 Task: Create new invoice with Date Opened :15-Apr-23, Select Customer: The Biscuit Bar, Terms: Payment Term 1. Make invoice entry for item-1 with Date: 15-Apr-23, Description: Bacardi Superior, Action: Material, Income Account: Income:Sales, Quantity: 1, Unit Price: 5.5, Discount $: 1.5. Make entry for item-2 with Date: 15-Apr-23, Description: _x000D_
Doritos Lays Cool Ranch, Action: Material, Income Account: Income:Sales, Quantity: 4, Unit Price: 5.6, Discount $: 2.5. Make entry for item-3 with Date: 15-Apr-23, Description: Bonne Maman Preserves Strawberry (13 oz)_x000D_
, Action: Material, Income Account: Income:Sales, Quantity: 1, Unit Price: 6.6, Discount $: 3. Write Notes: 'Looking forward to serving you again.'. Post Invoice with Post Date: 15-Apr-23, Post to Accounts: Assets:Accounts Receivable. Pay / Process Payment with Transaction Date: 15-May-23, Amount: 27.5, Transfer Account: Checking Account. Print Invoice, display notes by going to Option, then go to Display Tab and check 'Invoice Notes'.
Action: Mouse moved to (223, 132)
Screenshot: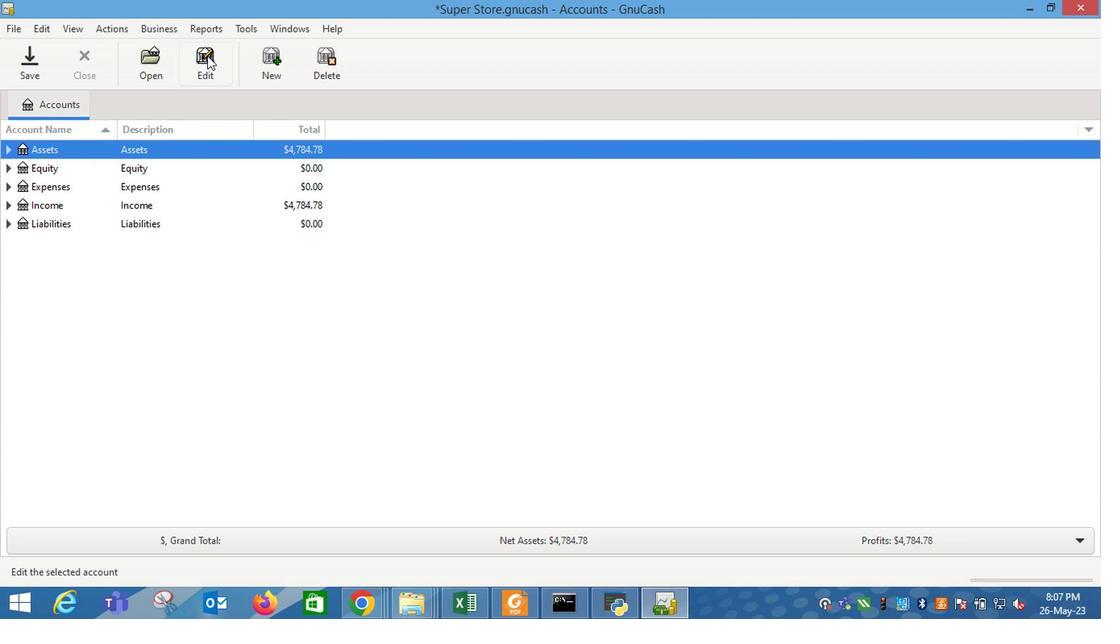 
Action: Mouse pressed left at (223, 132)
Screenshot: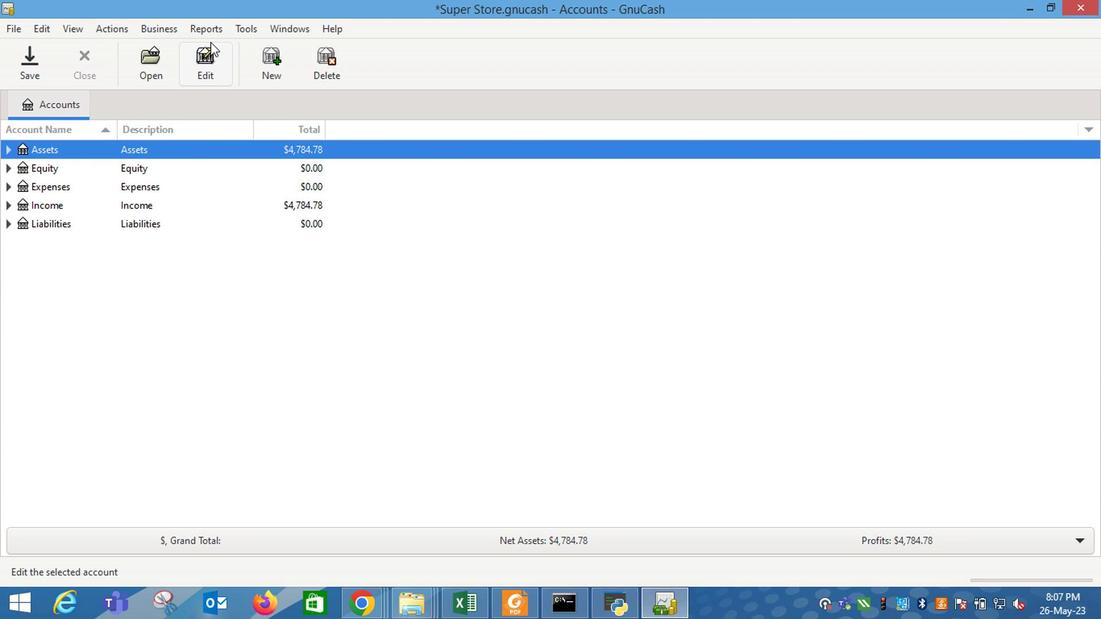 
Action: Mouse moved to (360, 186)
Screenshot: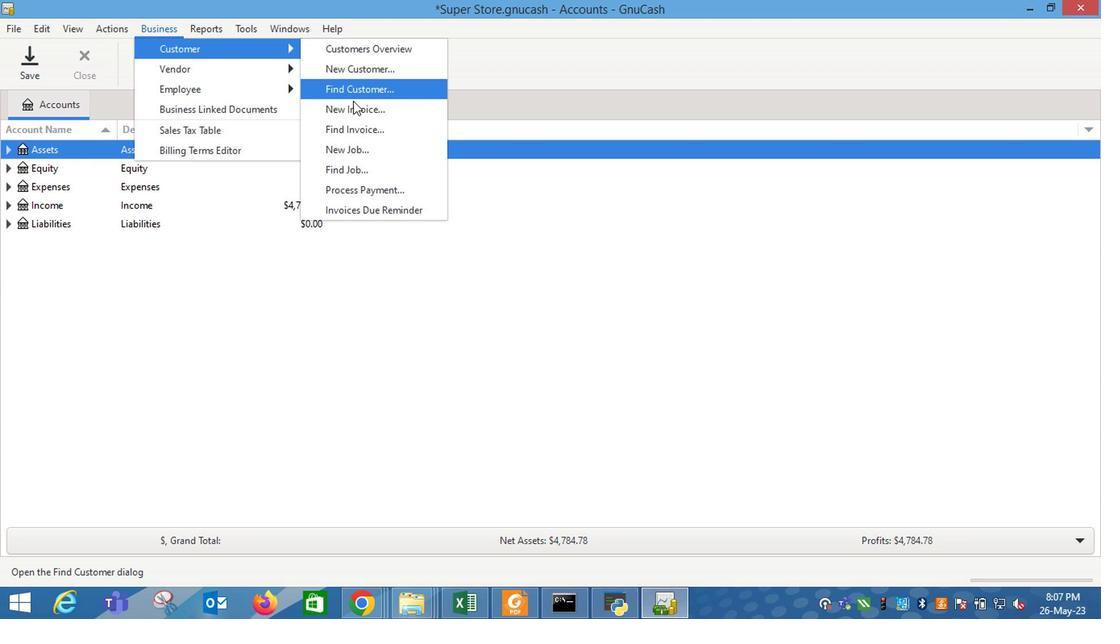 
Action: Mouse pressed left at (360, 186)
Screenshot: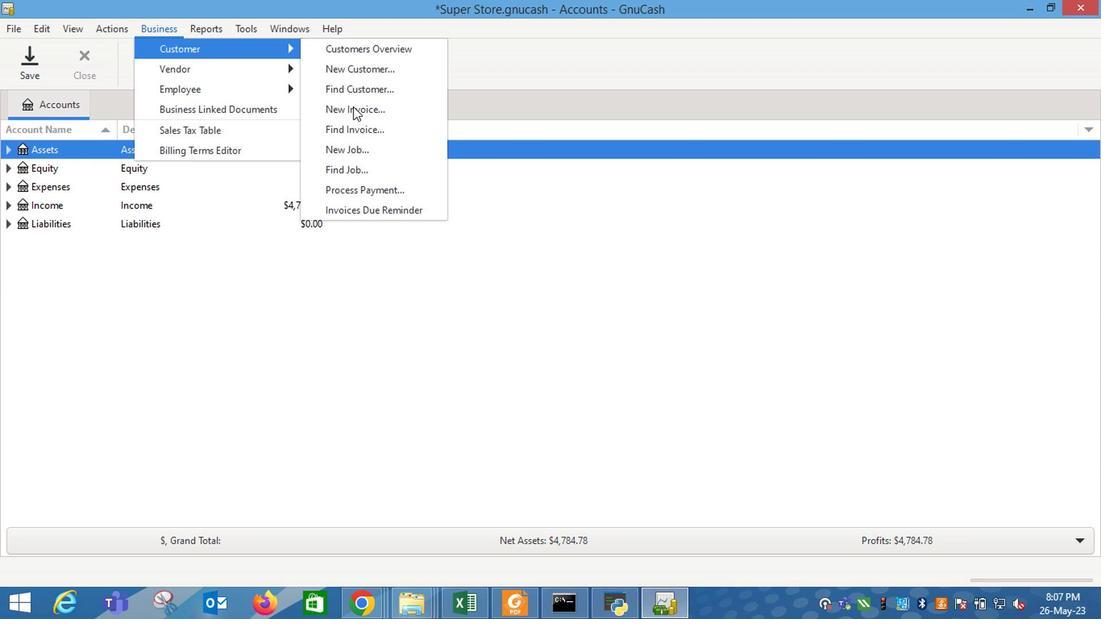 
Action: Mouse moved to (583, 285)
Screenshot: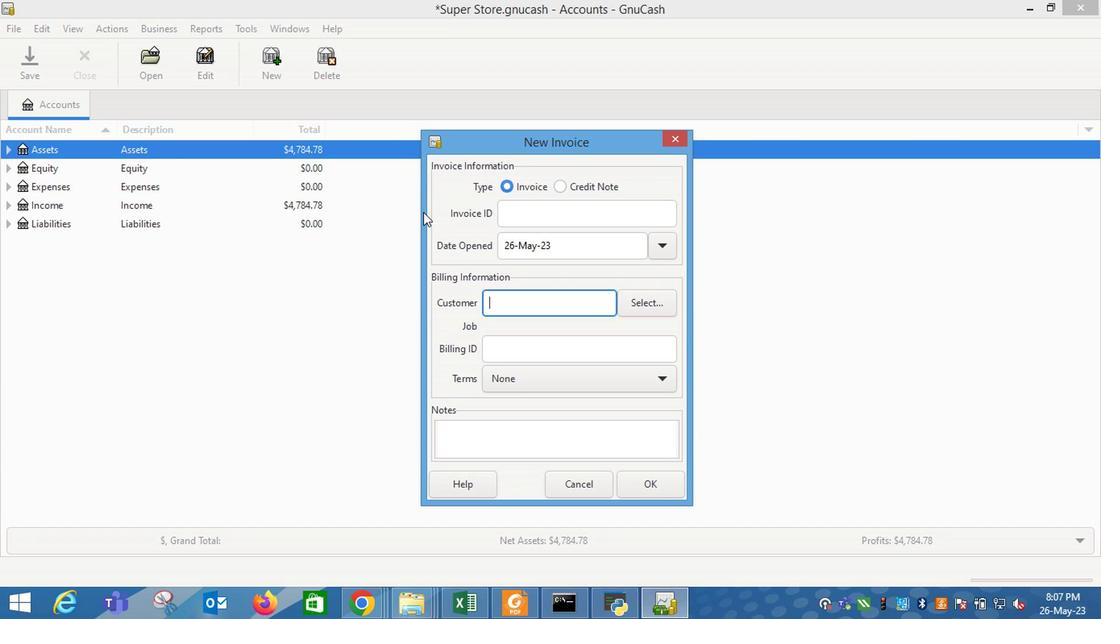 
Action: Mouse pressed left at (583, 285)
Screenshot: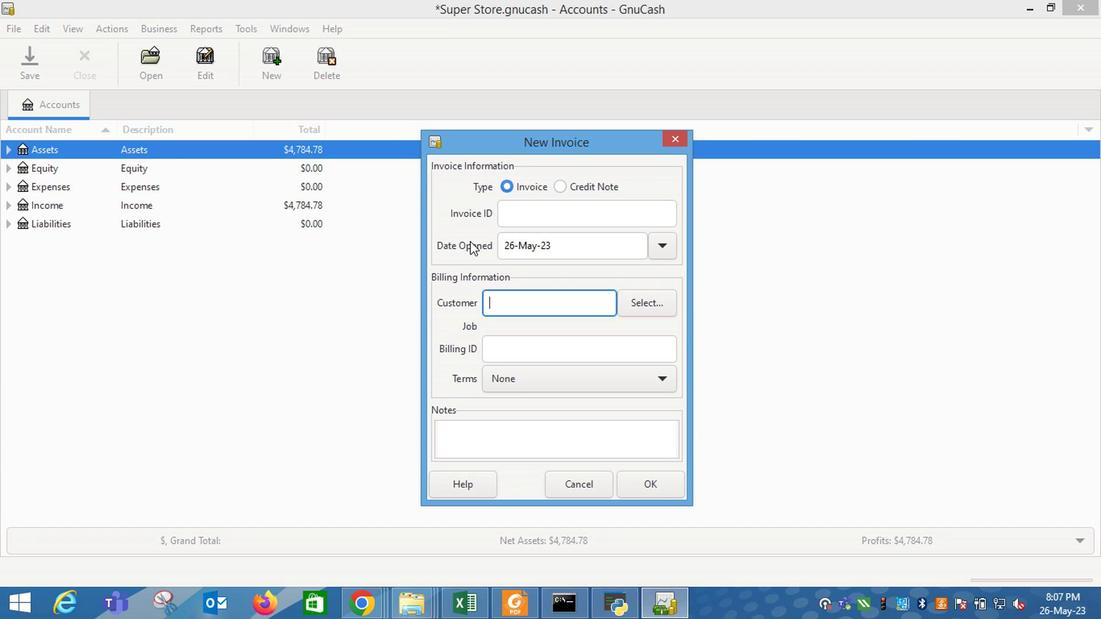 
Action: Mouse moved to (492, 303)
Screenshot: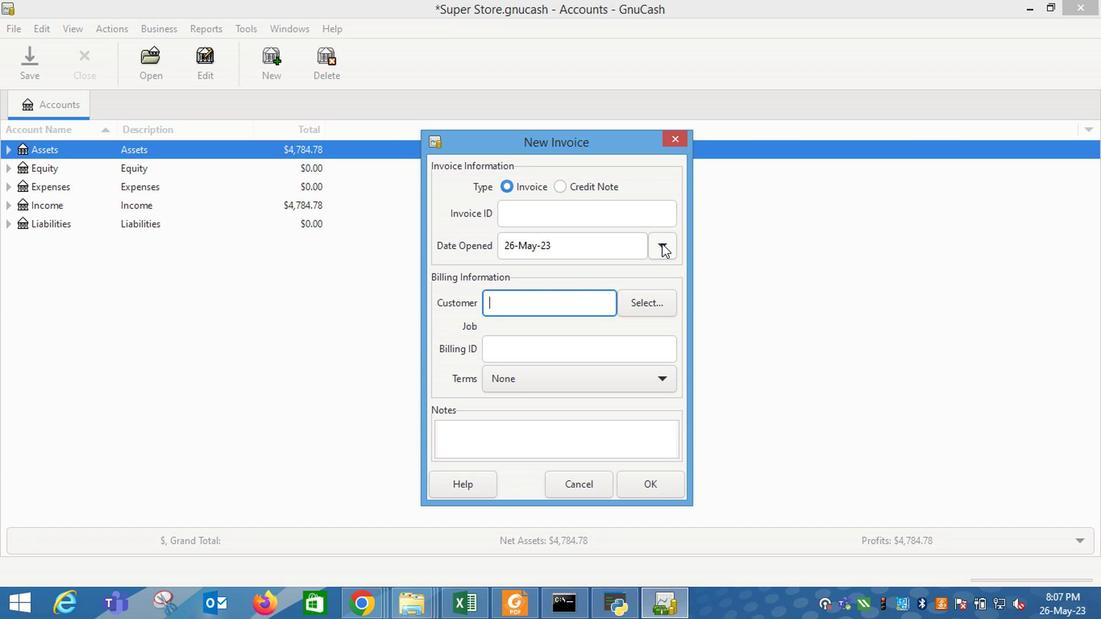 
Action: Mouse pressed left at (492, 303)
Screenshot: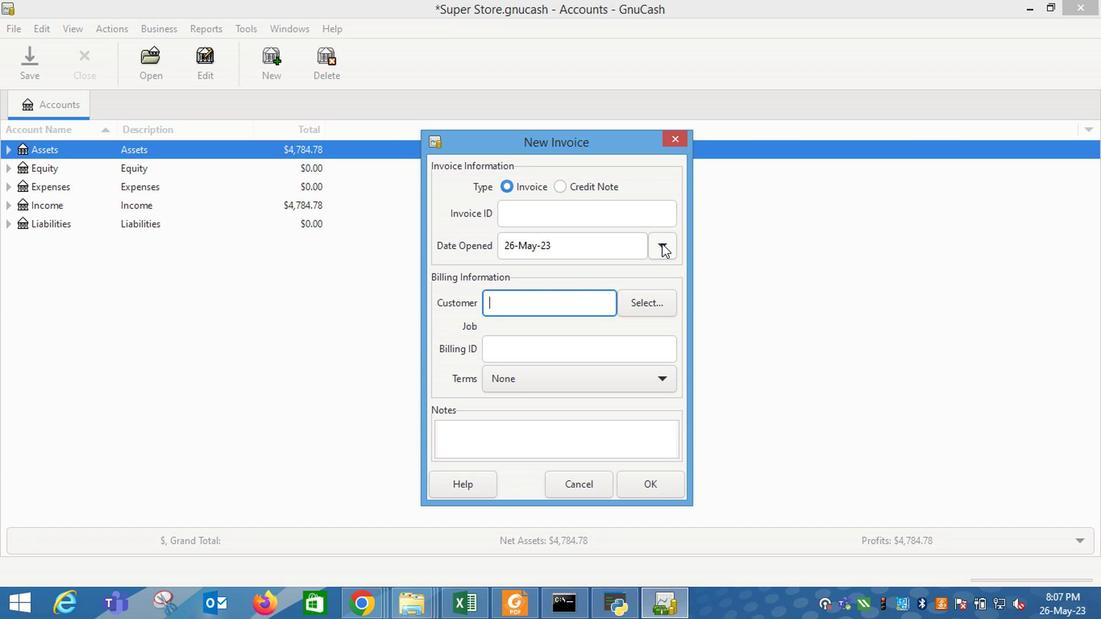 
Action: Mouse moved to (583, 344)
Screenshot: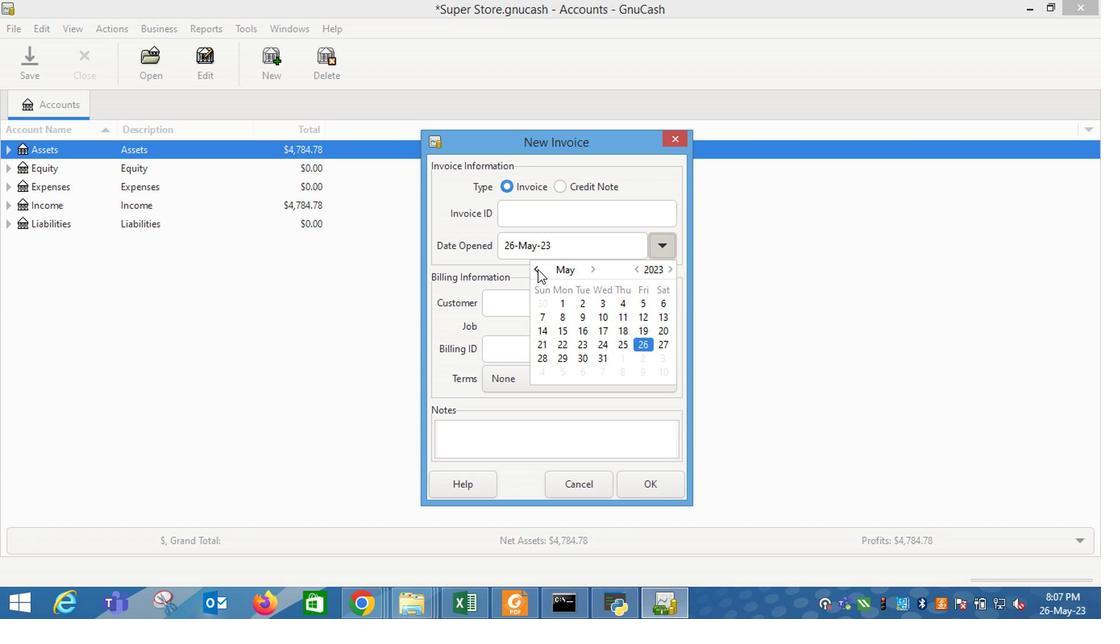 
Action: Mouse pressed left at (583, 344)
Screenshot: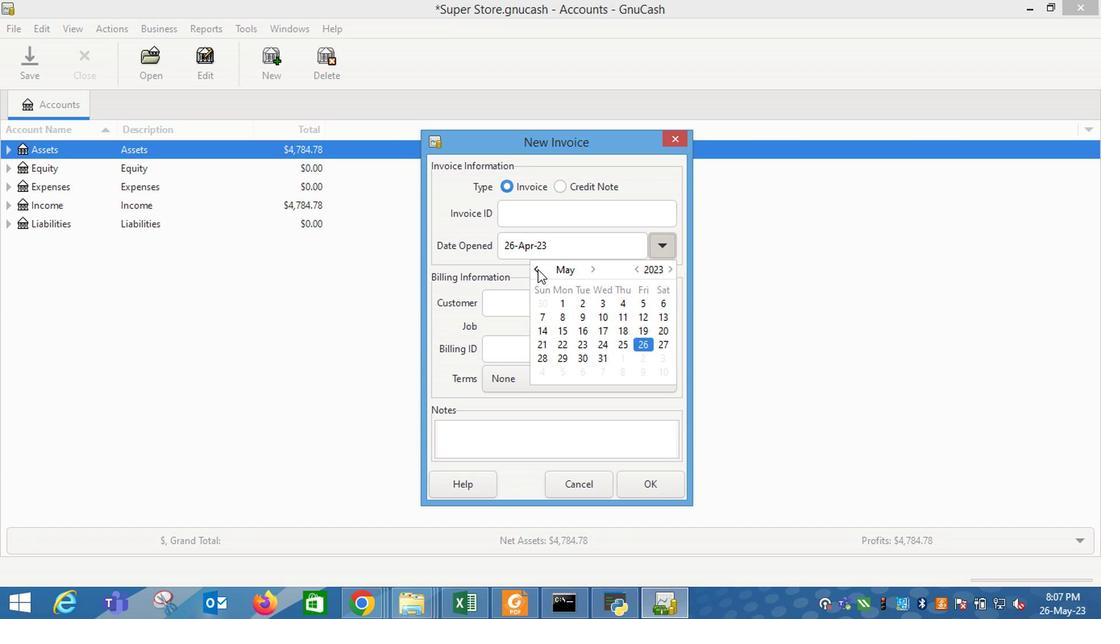 
Action: Mouse moved to (494, 335)
Screenshot: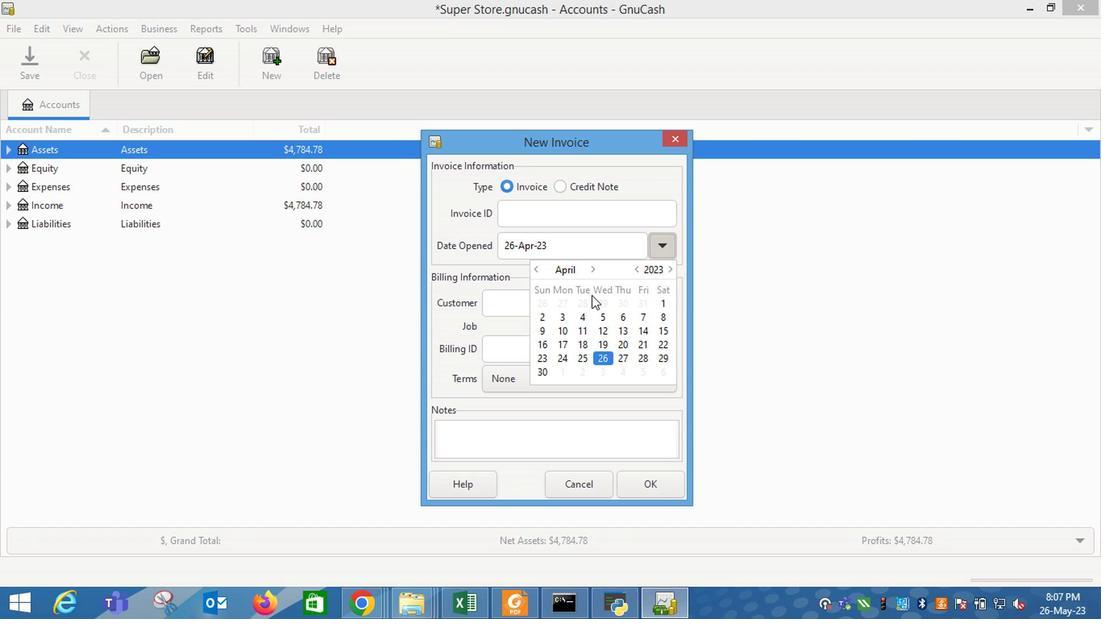 
Action: Key pressed <Key.tab>
Screenshot: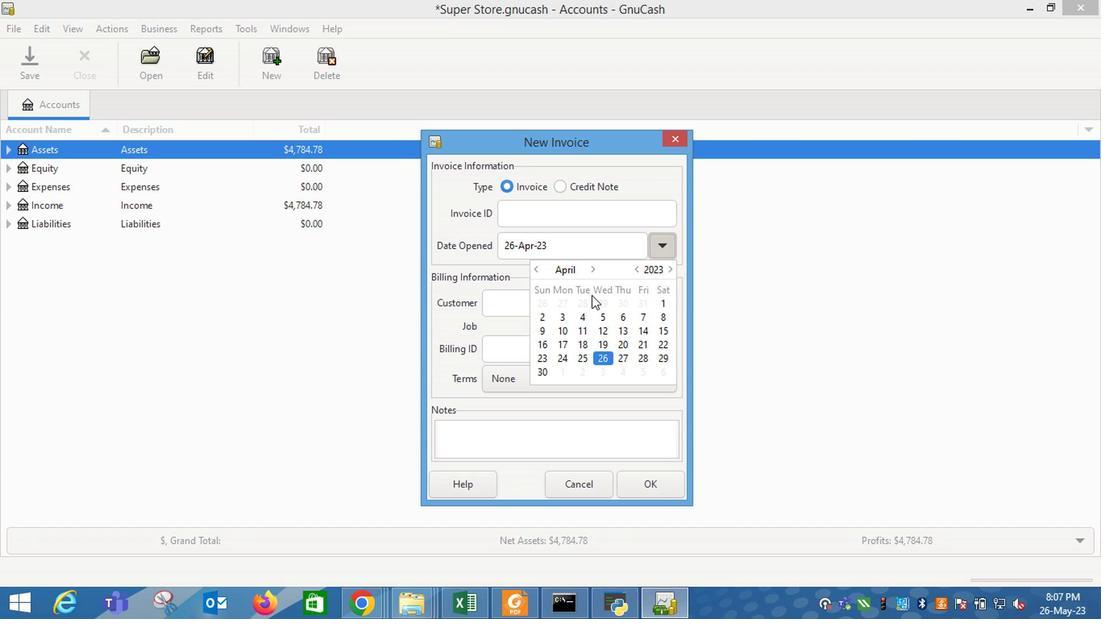 
Action: Mouse moved to (477, 323)
Screenshot: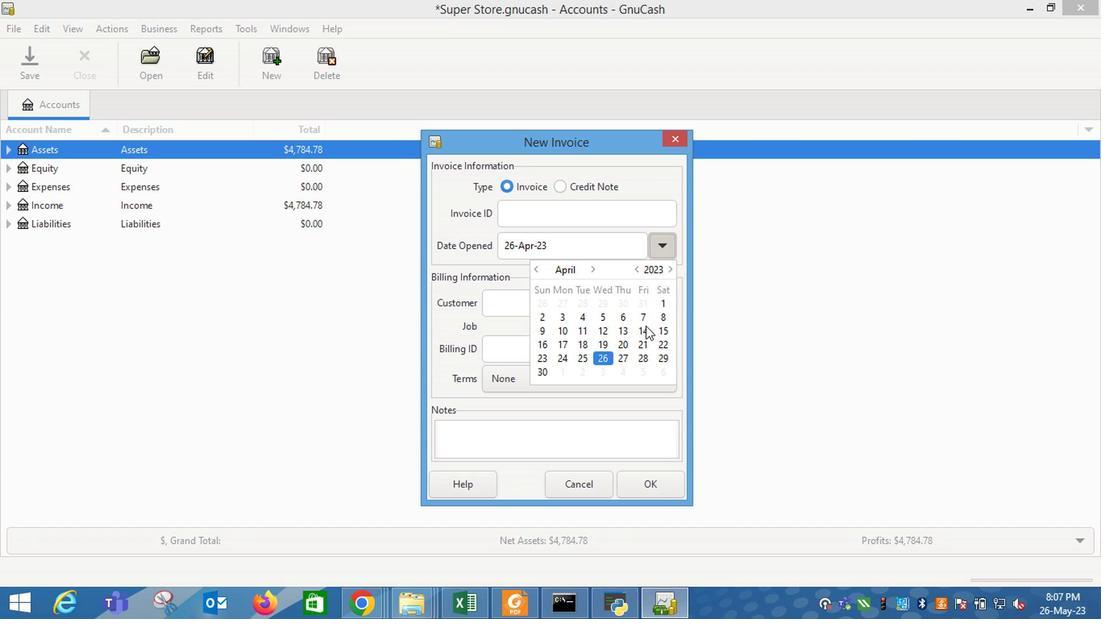 
Action: Mouse pressed left at (477, 323)
Screenshot: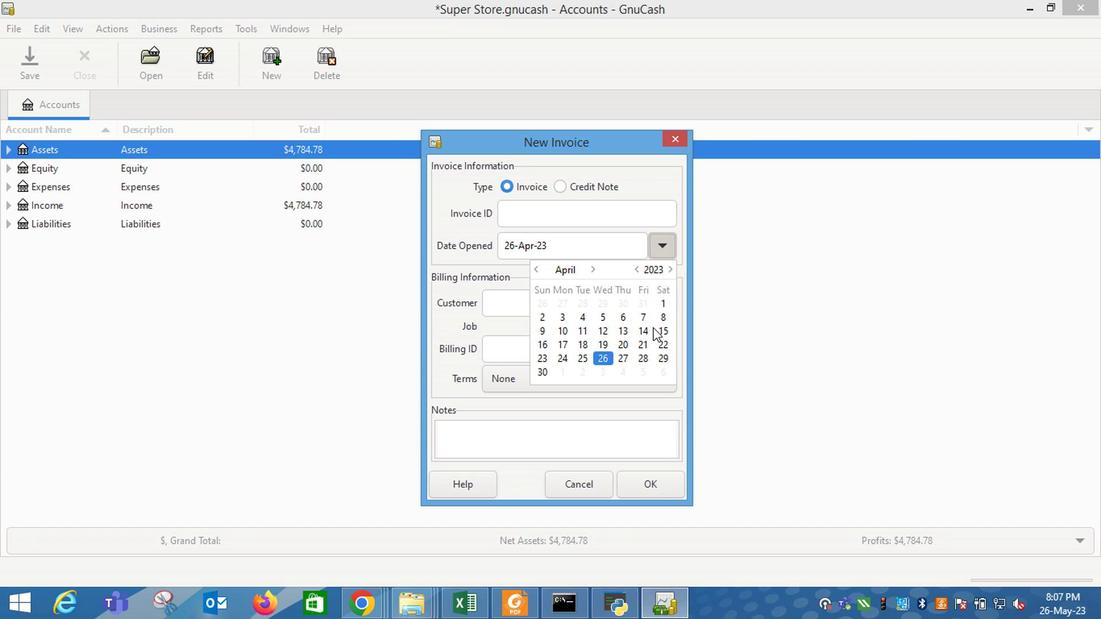 
Action: Mouse pressed left at (477, 323)
Screenshot: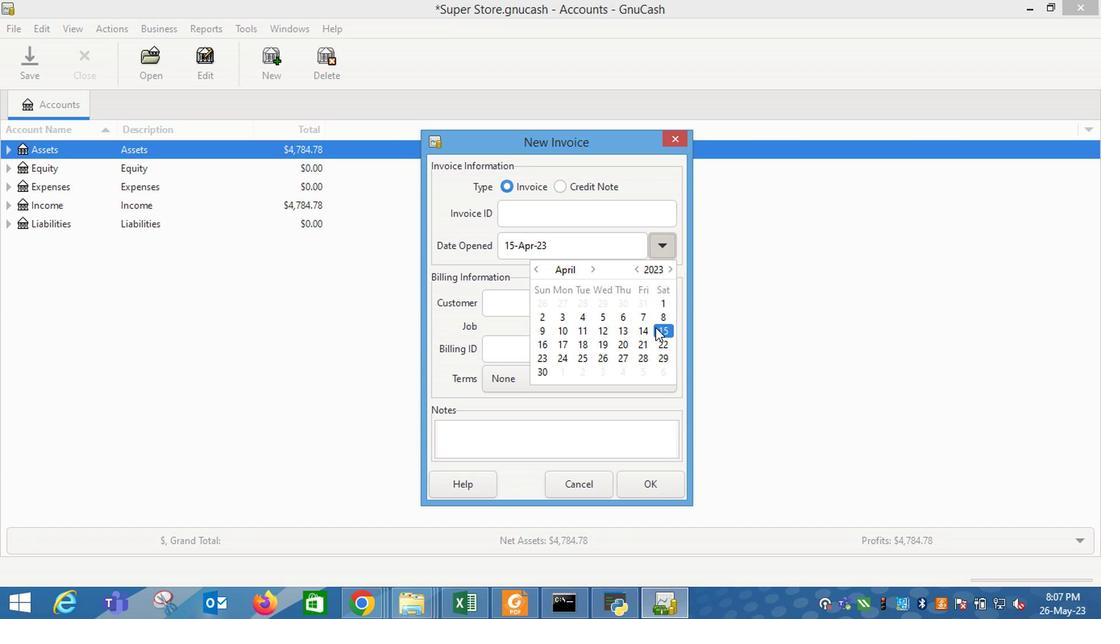 
Action: Mouse moved to (471, 317)
Screenshot: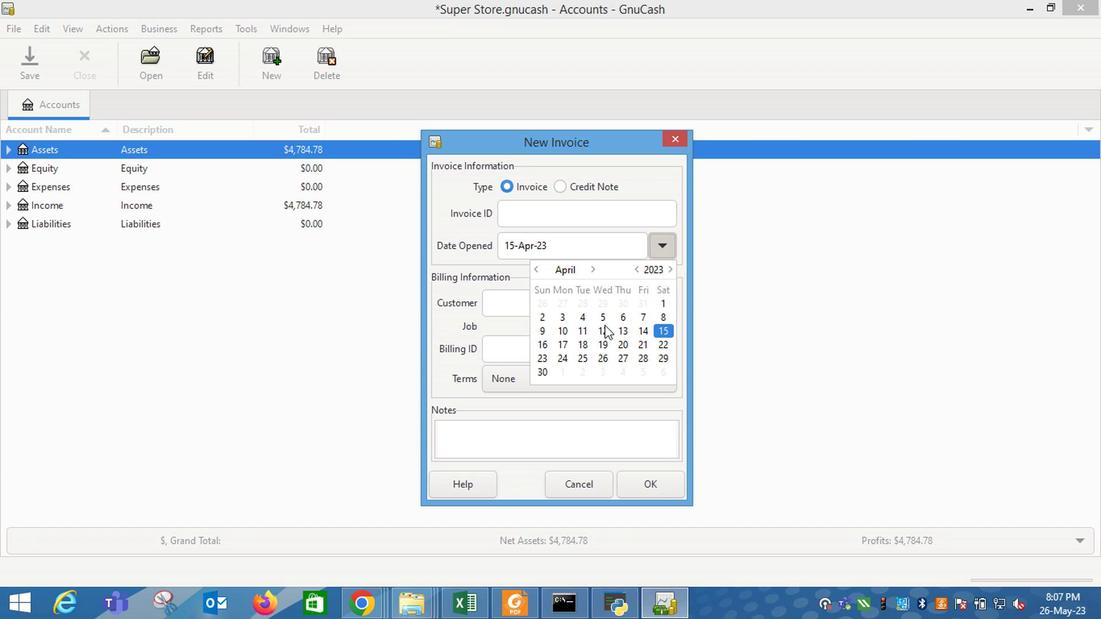 
Action: Key pressed the<Key.space>b
Screenshot: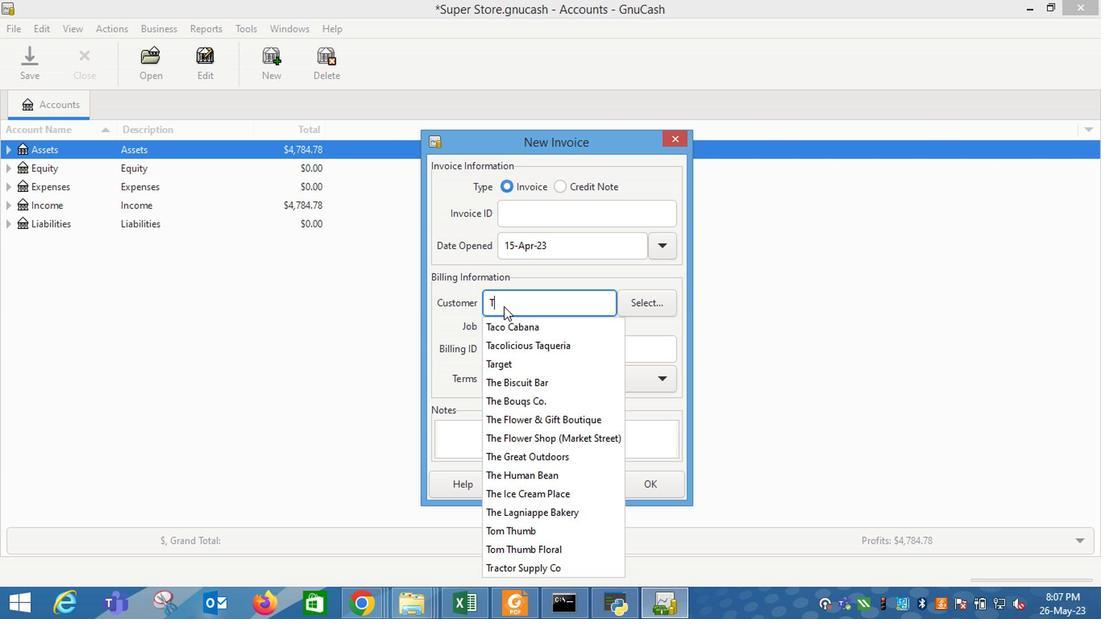 
Action: Mouse moved to (477, 341)
Screenshot: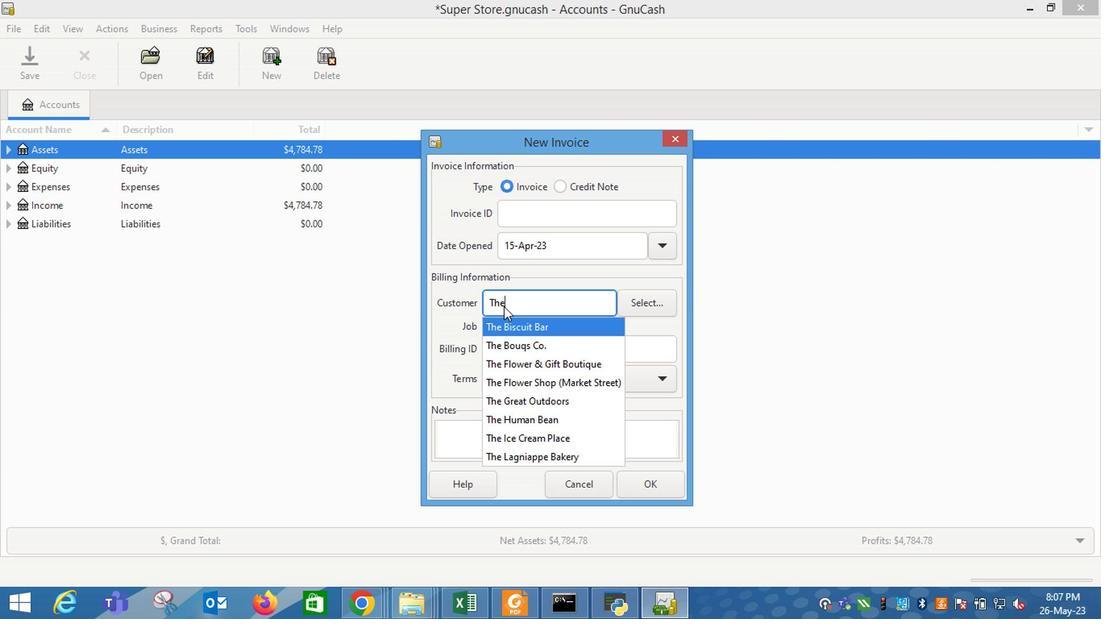 
Action: Mouse pressed left at (477, 341)
Screenshot: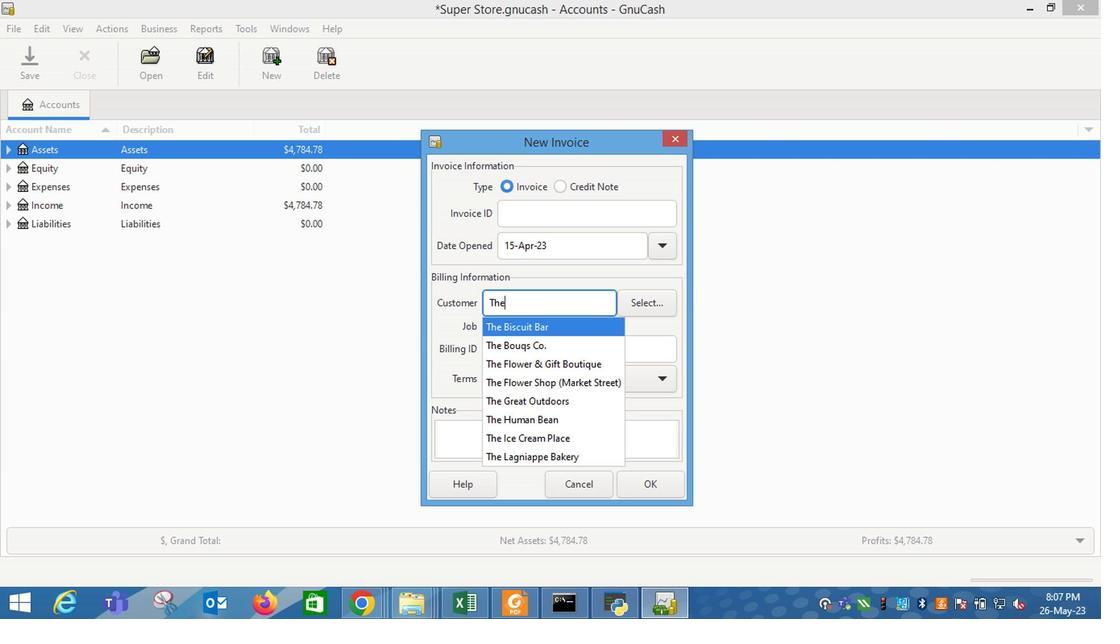 
Action: Mouse moved to (470, 388)
Screenshot: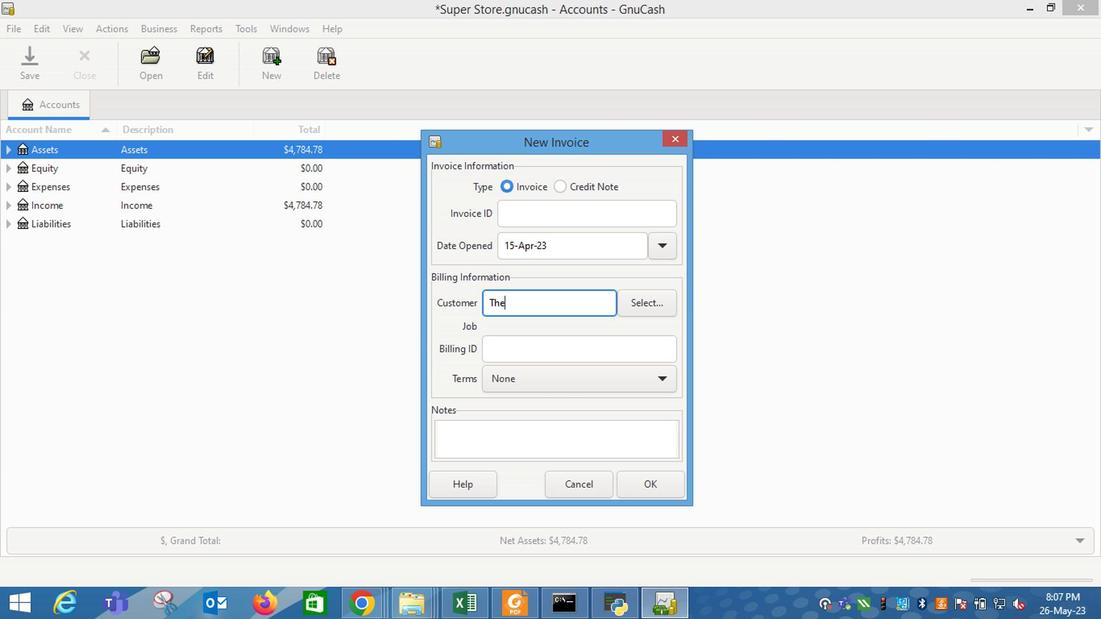 
Action: Mouse pressed left at (470, 388)
Screenshot: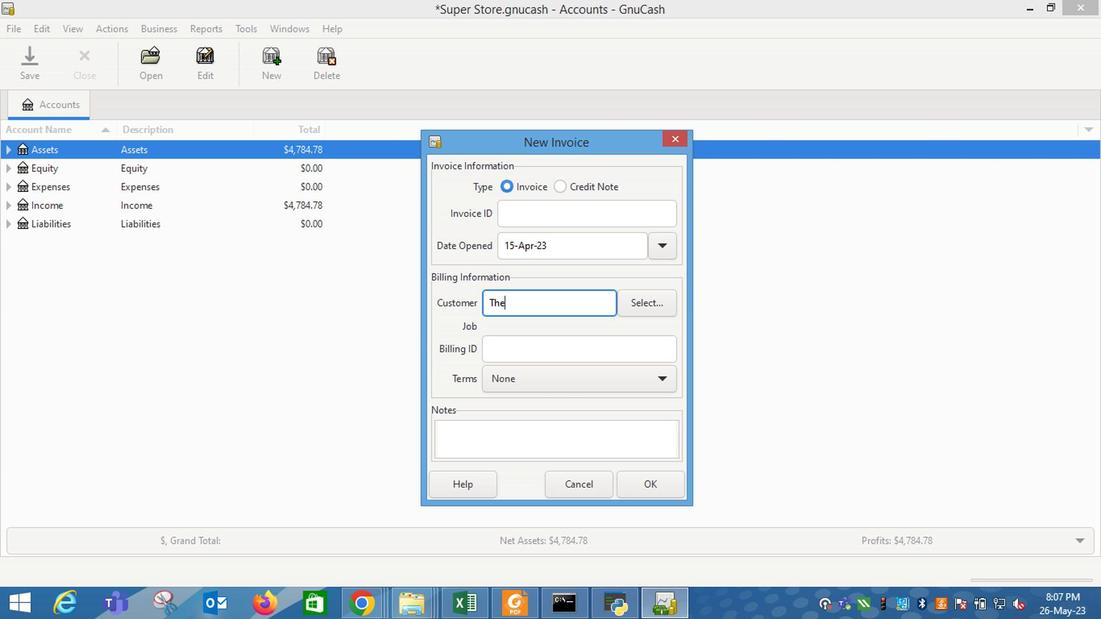 
Action: Mouse moved to (474, 406)
Screenshot: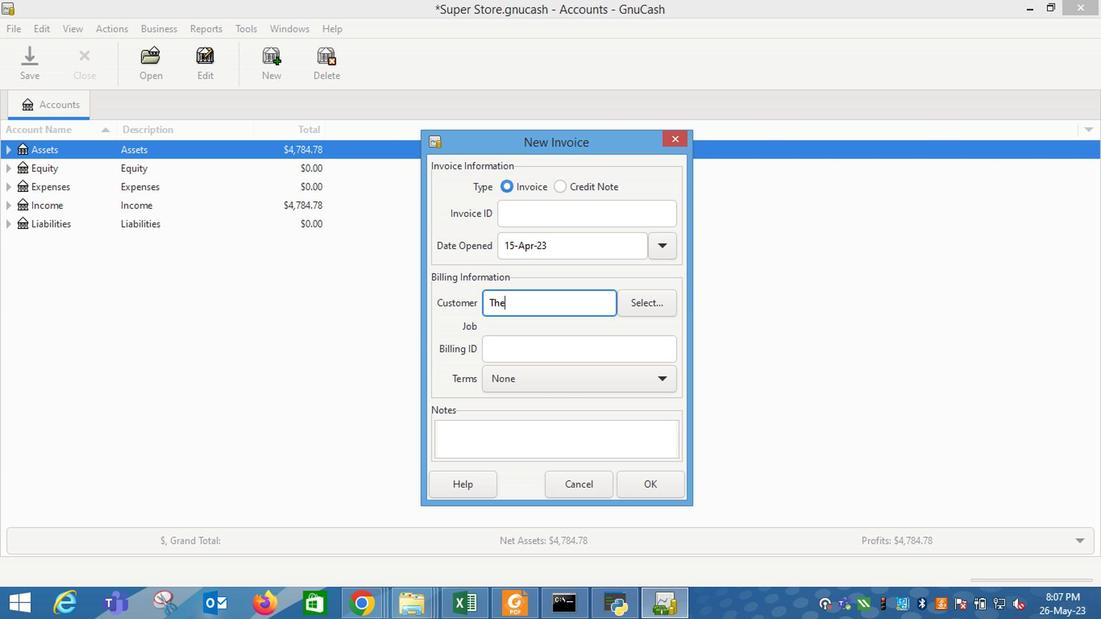 
Action: Mouse pressed left at (474, 406)
Screenshot: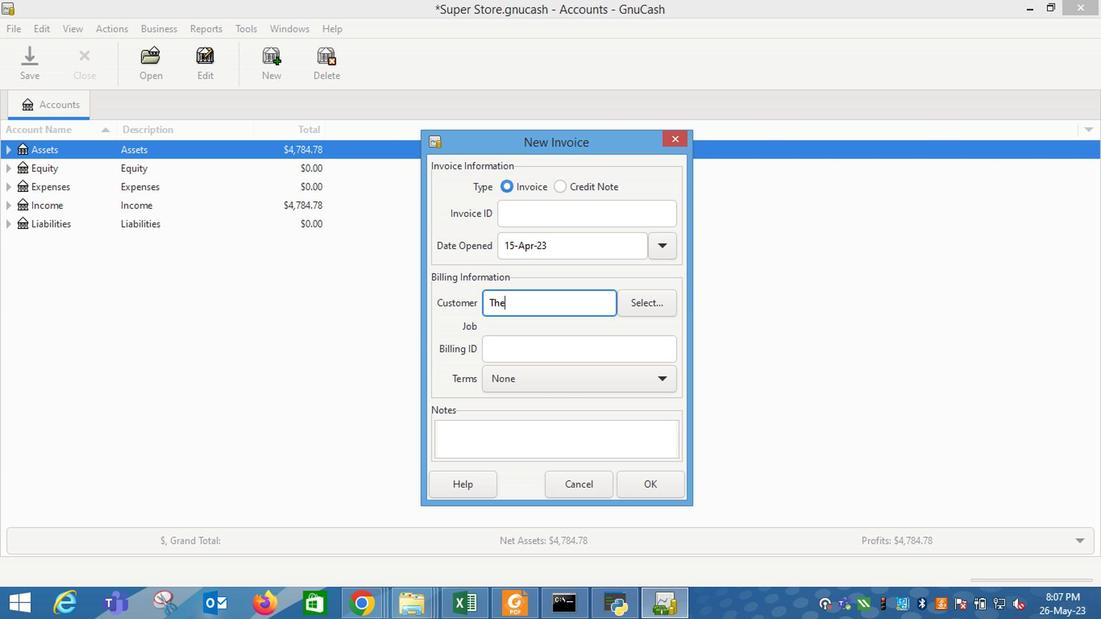 
Action: Mouse moved to (584, 466)
Screenshot: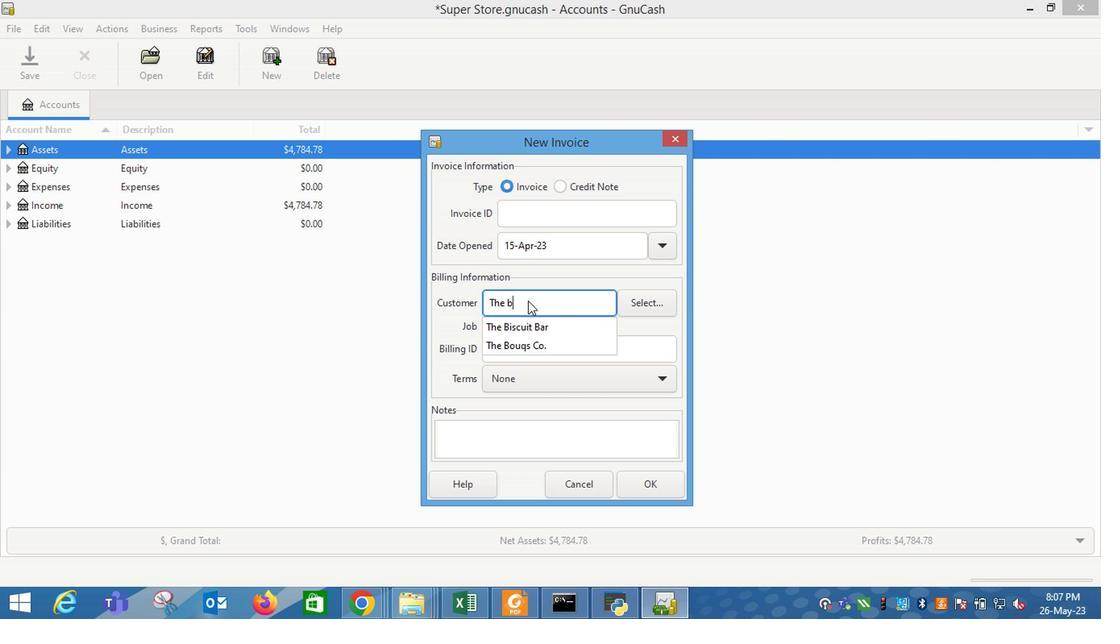 
Action: Mouse pressed left at (584, 466)
Screenshot: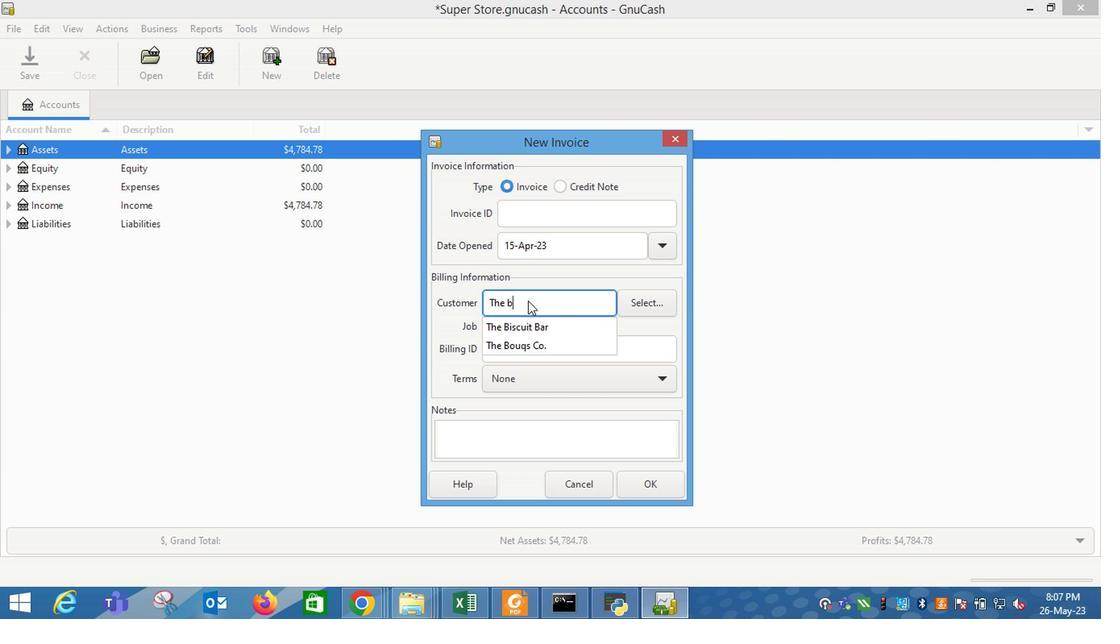 
Action: Mouse moved to (159, 332)
Screenshot: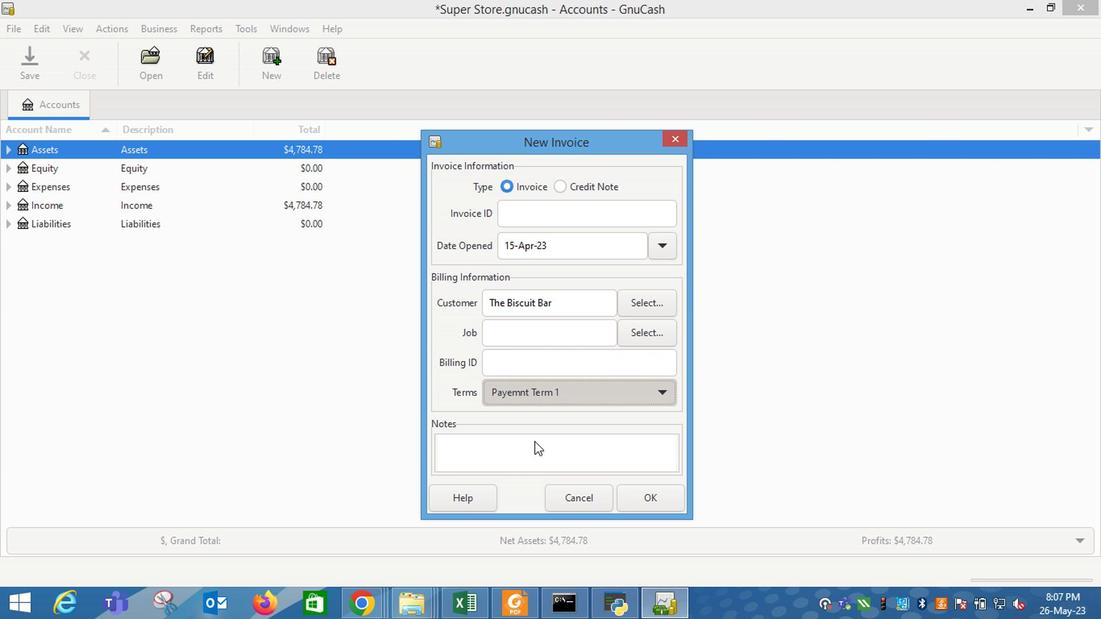 
Action: Mouse pressed left at (159, 332)
Screenshot: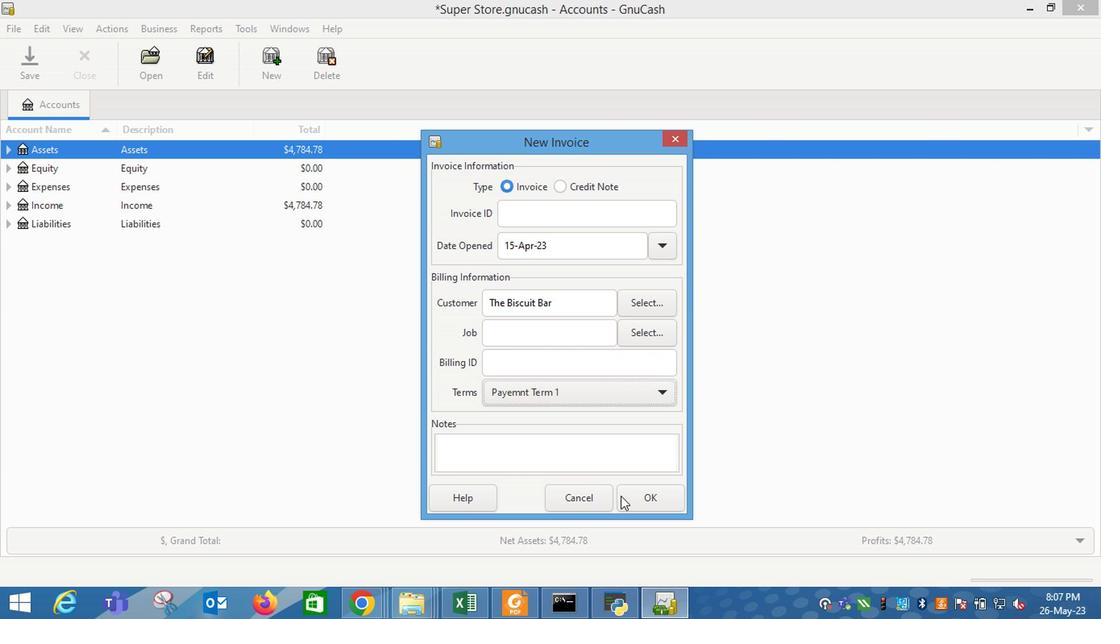 
Action: Mouse moved to (118, 347)
Screenshot: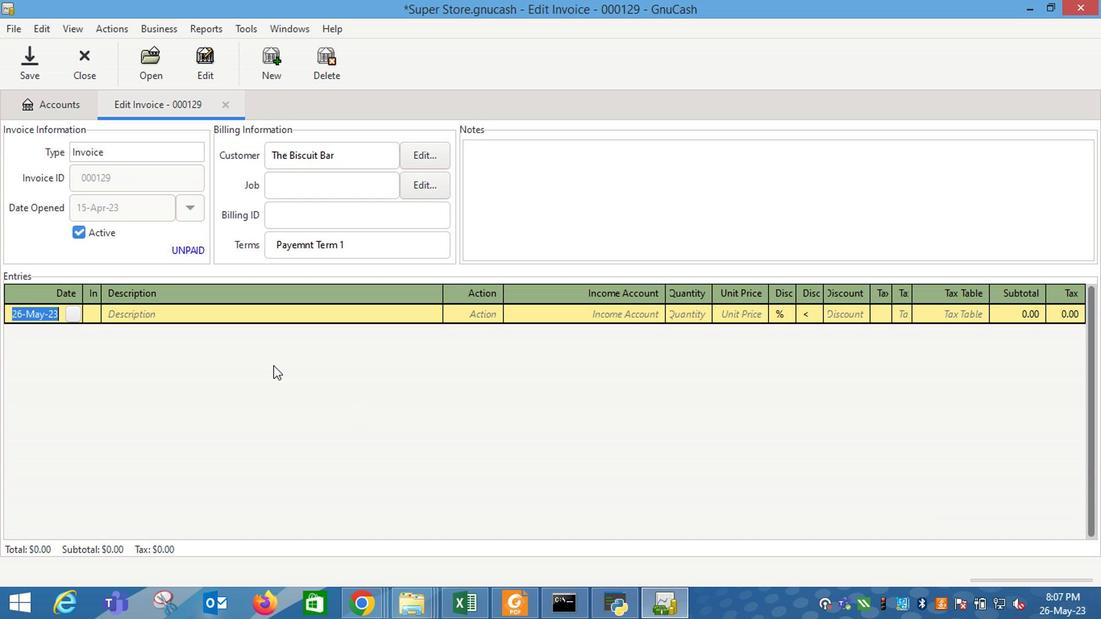 
Action: Mouse pressed left at (118, 347)
Screenshot: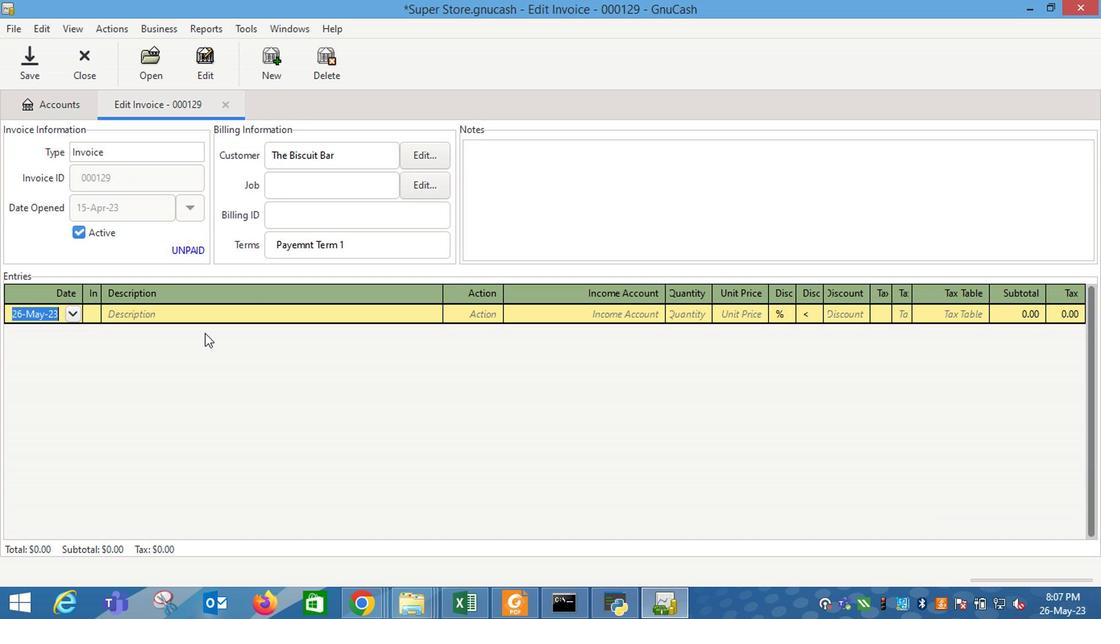 
Action: Mouse moved to (209, 389)
Screenshot: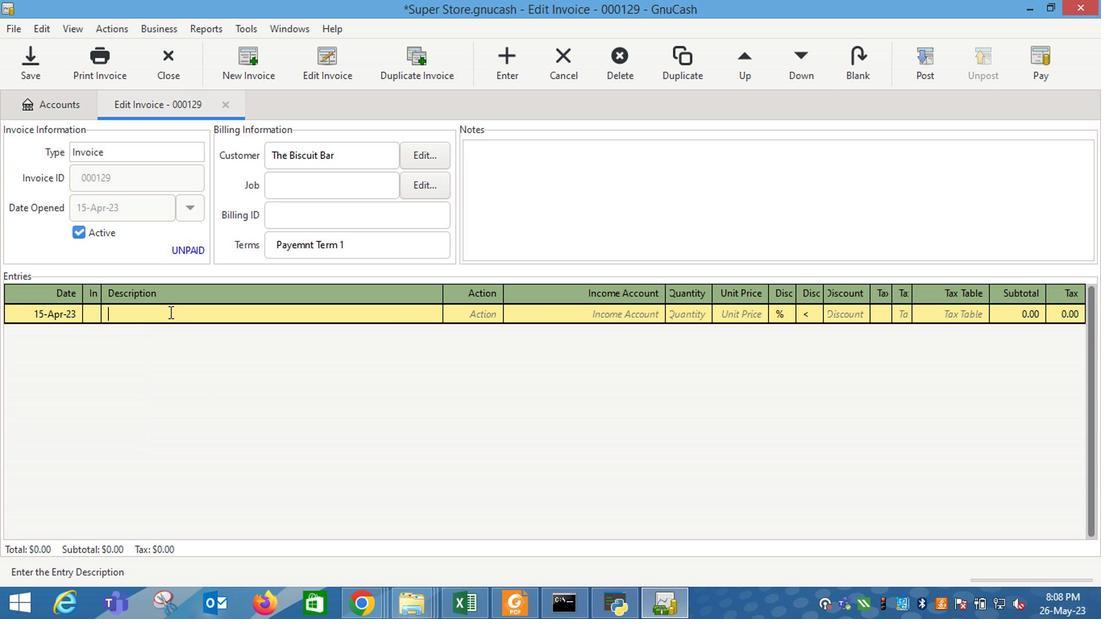 
Action: Mouse pressed left at (209, 389)
Screenshot: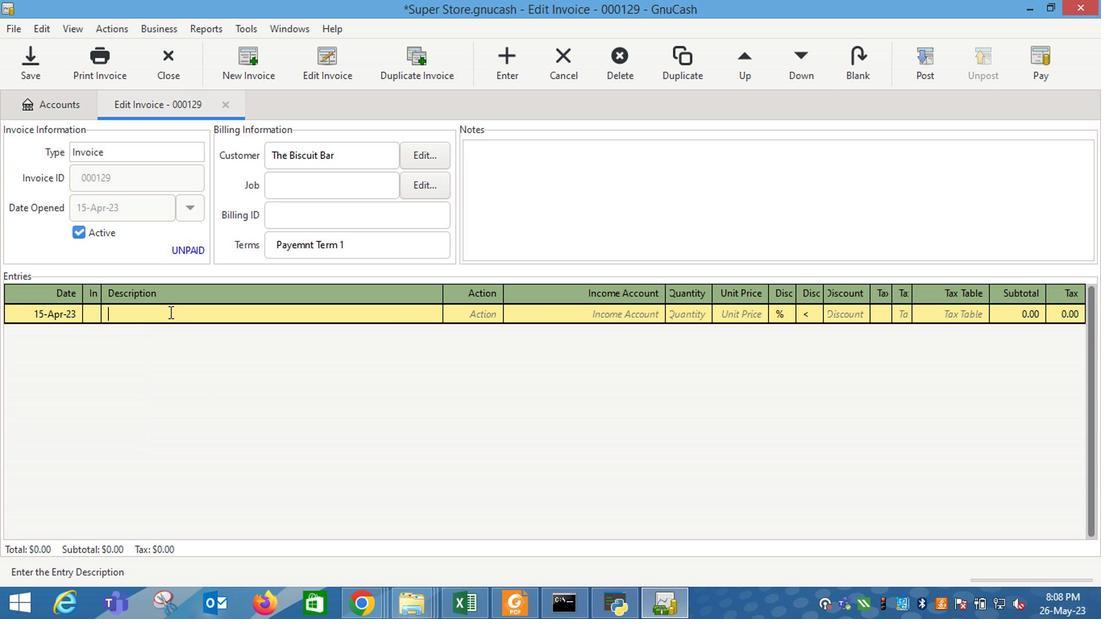 
Action: Mouse moved to (204, 345)
Screenshot: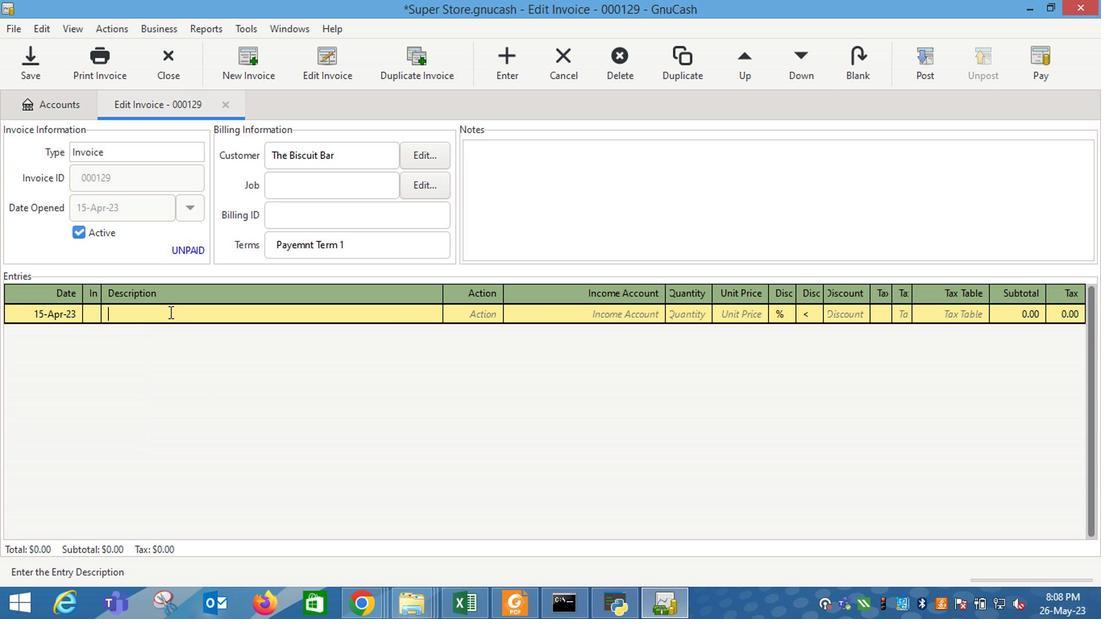 
Action: Key pressed <Key.tab>
Screenshot: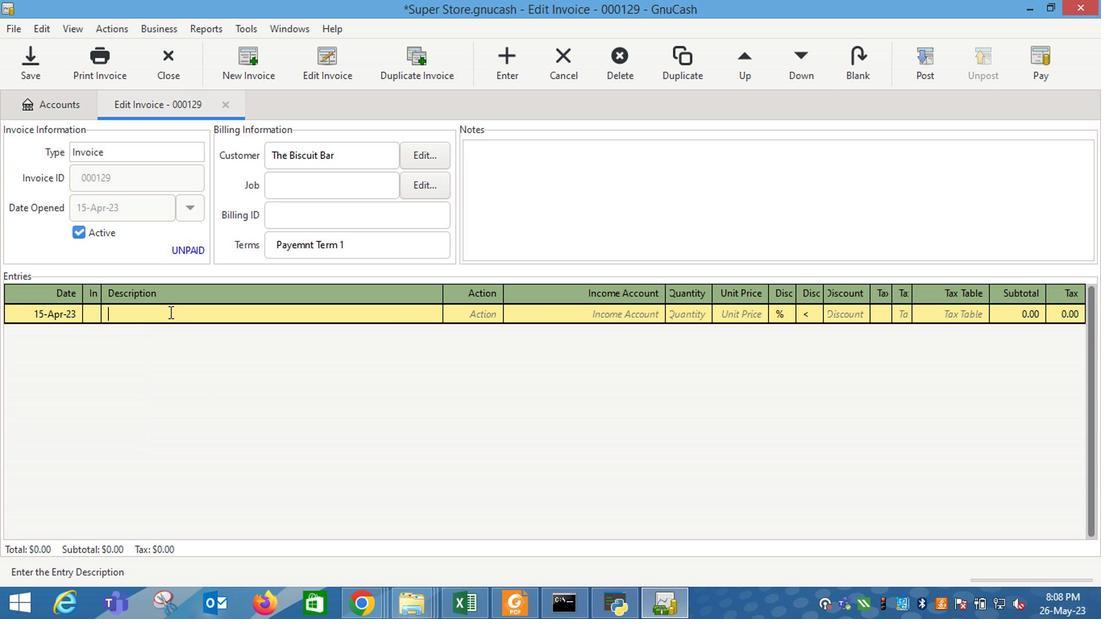 
Action: Mouse moved to (337, 411)
Screenshot: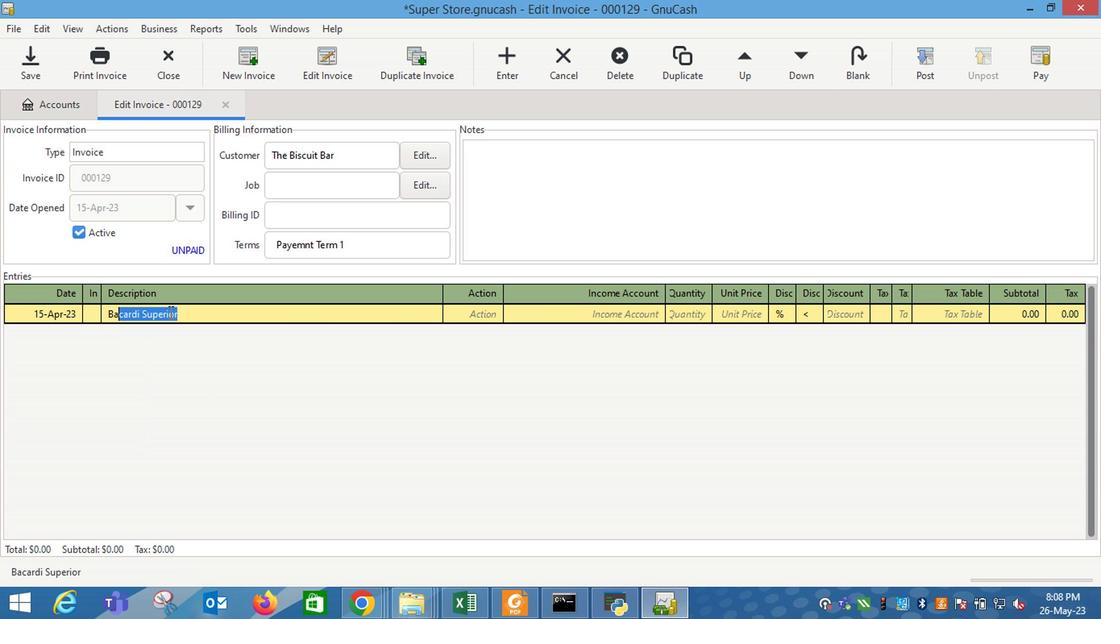 
Action: Key pressed <Key.shift_r>Bacardi<Key.space><Key.shift_r>Superior<Key.tab>m<Key.tab>i<Key.down><Key.down><Key.down><Key.tab>1<Key.tab>5.5
Screenshot: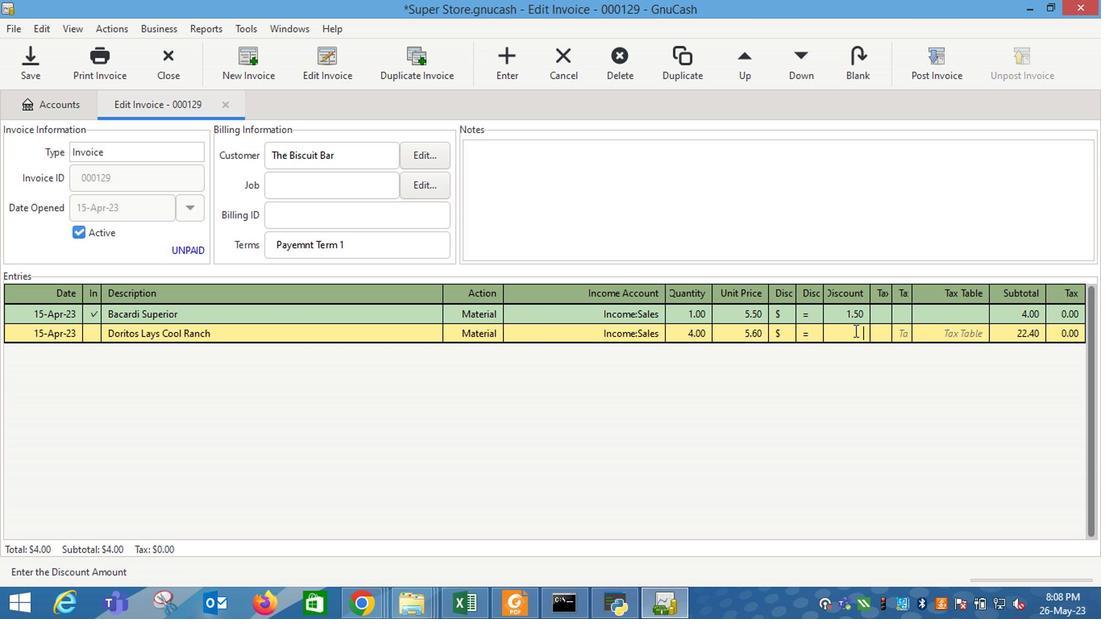 
Action: Mouse moved to (670, 332)
Screenshot: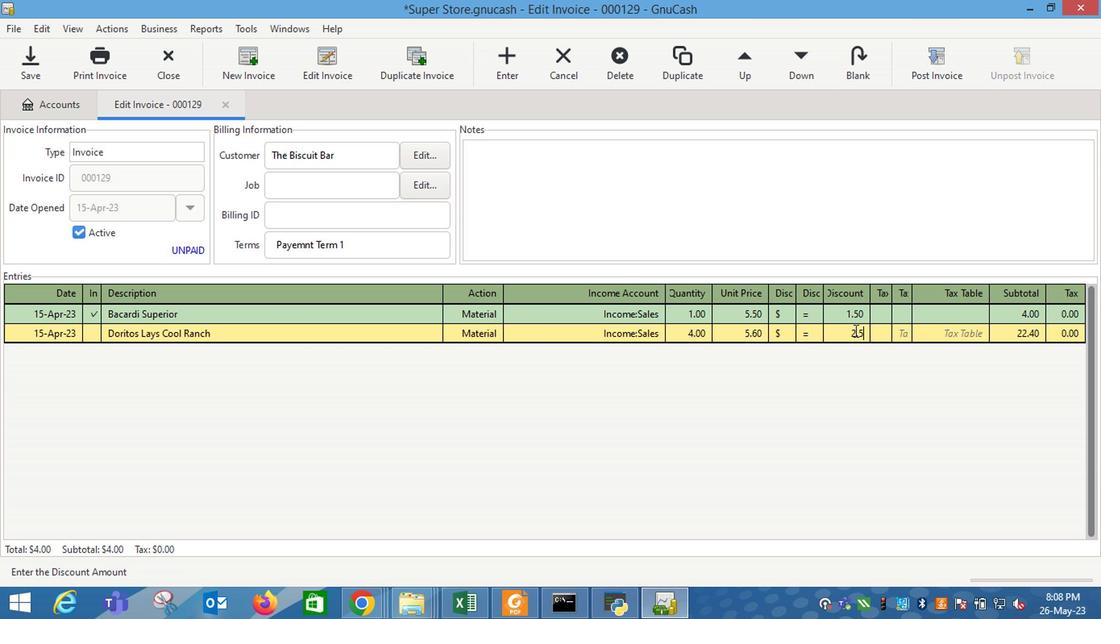 
Action: Mouse pressed left at (670, 332)
Screenshot: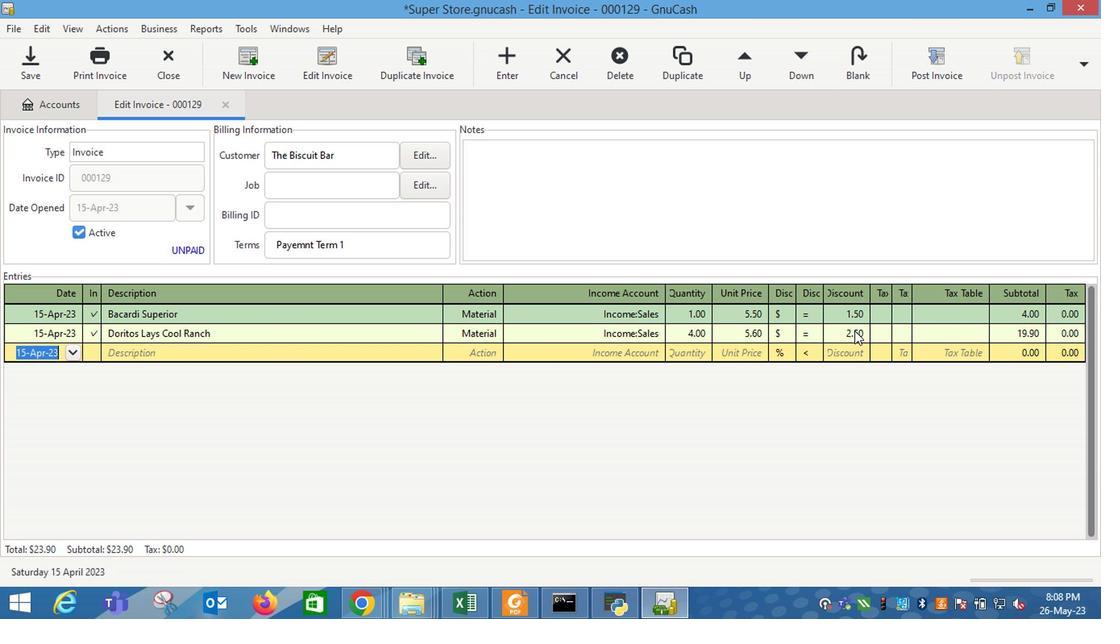 
Action: Mouse moved to (684, 334)
Screenshot: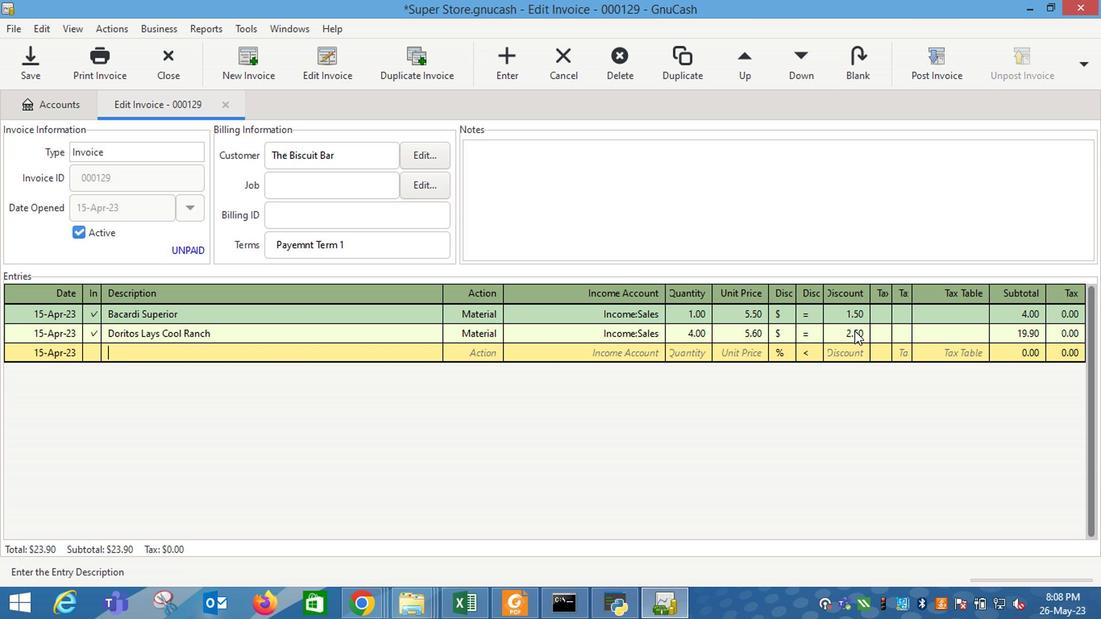 
Action: Mouse pressed left at (684, 334)
Screenshot: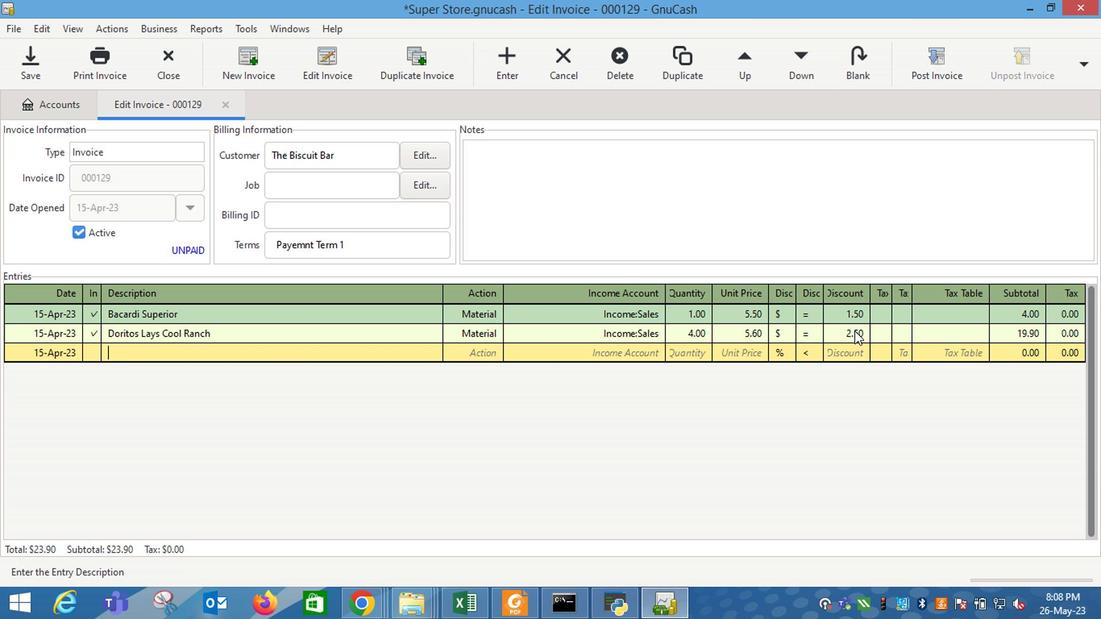 
Action: Mouse moved to (699, 335)
Screenshot: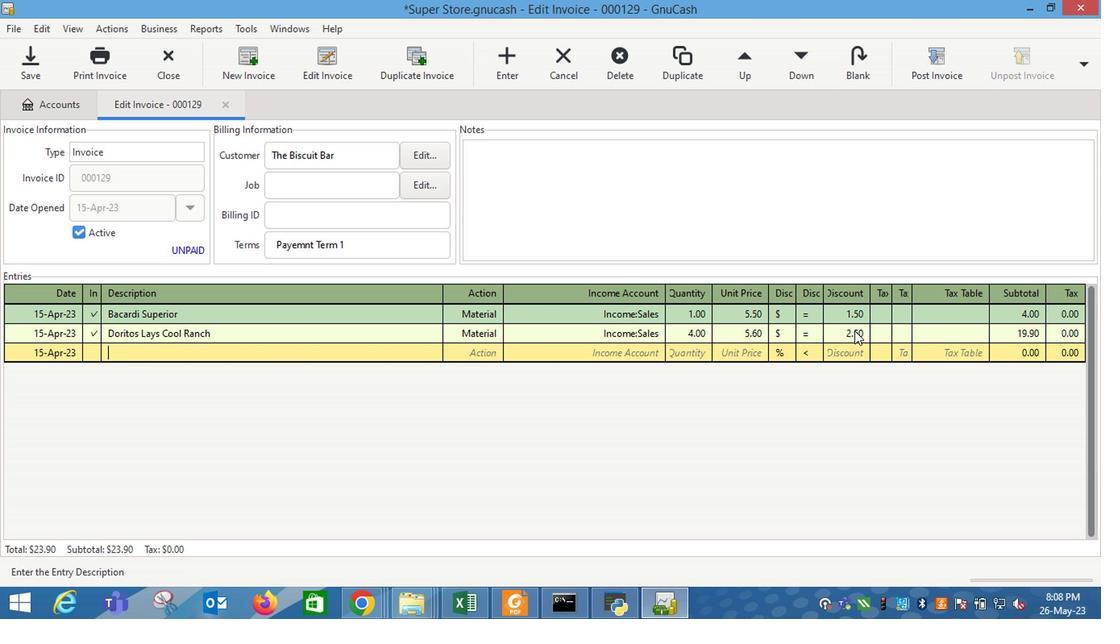
Action: Mouse pressed left at (699, 335)
Screenshot: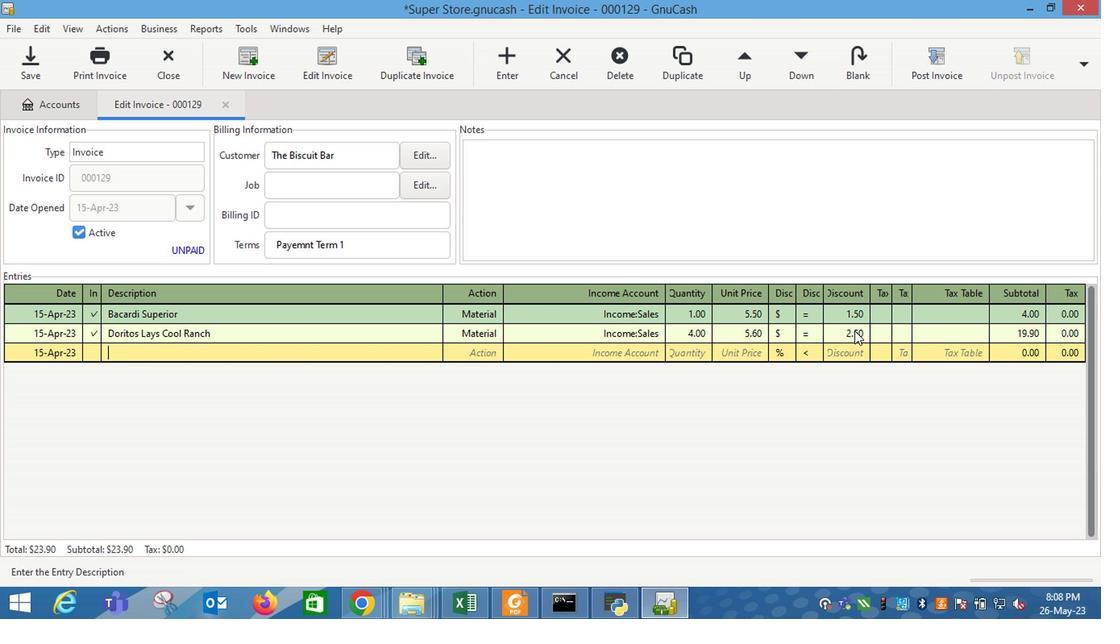 
Action: Key pressed 1.5<Key.enter><Key.tab><Key.shift_r>Doritos<Key.space><Key.shift_r>Lays<Key.space><Key.shift_r>Cool<Key.space><Key.shift_r>Ranch<Key.tab>m<Key.tab>i<Key.down><Key.down><Key.down><Key.tab>4<Key.tab>5.6
Screenshot: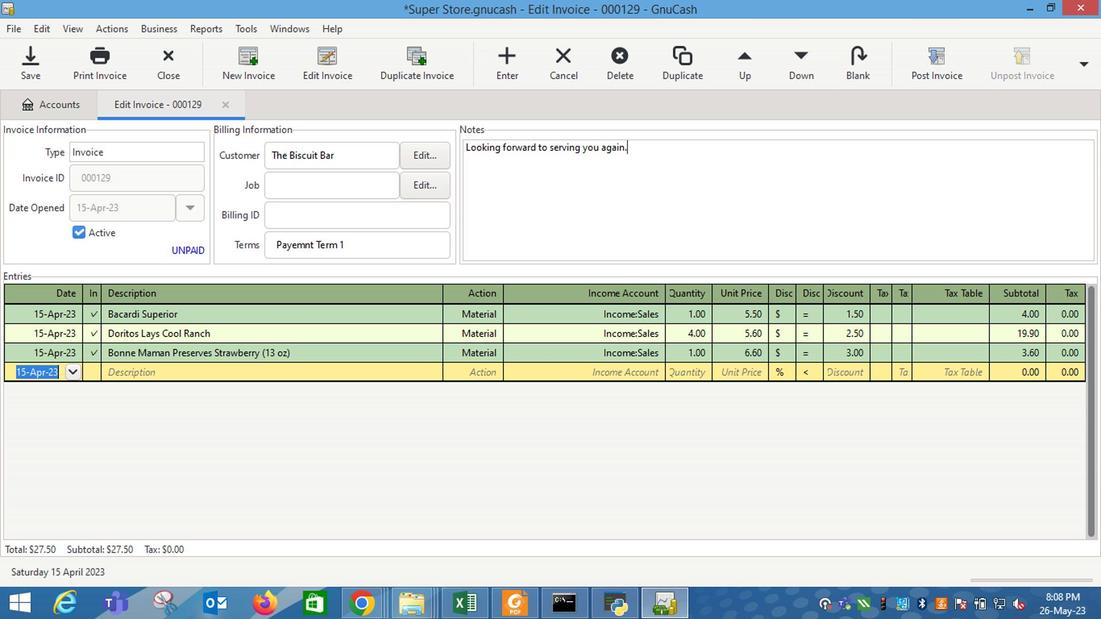 
Action: Mouse moved to (661, 348)
Screenshot: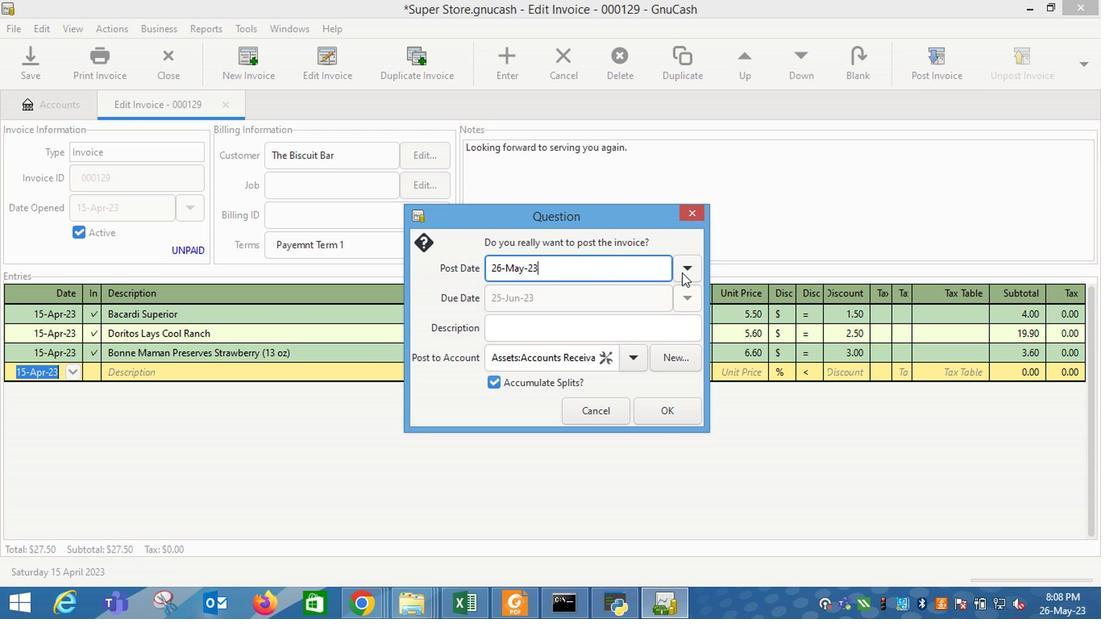 
Action: Mouse pressed left at (661, 348)
Screenshot: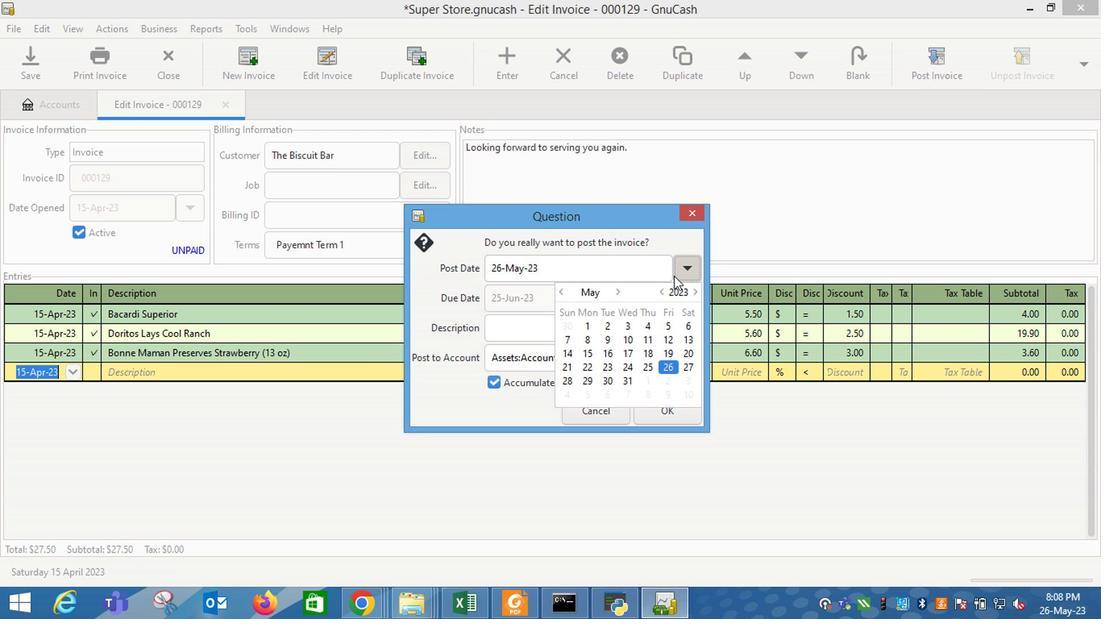 
Action: Mouse moved to (680, 347)
Screenshot: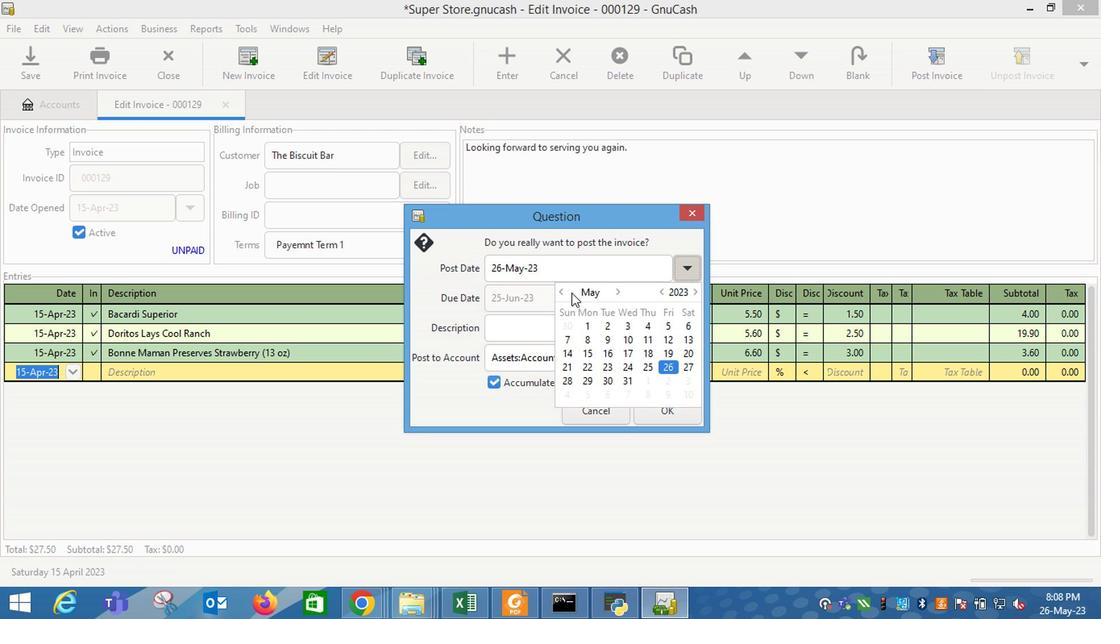 
Action: Mouse pressed left at (680, 347)
Screenshot: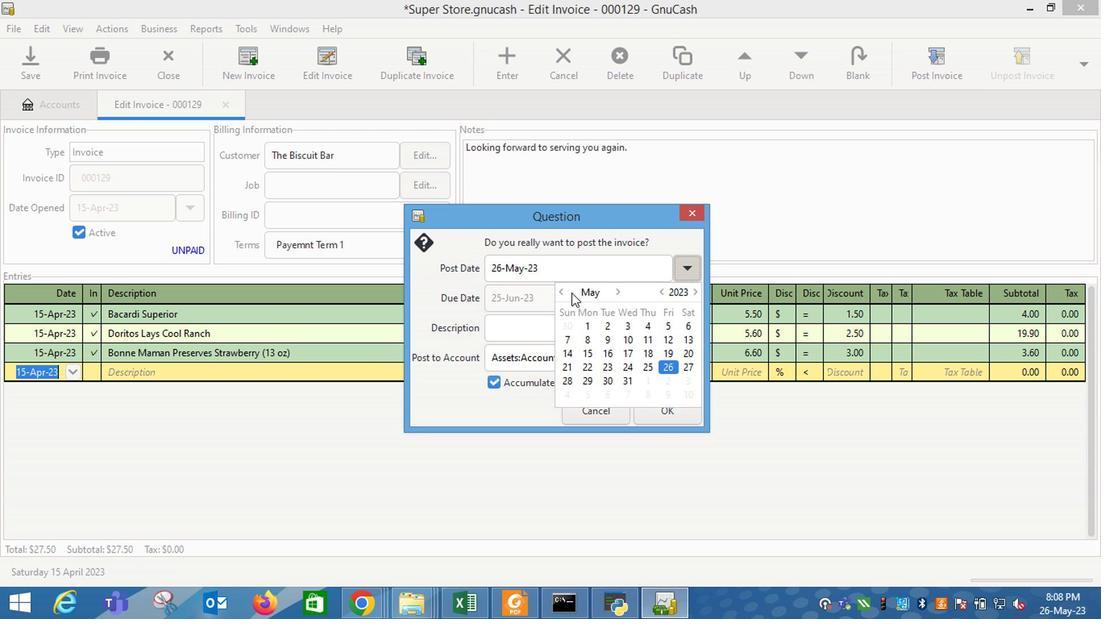 
Action: Mouse moved to (713, 348)
Screenshot: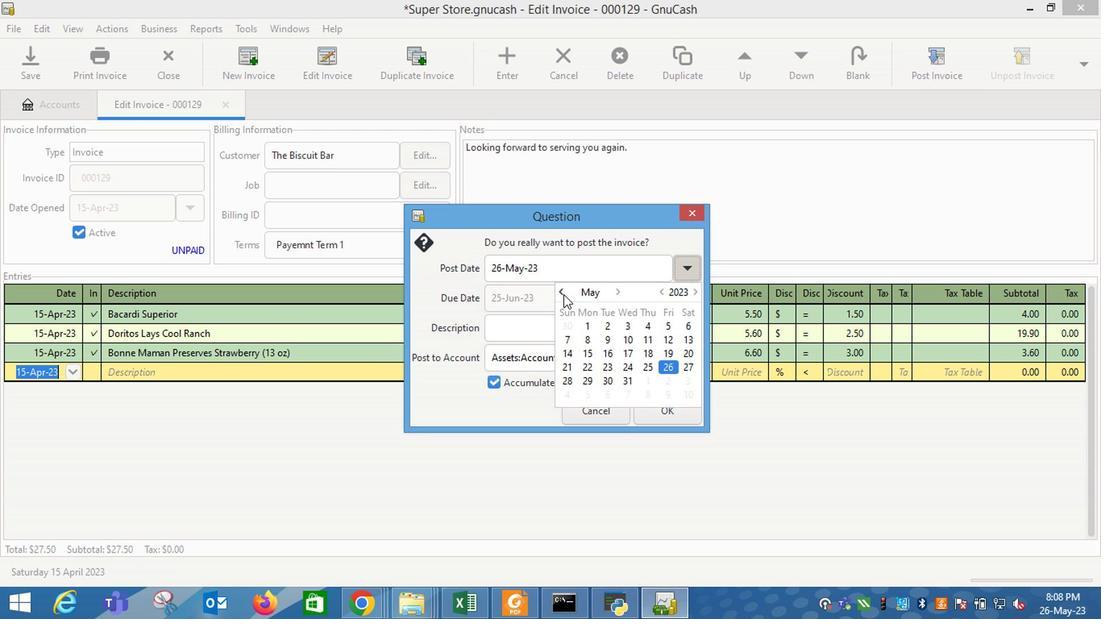 
Action: Mouse pressed left at (713, 348)
Screenshot: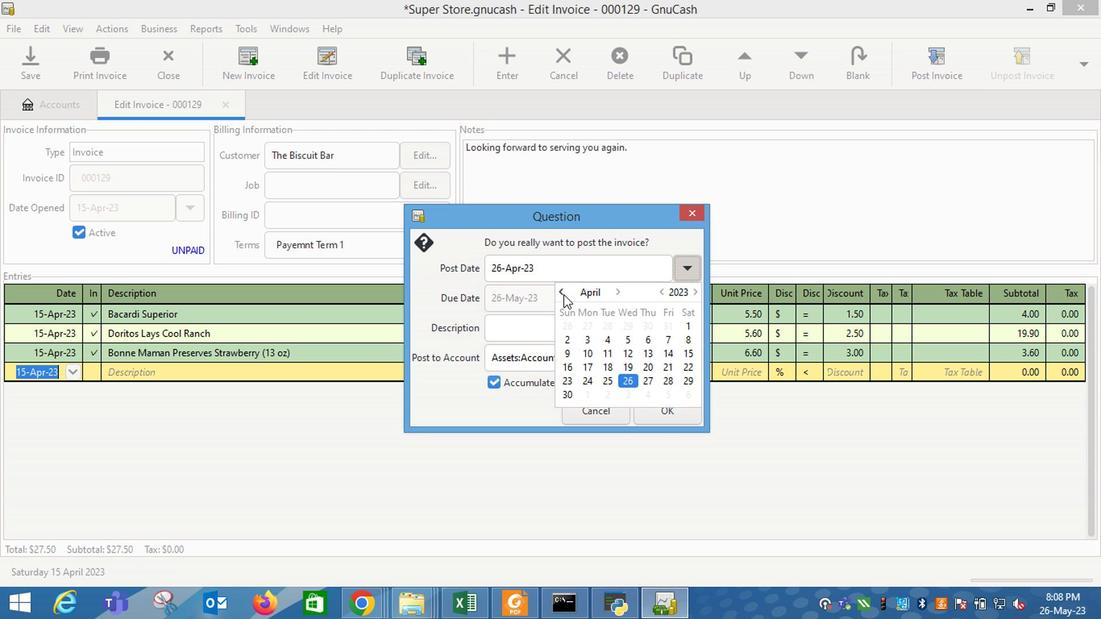 
Action: Key pressed 2.5<Key.enter><Key.tab><Key.shift_r>Bonne<Key.space><Key.shift_r>Maman<Key.space><Key.shift_r>Preserves<Key.space><Key.shift_r>Strawberry<Key.space><Key.shift_r>(13<Key.space>oz<Key.shift_r>)<Key.tab>m<Key.tab>i<Key.down><Key.down><Key.down><Key.tab>1<Key.tab>6.6
Screenshot: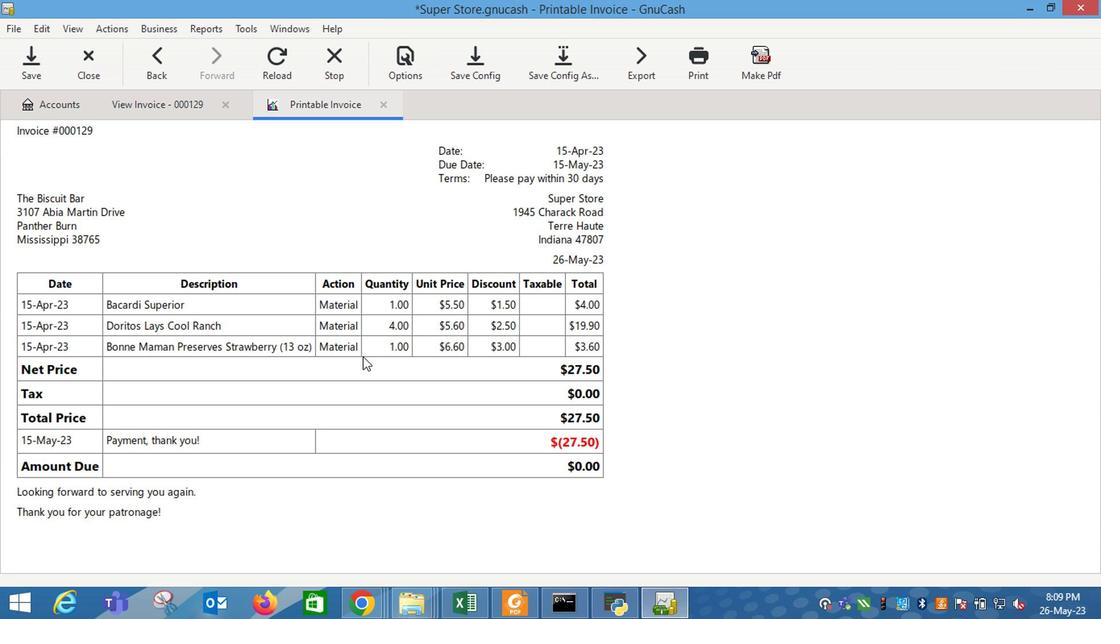 
Action: Mouse moved to (669, 358)
Screenshot: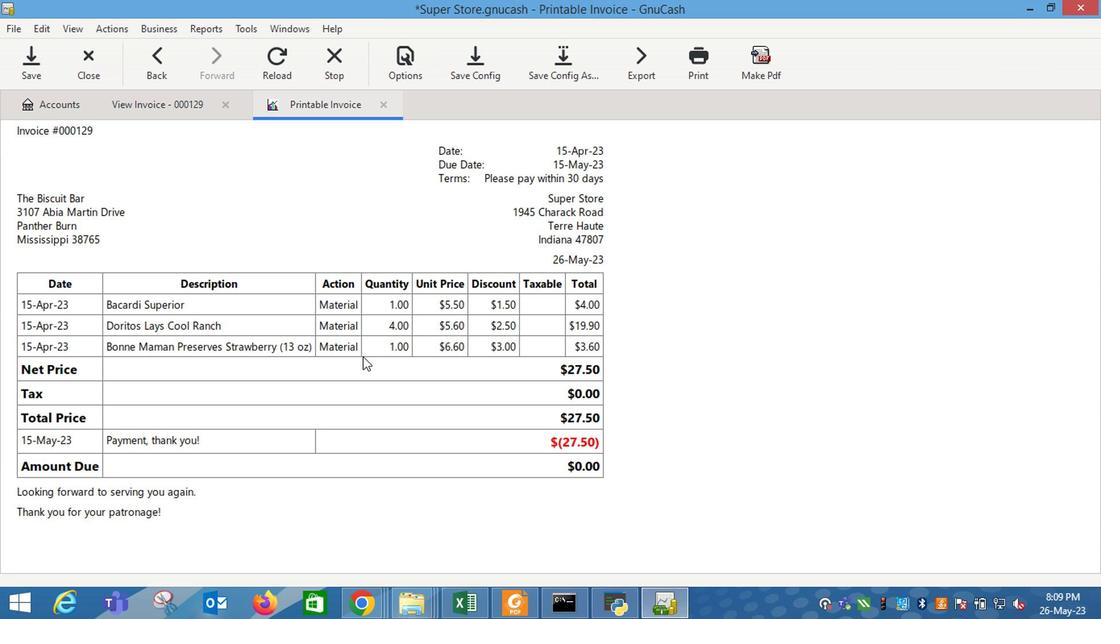 
Action: Mouse pressed left at (669, 358)
Screenshot: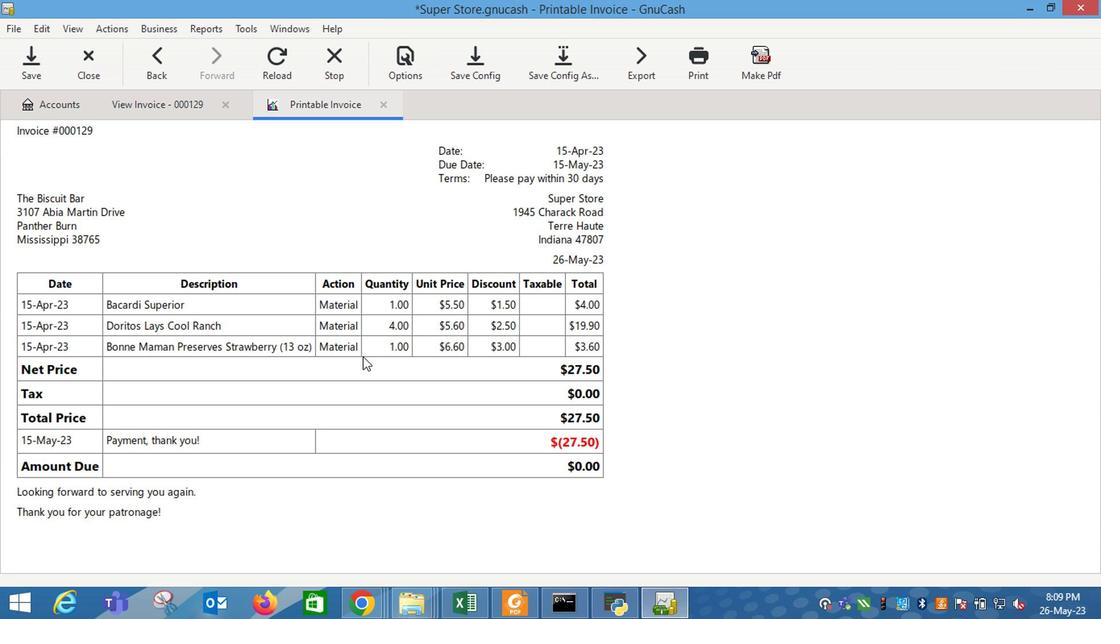 
Action: Mouse moved to (686, 361)
Screenshot: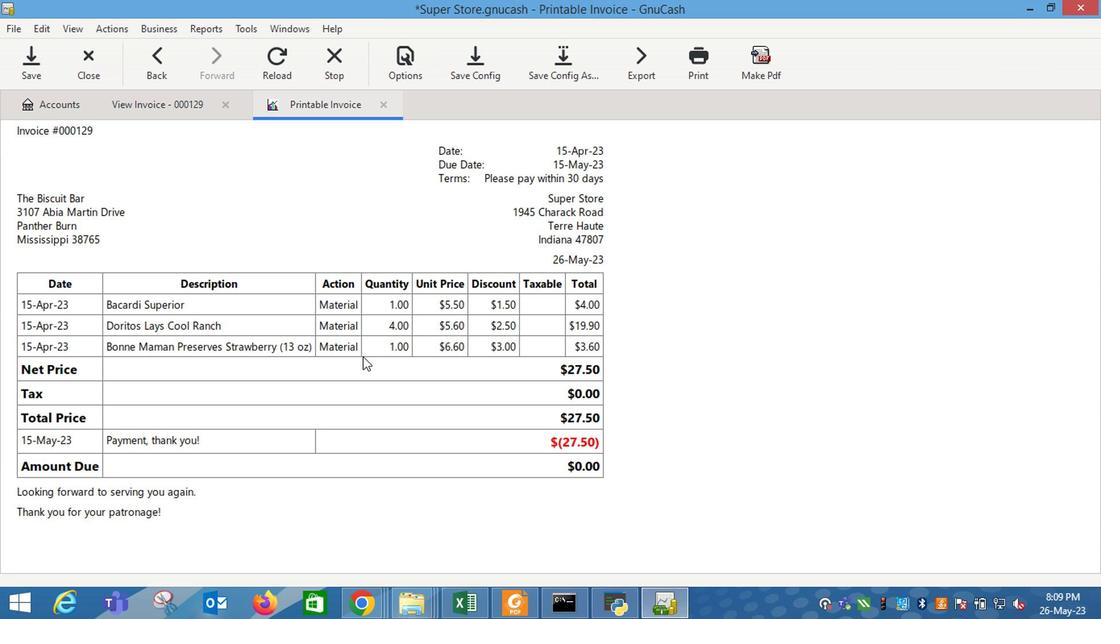 
Action: Mouse pressed left at (686, 361)
Screenshot: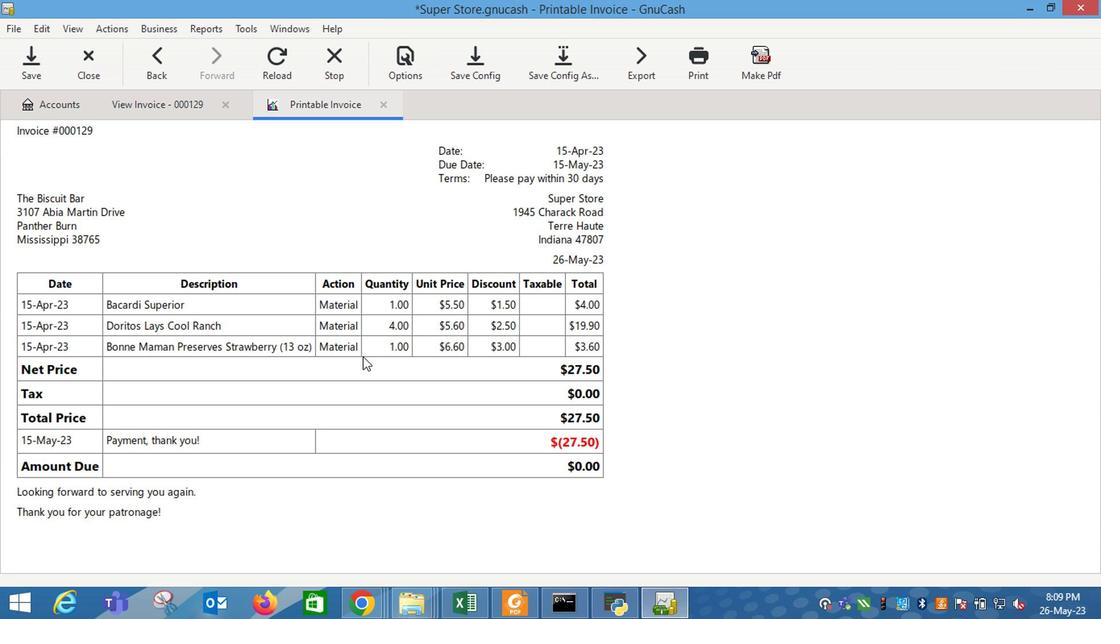 
Action: Mouse moved to (710, 361)
Screenshot: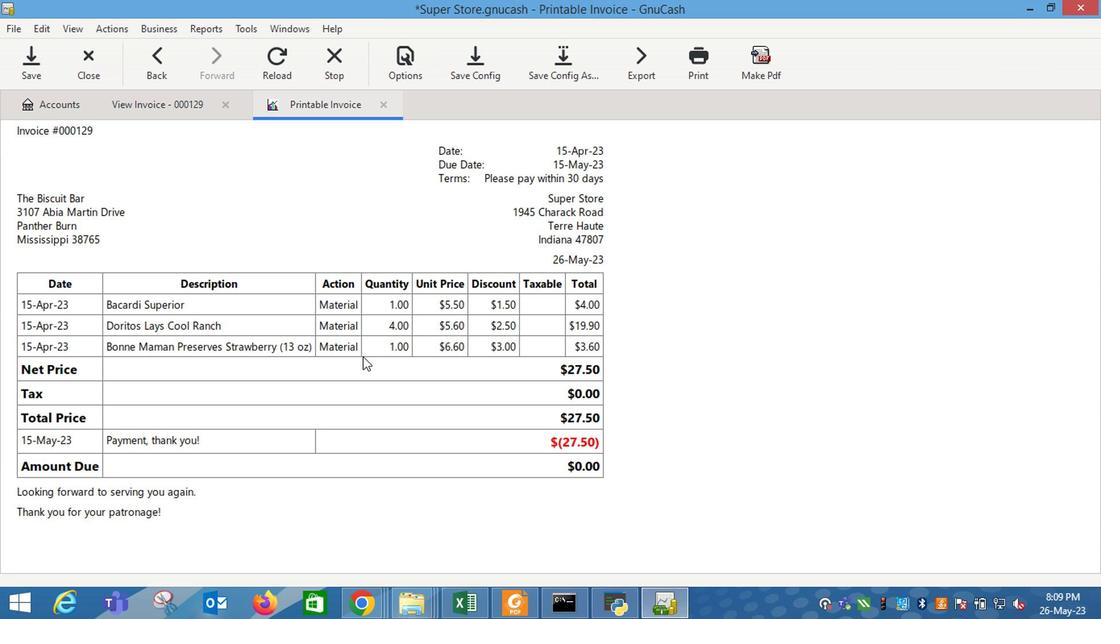 
Action: Mouse pressed left at (710, 361)
Screenshot: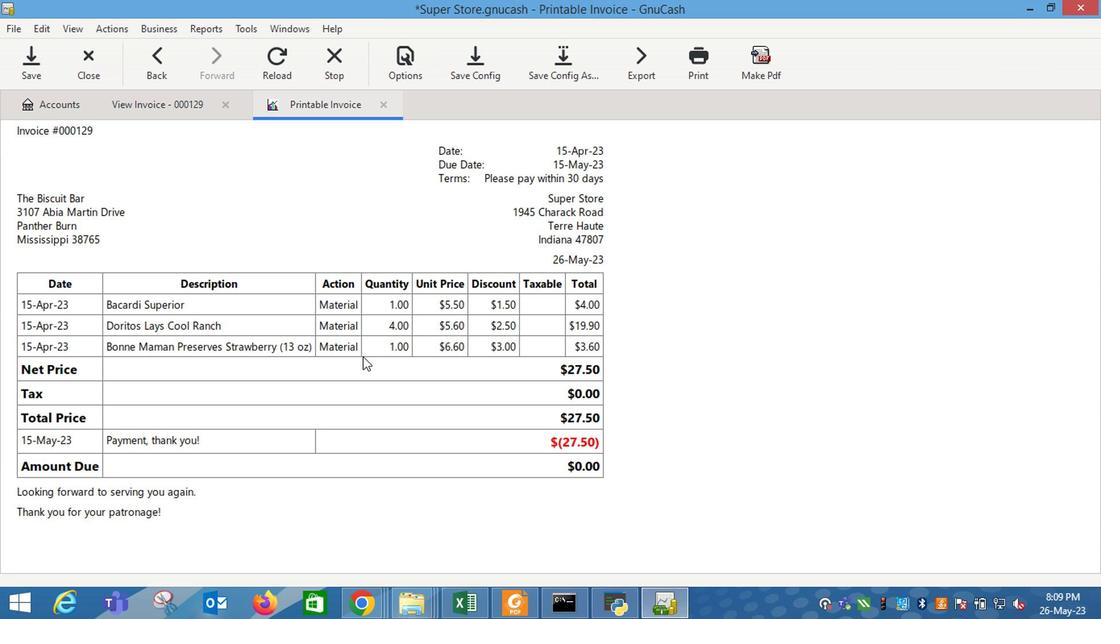 
Action: Key pressed 3<Key.enter>
Screenshot: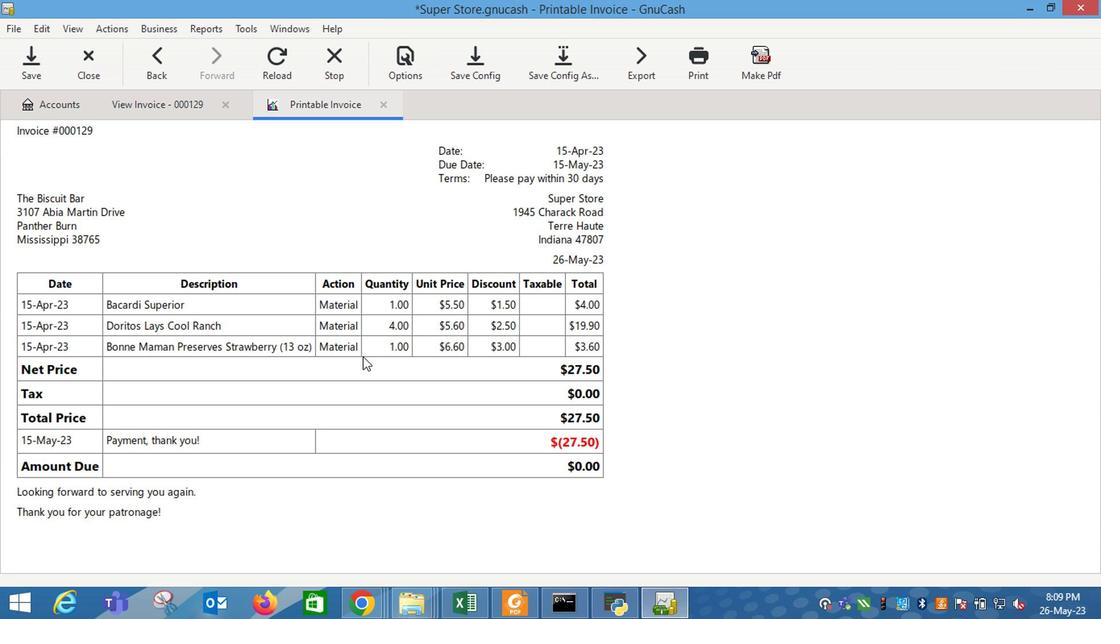 
Action: Mouse moved to (626, 266)
Screenshot: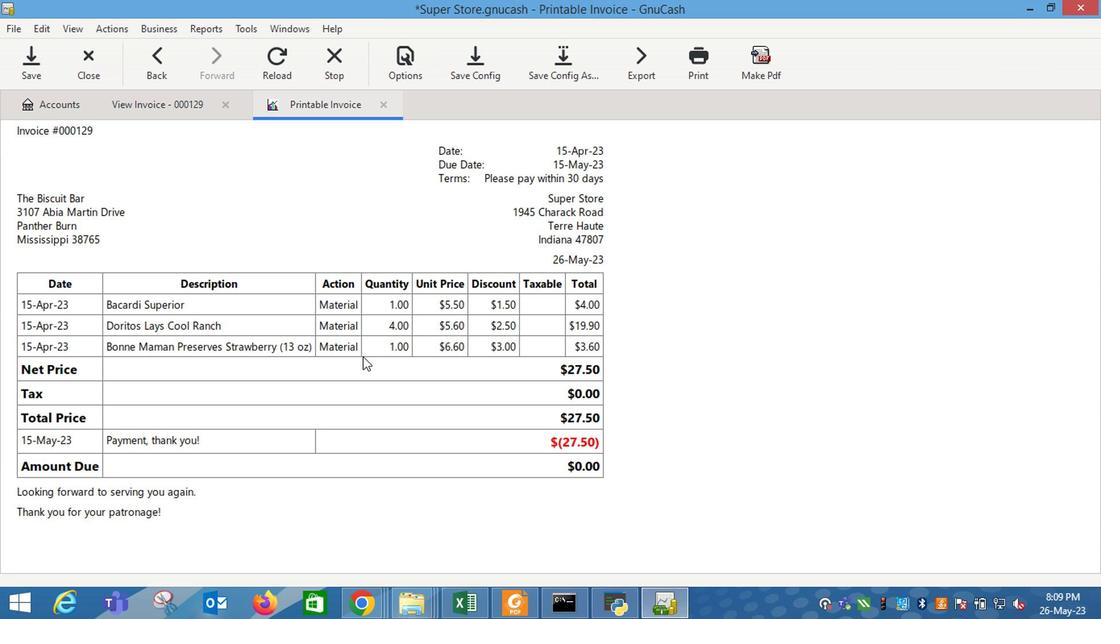 
Action: Mouse pressed left at (626, 266)
Screenshot: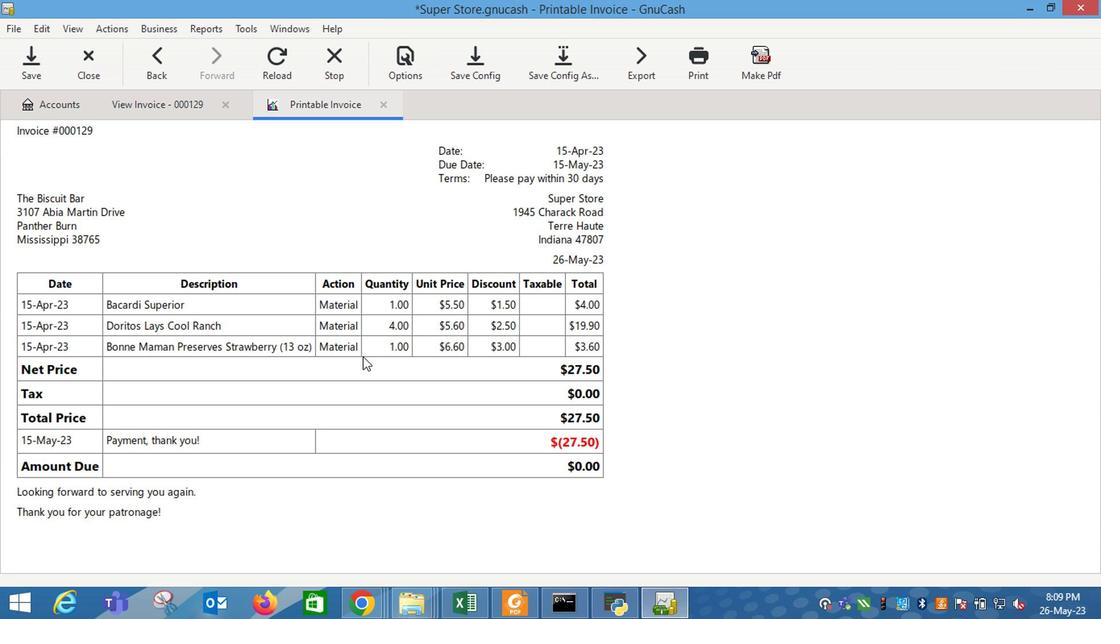
Action: Mouse moved to (619, 262)
Screenshot: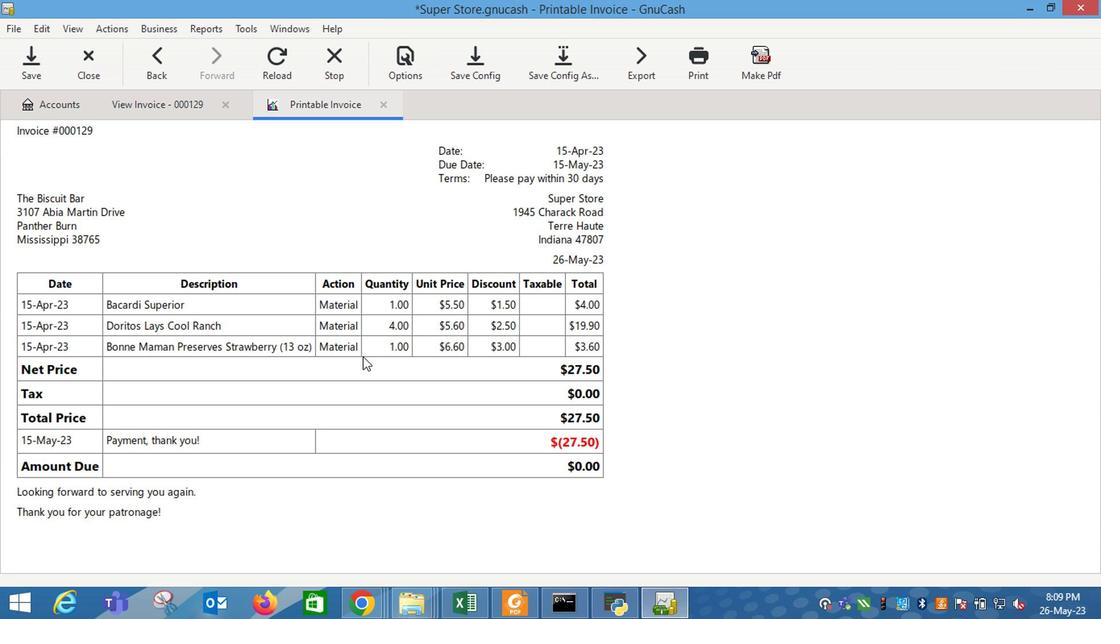 
Action: Key pressed <Key.shift_r>Looking<Key.space>forward<Key.space>to<Key.space>se
Screenshot: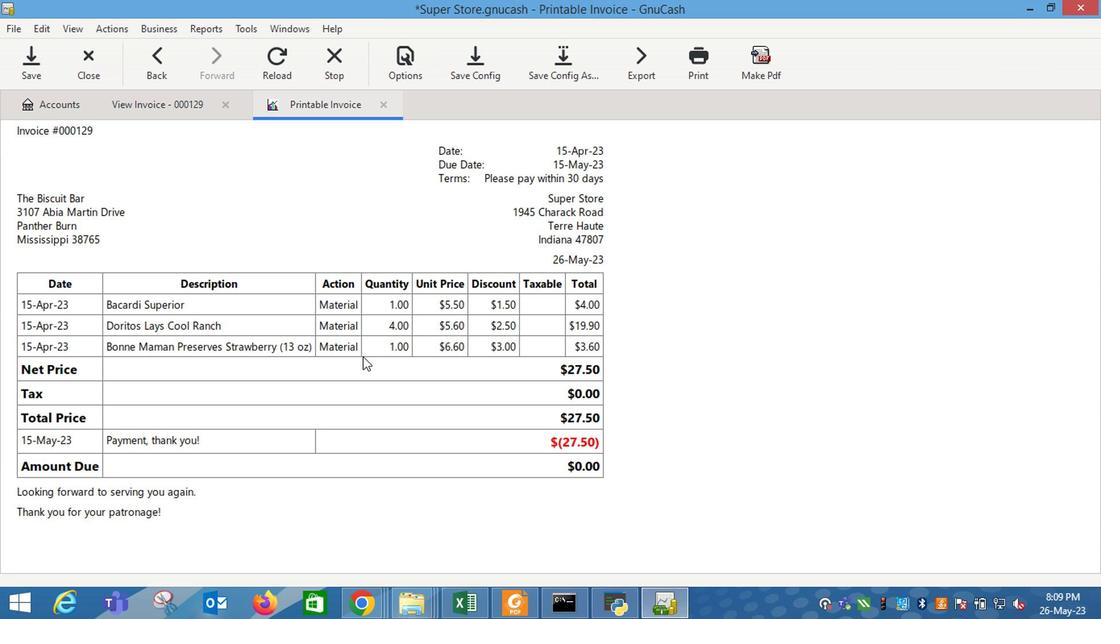 
Action: Mouse moved to (619, 261)
Screenshot: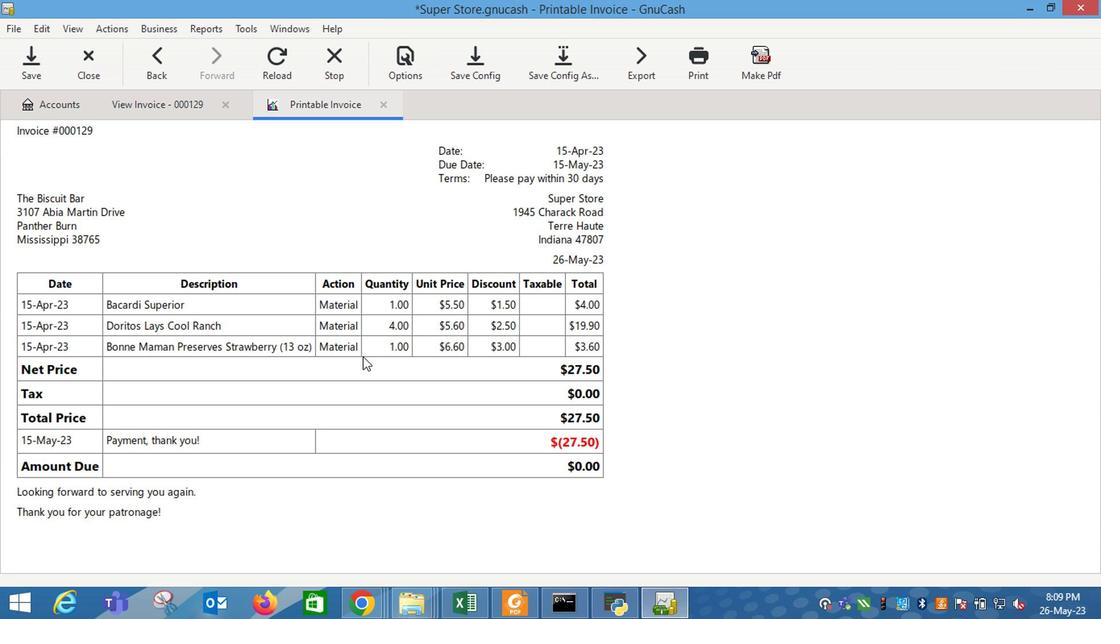 
Action: Key pressed rving<Key.space>you<Key.space>again.
Screenshot: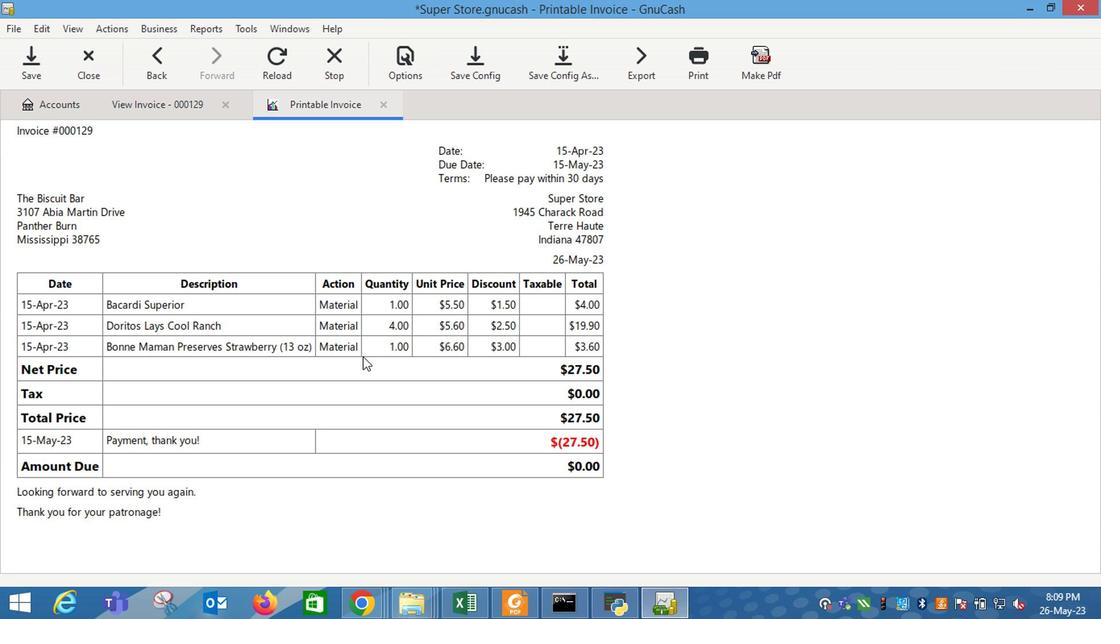 
Action: Mouse moved to (763, 149)
Screenshot: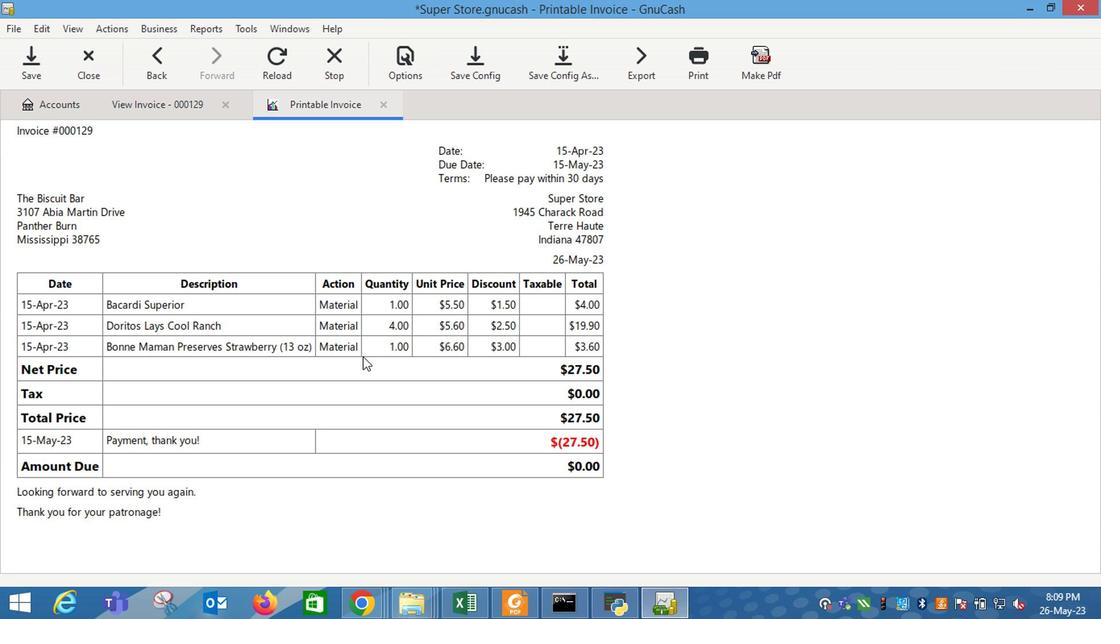 
Action: Mouse pressed left at (763, 149)
Screenshot: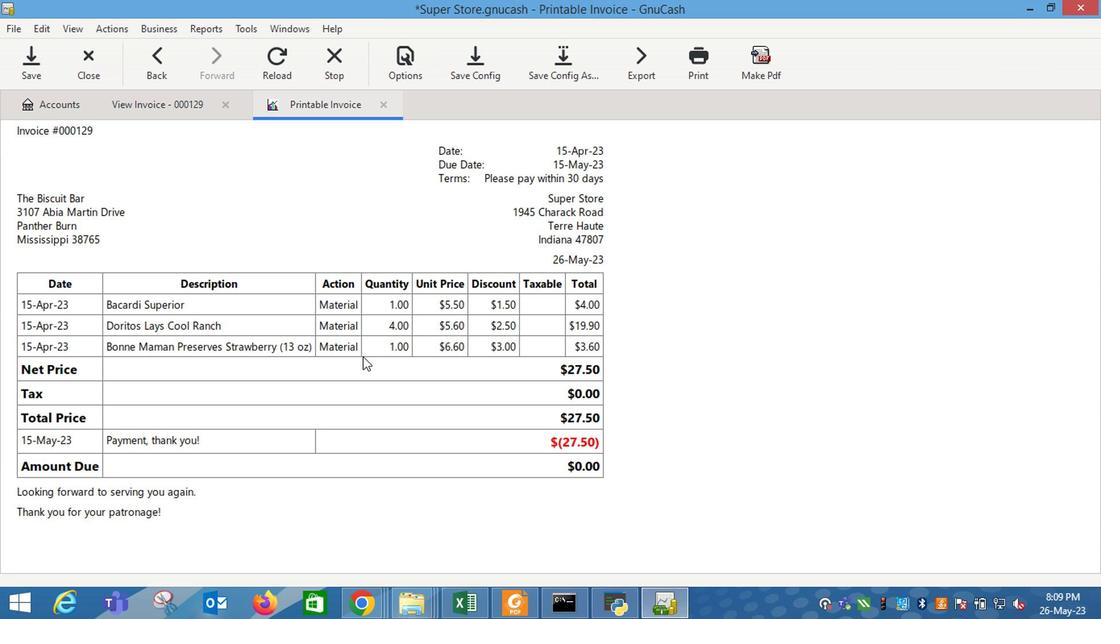 
Action: Mouse moved to (599, 301)
Screenshot: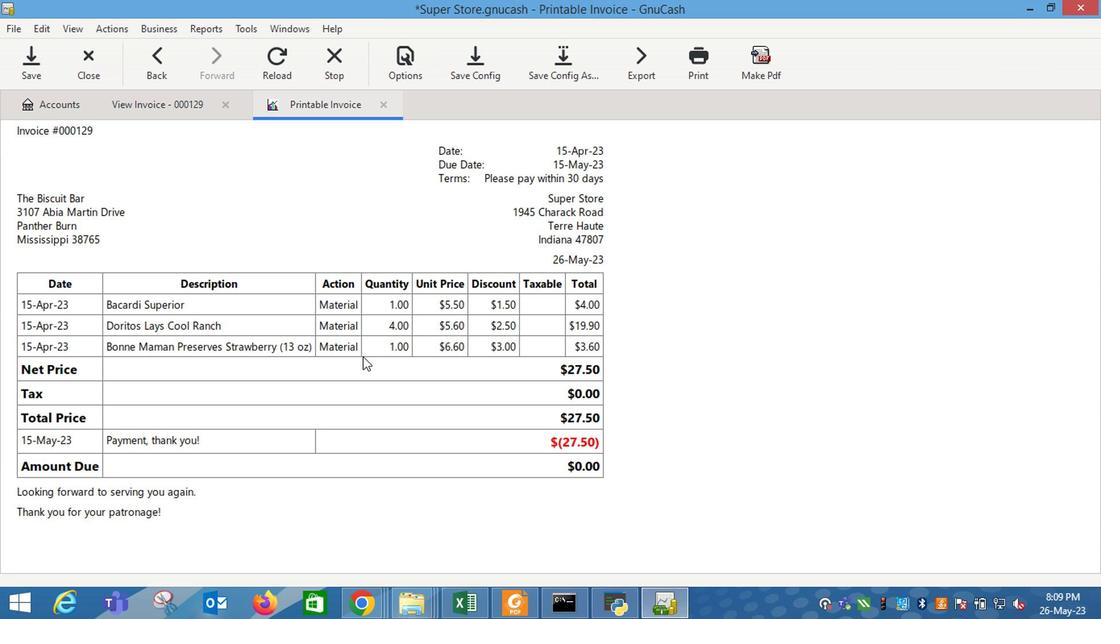 
Action: Mouse pressed left at (599, 301)
Screenshot: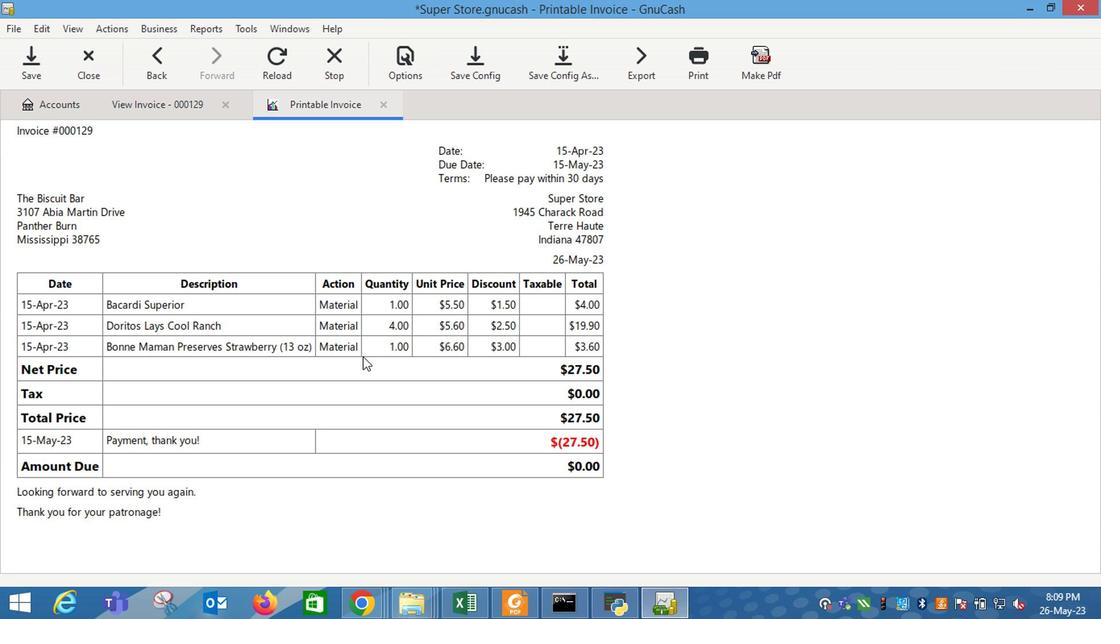 
Action: Mouse moved to (508, 321)
Screenshot: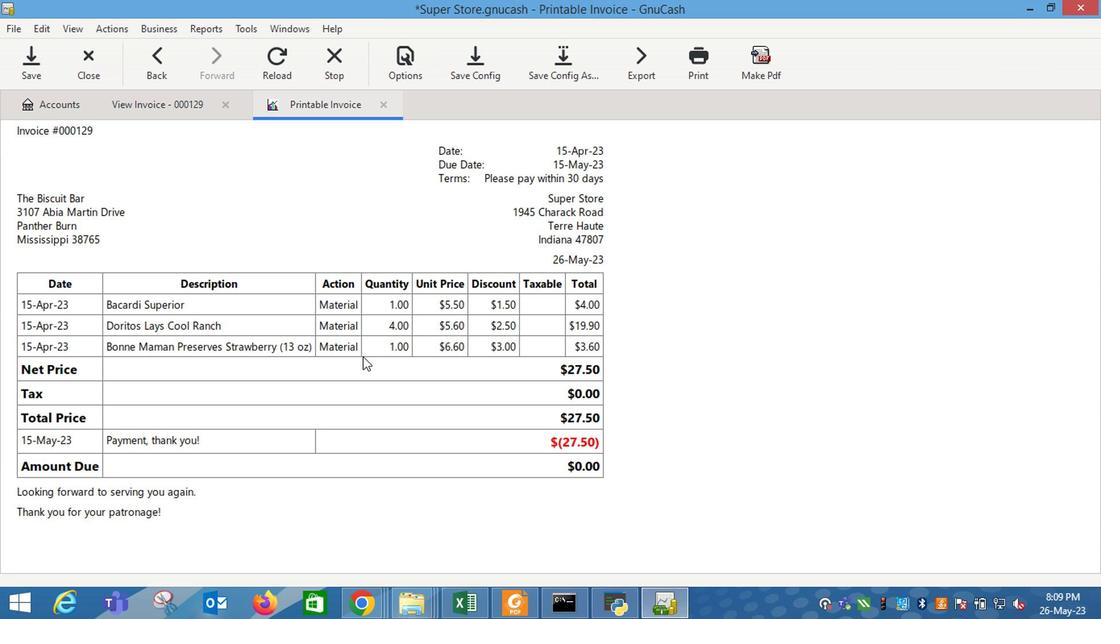 
Action: Mouse pressed left at (508, 321)
Screenshot: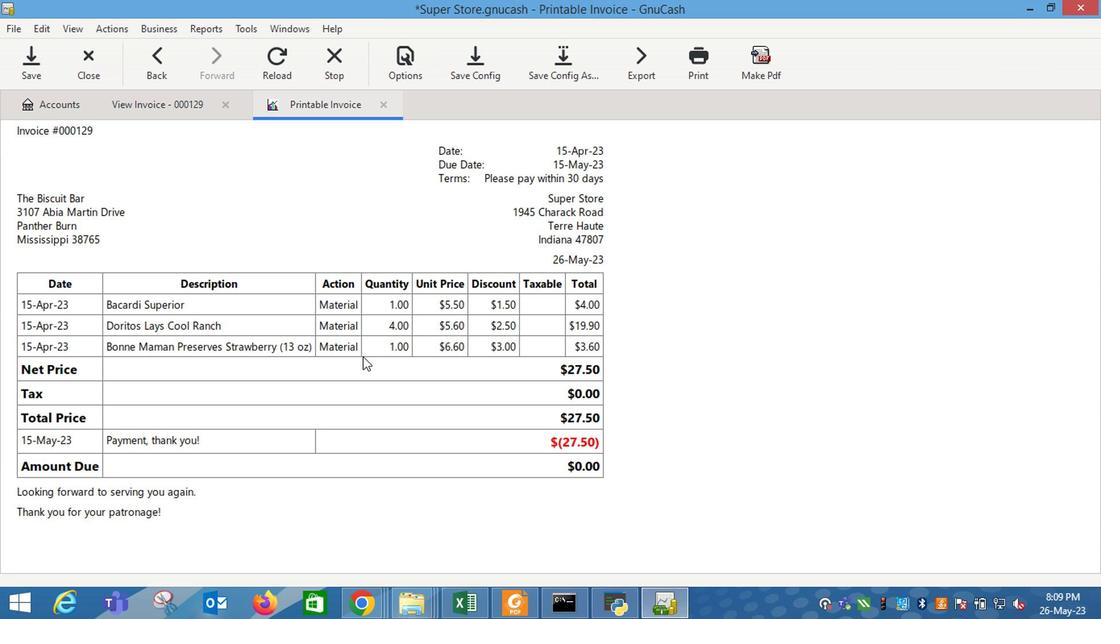 
Action: Mouse moved to (598, 358)
Screenshot: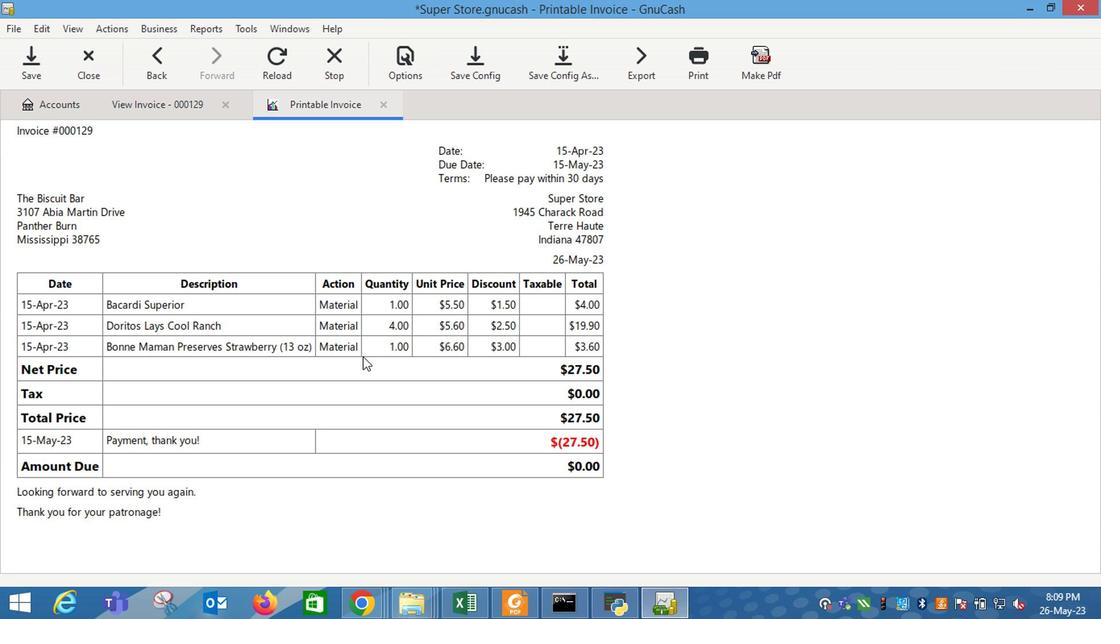 
Action: Mouse pressed left at (598, 358)
Screenshot: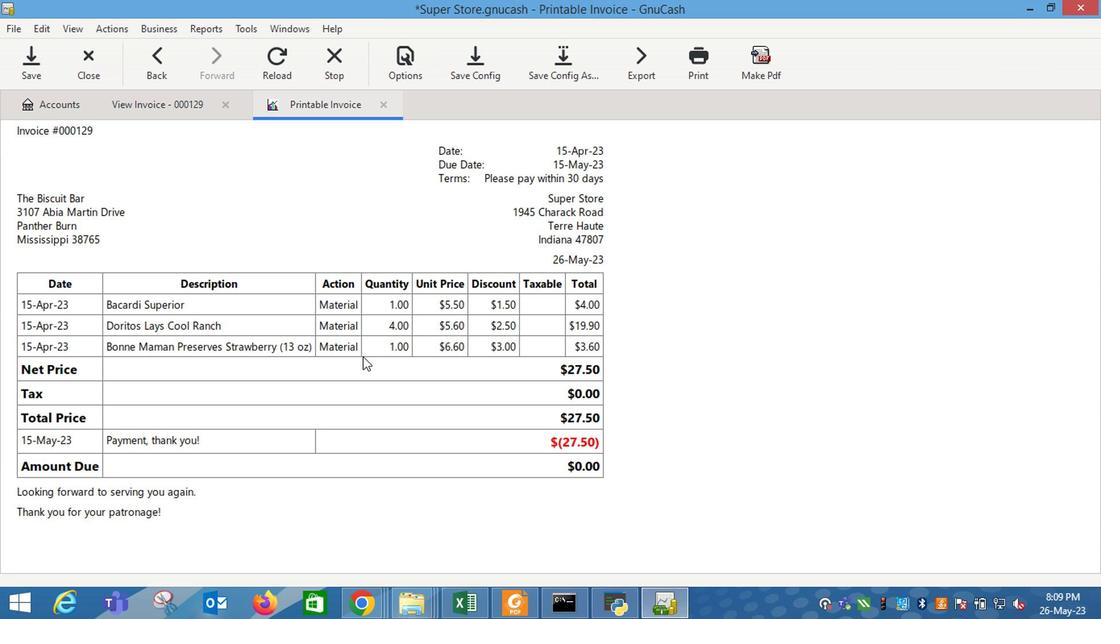 
Action: Mouse moved to (489, 344)
Screenshot: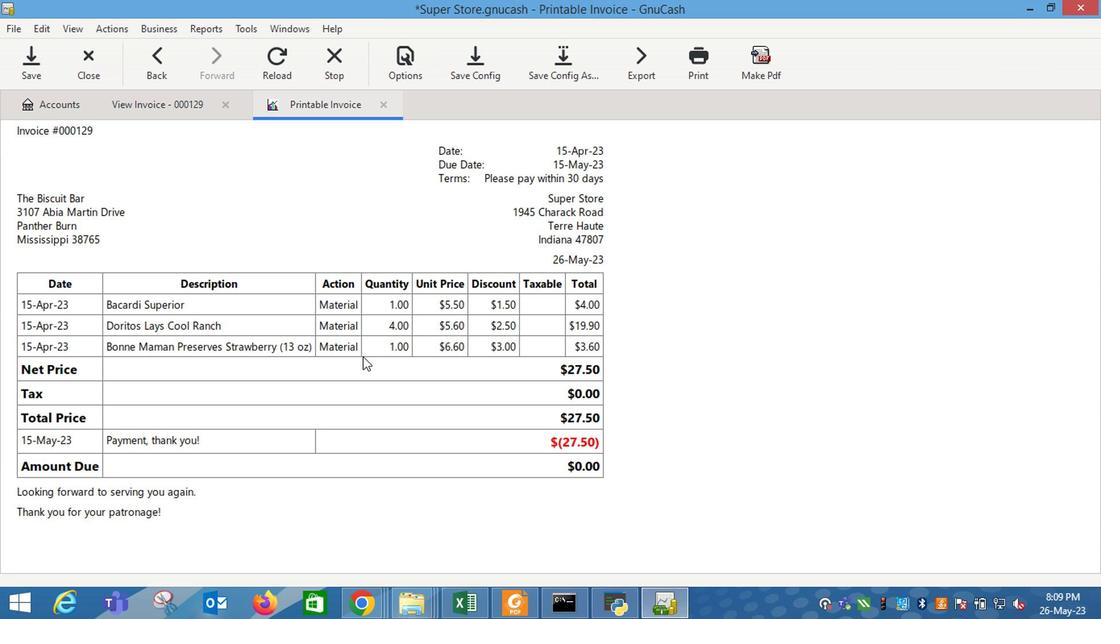 
Action: Mouse pressed left at (489, 344)
Screenshot: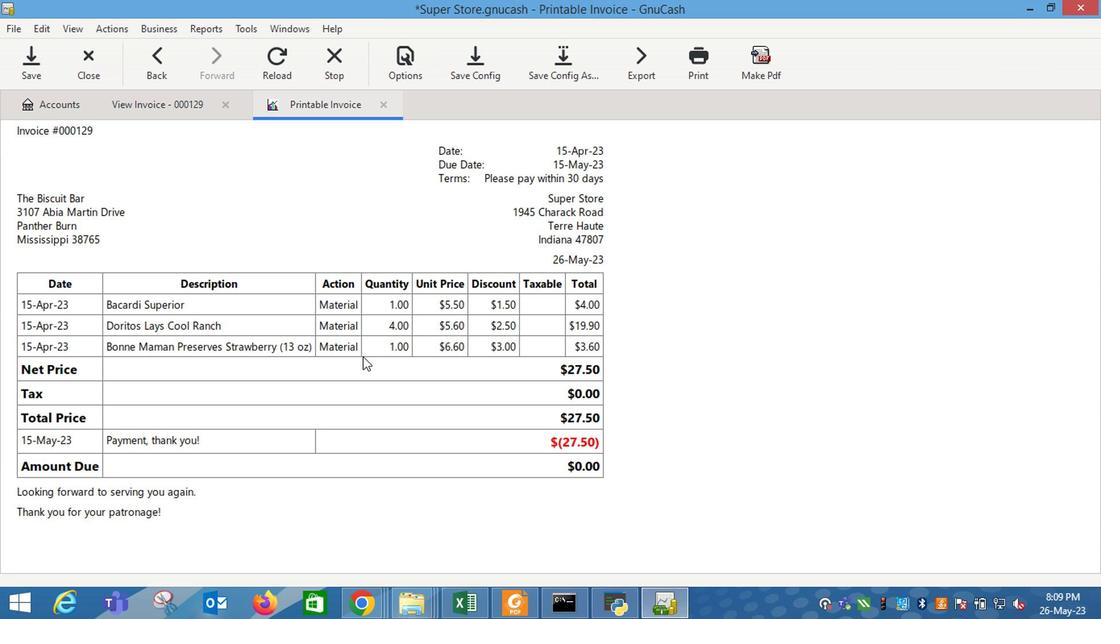 
Action: Mouse moved to (580, 399)
Screenshot: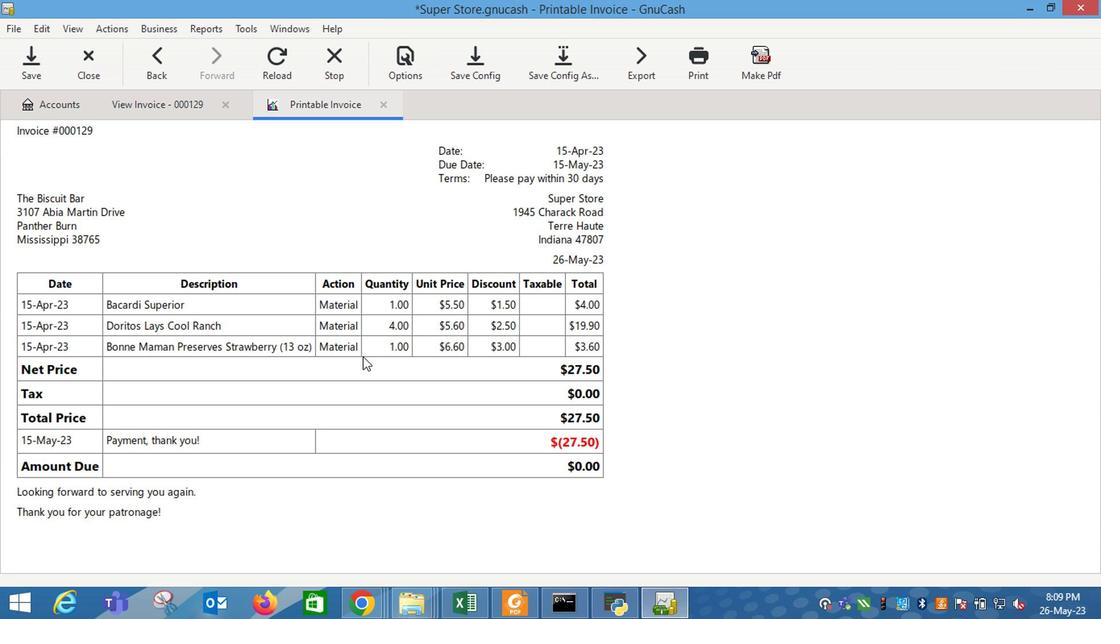 
Action: Mouse pressed left at (580, 399)
Screenshot: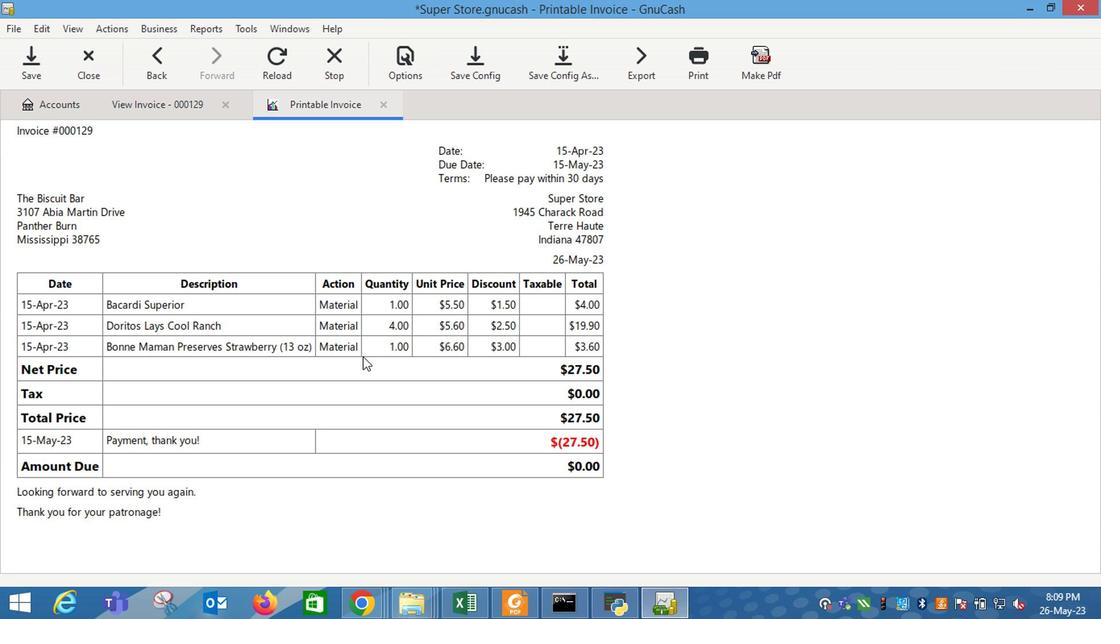 
Action: Mouse moved to (850, 159)
Screenshot: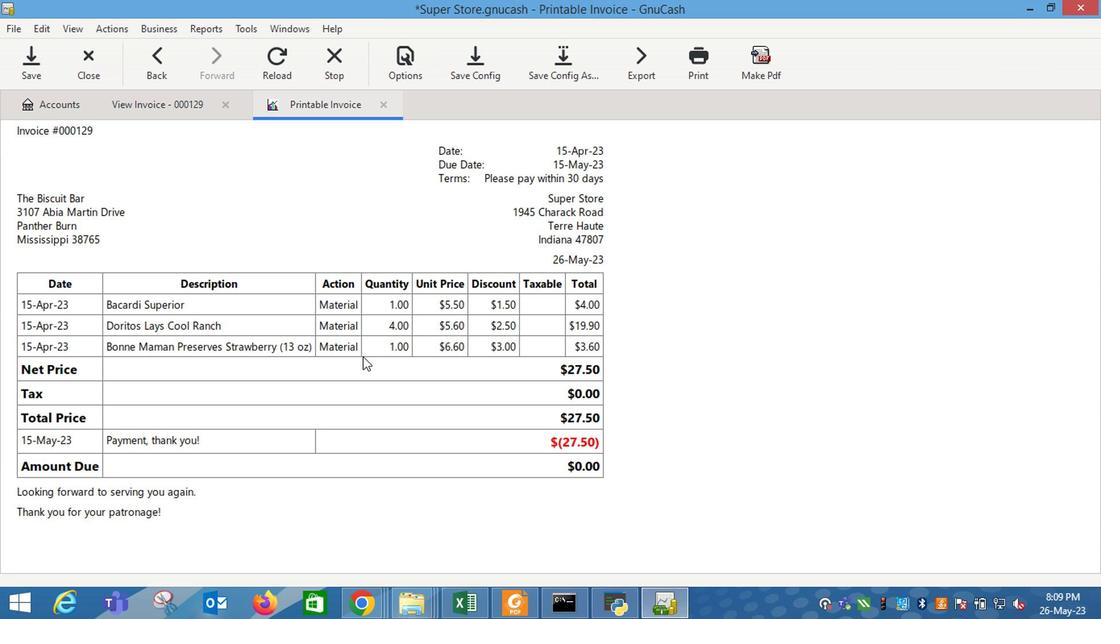 
Action: Mouse pressed left at (850, 159)
Screenshot: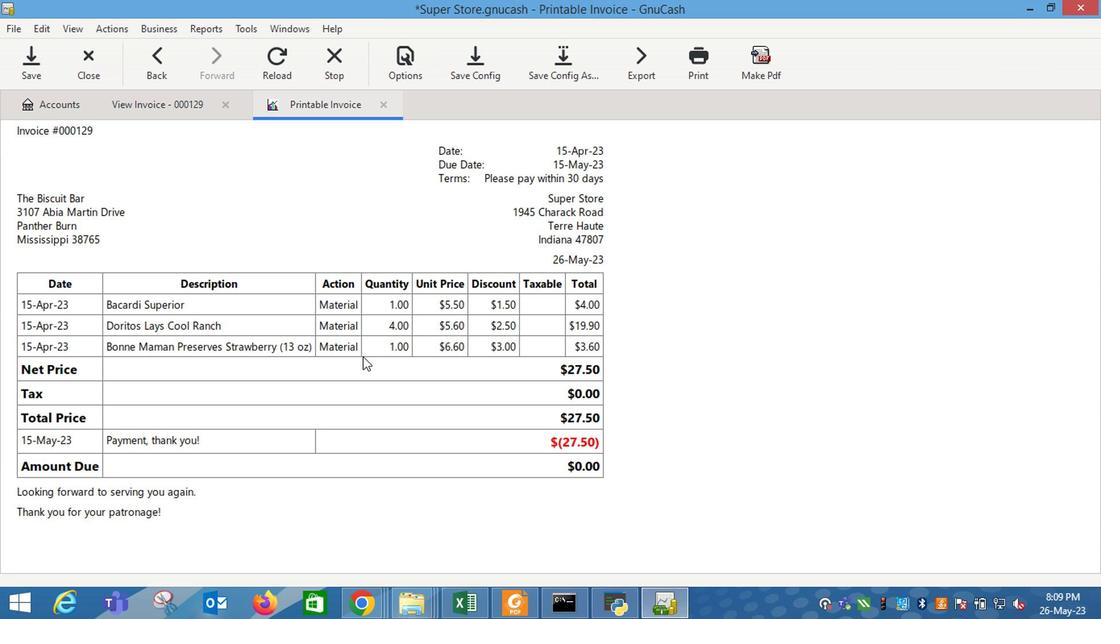 
Action: Mouse moved to (465, 338)
Screenshot: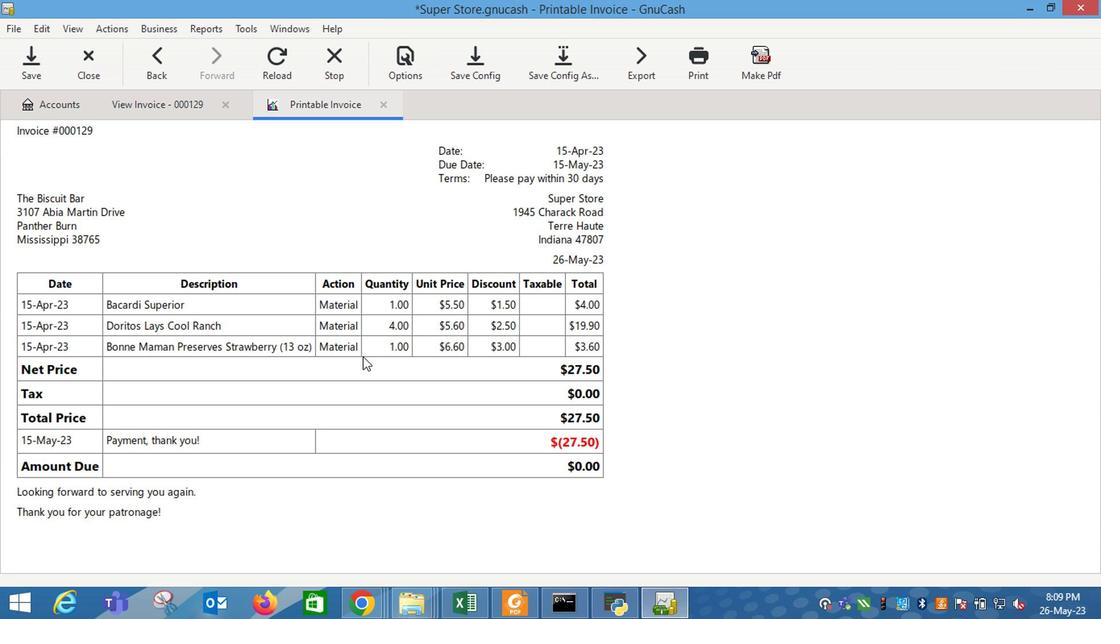 
Action: Mouse pressed left at (465, 338)
Screenshot: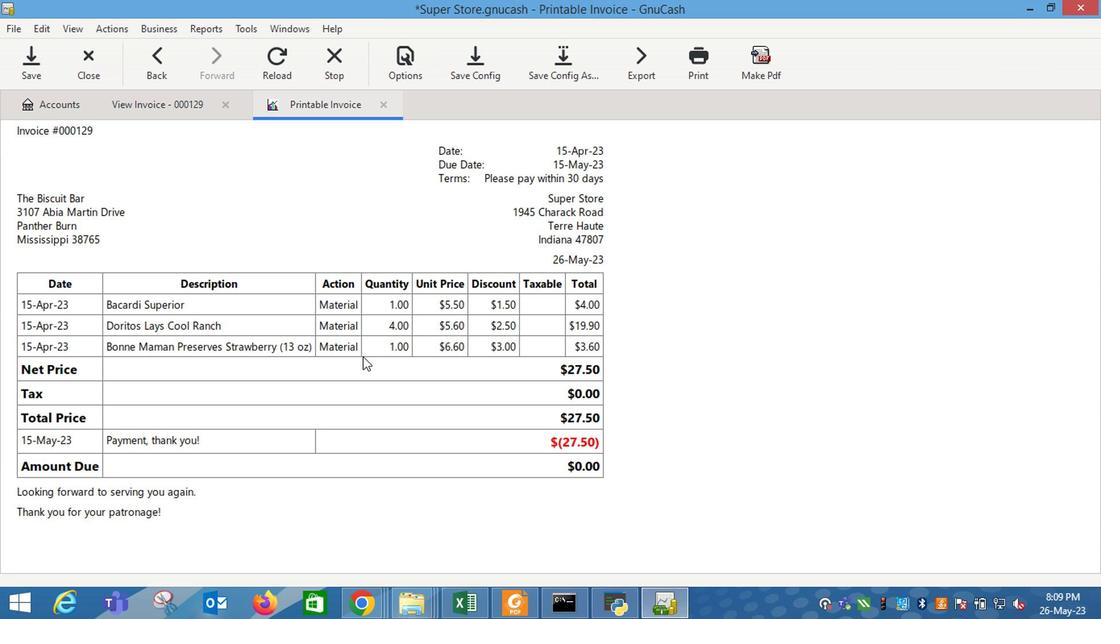 
Action: Mouse moved to (393, 396)
Screenshot: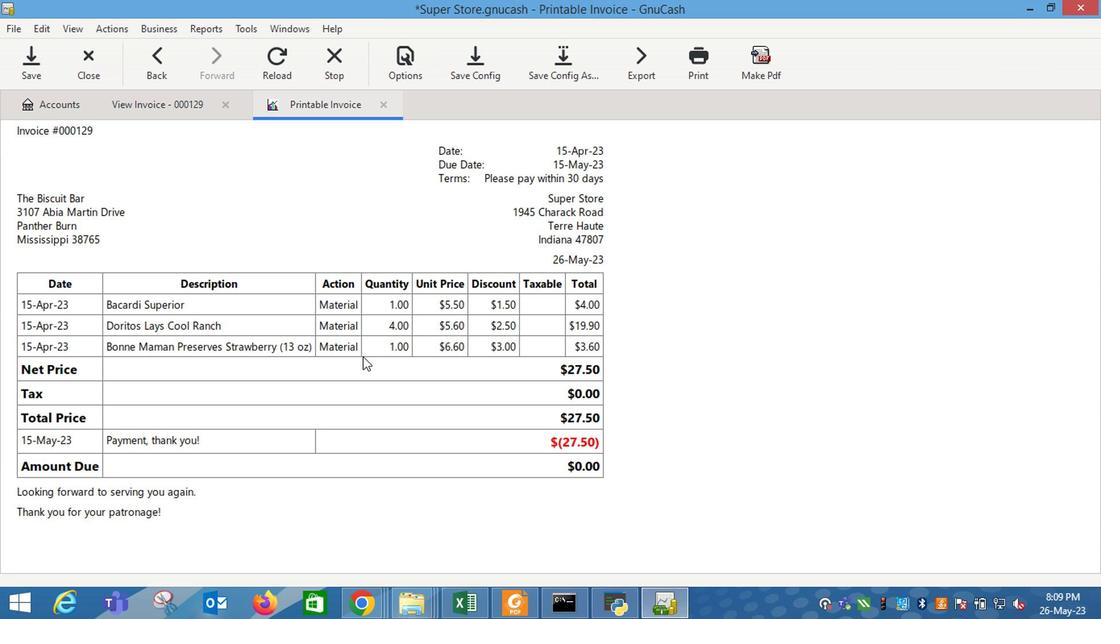 
Action: Mouse pressed left at (393, 396)
Screenshot: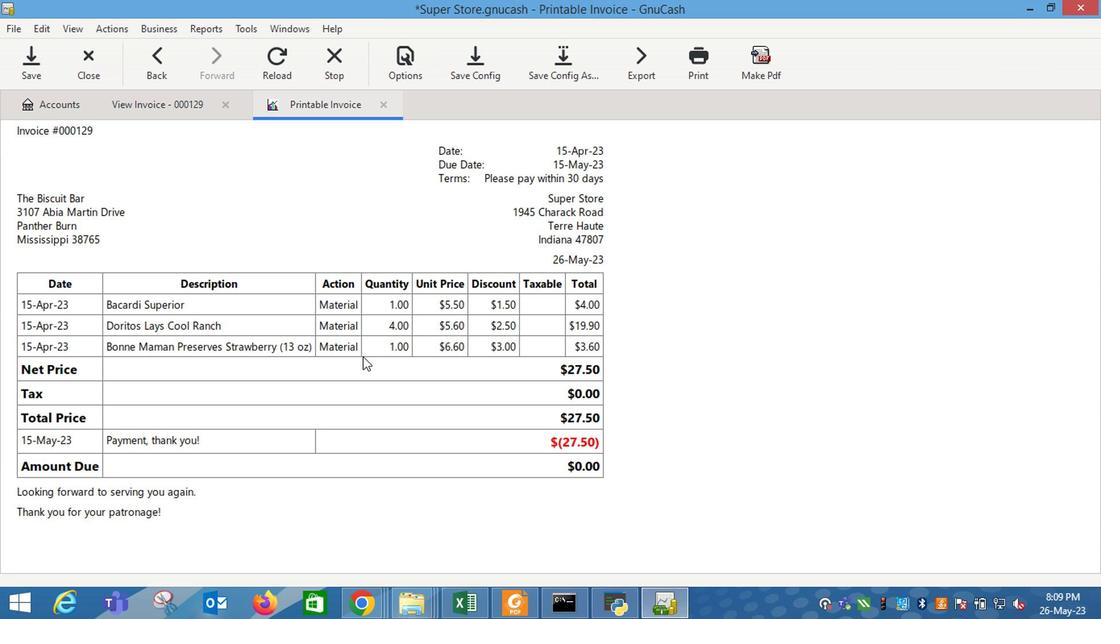 
Action: Mouse moved to (502, 402)
Screenshot: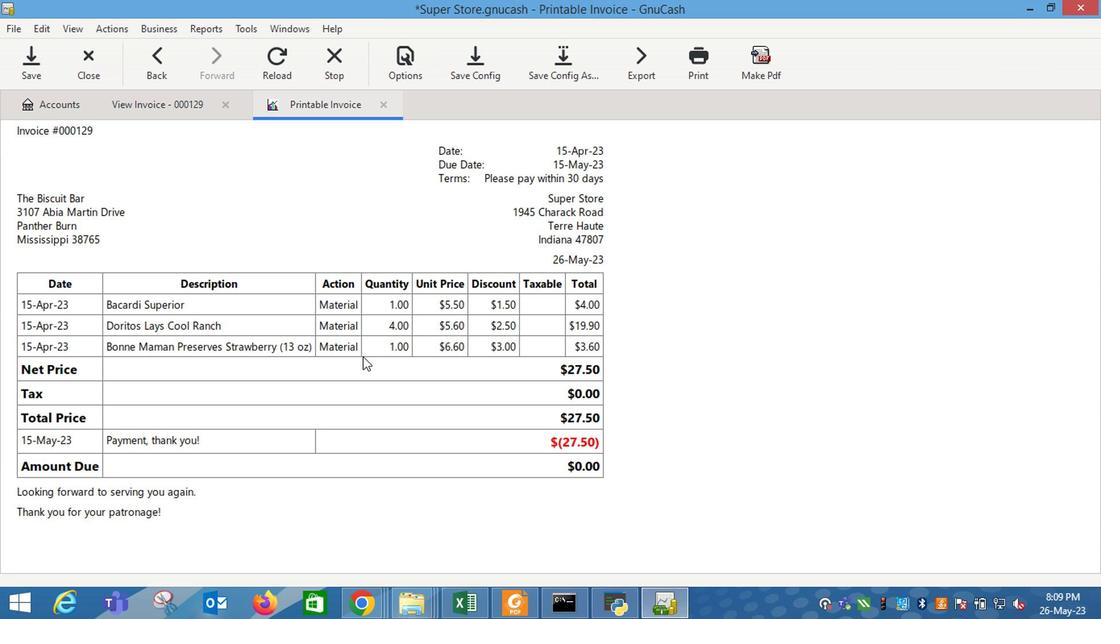 
Action: Mouse pressed left at (502, 402)
Screenshot: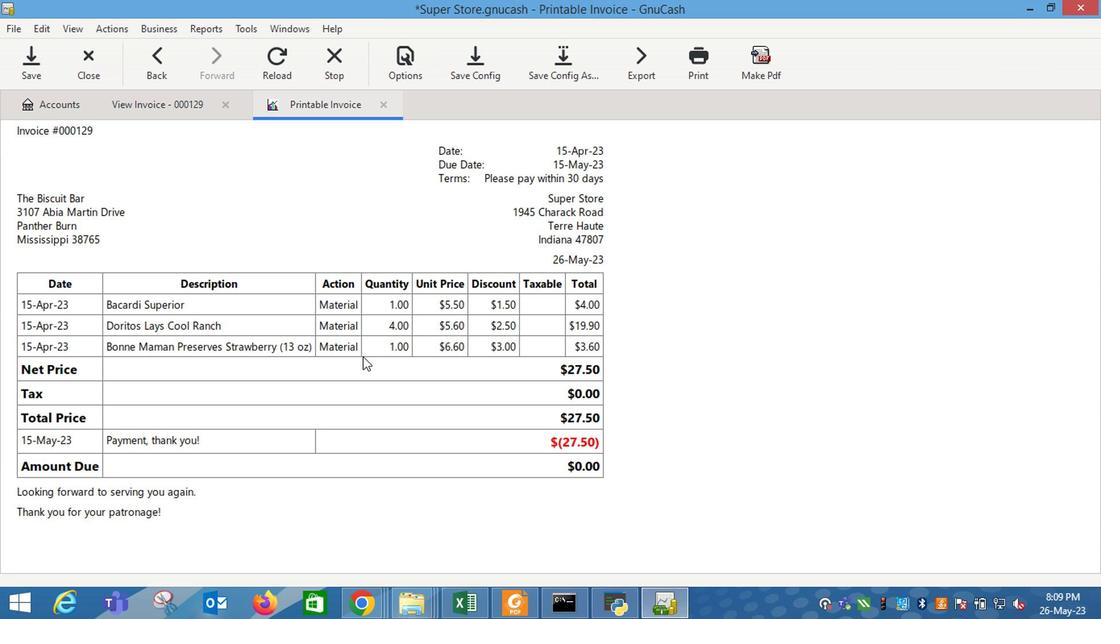 
Action: Mouse moved to (485, 329)
Screenshot: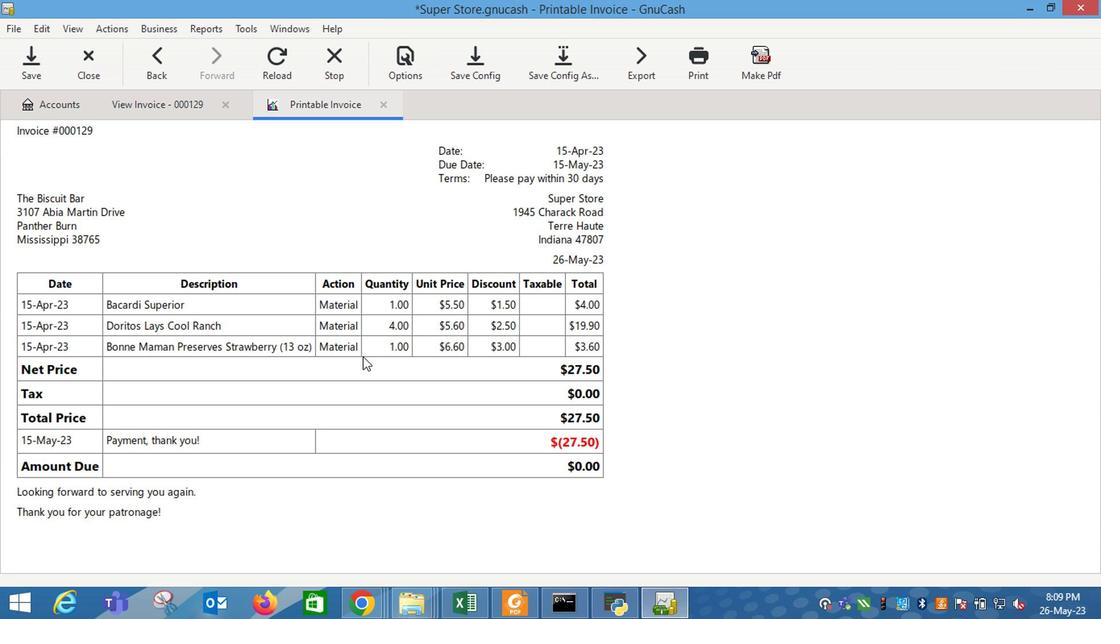 
Action: Mouse pressed left at (485, 329)
Screenshot: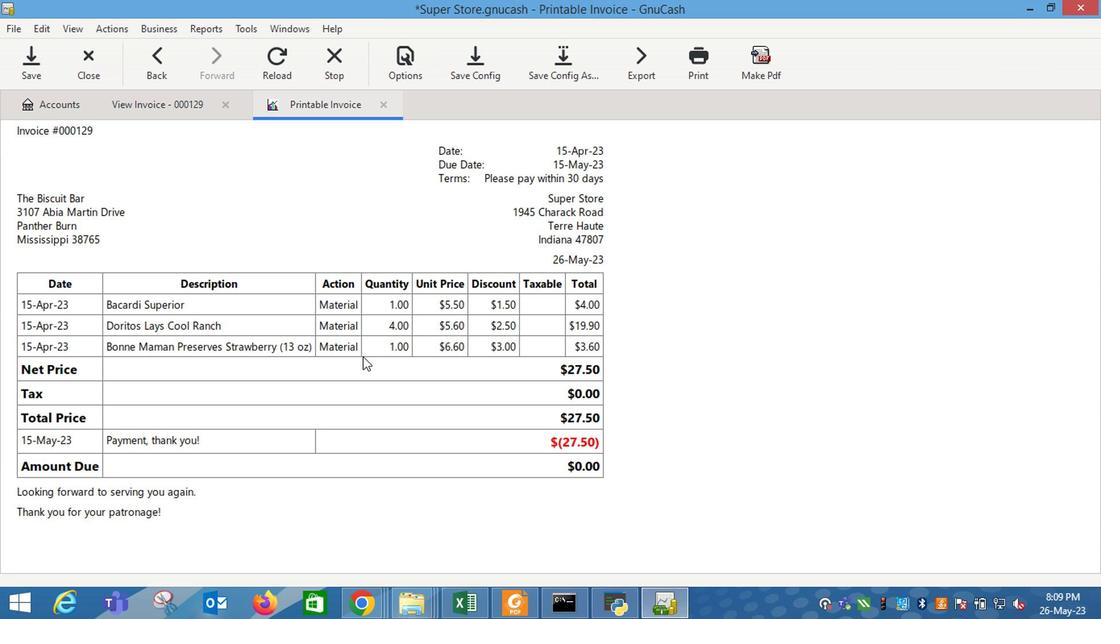 
Action: Mouse moved to (500, 342)
Screenshot: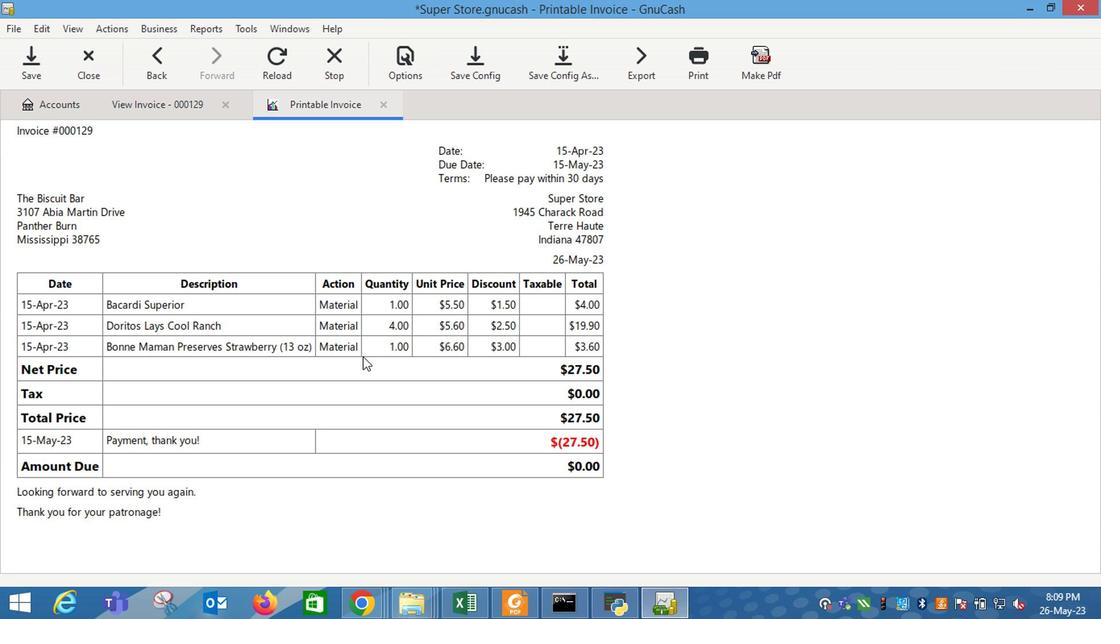 
Action: Mouse pressed left at (500, 342)
Screenshot: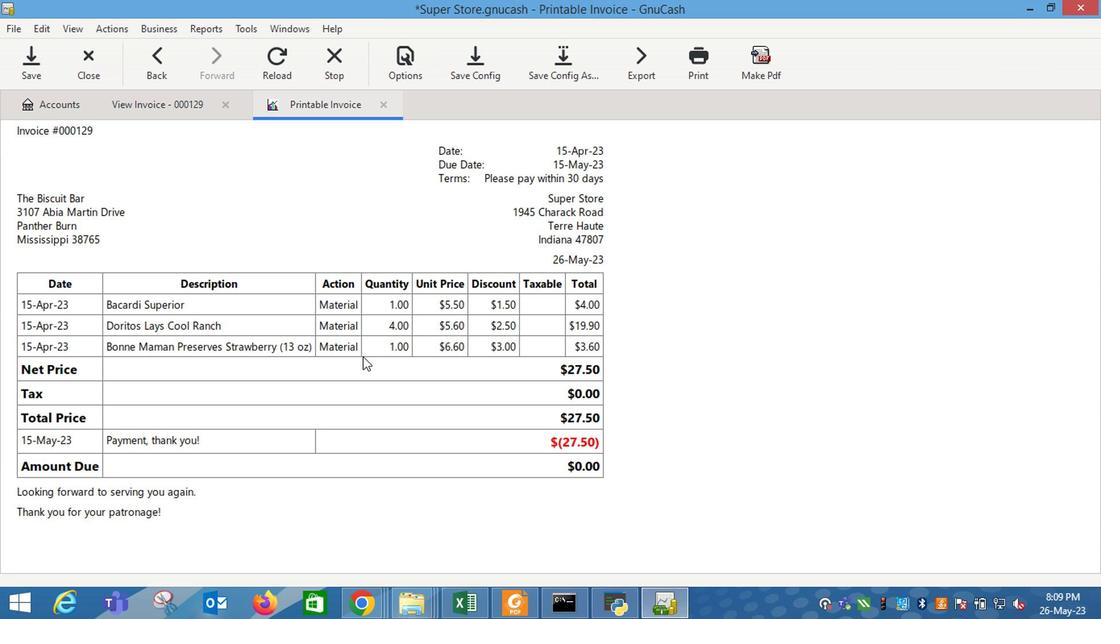 
Action: Mouse moved to (526, 352)
Screenshot: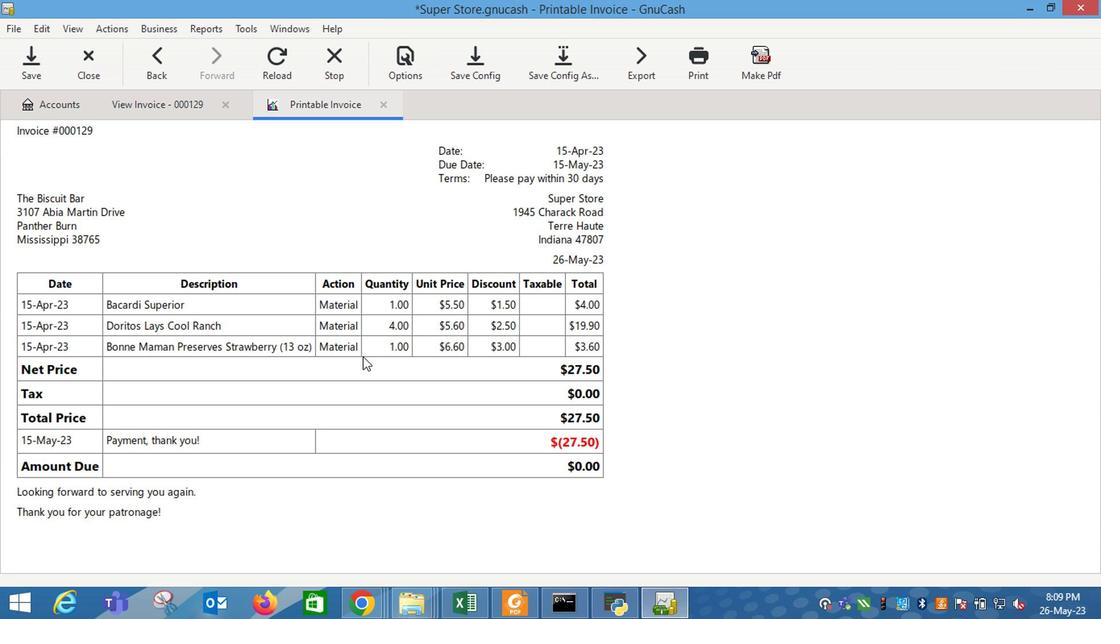 
Action: Mouse pressed left at (526, 352)
Screenshot: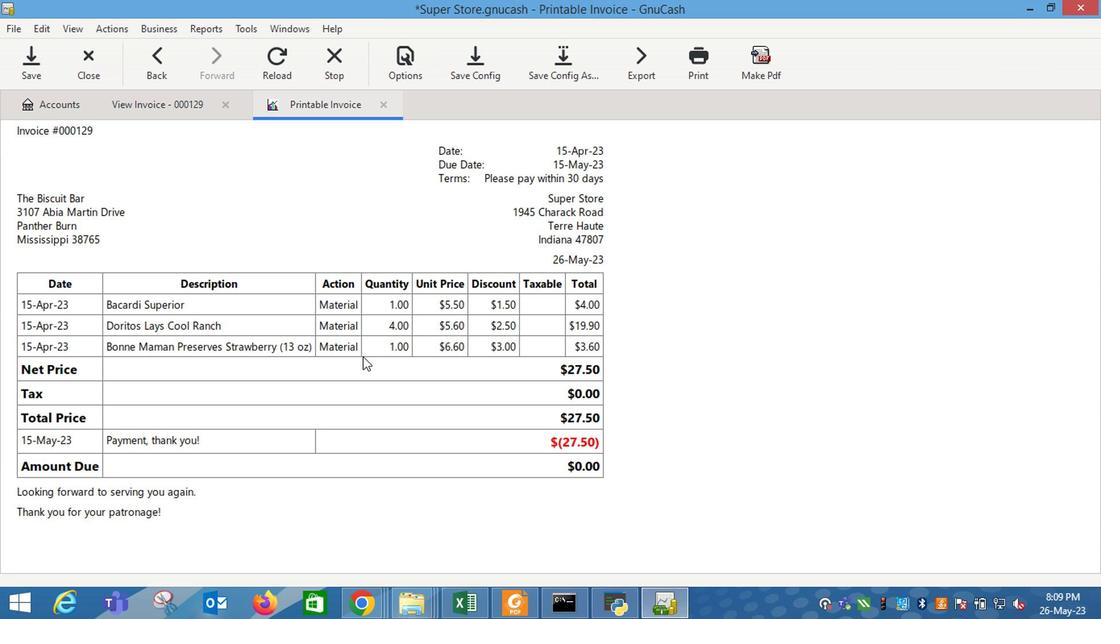 
Action: Mouse moved to (530, 358)
Screenshot: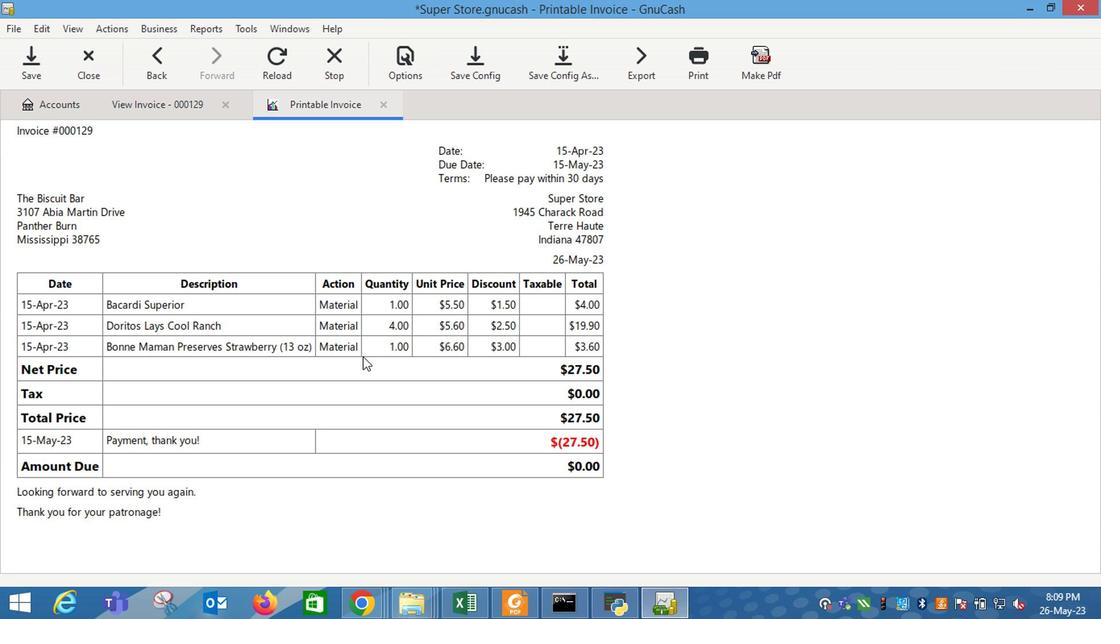 
Action: Mouse pressed left at (530, 358)
Screenshot: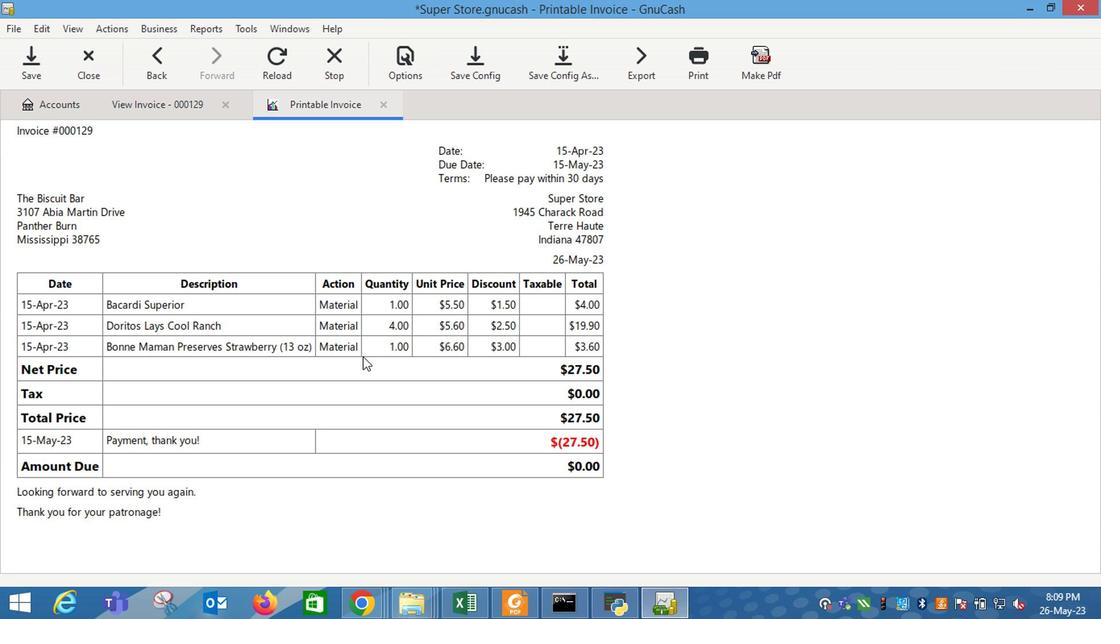 
Action: Mouse moved to (651, 490)
Screenshot: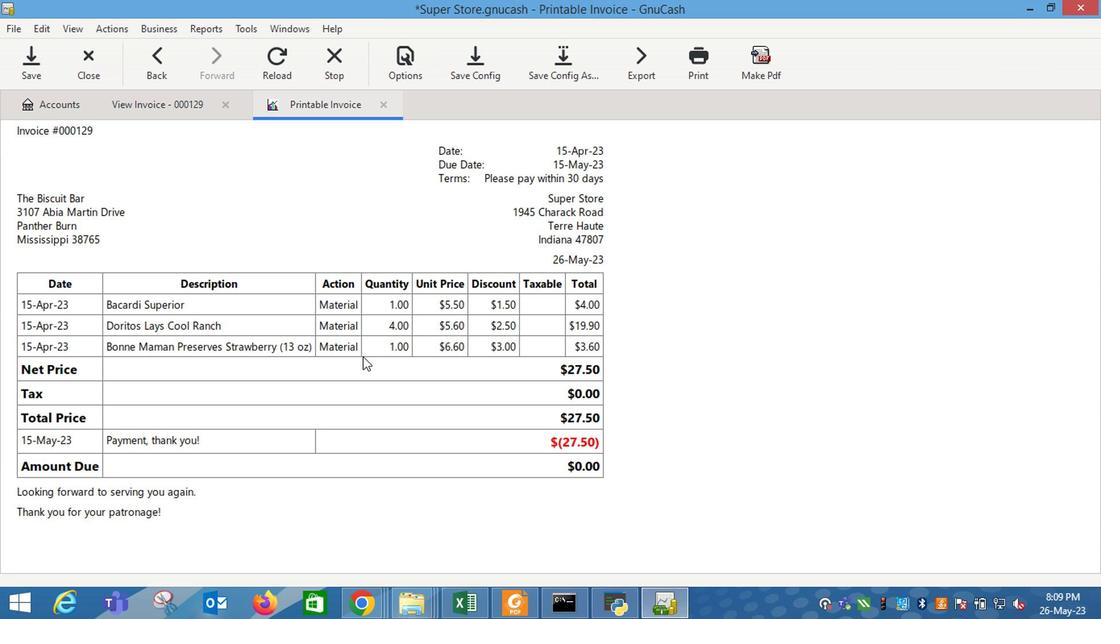 
Action: Mouse pressed left at (651, 490)
Screenshot: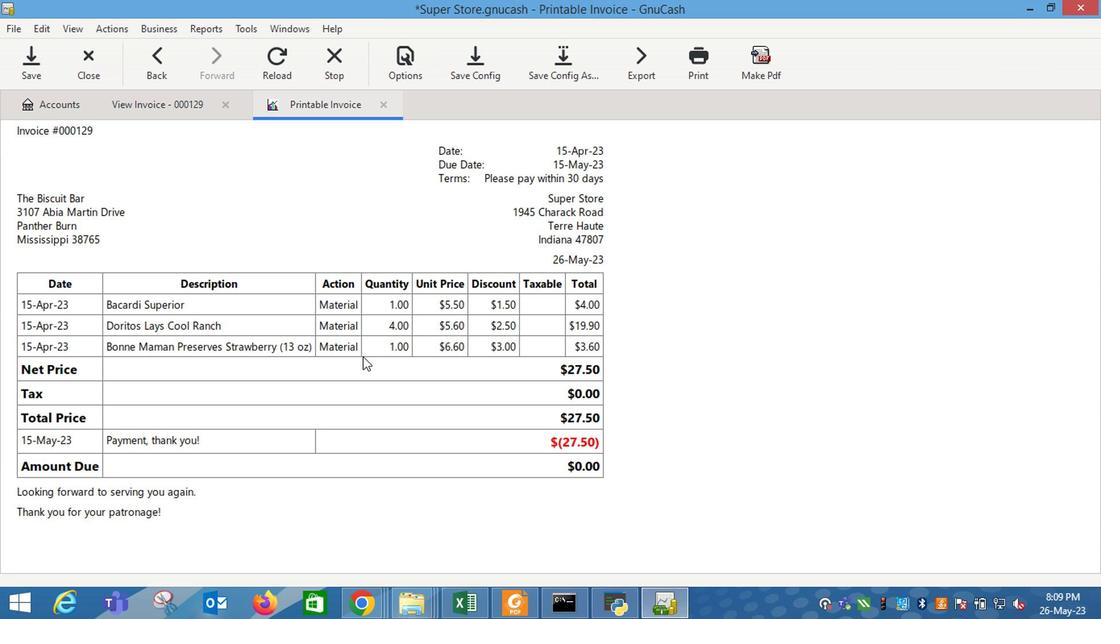 
Action: Mouse moved to (184, 155)
Screenshot: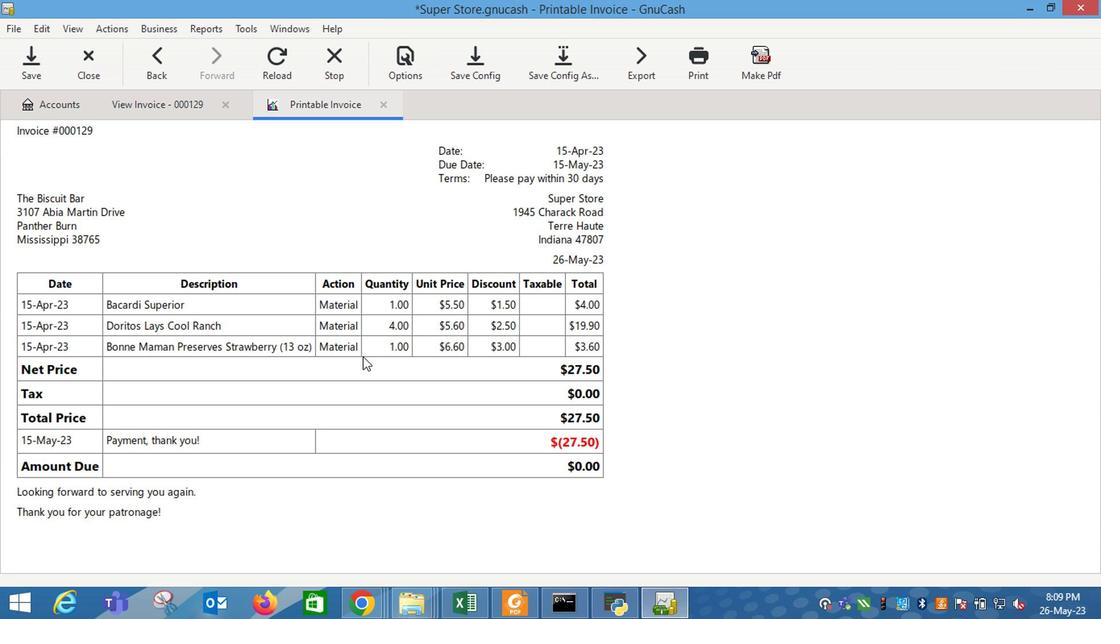 
Action: Mouse pressed left at (184, 155)
Screenshot: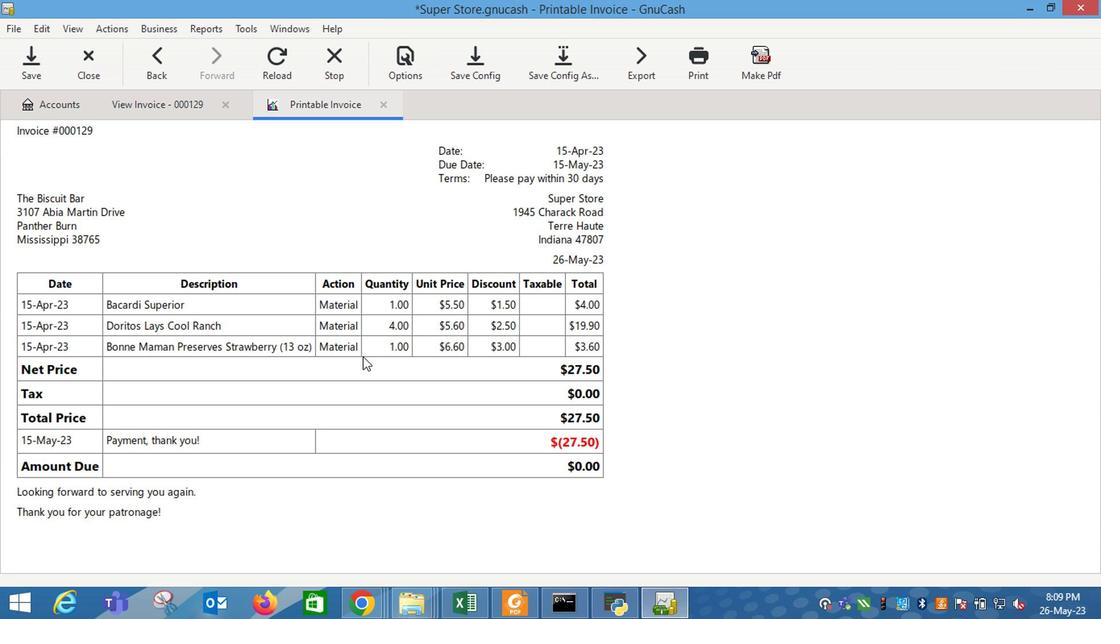
Action: Mouse moved to (394, 154)
Screenshot: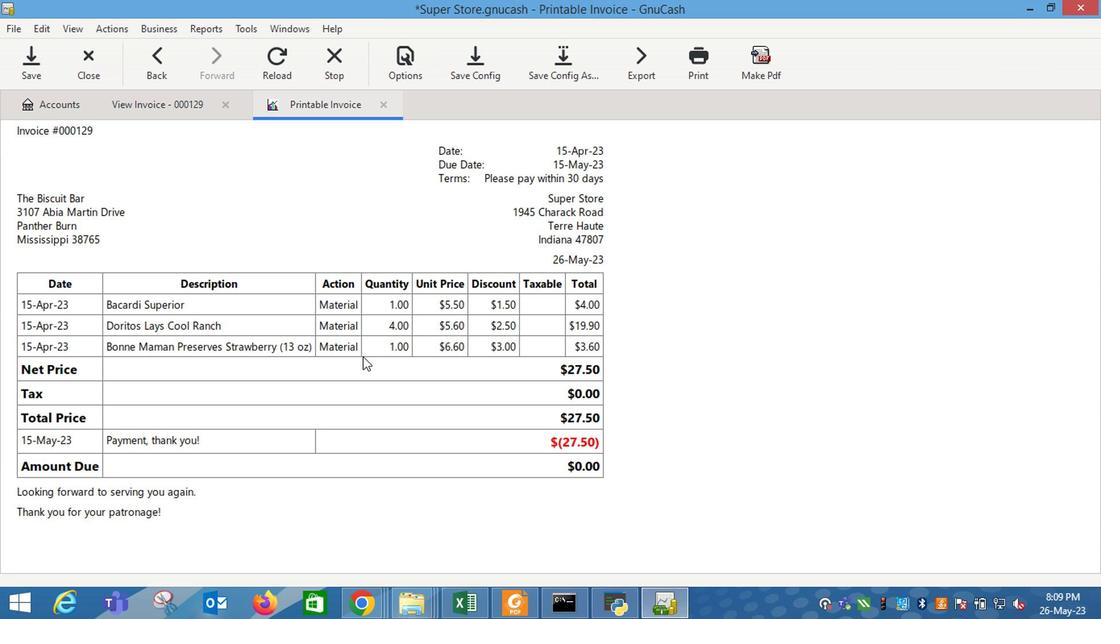 
Action: Mouse pressed left at (394, 154)
Screenshot: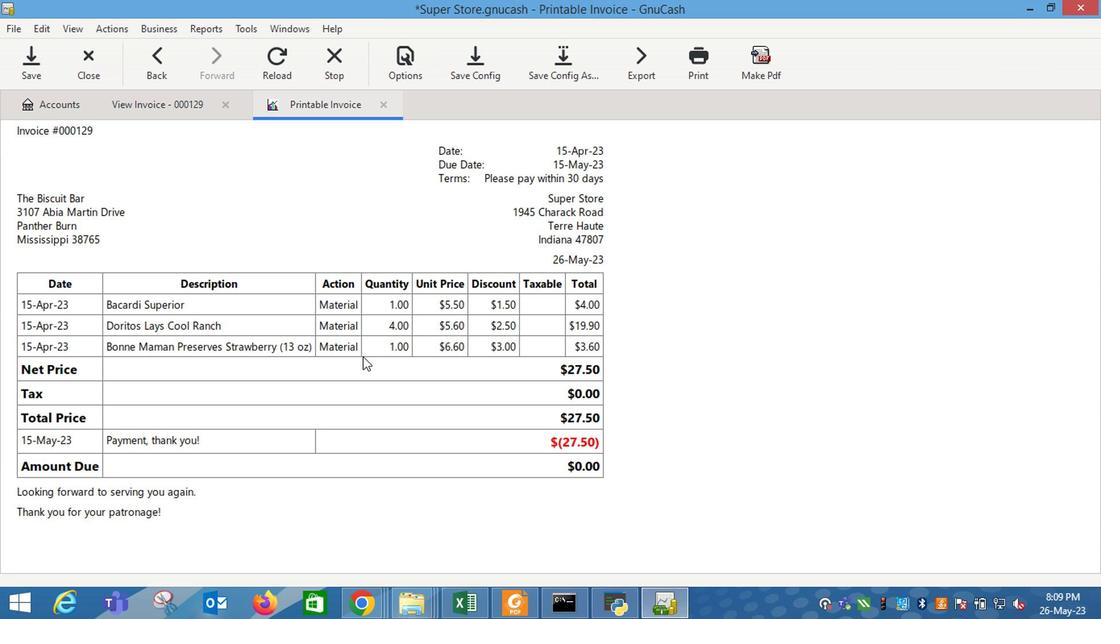 
Action: Mouse moved to (330, 223)
Screenshot: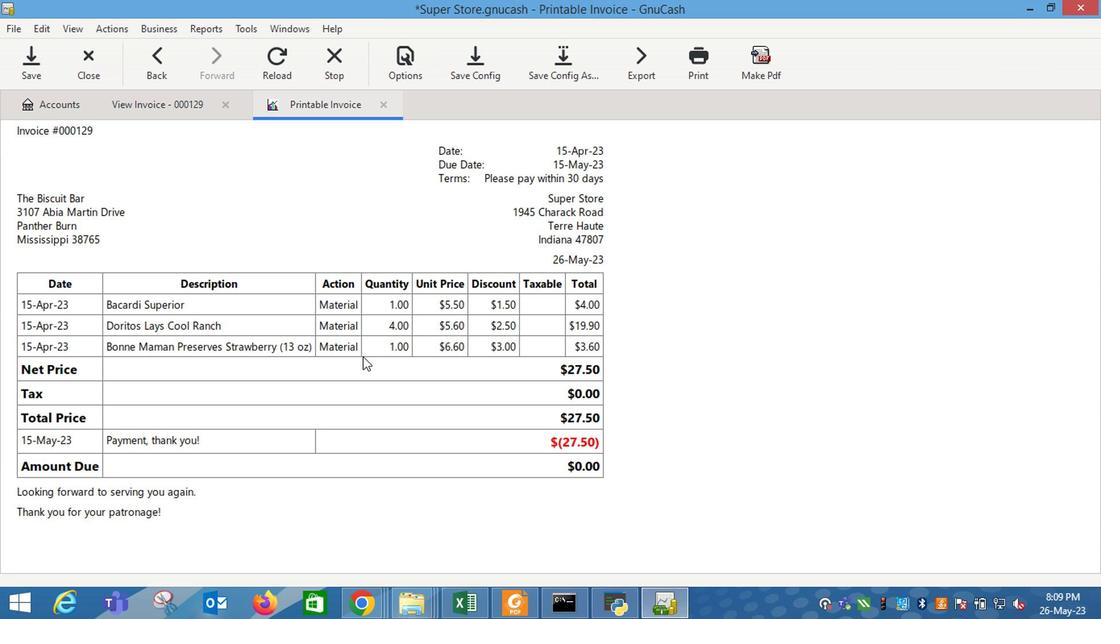 
Action: Mouse pressed left at (330, 223)
Screenshot: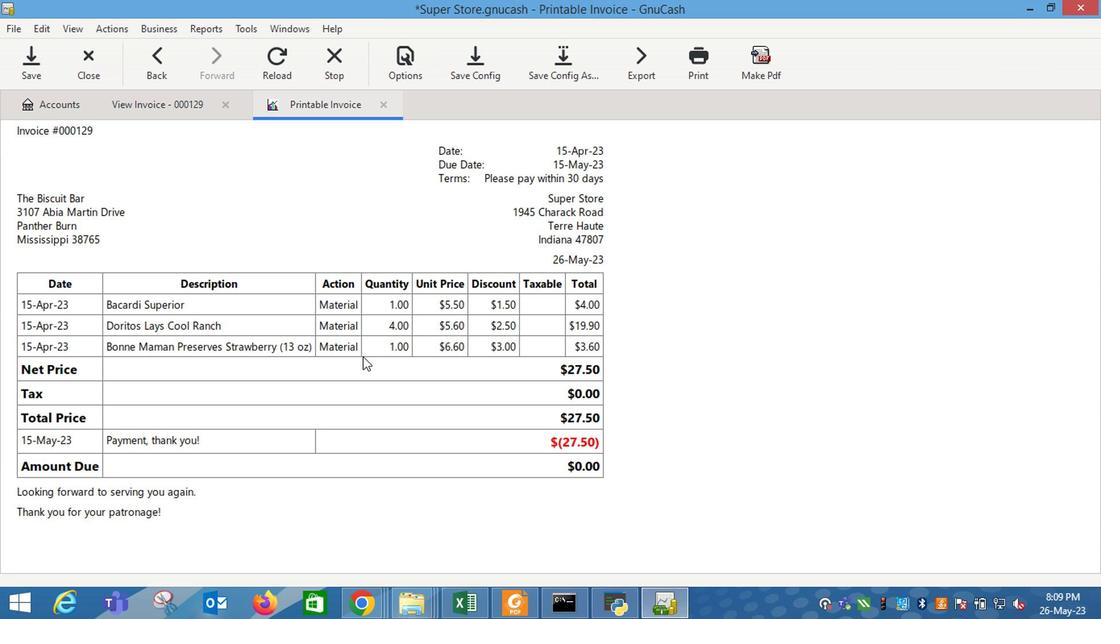 
Action: Mouse moved to (403, 354)
Screenshot: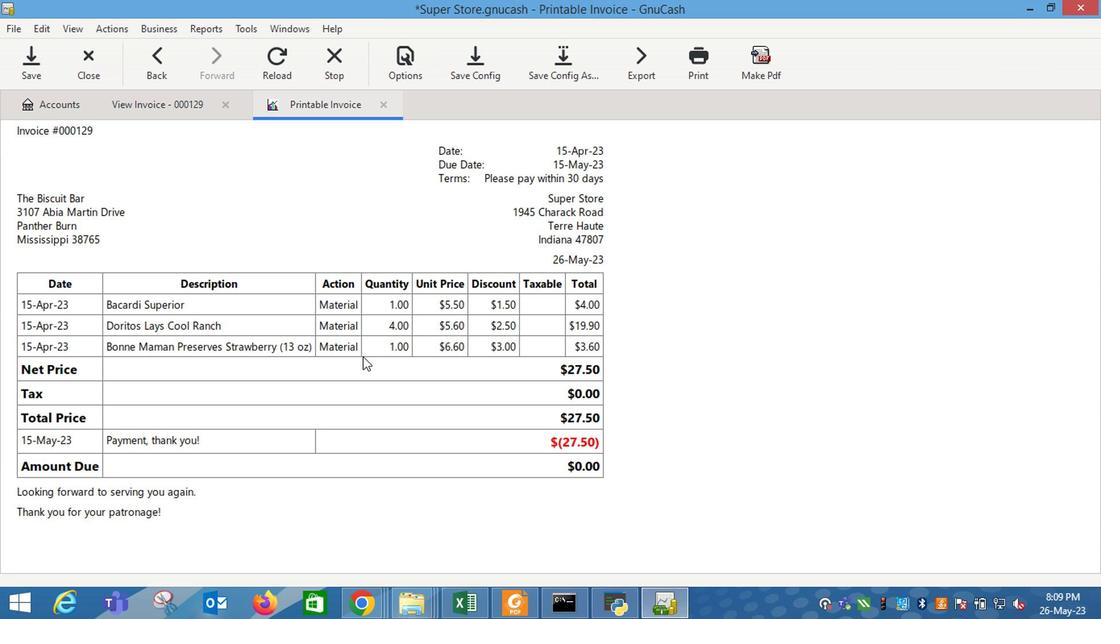 
Action: Mouse pressed left at (403, 354)
Screenshot: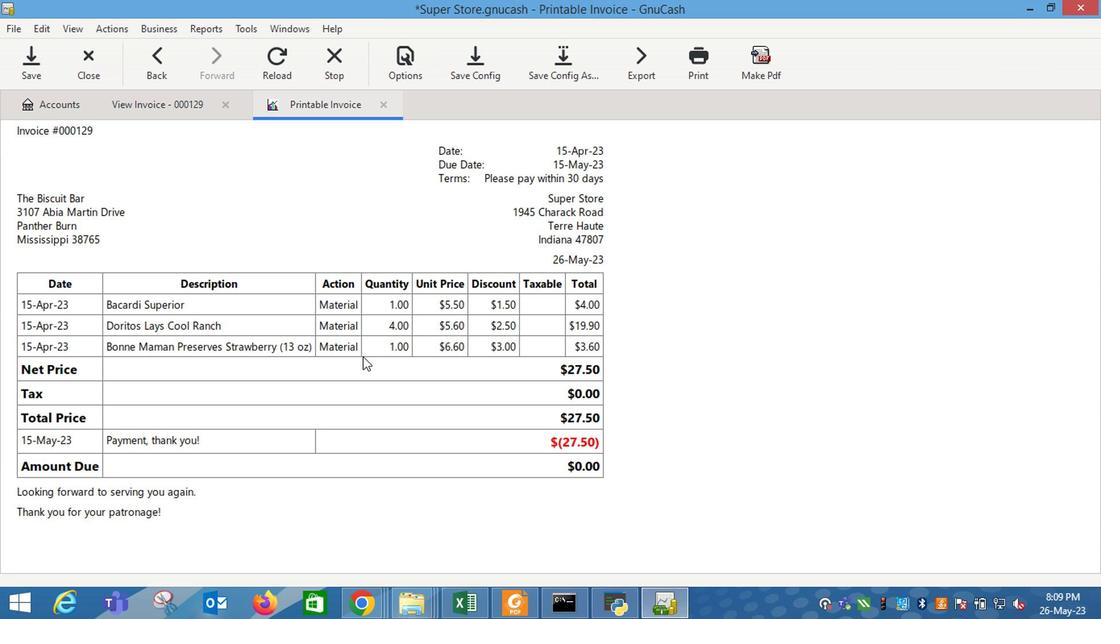 
Action: Mouse moved to (582, 472)
Screenshot: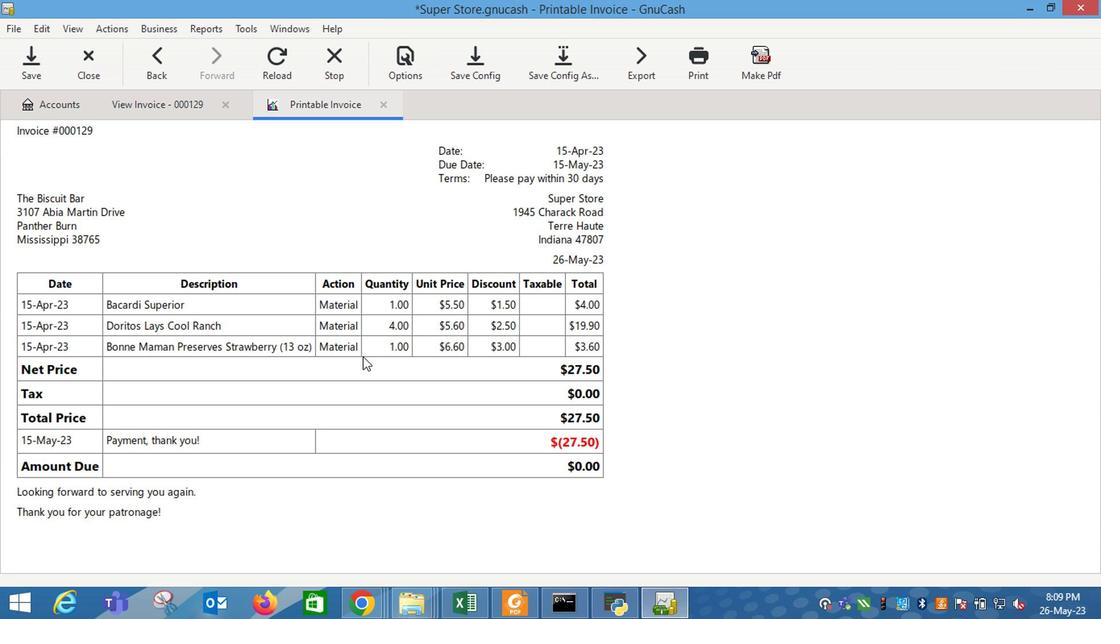 
Action: Mouse pressed left at (582, 472)
Screenshot: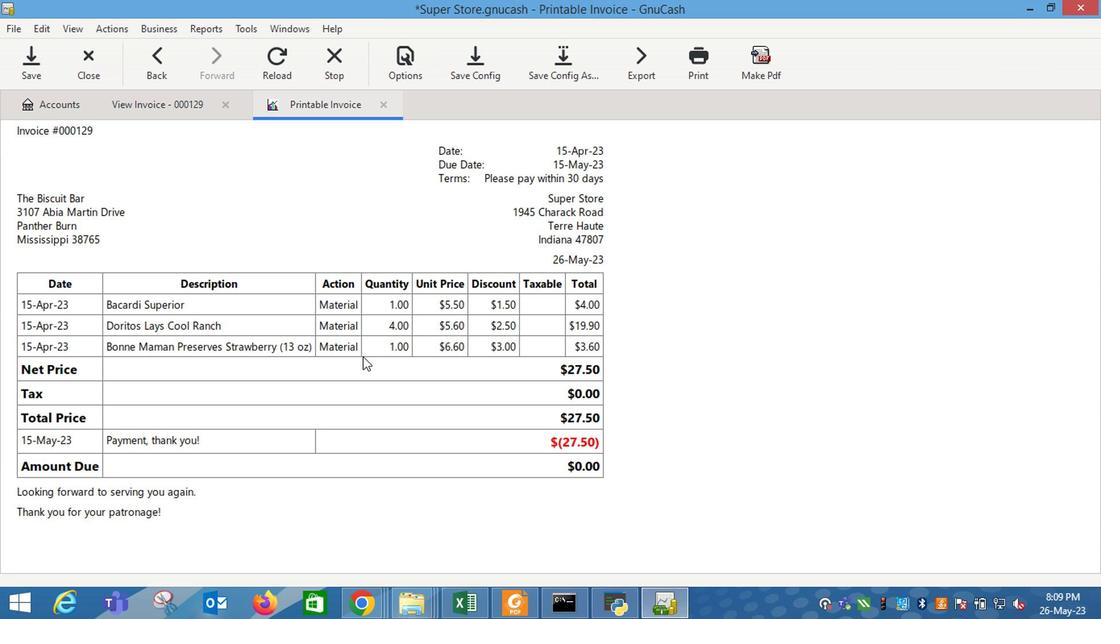 
Action: Mouse moved to (548, 474)
Screenshot: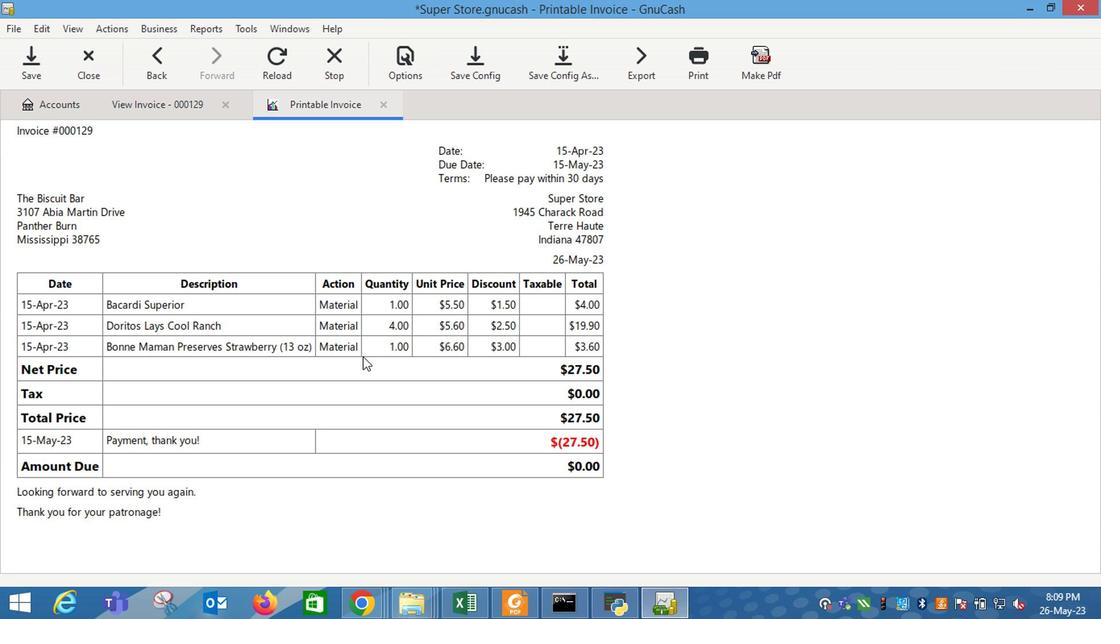 
Action: Mouse pressed left at (548, 474)
Screenshot: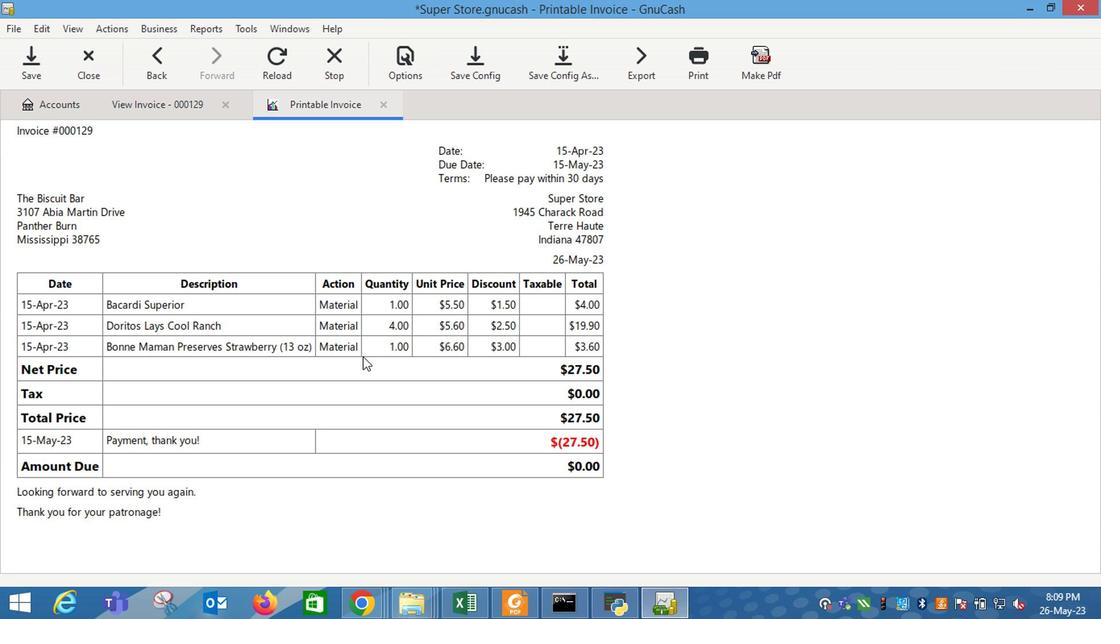 
Action: Mouse moved to (383, 181)
Screenshot: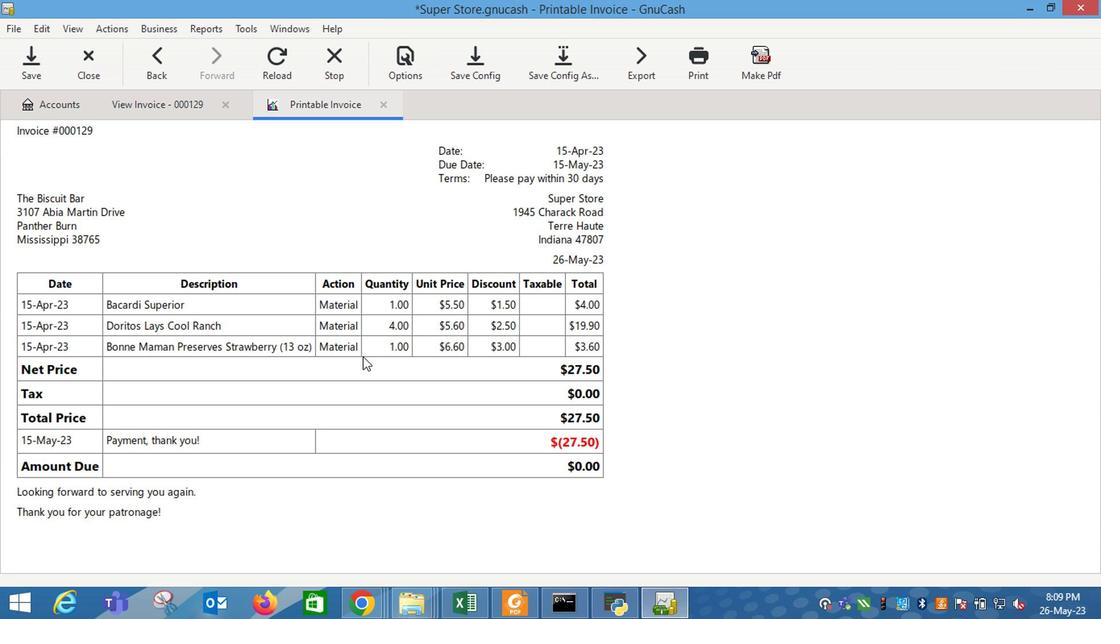 
Action: Mouse pressed left at (383, 181)
Screenshot: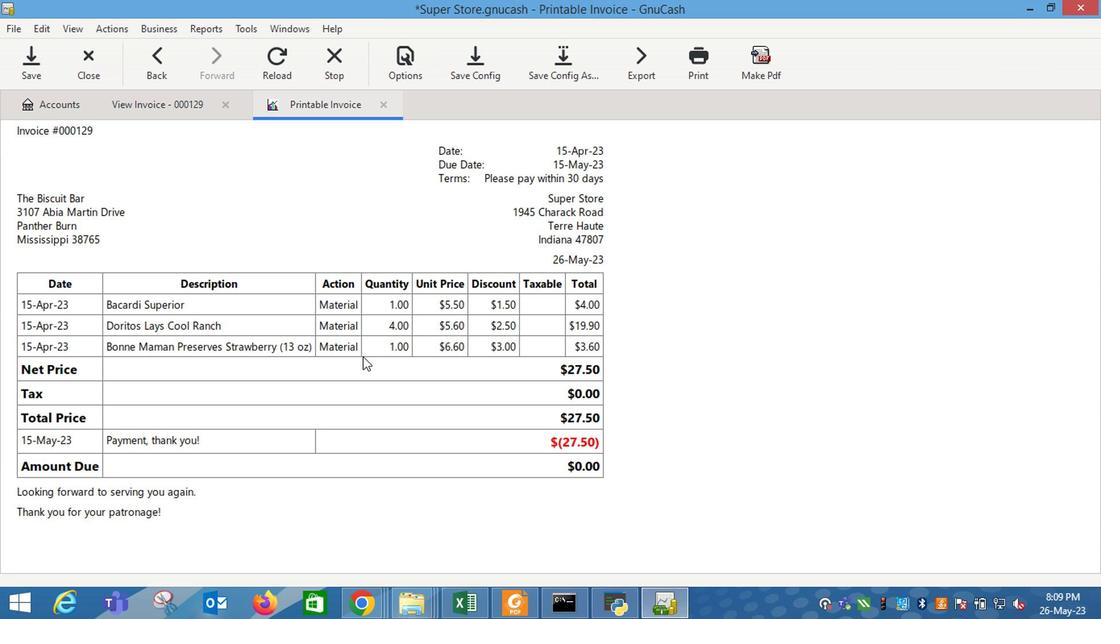 
Action: Mouse moved to (268, 184)
Screenshot: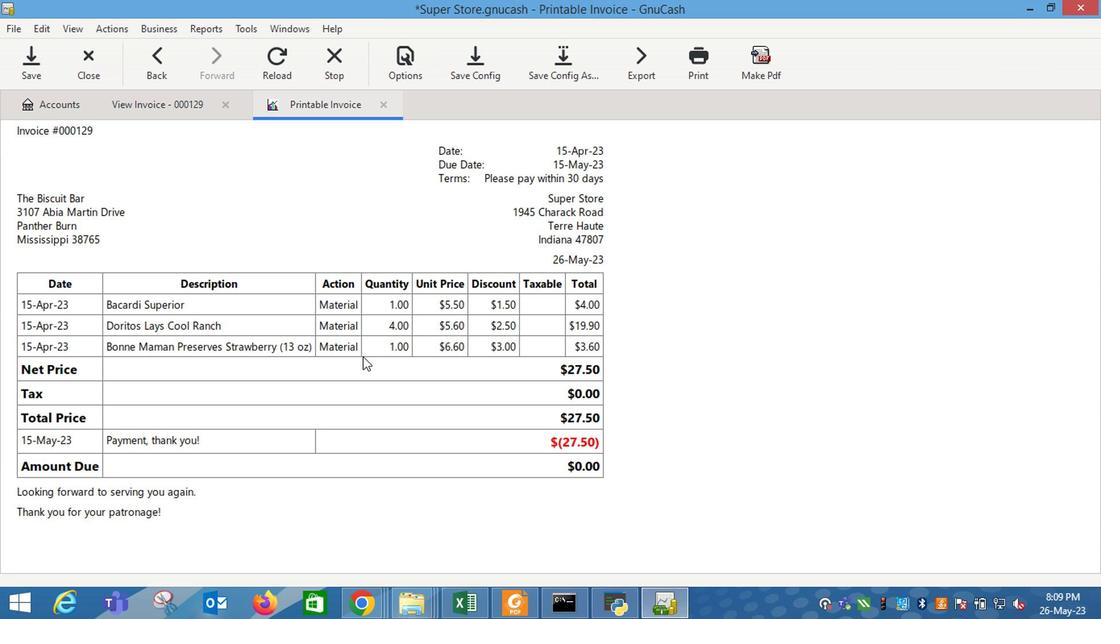 
Action: Mouse pressed left at (268, 184)
Screenshot: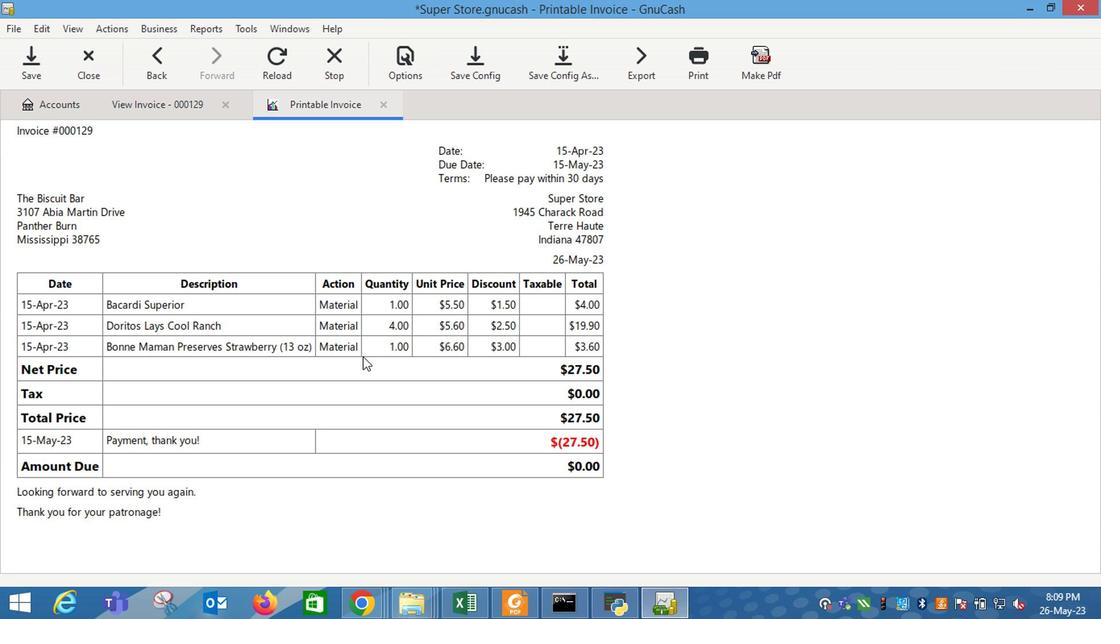 
Action: Mouse moved to (276, 331)
Screenshot: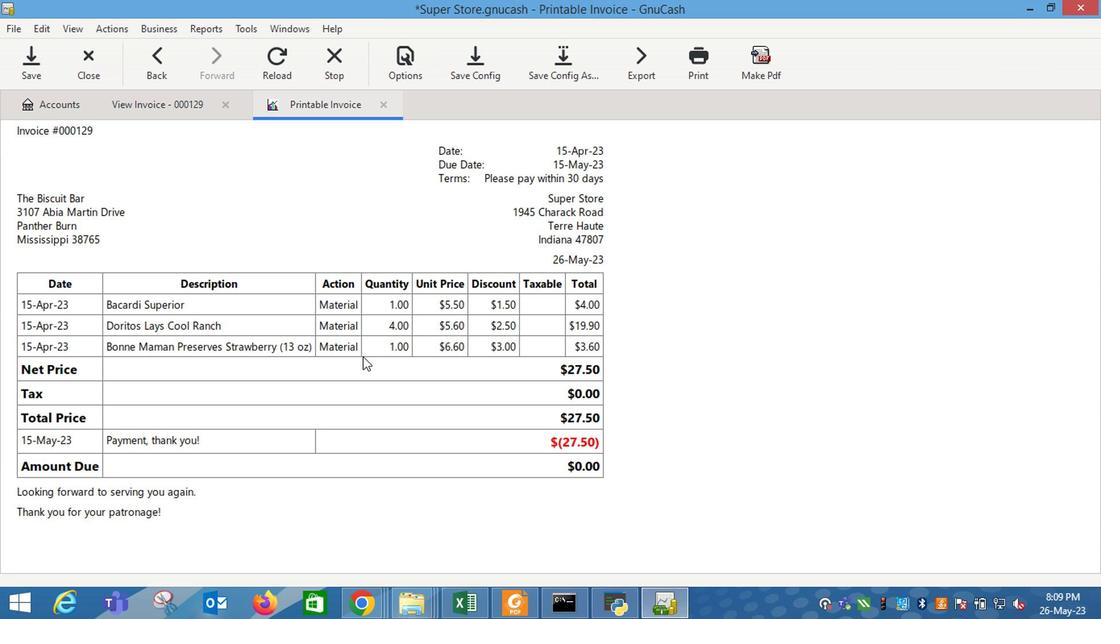 
Action: Mouse pressed left at (276, 331)
Screenshot: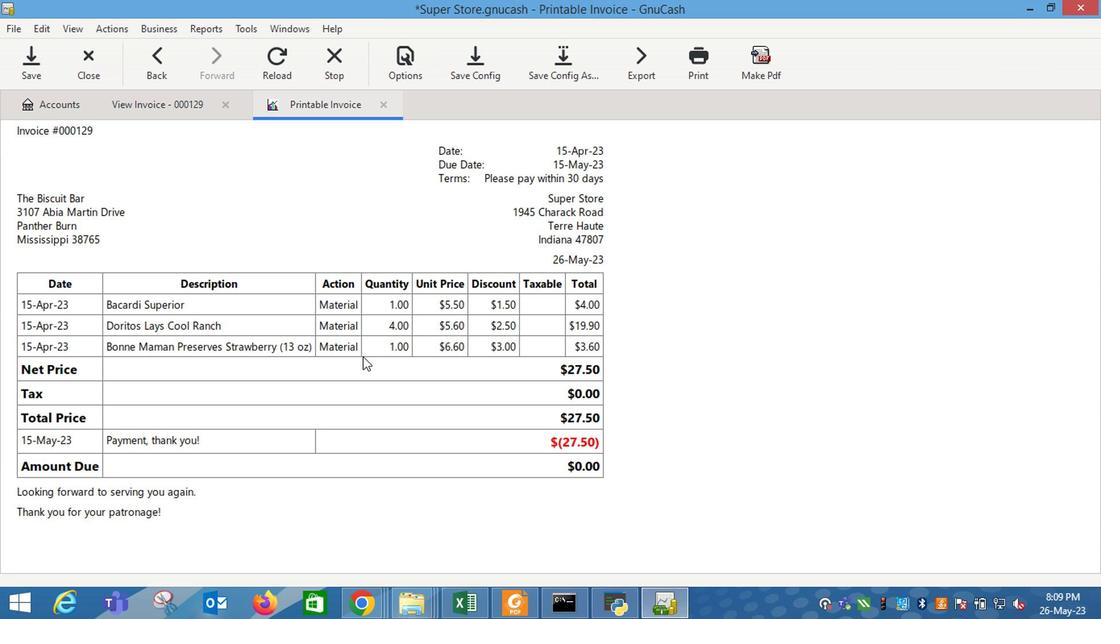 
Action: Mouse moved to (224, 131)
Screenshot: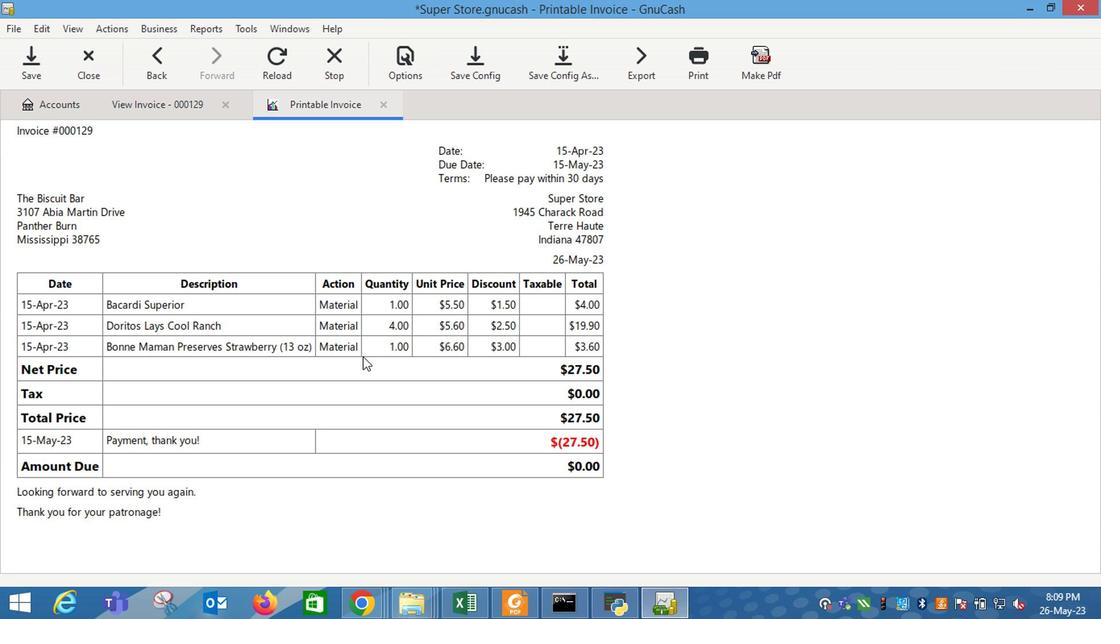 
Action: Mouse pressed left at (224, 131)
Screenshot: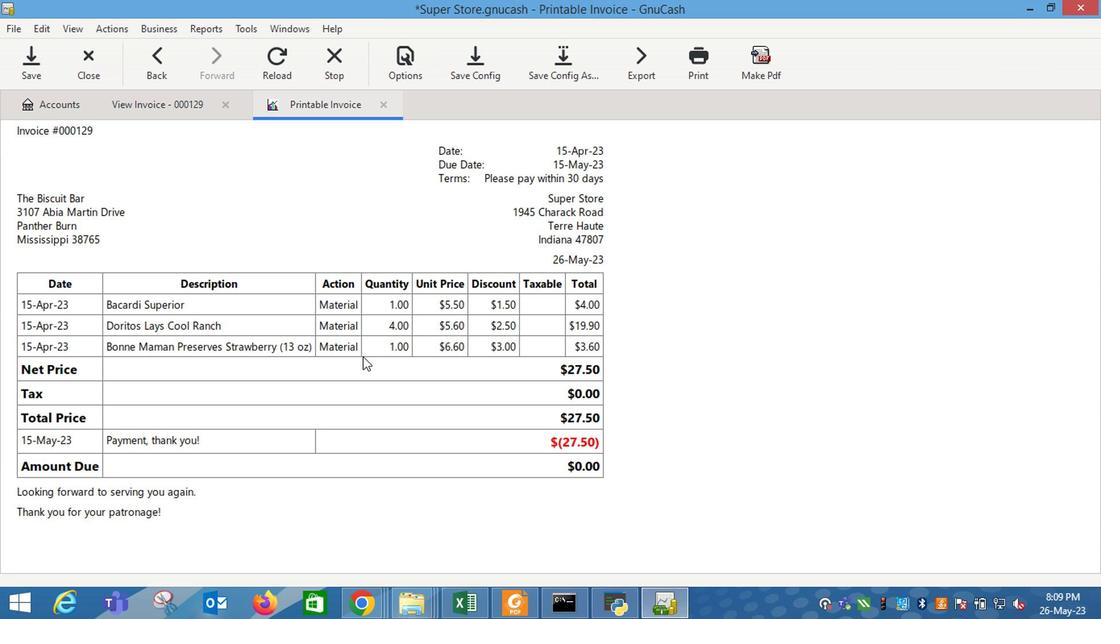 
Action: Mouse moved to (361, 187)
Screenshot: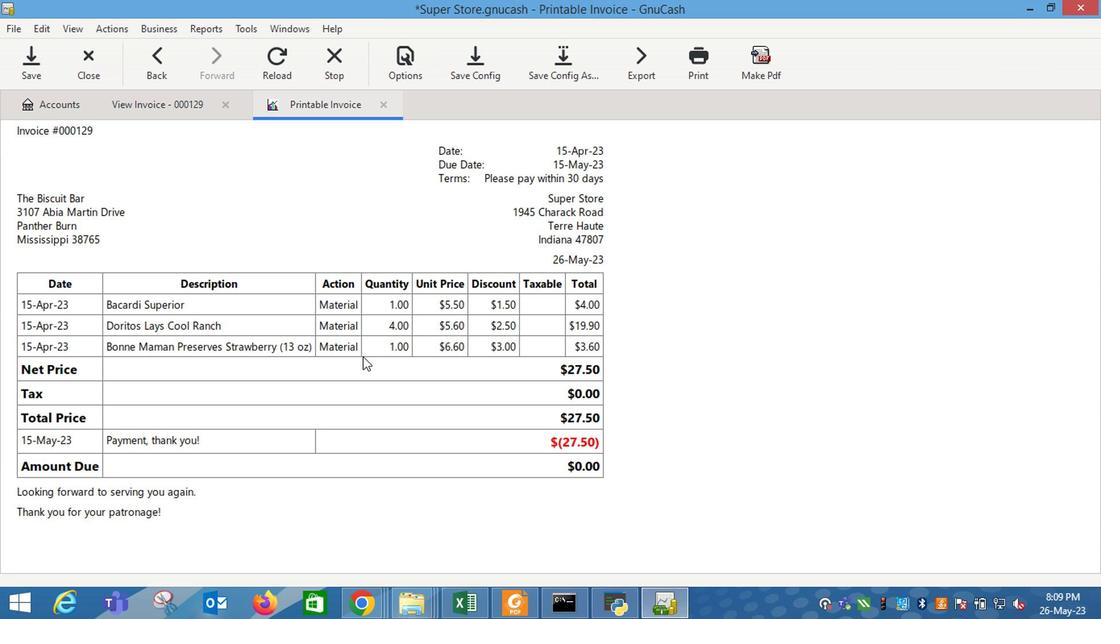 
Action: Mouse pressed left at (361, 187)
Screenshot: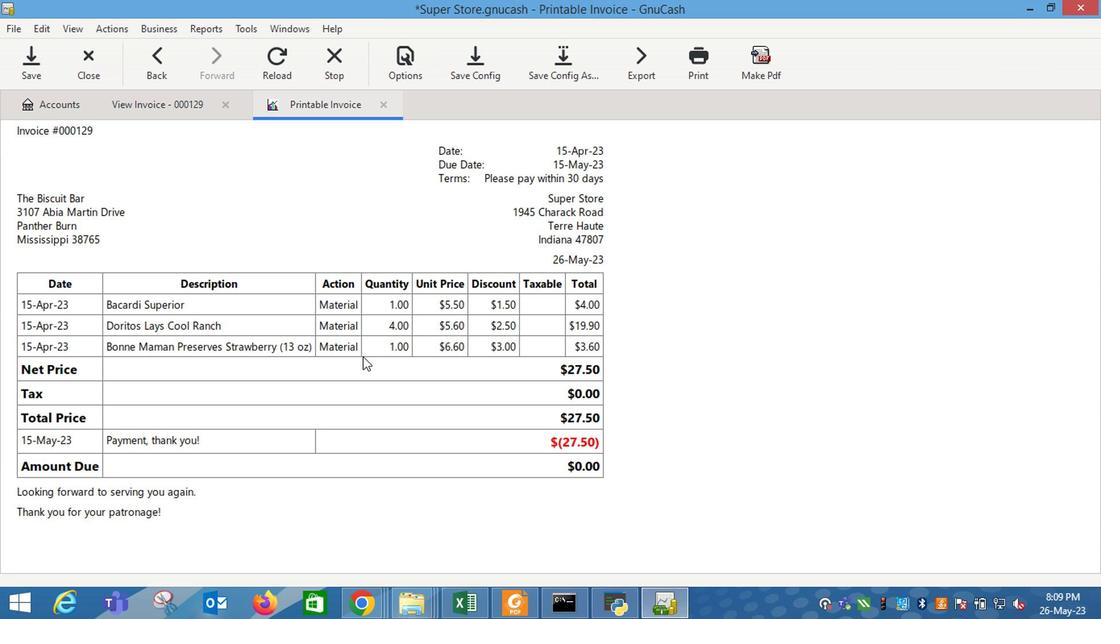 
Action: Mouse moved to (579, 285)
Screenshot: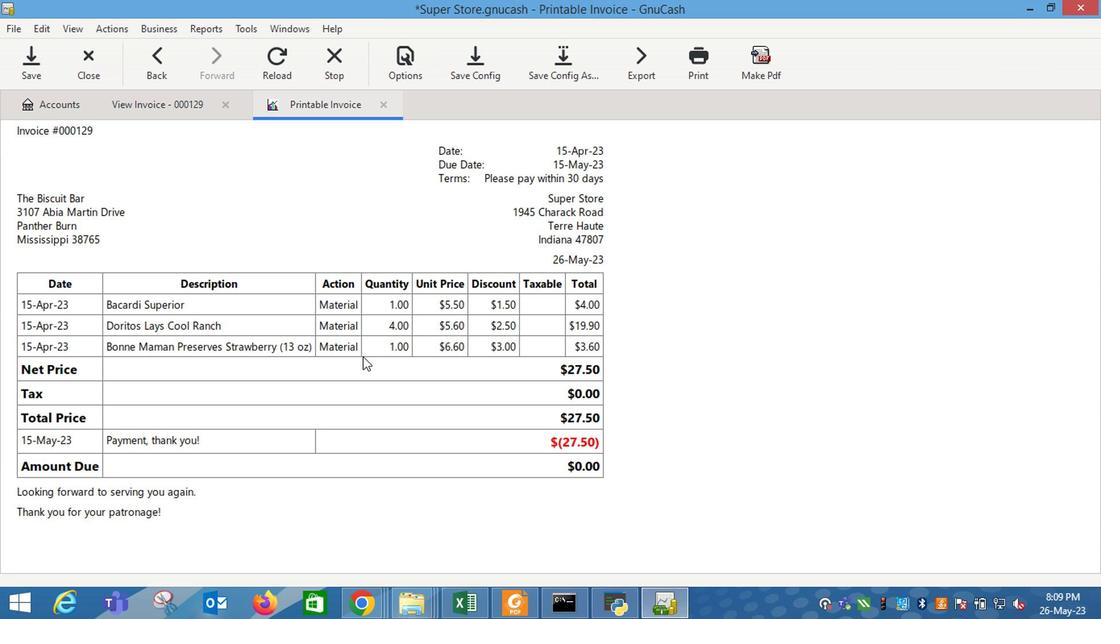 
Action: Mouse pressed left at (579, 285)
Screenshot: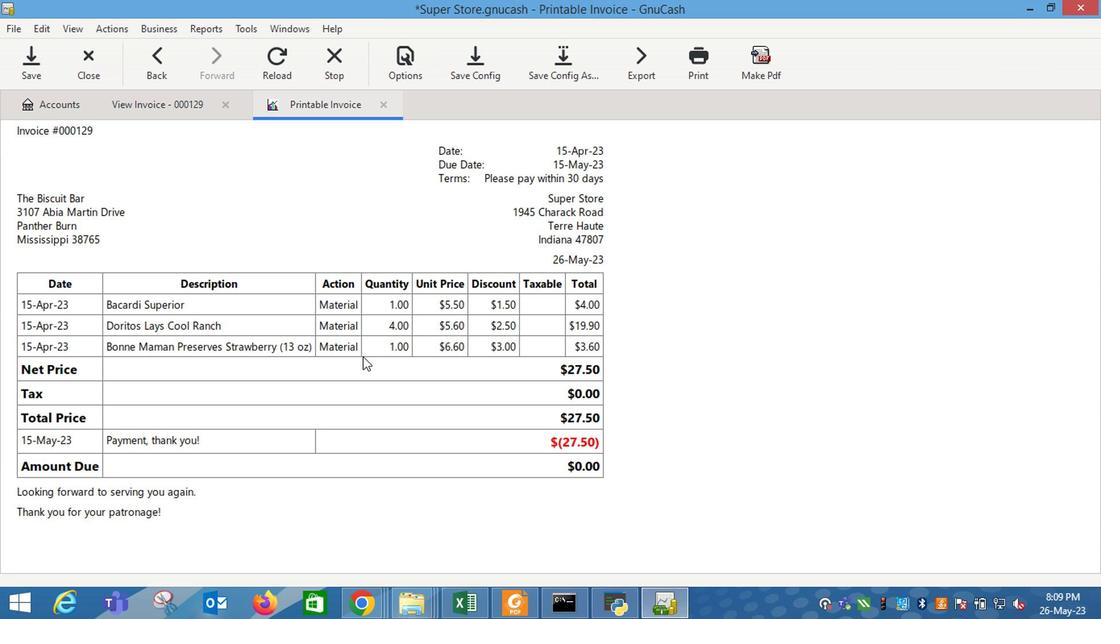 
Action: Mouse moved to (654, 282)
Screenshot: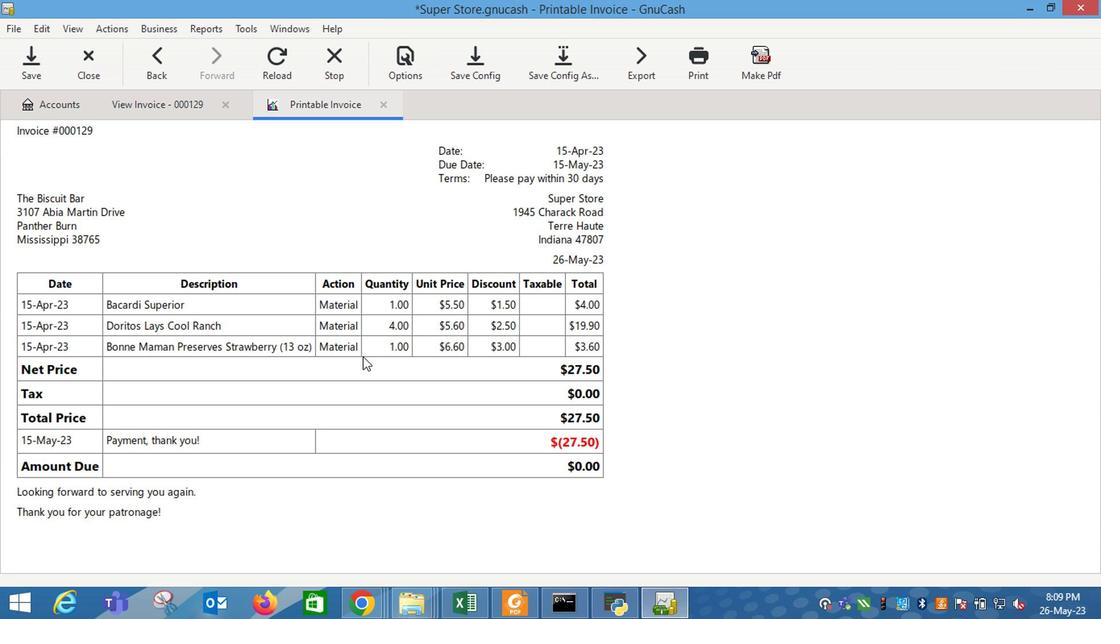 
Action: Mouse pressed left at (654, 282)
Screenshot: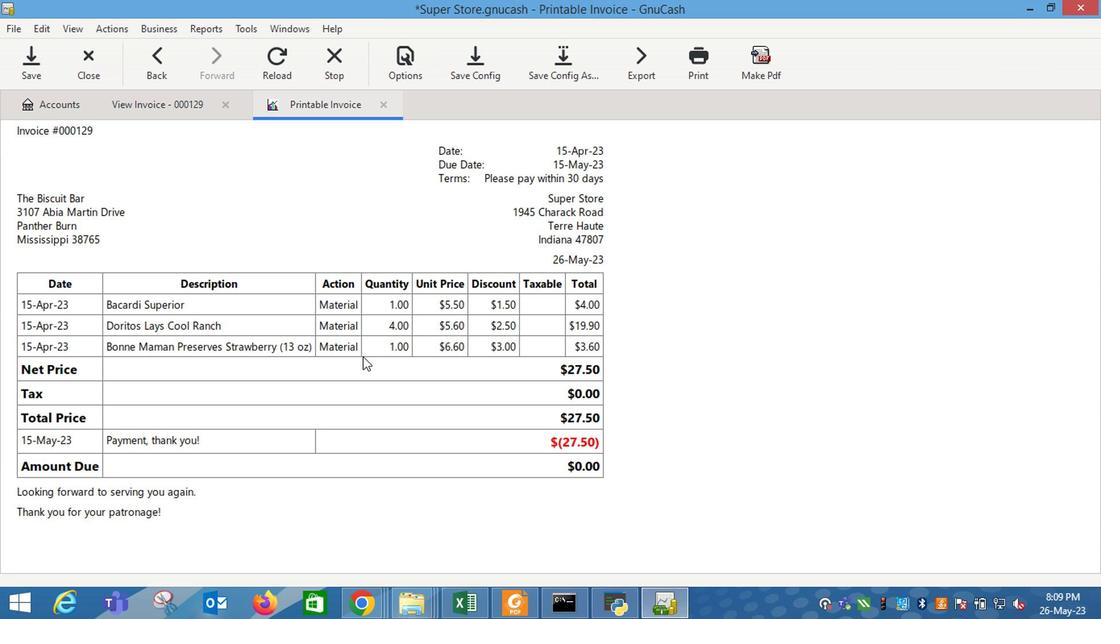 
Action: Mouse moved to (592, 207)
Screenshot: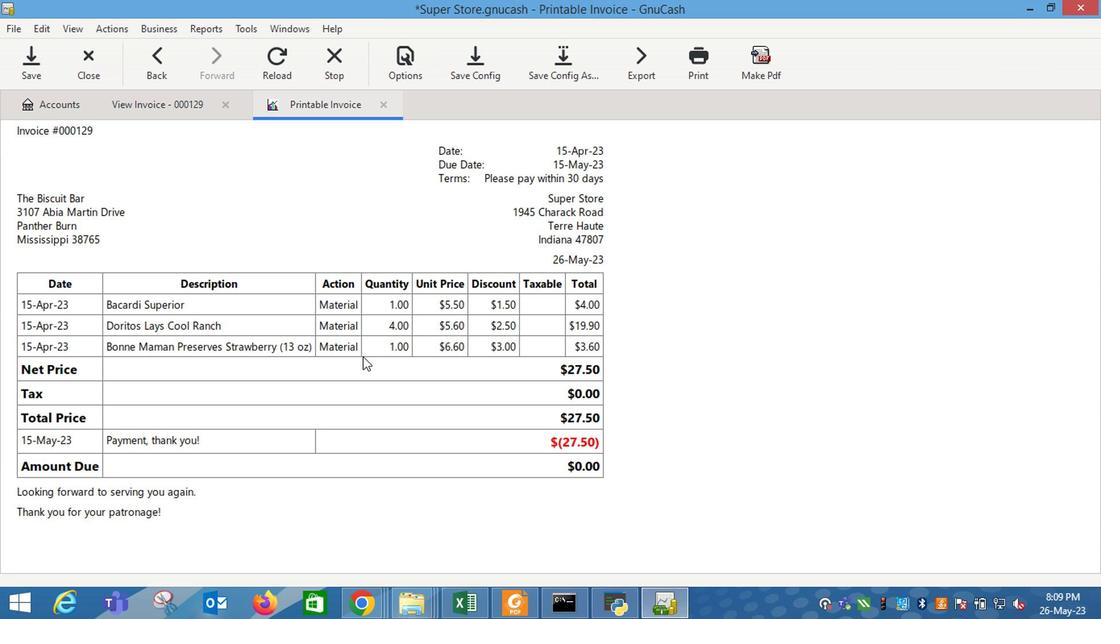 
Action: Mouse pressed left at (592, 207)
Screenshot: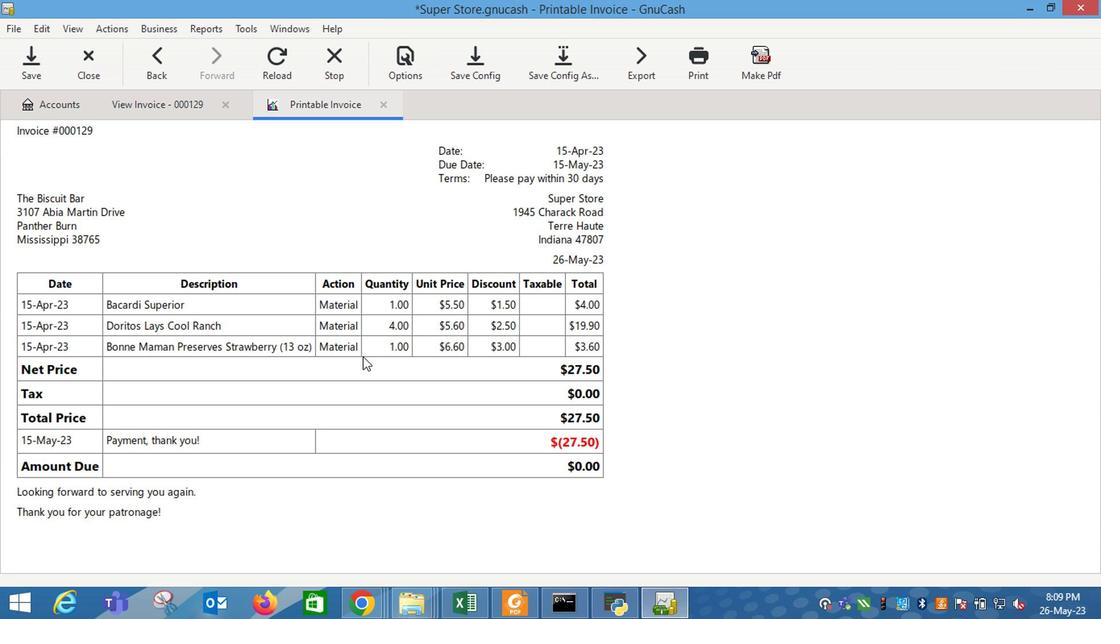 
Action: Mouse moved to (221, 129)
Screenshot: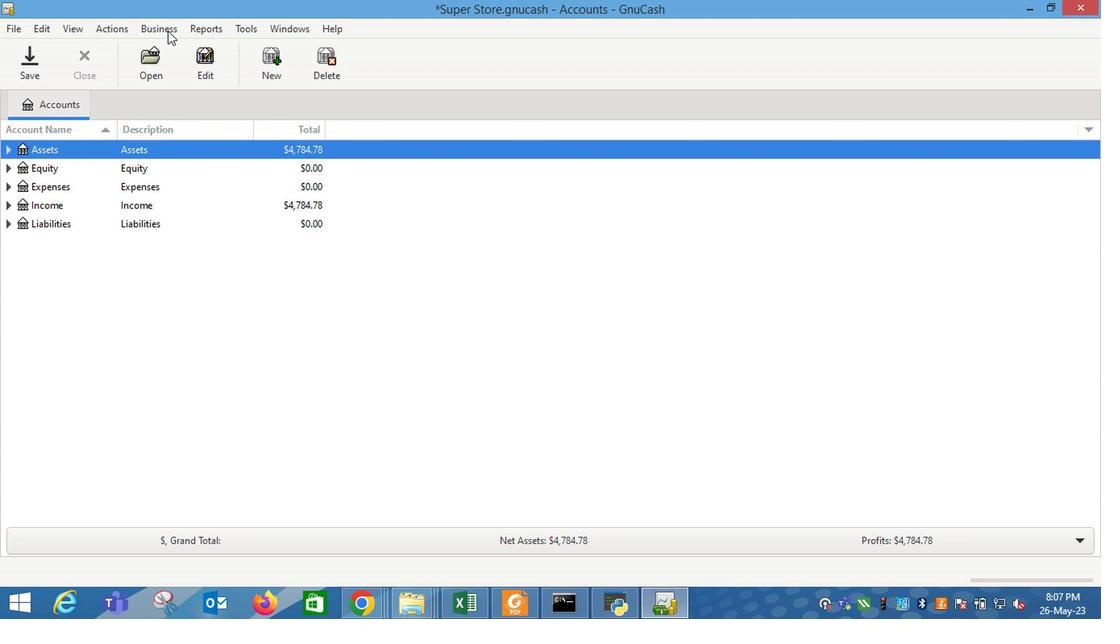 
Action: Mouse pressed left at (221, 129)
Screenshot: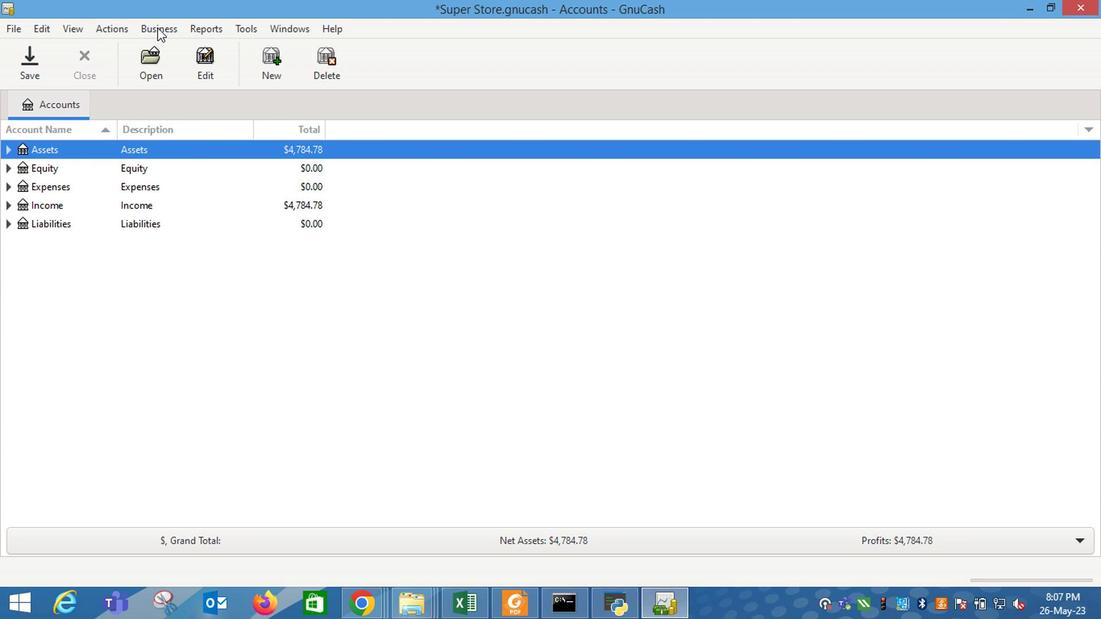 
Action: Mouse moved to (358, 192)
Screenshot: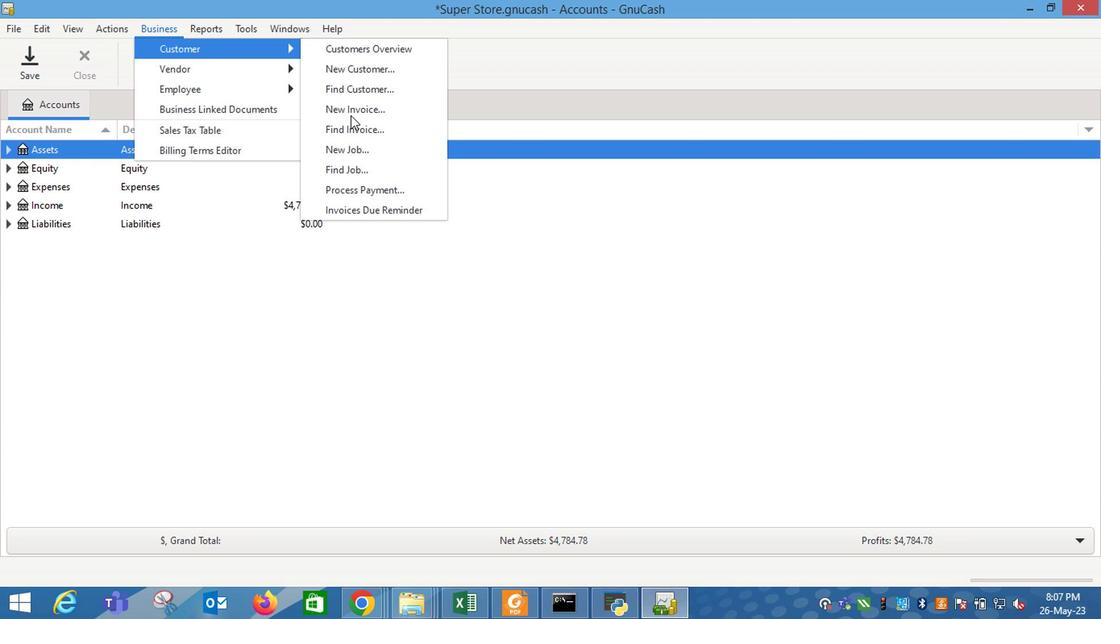 
Action: Mouse pressed left at (358, 192)
Screenshot: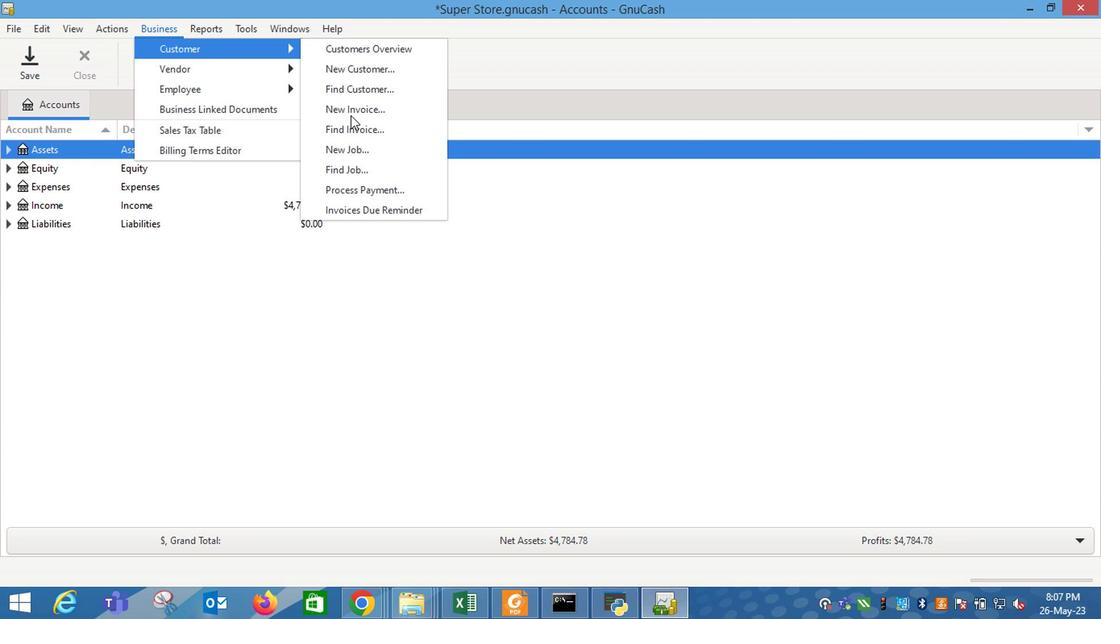 
Action: Mouse moved to (580, 283)
Screenshot: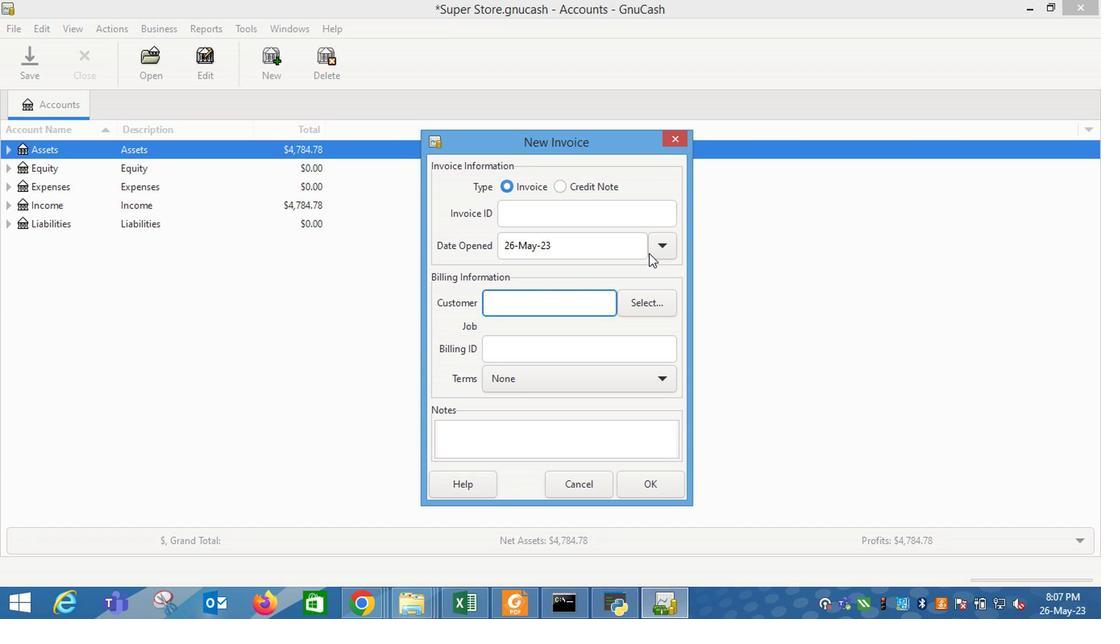 
Action: Mouse pressed left at (580, 283)
Screenshot: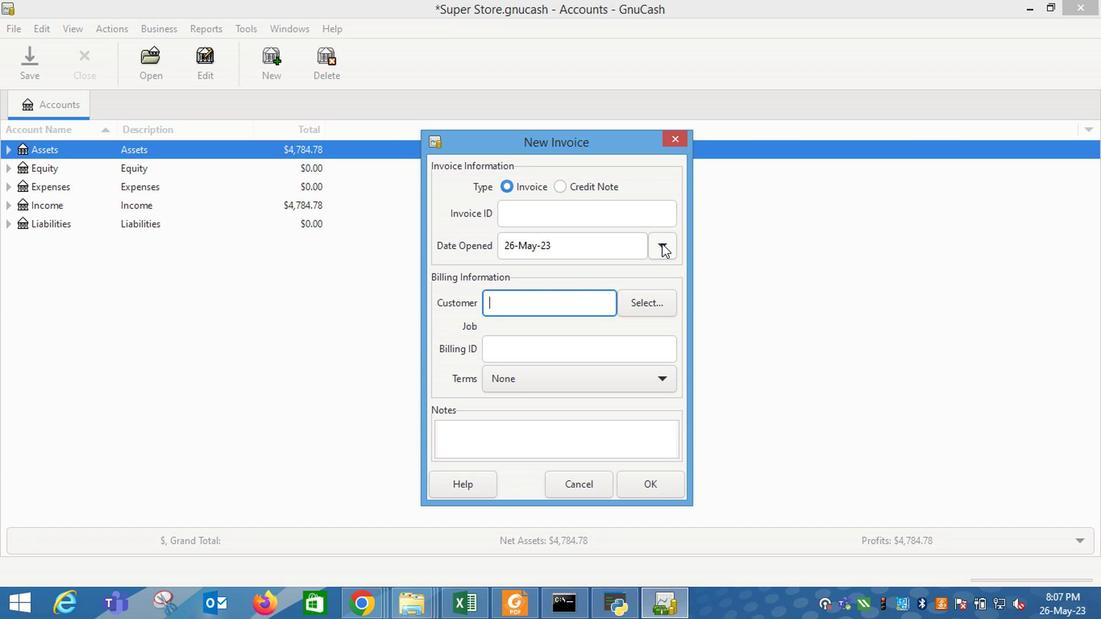 
Action: Mouse moved to (492, 301)
Screenshot: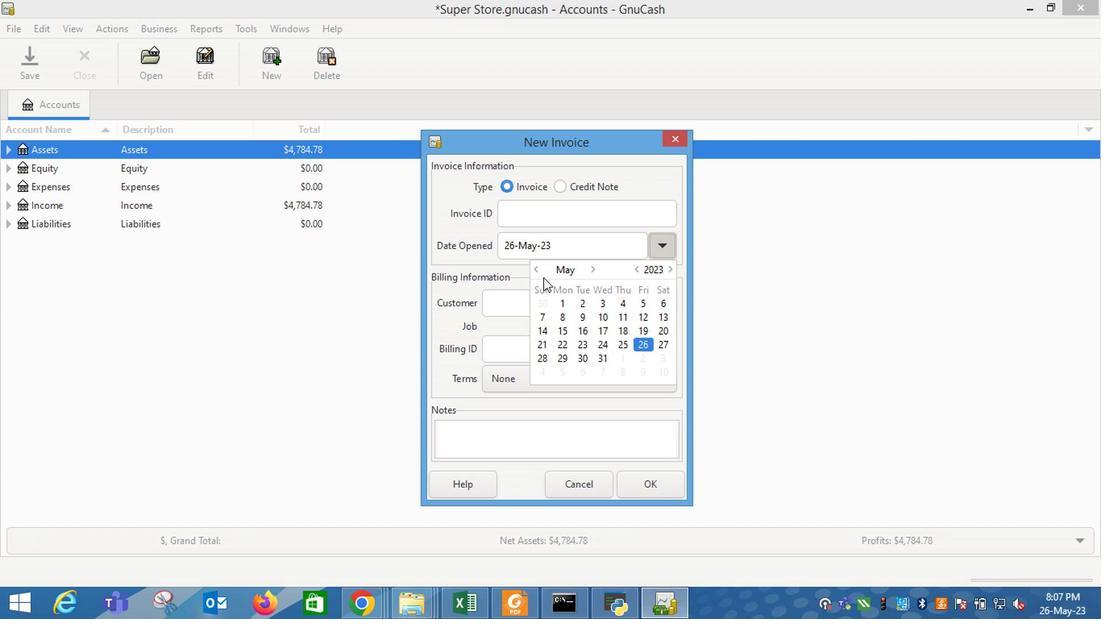 
Action: Mouse pressed left at (492, 301)
Screenshot: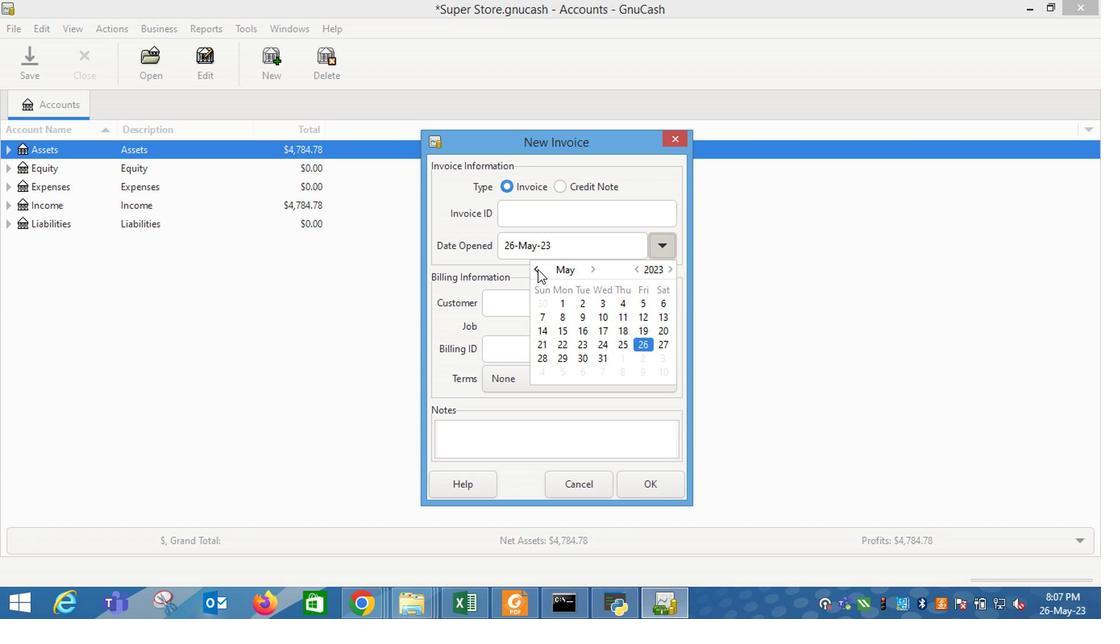 
Action: Mouse moved to (576, 342)
Screenshot: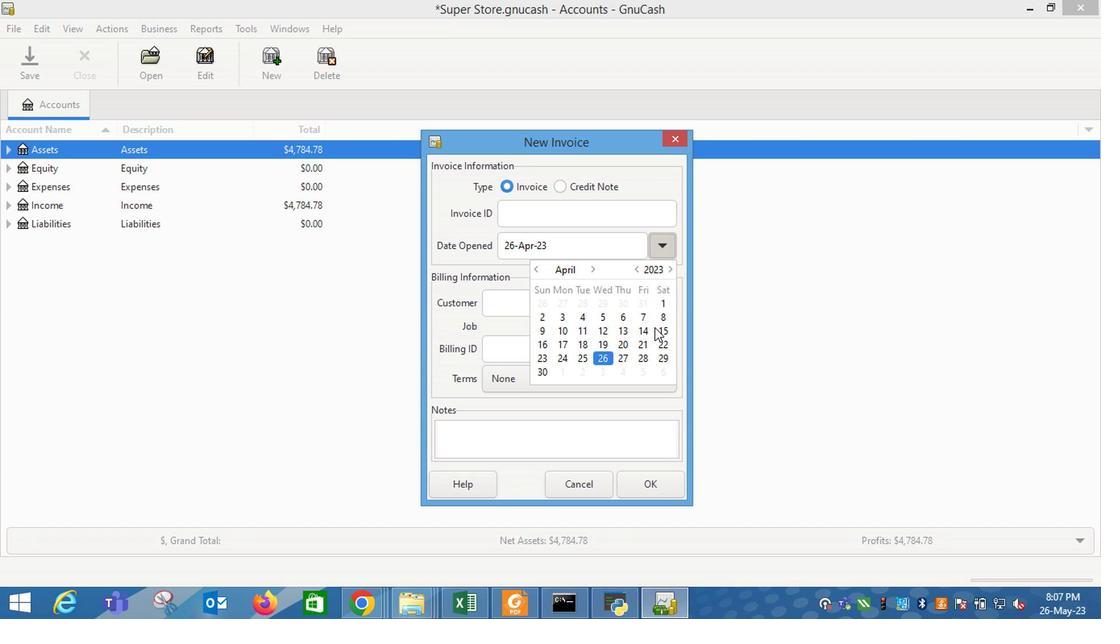 
Action: Mouse pressed left at (576, 342)
Screenshot: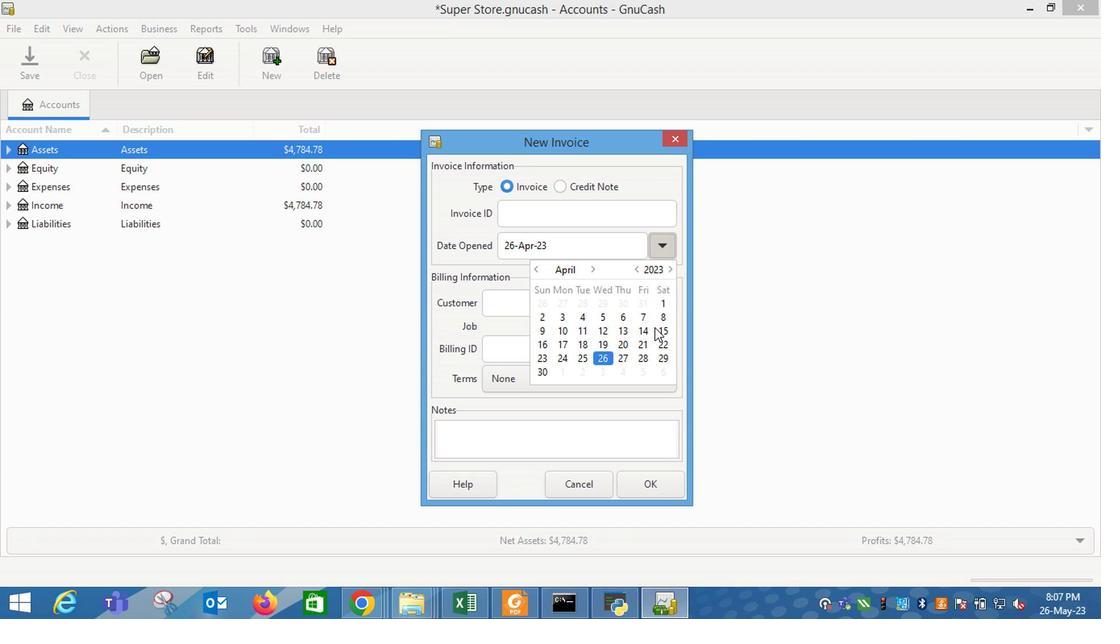 
Action: Mouse moved to (469, 328)
Screenshot: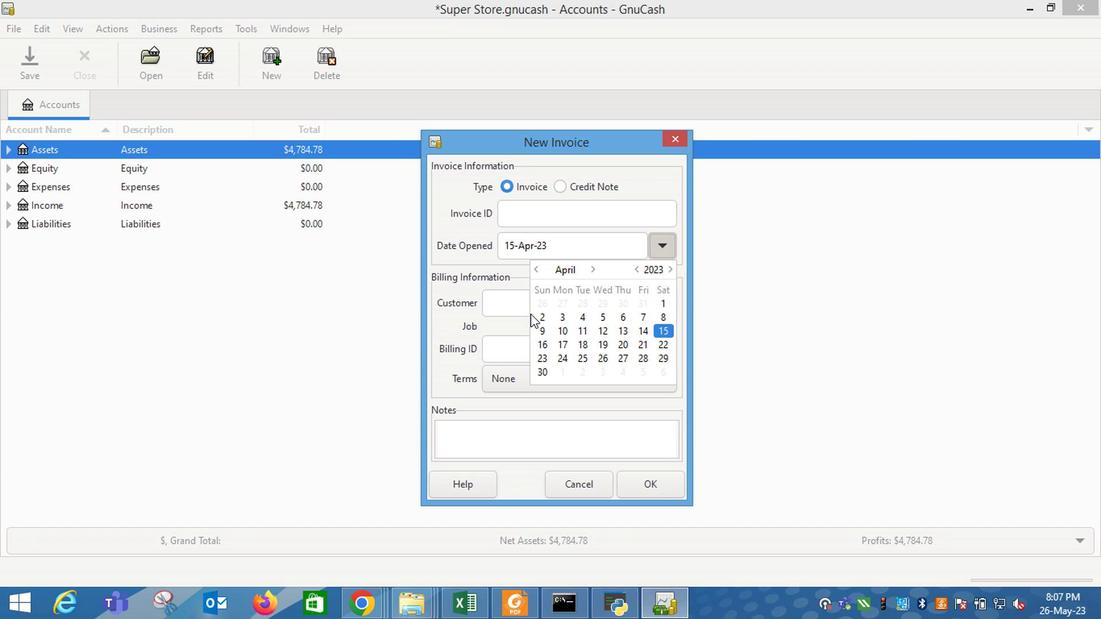 
Action: Mouse pressed left at (469, 328)
Screenshot: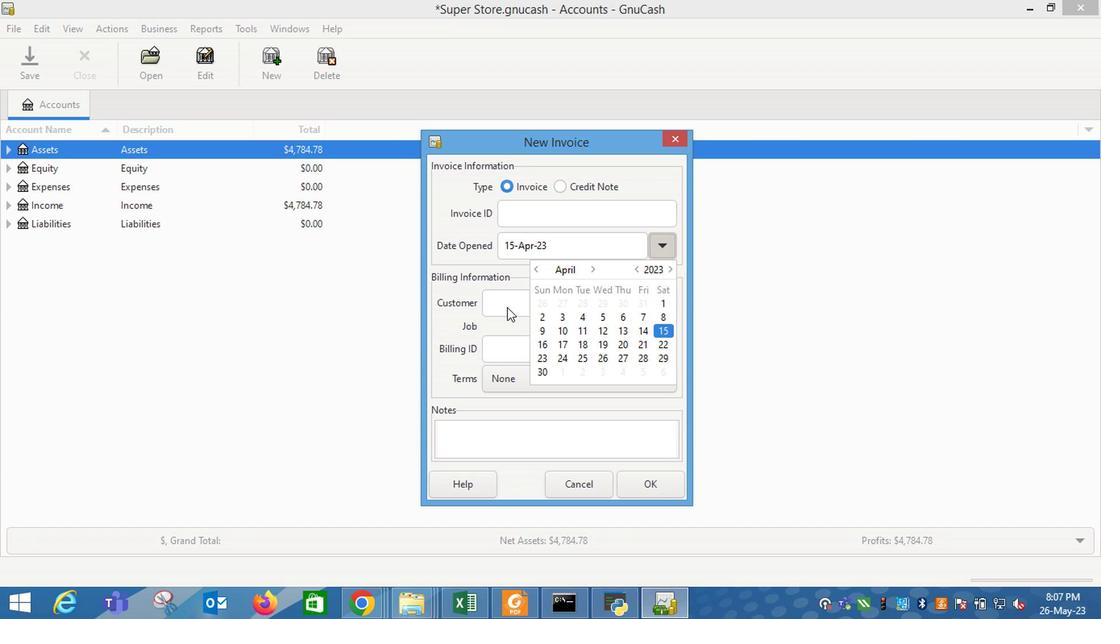 
Action: Mouse moved to (468, 328)
Screenshot: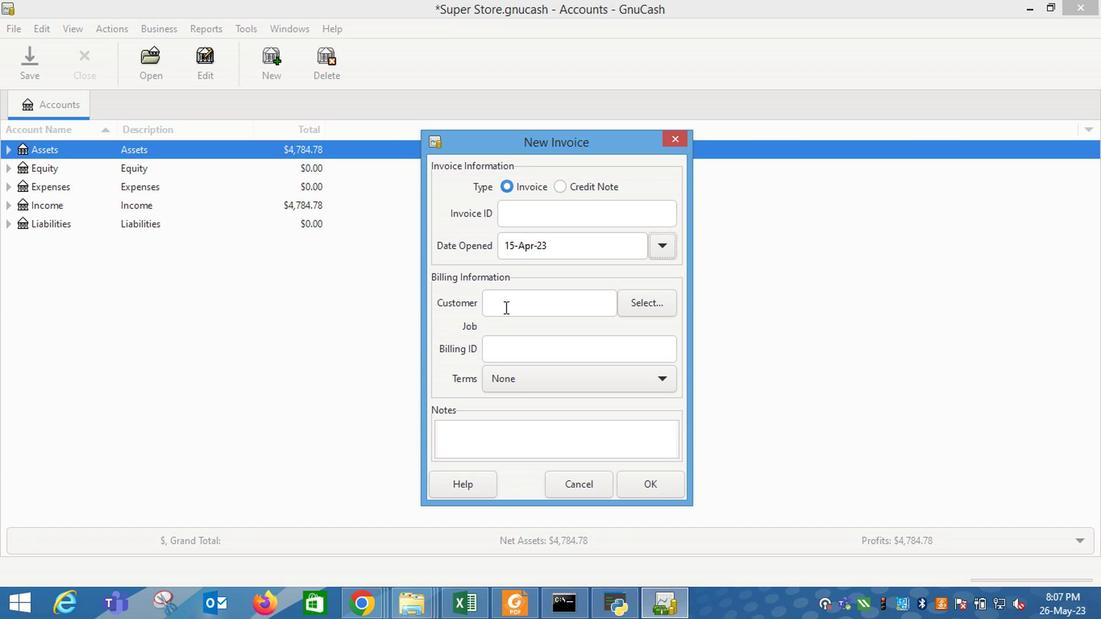 
Action: Mouse pressed left at (468, 328)
Screenshot: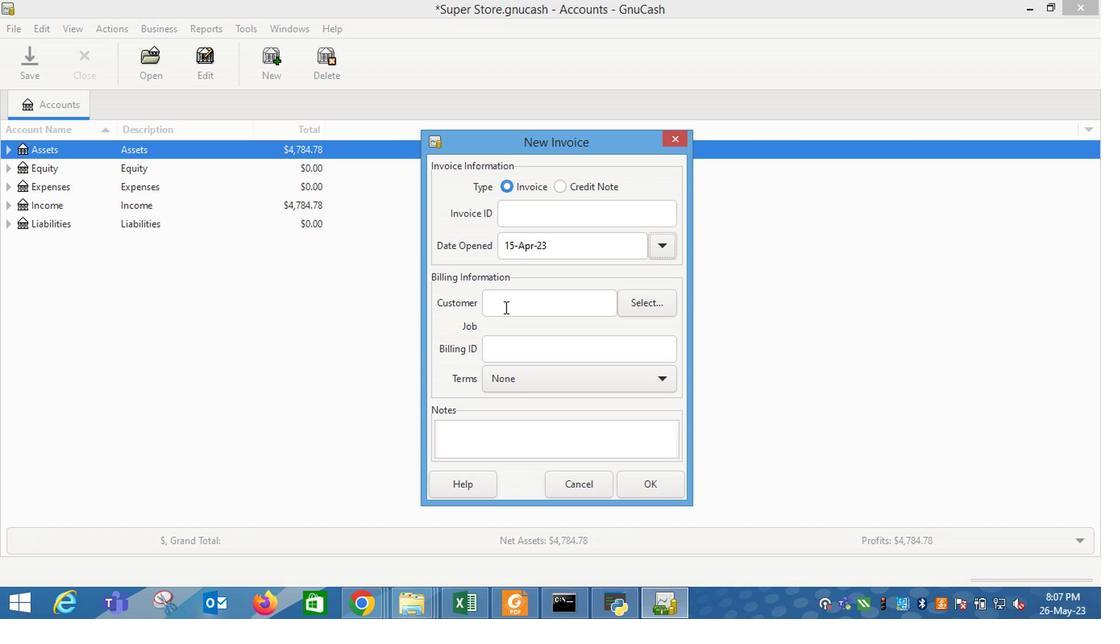 
Action: Key pressed <Key.shift_r>The<Key.tab>
Screenshot: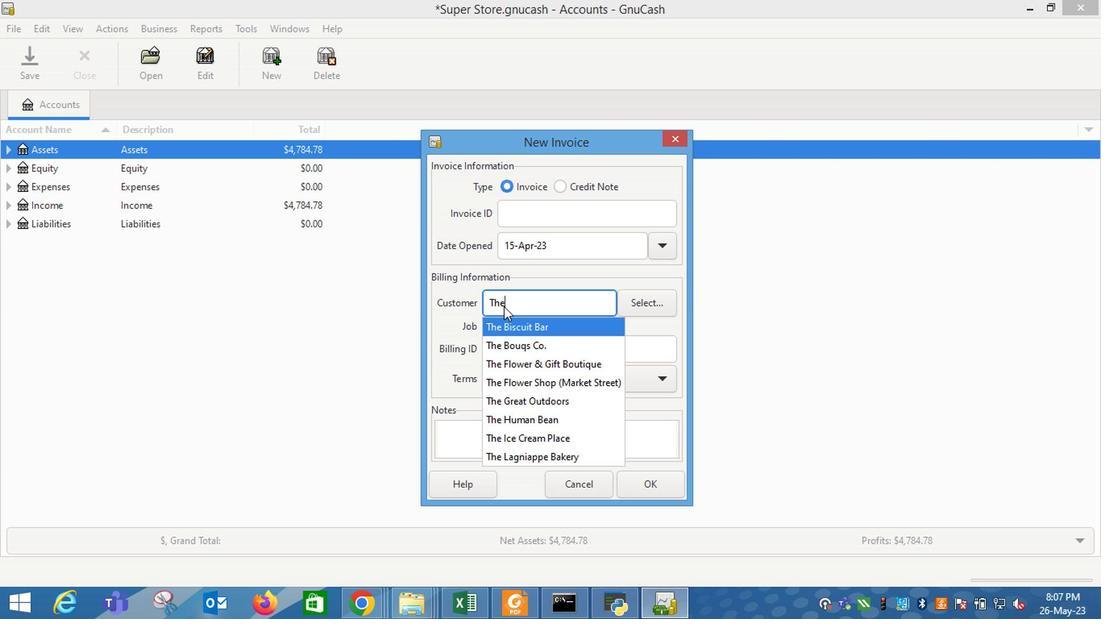 
Action: Mouse moved to (485, 323)
Screenshot: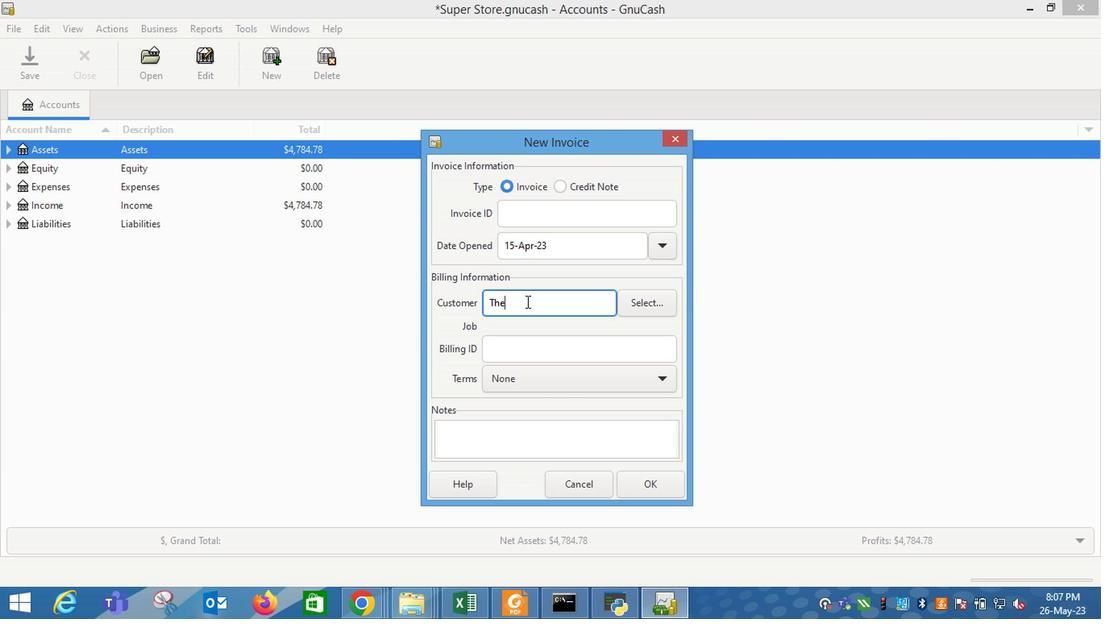 
Action: Key pressed <Key.space>b
Screenshot: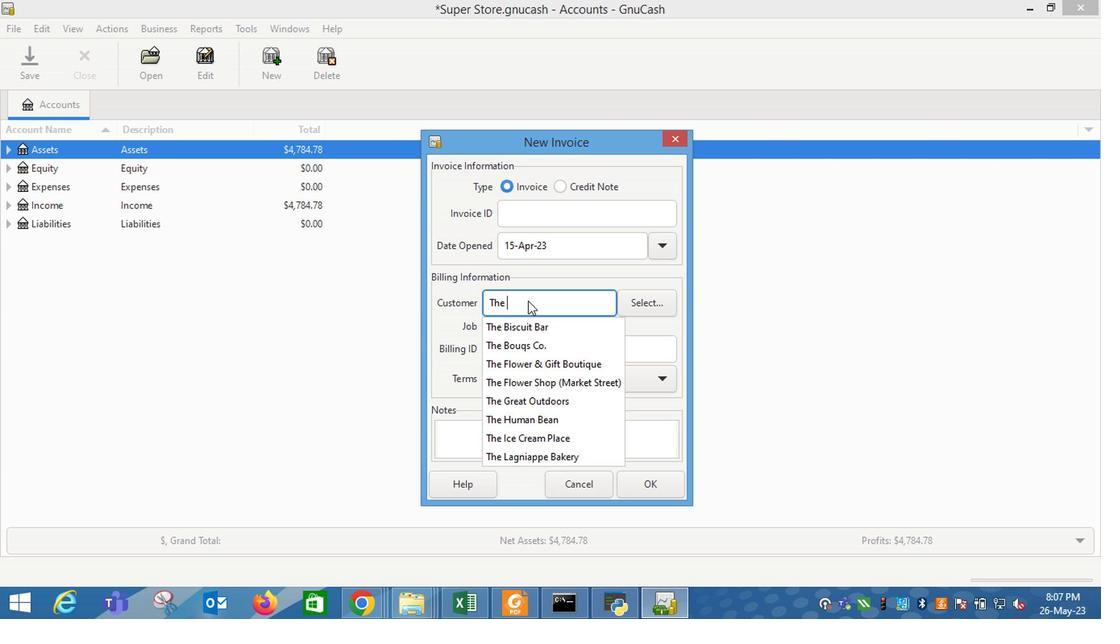 
Action: Mouse moved to (479, 343)
Screenshot: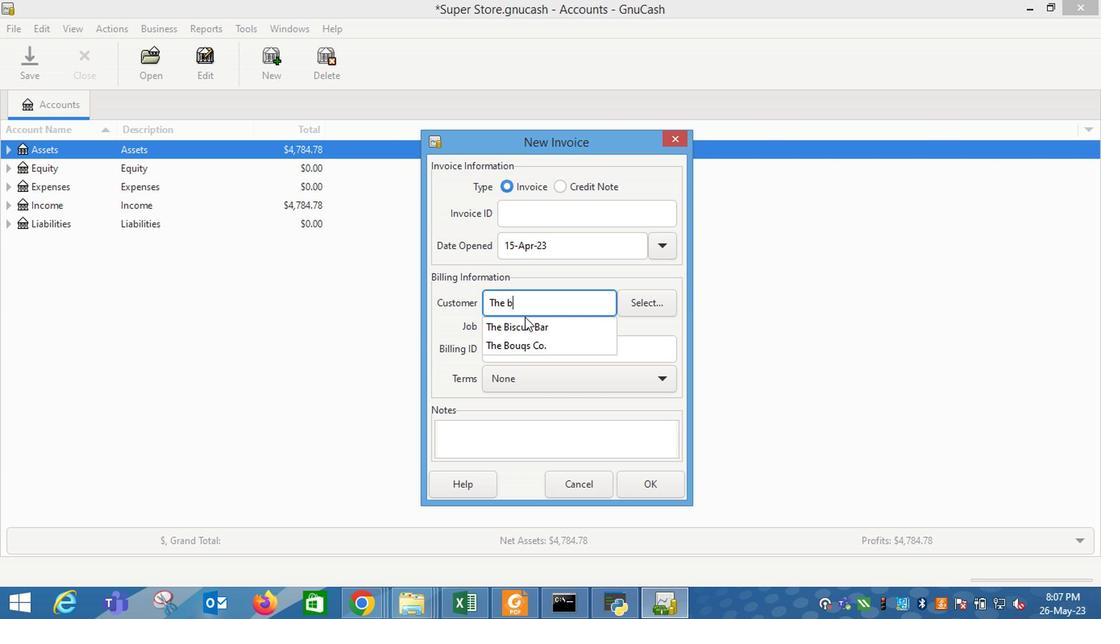 
Action: Mouse pressed left at (479, 343)
Screenshot: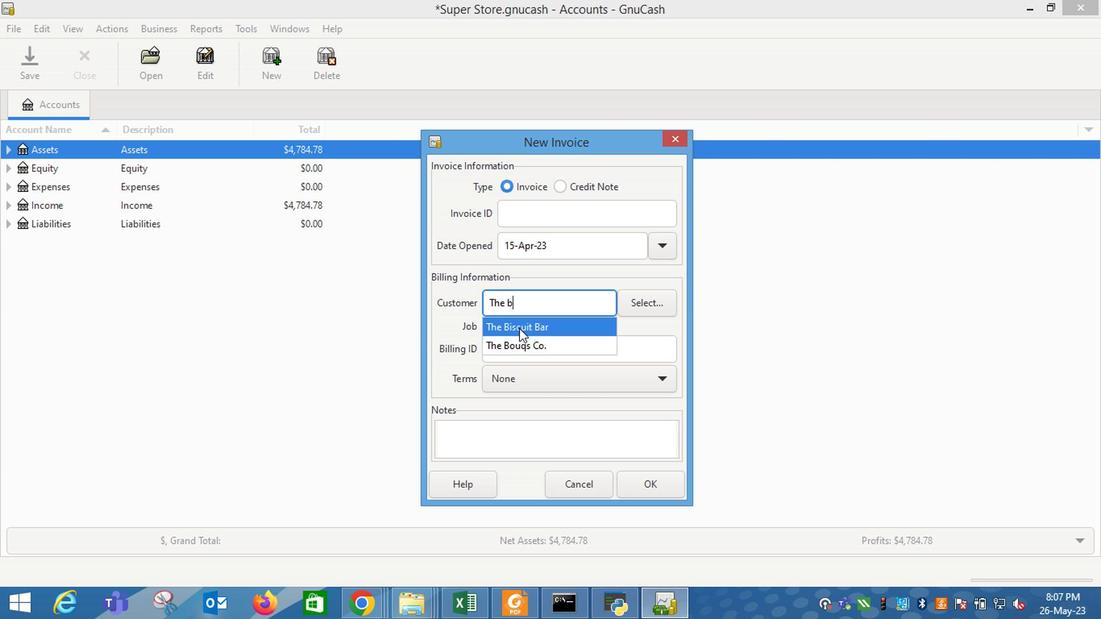 
Action: Mouse moved to (474, 391)
Screenshot: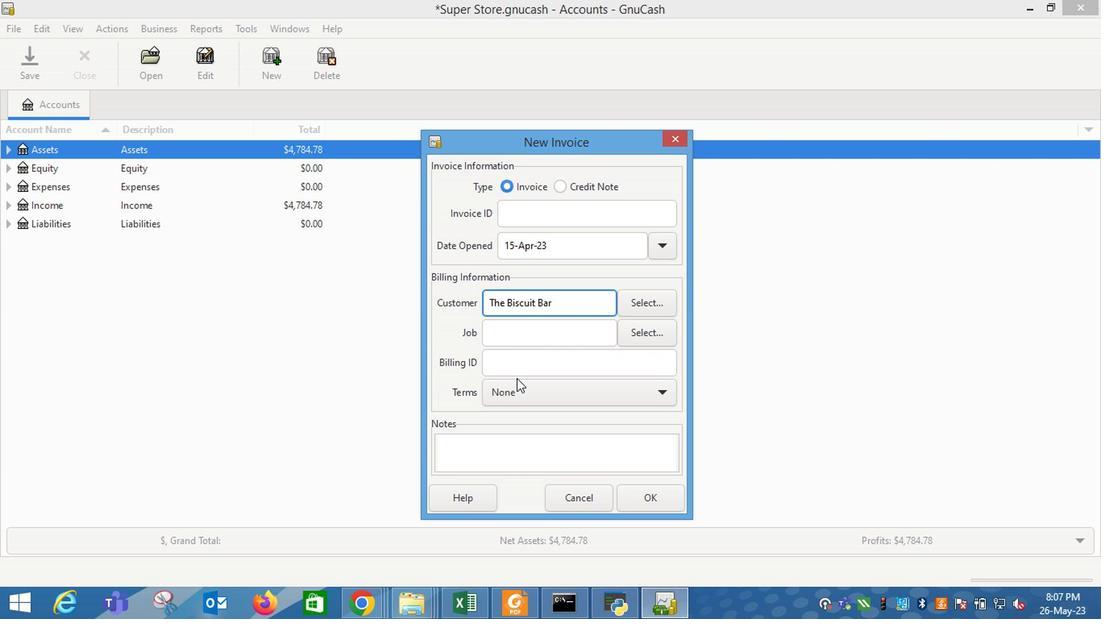 
Action: Mouse pressed left at (474, 391)
Screenshot: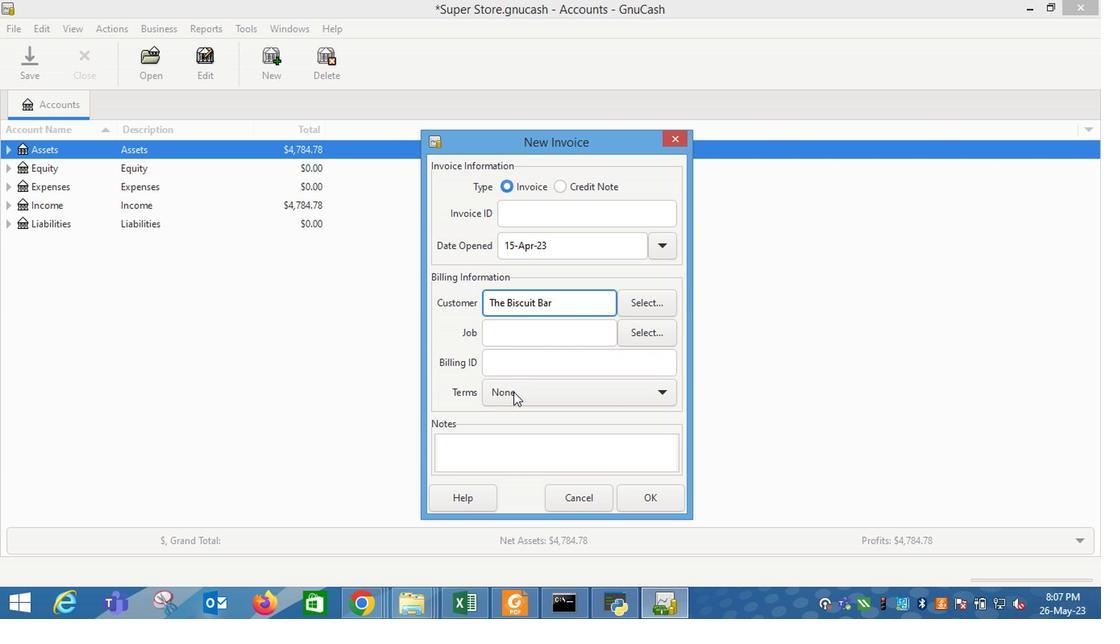 
Action: Mouse moved to (475, 407)
Screenshot: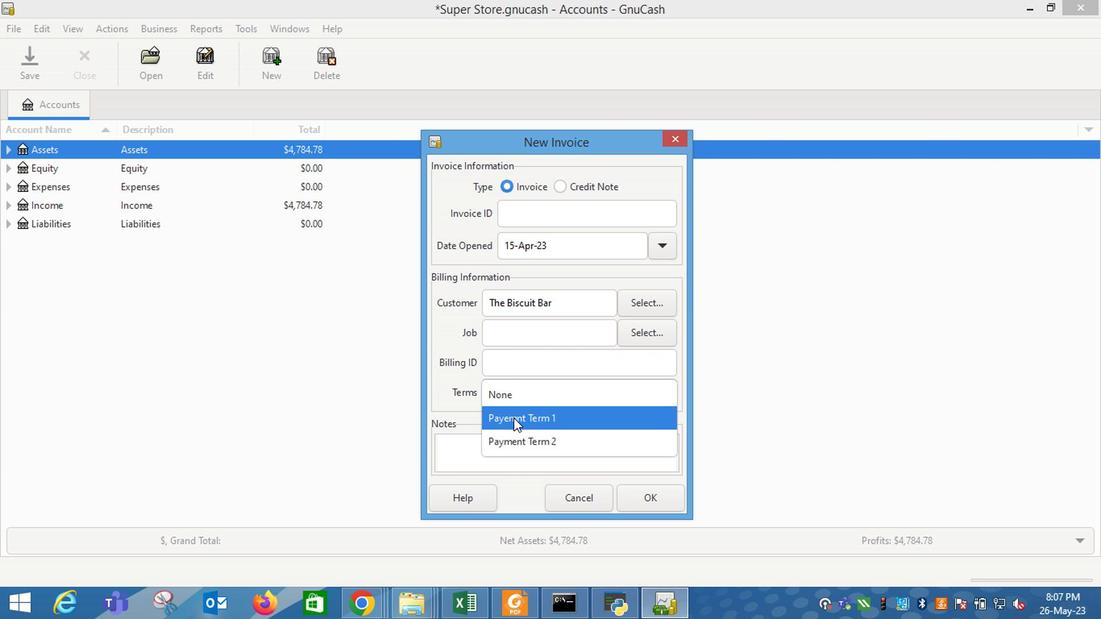 
Action: Mouse pressed left at (475, 407)
Screenshot: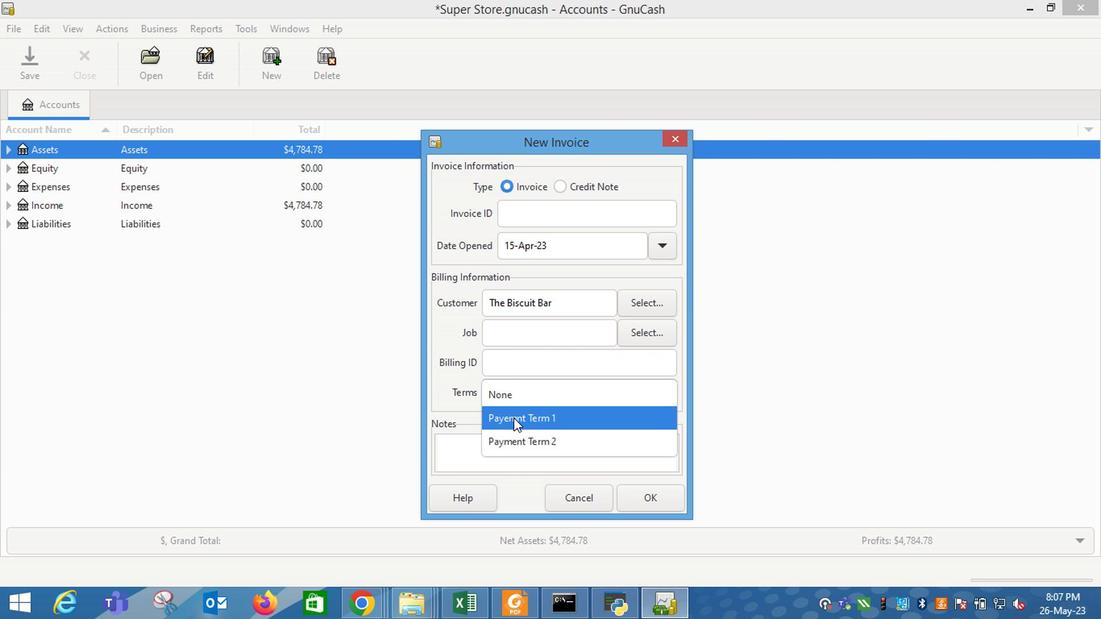 
Action: Mouse moved to (559, 465)
Screenshot: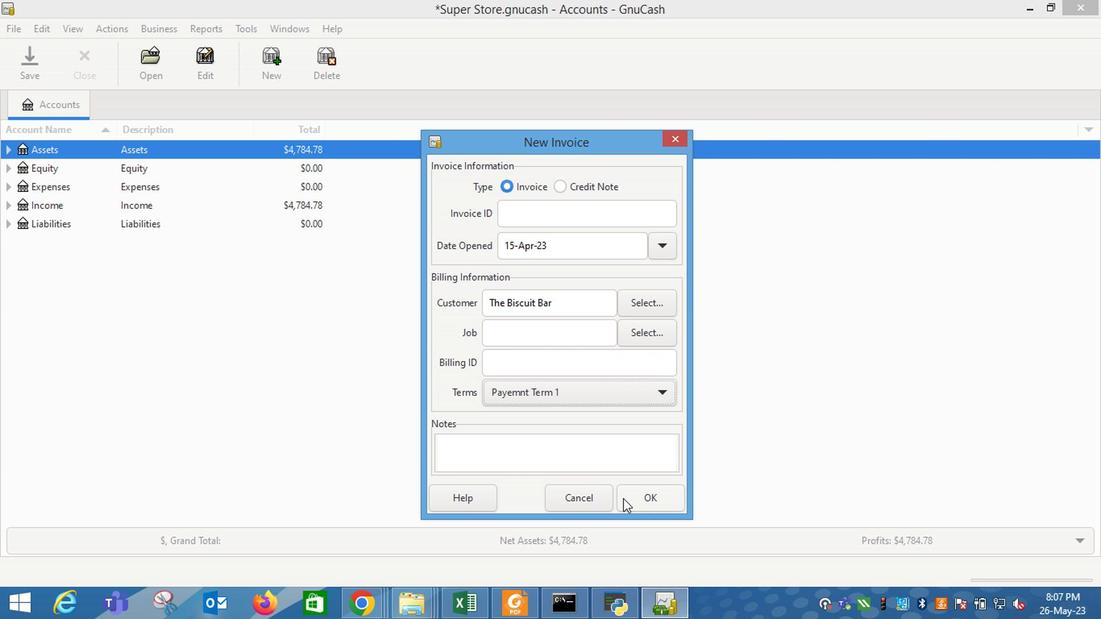 
Action: Mouse pressed left at (559, 465)
Screenshot: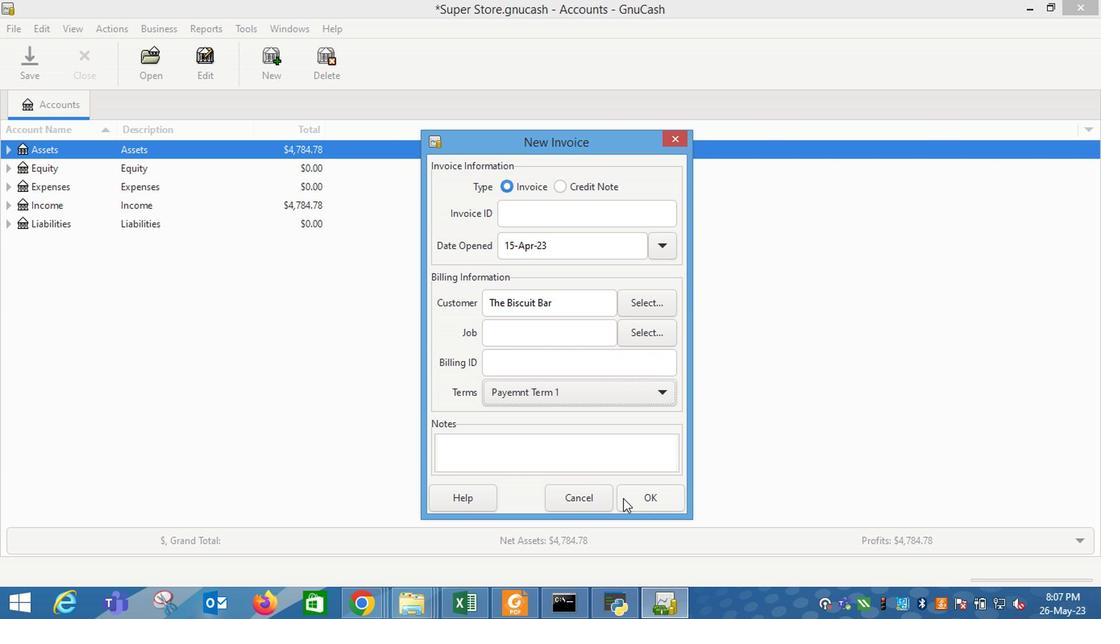 
Action: Mouse moved to (162, 336)
Screenshot: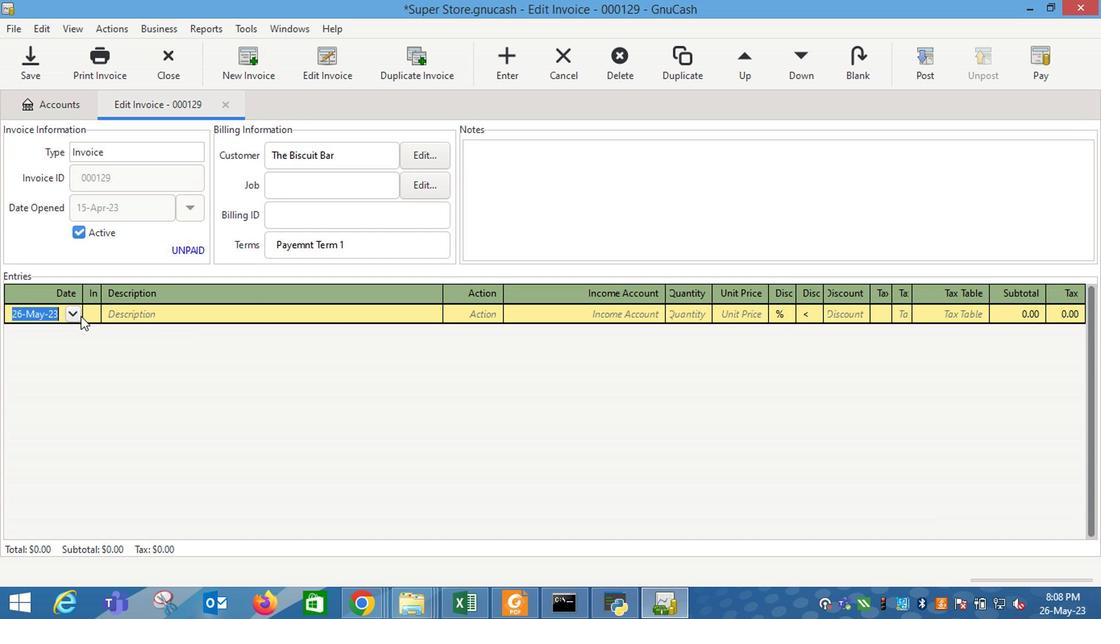 
Action: Mouse pressed left at (162, 336)
Screenshot: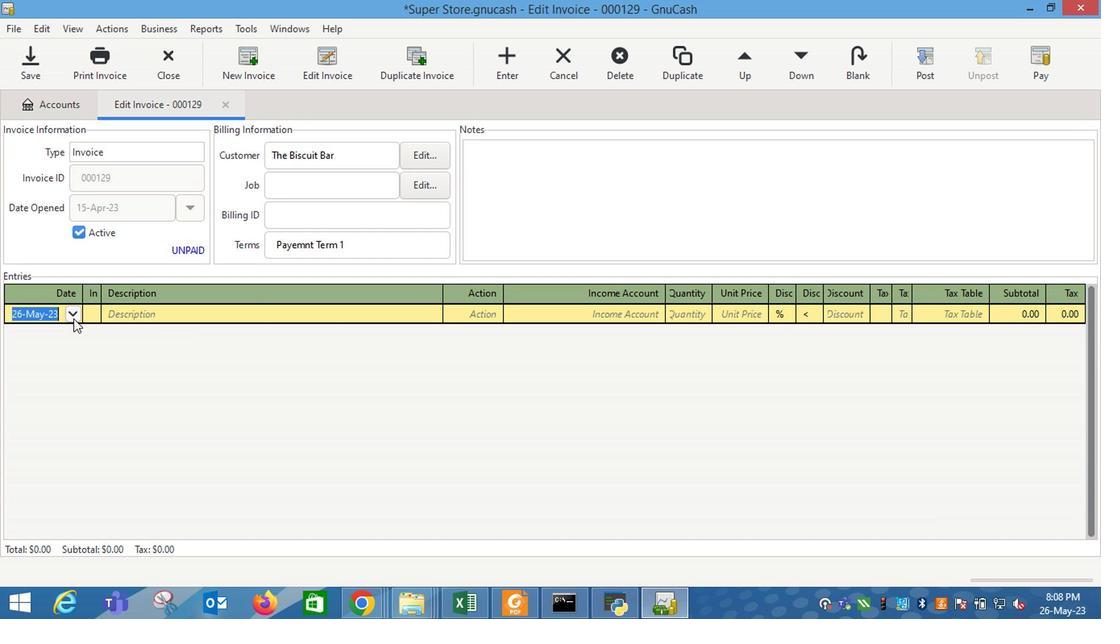 
Action: Mouse moved to (116, 348)
Screenshot: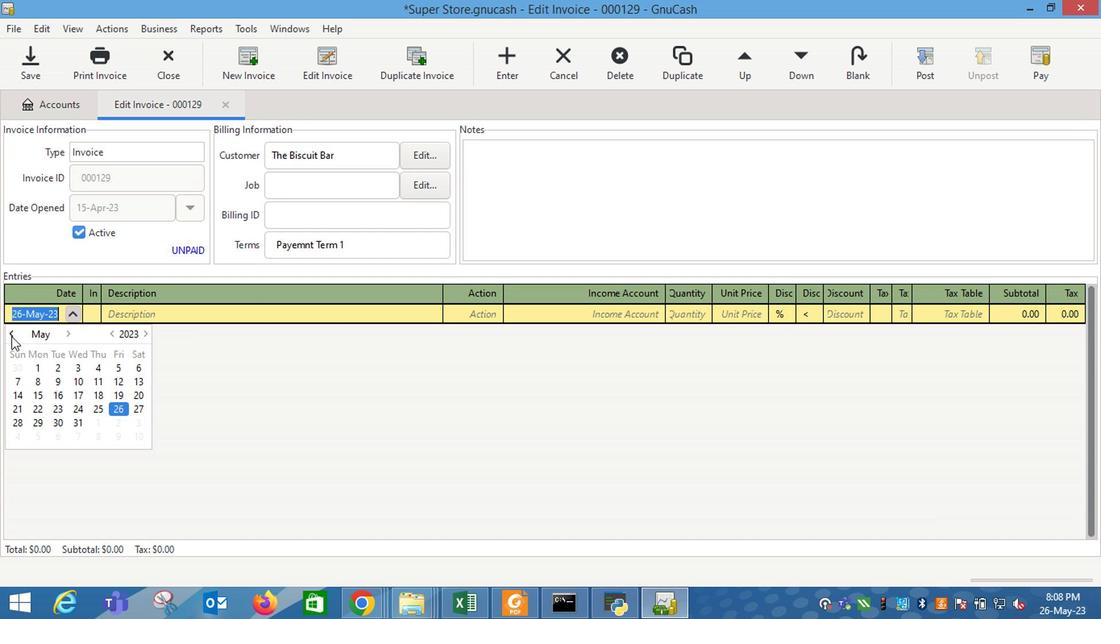 
Action: Mouse pressed left at (116, 348)
Screenshot: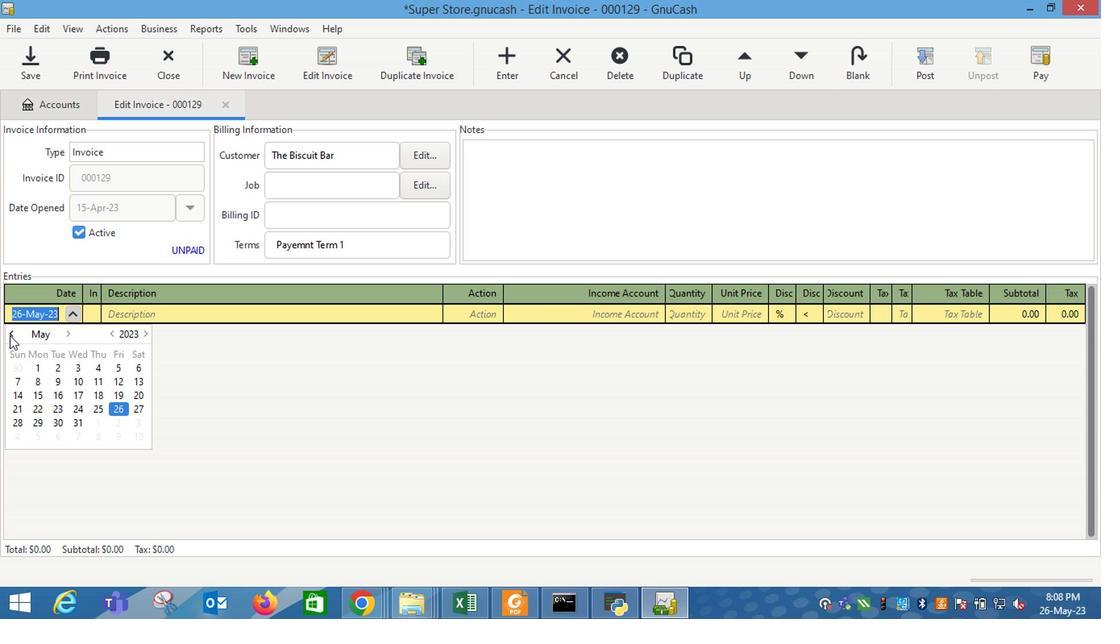 
Action: Mouse moved to (205, 387)
Screenshot: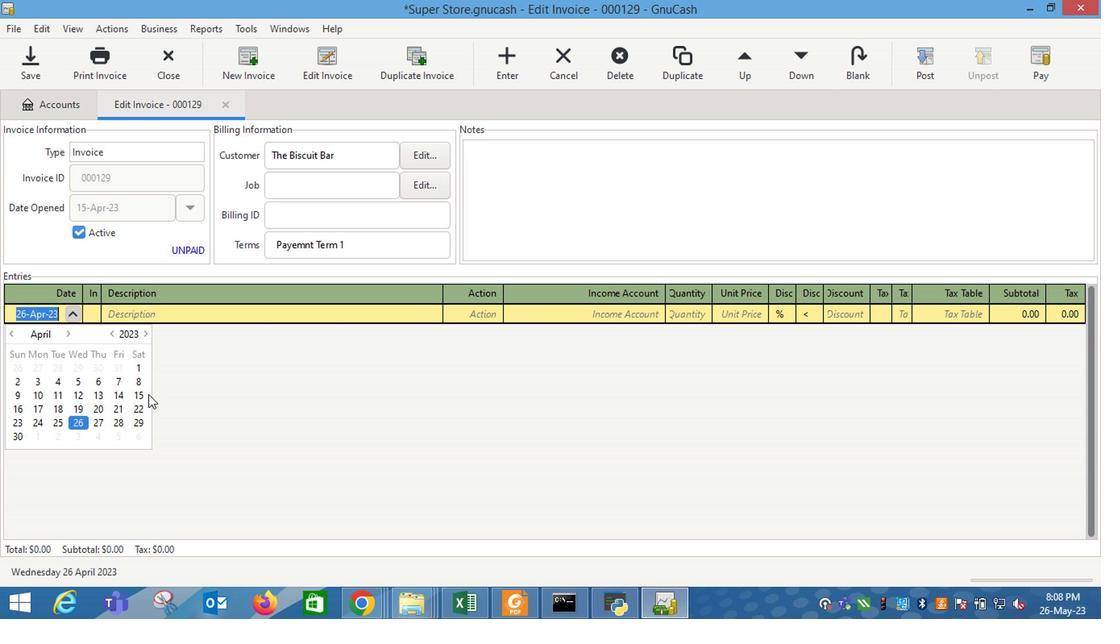 
Action: Mouse pressed left at (205, 387)
Screenshot: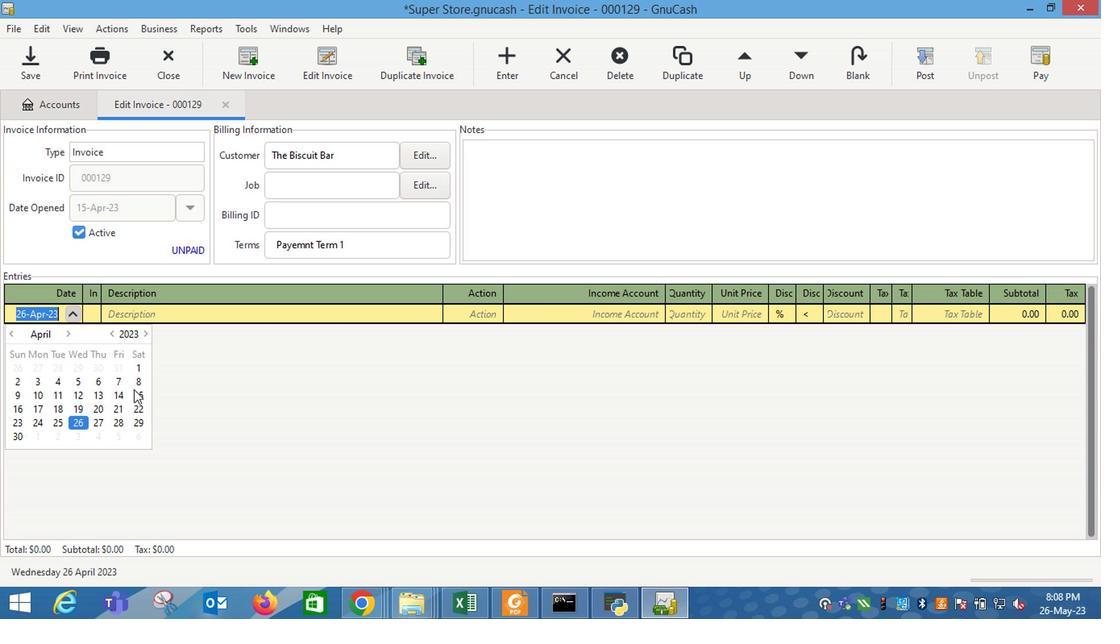 
Action: Mouse moved to (258, 392)
Screenshot: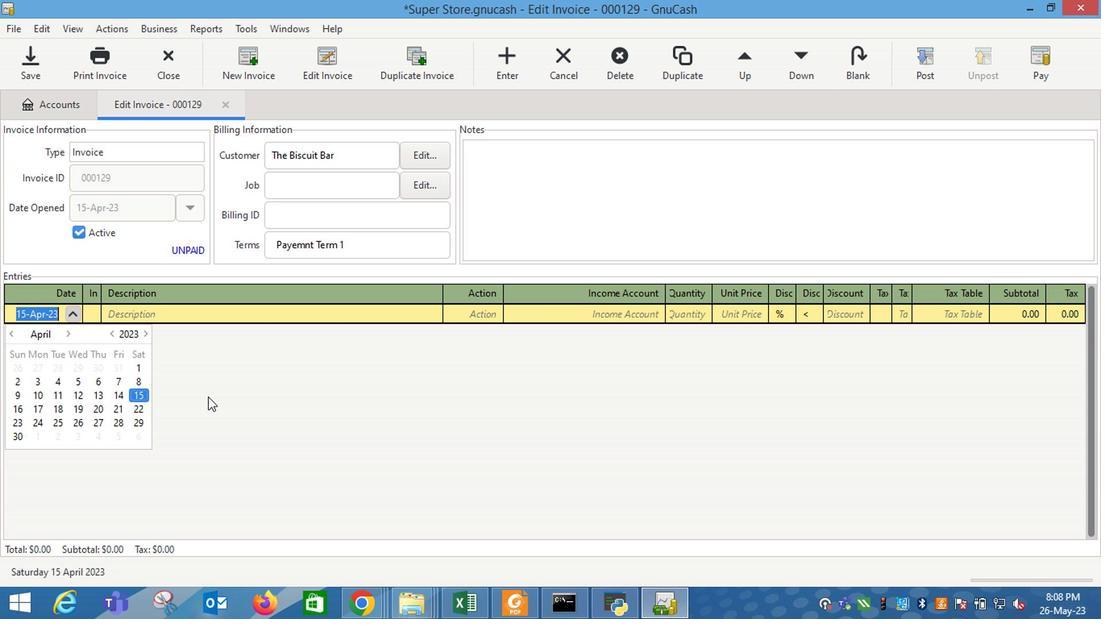 
Action: Key pressed <Key.tab>
Screenshot: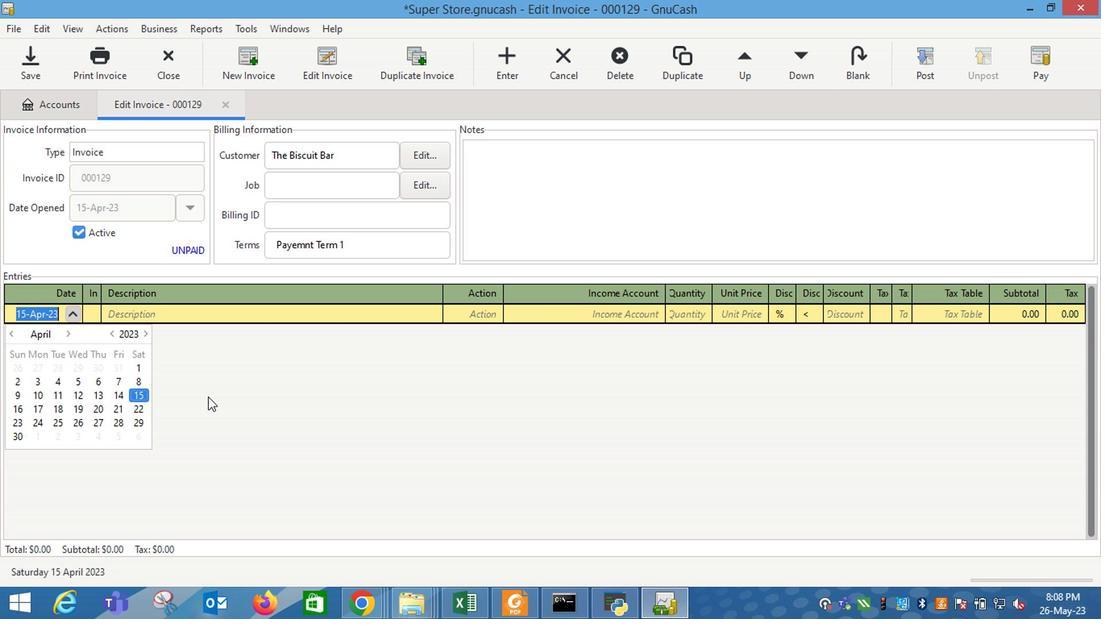 
Action: Mouse moved to (230, 332)
Screenshot: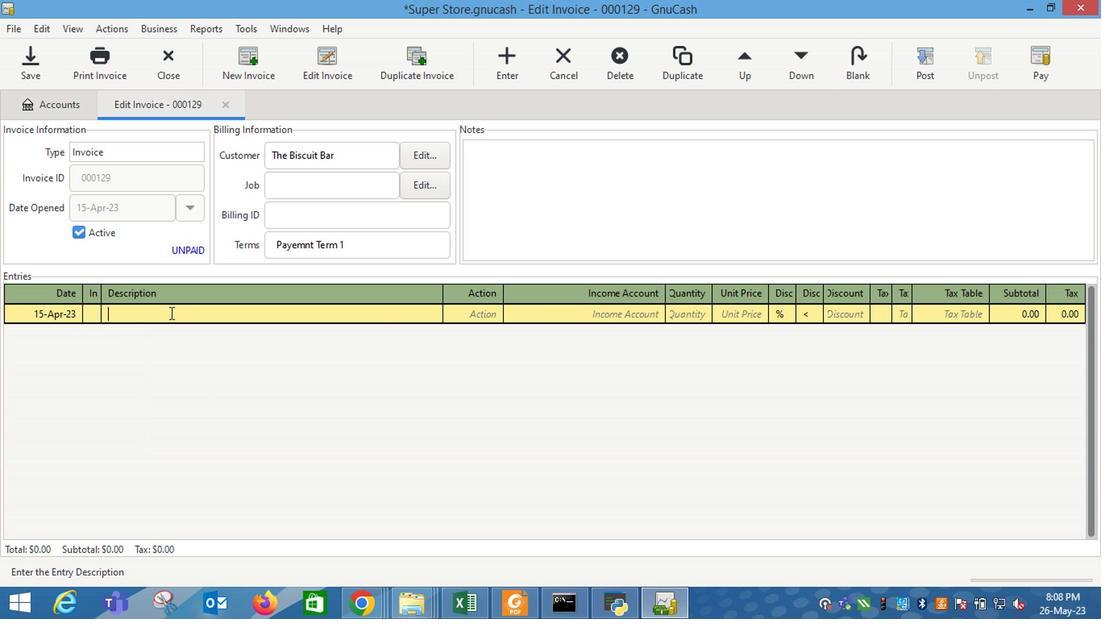 
Action: Key pressed <Key.shift_r>Ba<Key.tab><Key.tab>
Screenshot: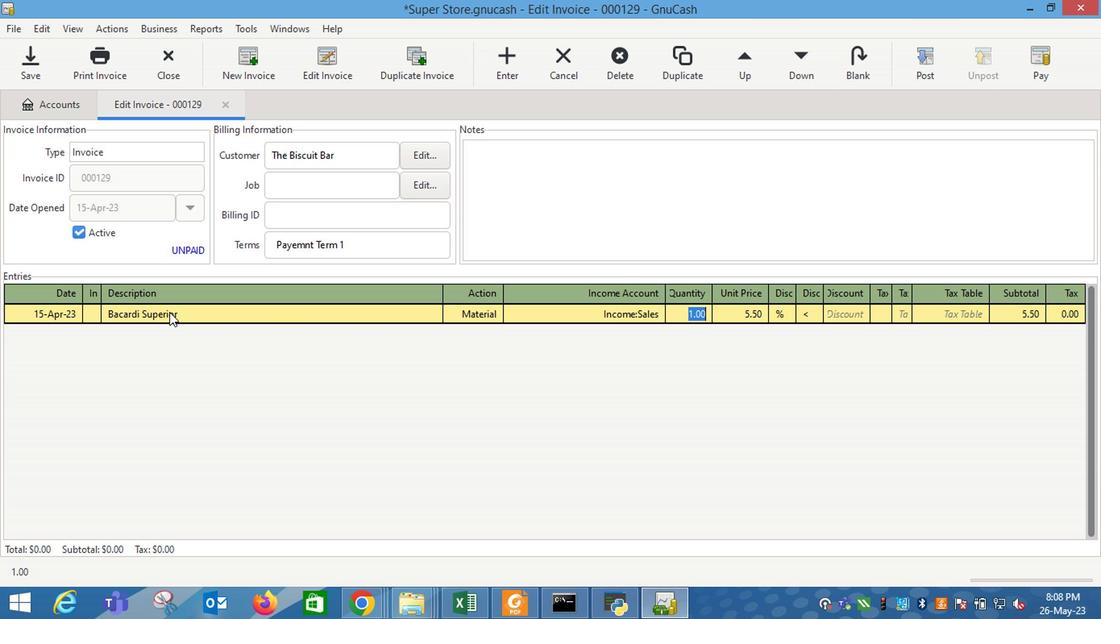
Action: Mouse moved to (666, 330)
Screenshot: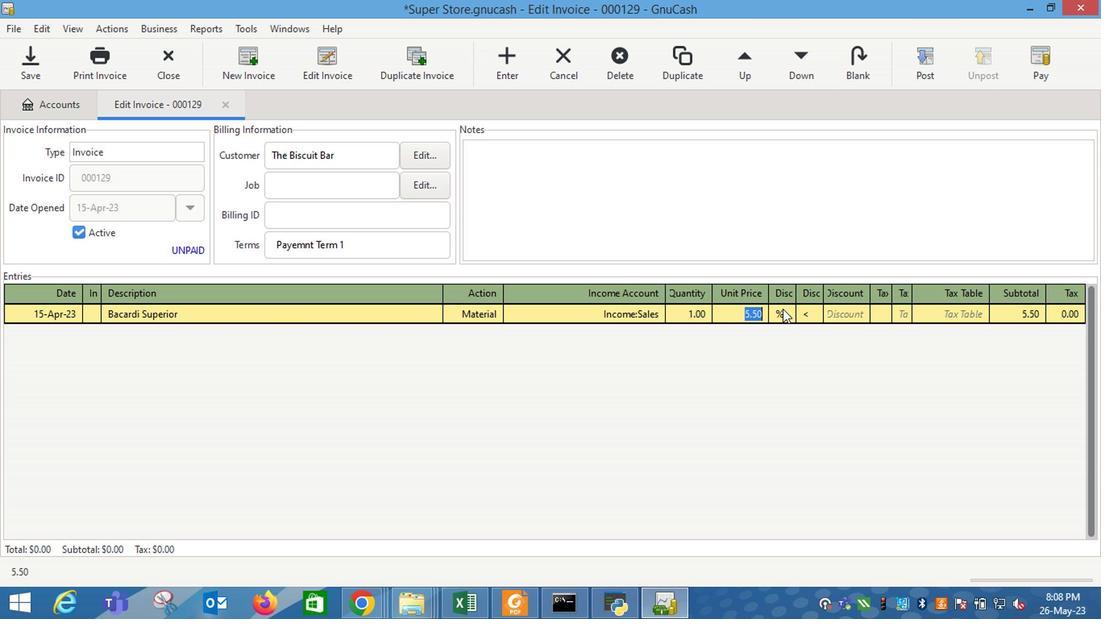 
Action: Mouse pressed left at (666, 330)
Screenshot: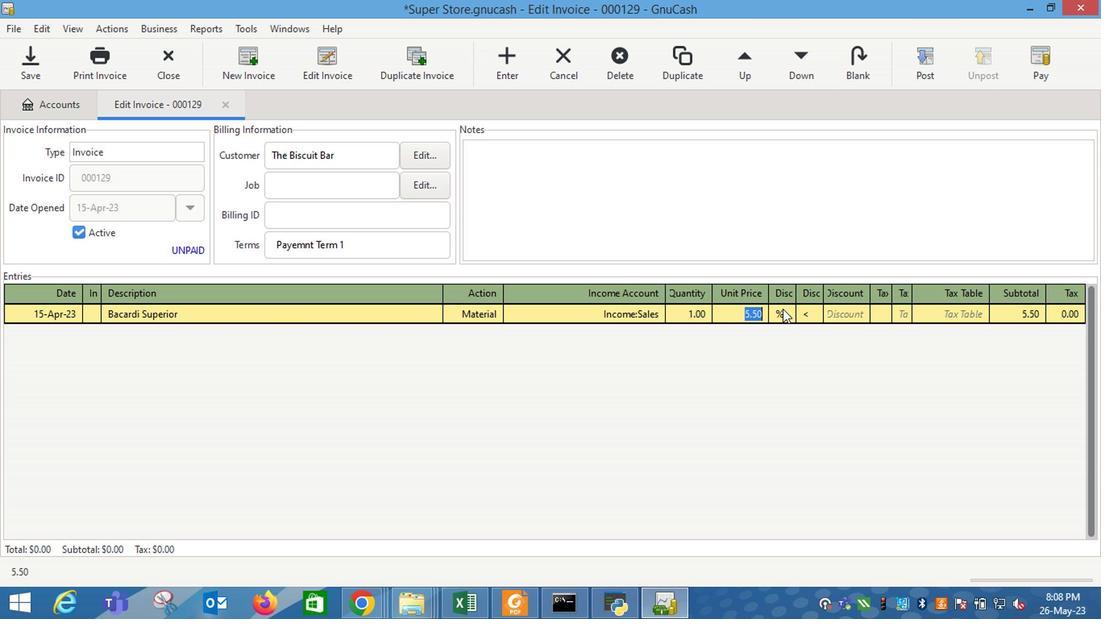 
Action: Mouse moved to (681, 333)
Screenshot: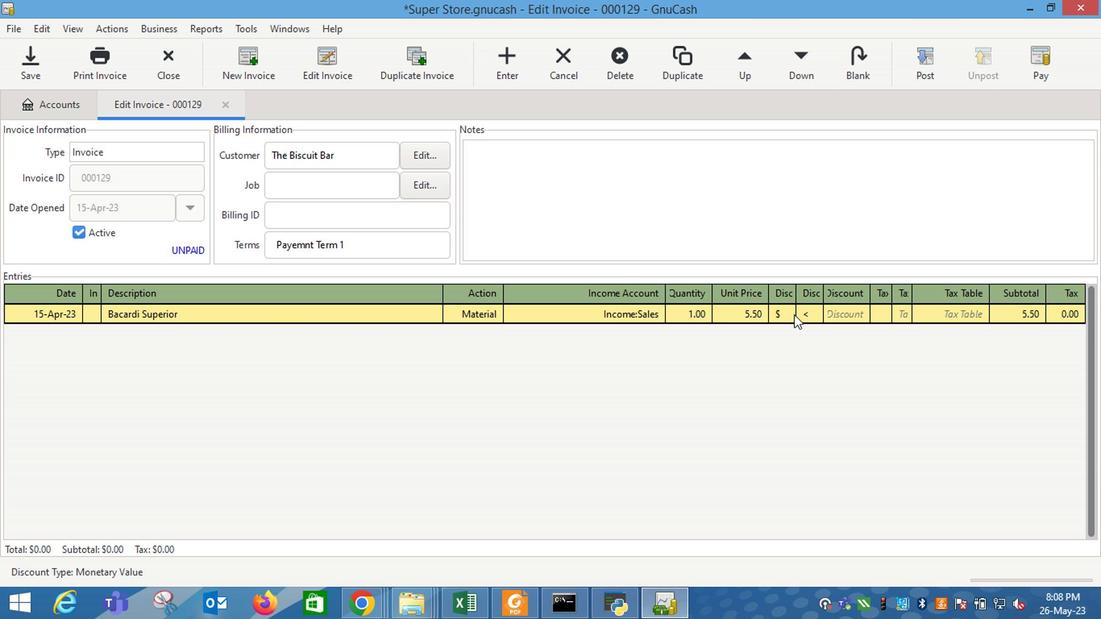
Action: Mouse pressed left at (681, 333)
Screenshot: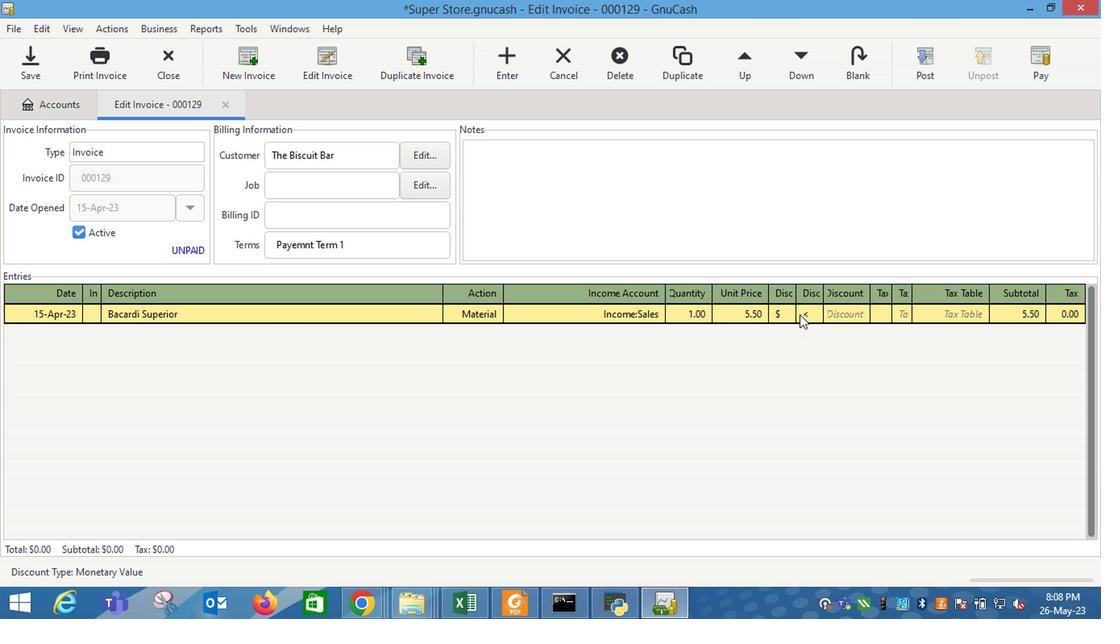 
Action: Mouse moved to (708, 335)
Screenshot: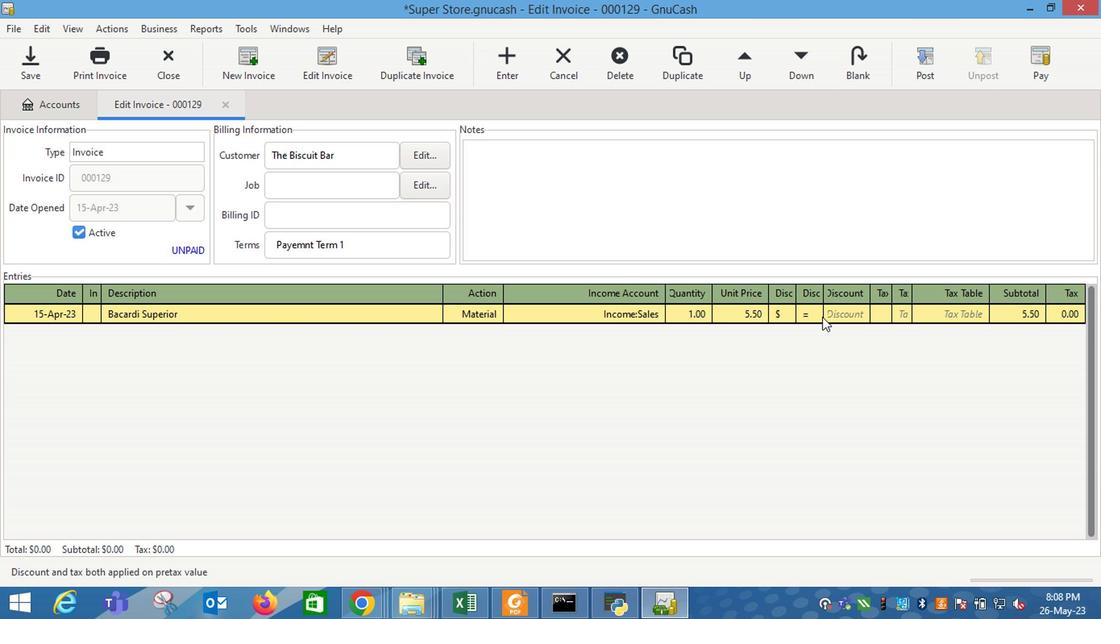
Action: Mouse pressed left at (708, 335)
Screenshot: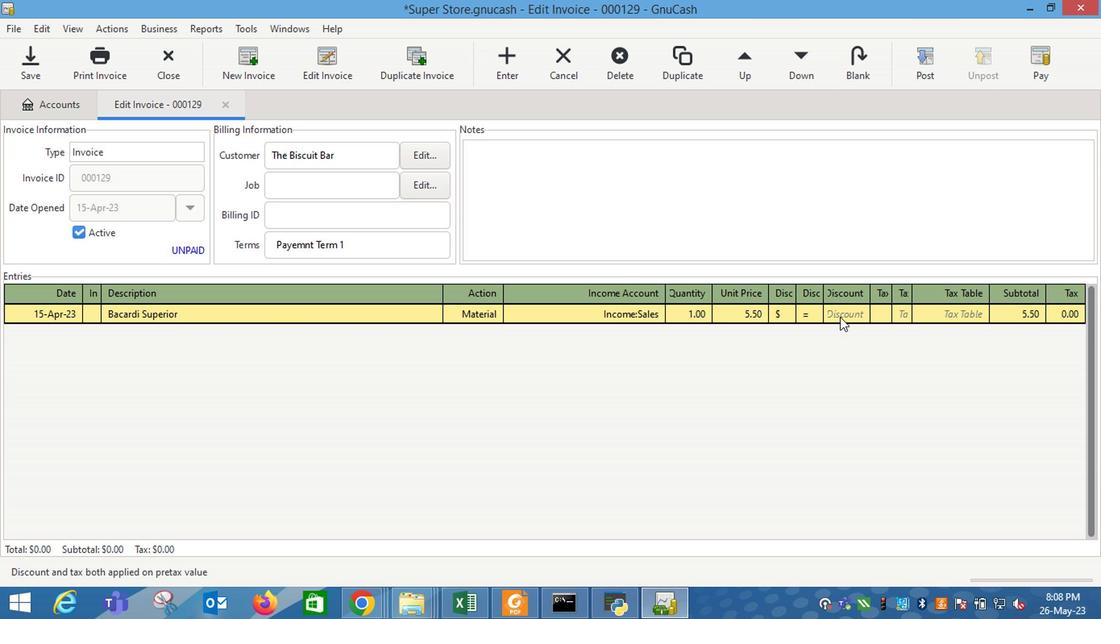 
Action: Key pressed 1.5<Key.enter><Key.tab><Key.shift_r>Dor<Key.tab><Key.tab>
Screenshot: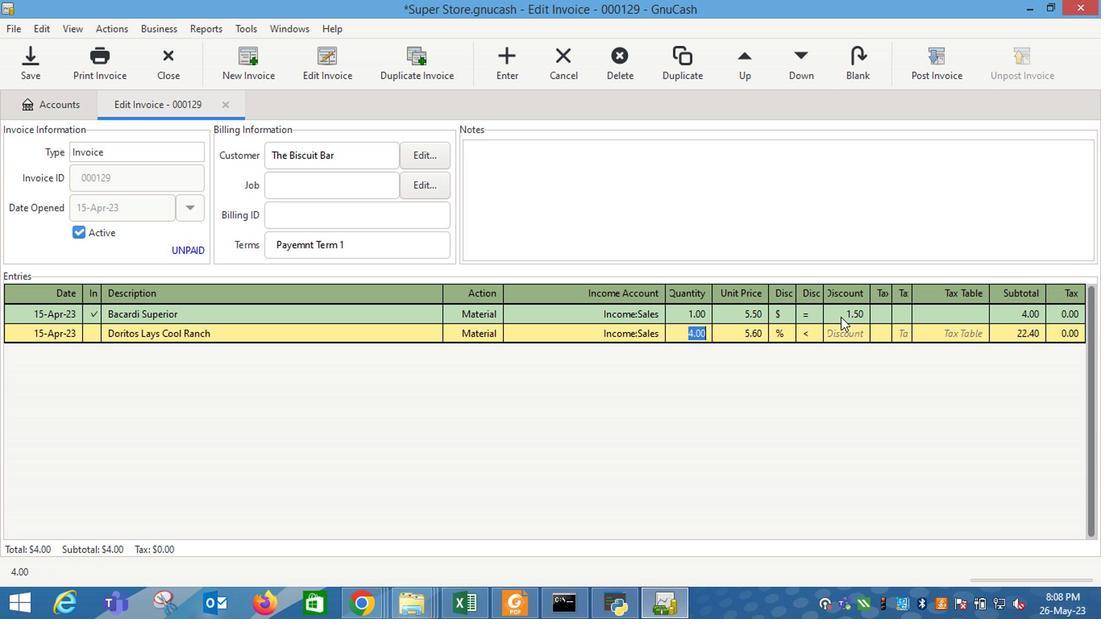 
Action: Mouse moved to (664, 350)
Screenshot: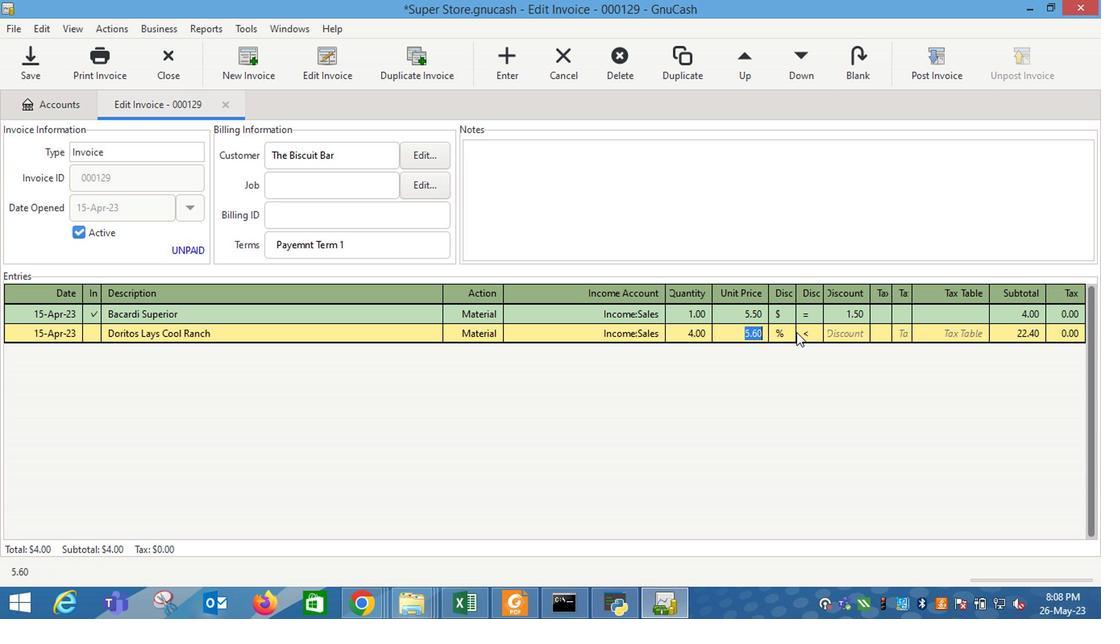 
Action: Mouse pressed left at (664, 350)
Screenshot: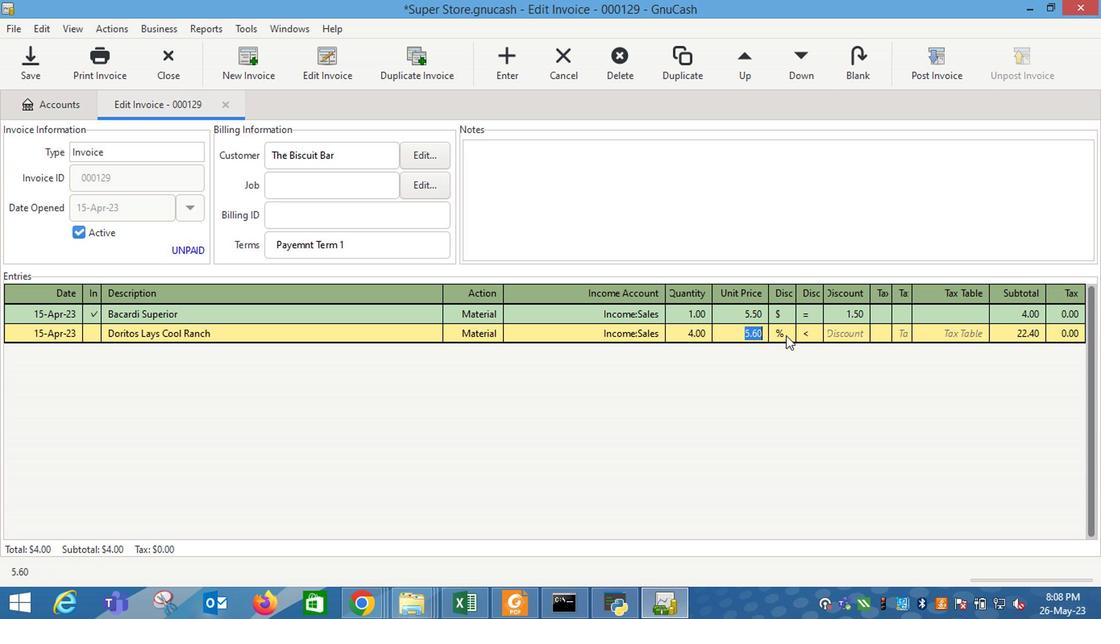 
Action: Mouse moved to (679, 350)
Screenshot: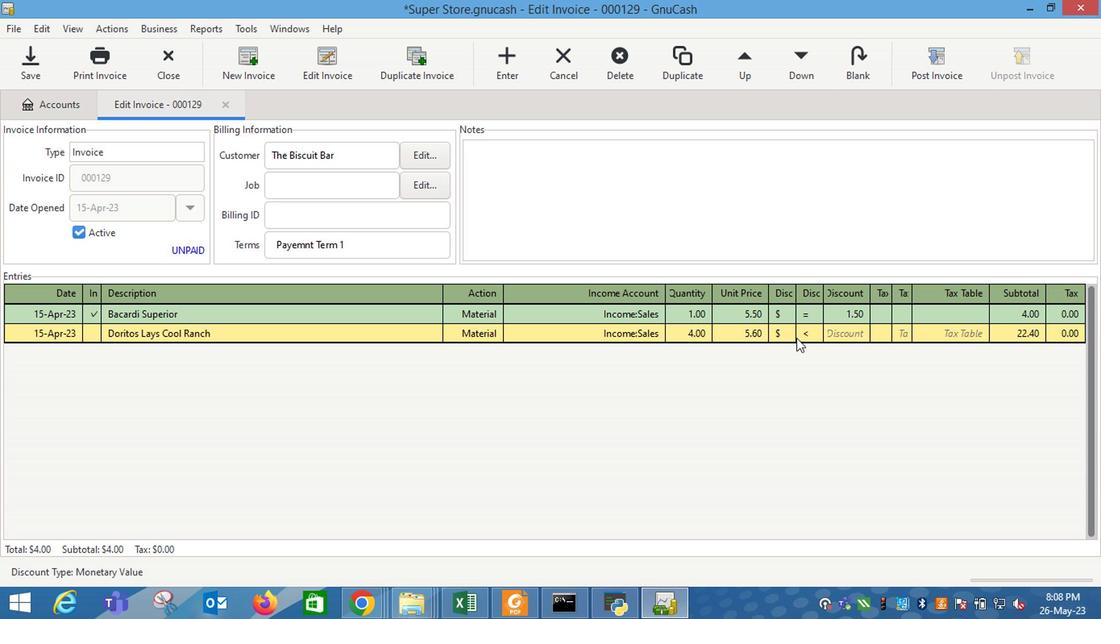 
Action: Mouse pressed left at (679, 350)
Screenshot: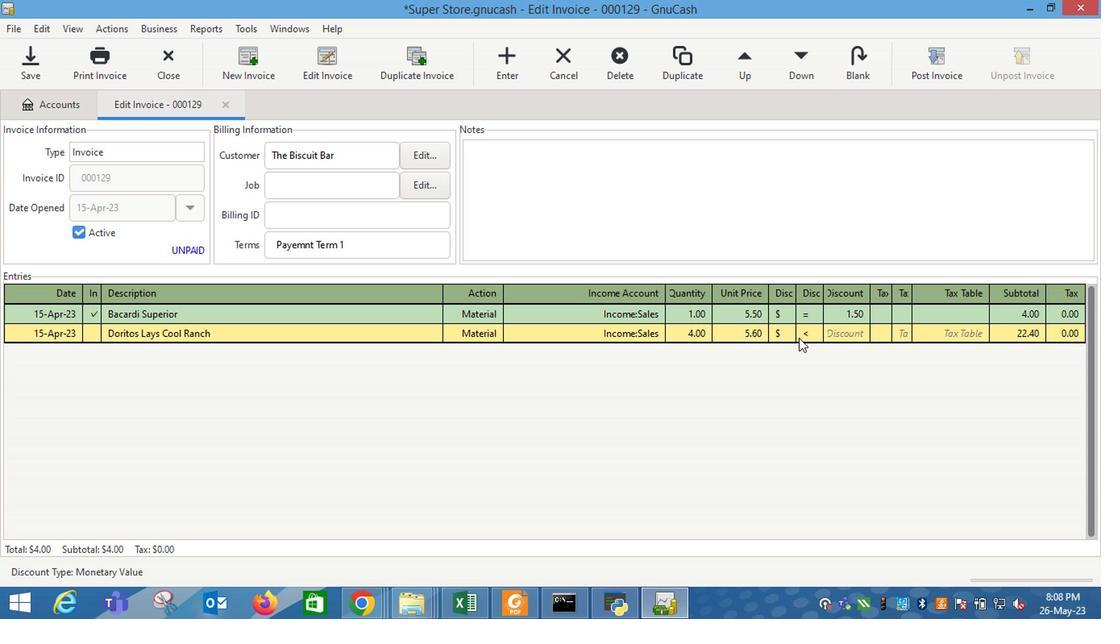 
Action: Mouse moved to (717, 345)
Screenshot: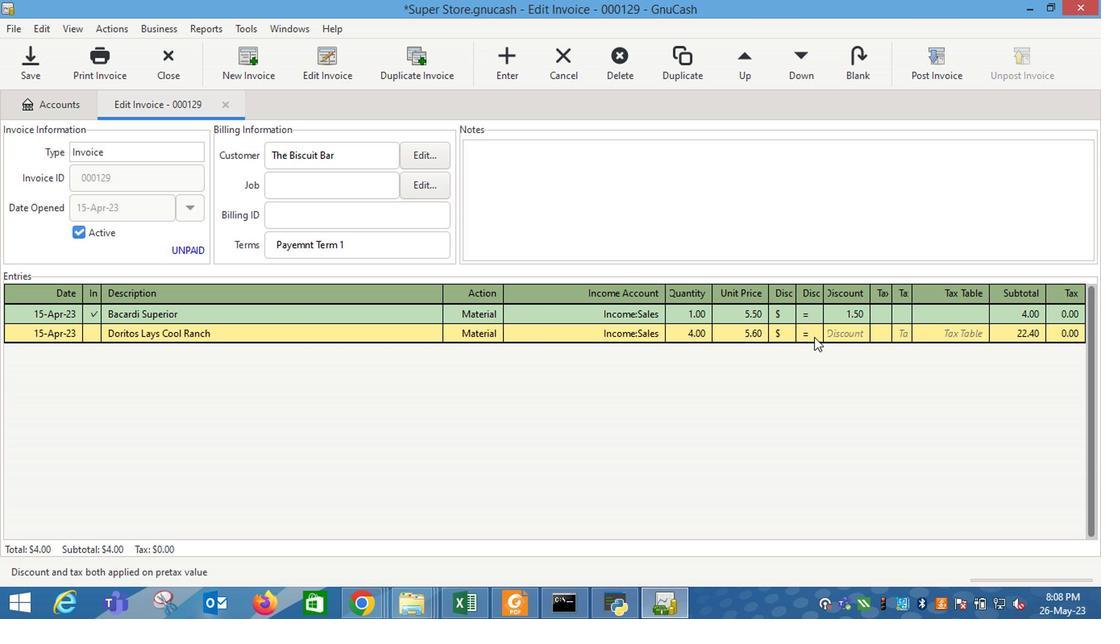 
Action: Mouse pressed left at (717, 345)
Screenshot: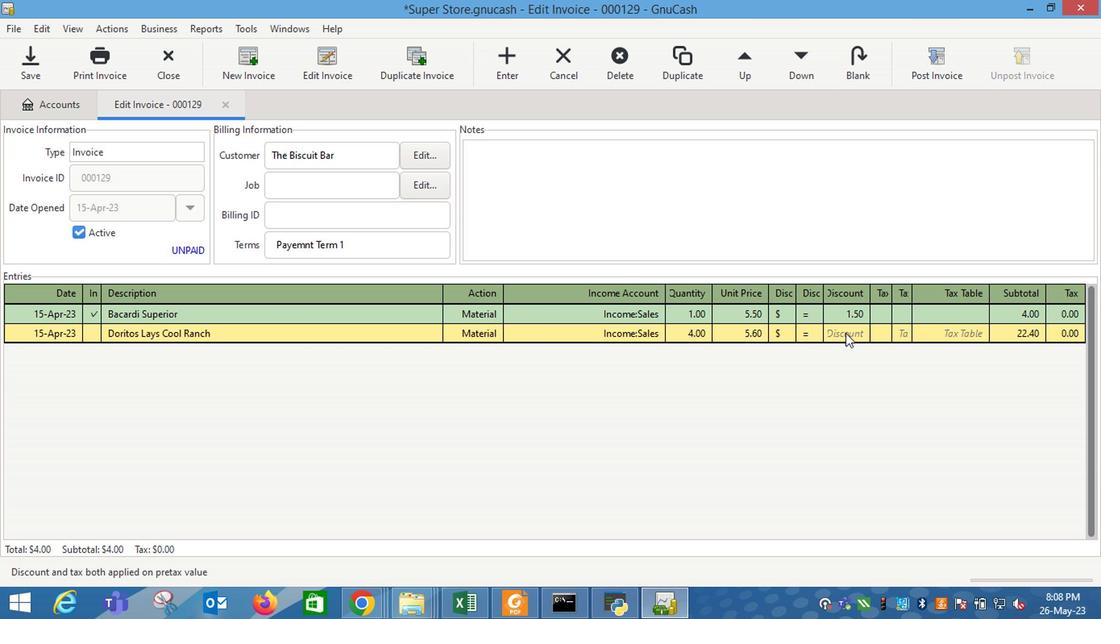 
Action: Key pressed 2.5<Key.enter><Key.tab><Key.shift_r>Bonn<Key.tab><Key.tab><Key.tab>
Screenshot: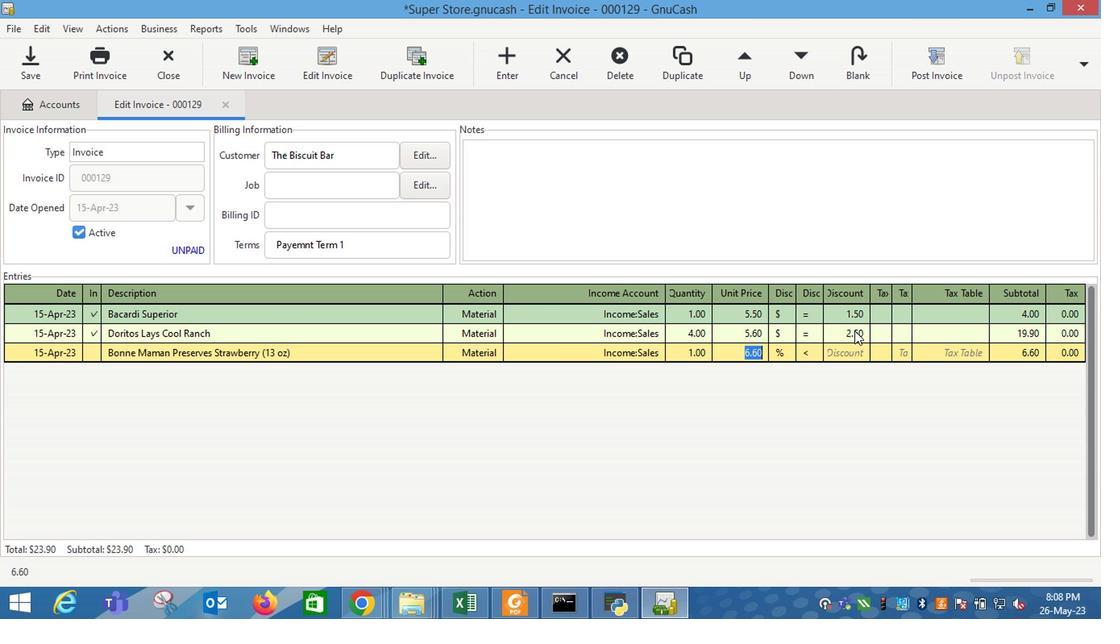 
Action: Mouse moved to (673, 361)
Screenshot: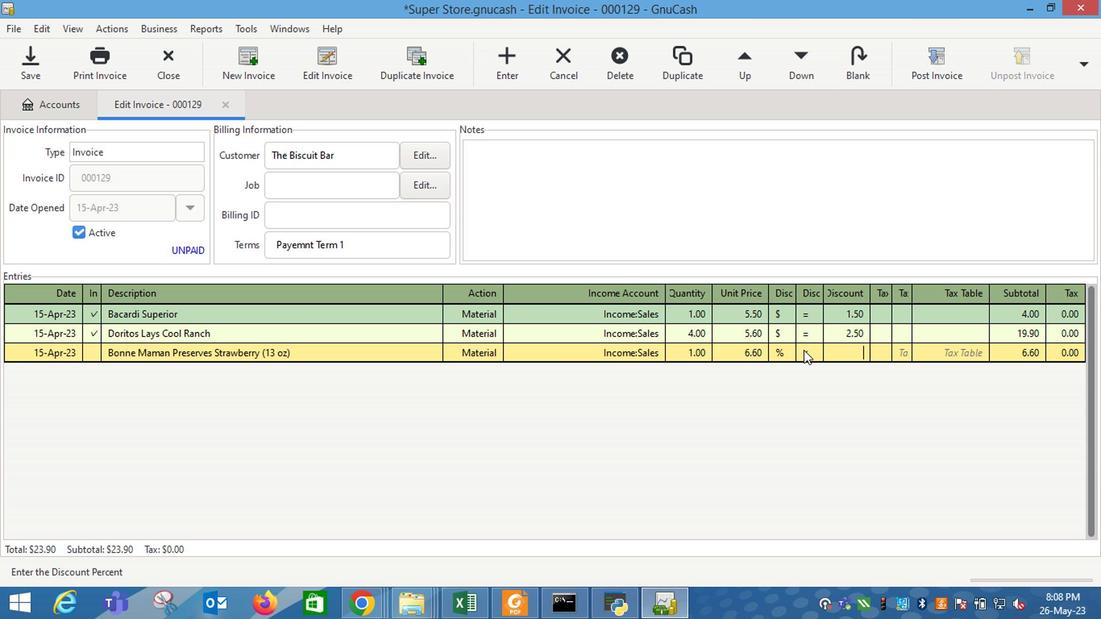 
Action: Mouse pressed left at (673, 361)
Screenshot: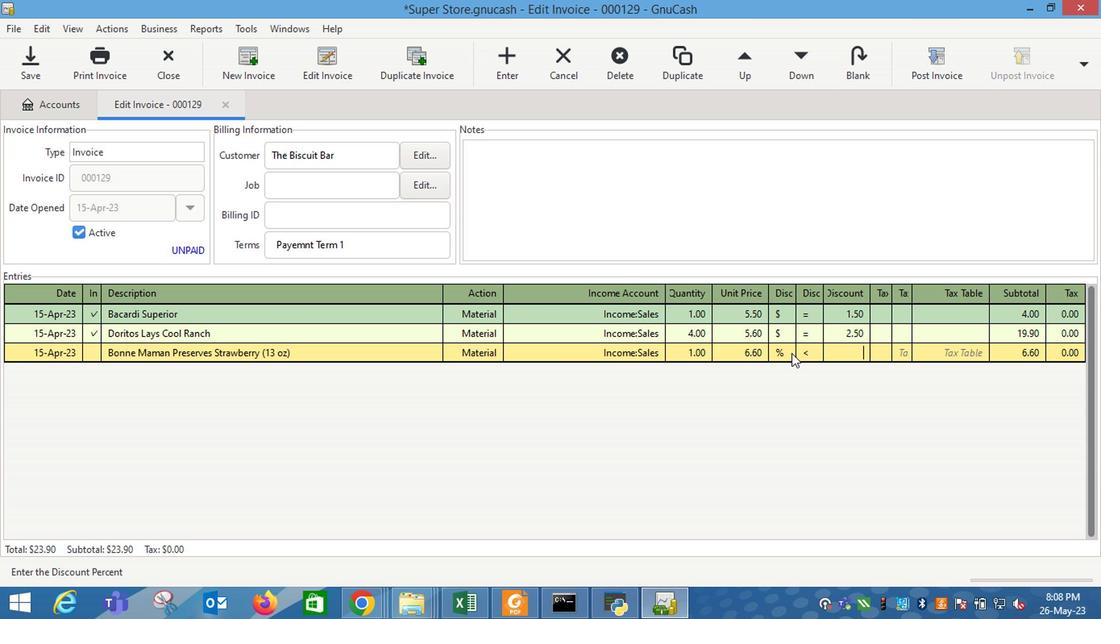 
Action: Mouse moved to (684, 361)
Screenshot: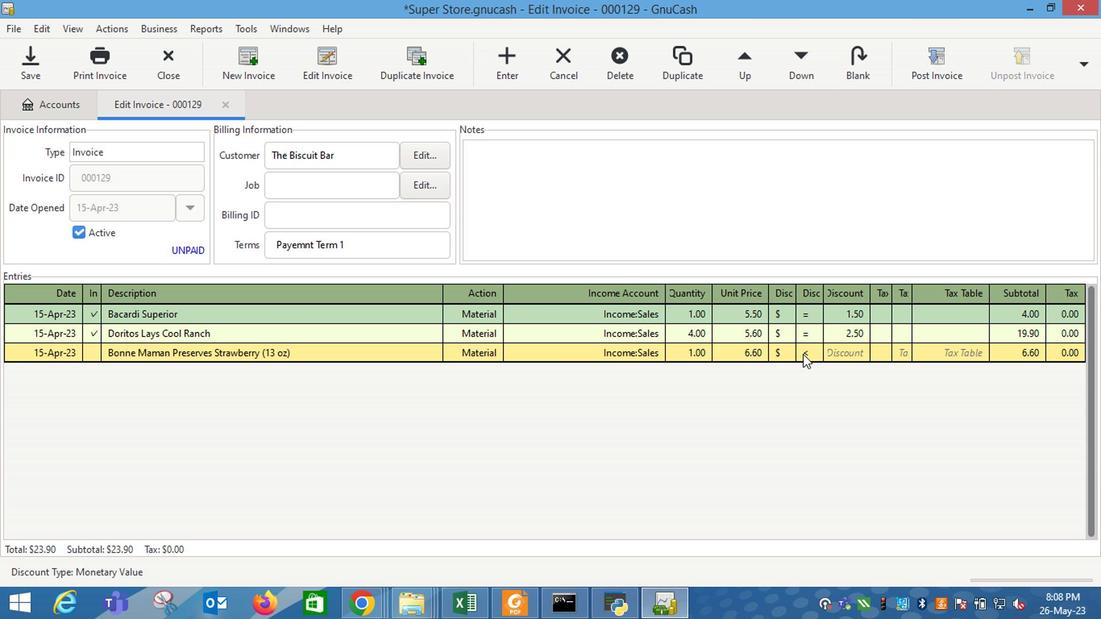 
Action: Mouse pressed left at (684, 361)
Screenshot: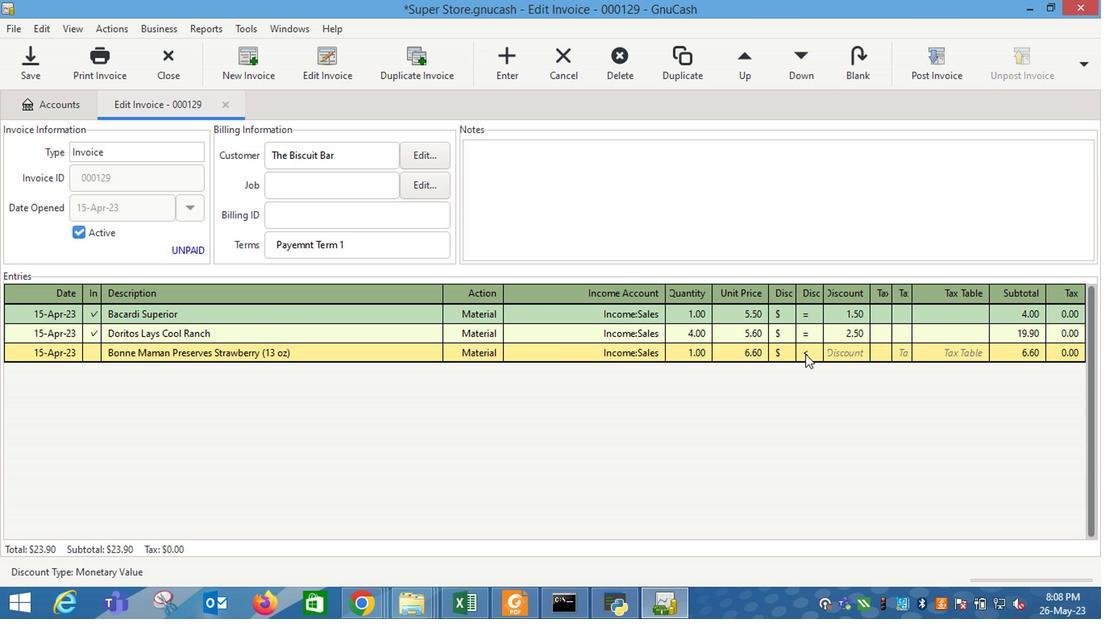 
Action: Mouse moved to (716, 360)
Screenshot: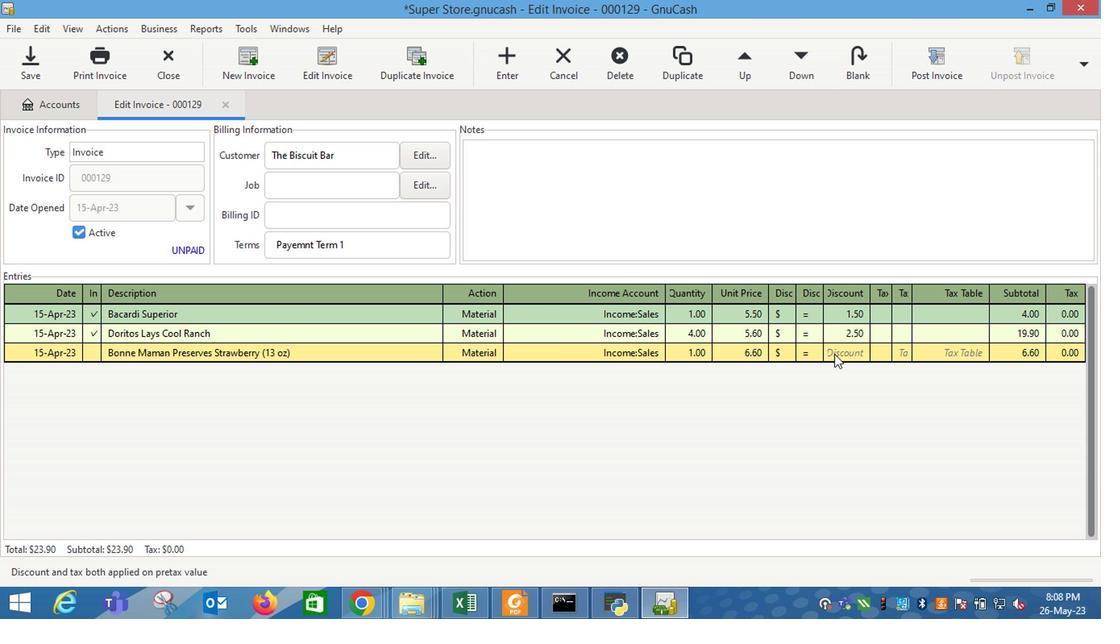 
Action: Mouse pressed left at (716, 360)
Screenshot: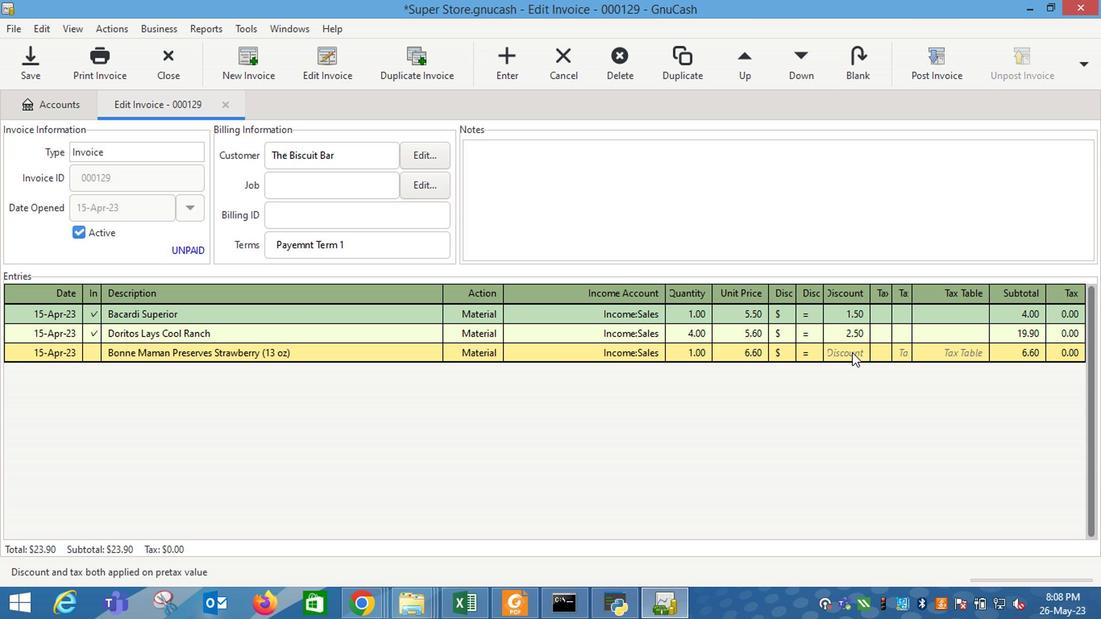 
Action: Mouse moved to (716, 360)
Screenshot: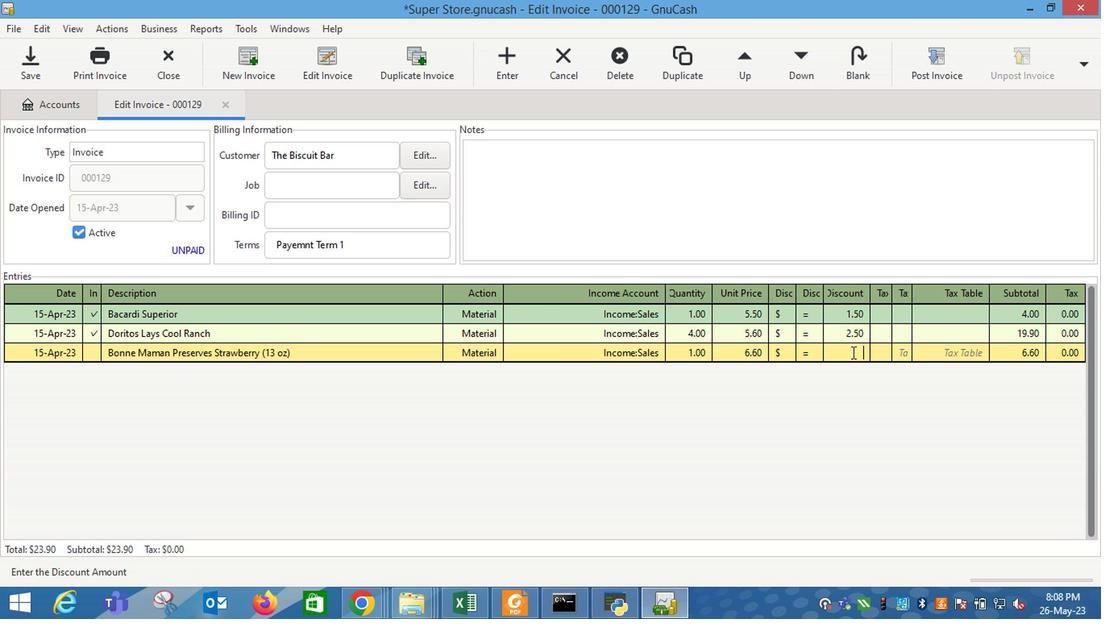 
Action: Key pressed 3<Key.enter>
Screenshot: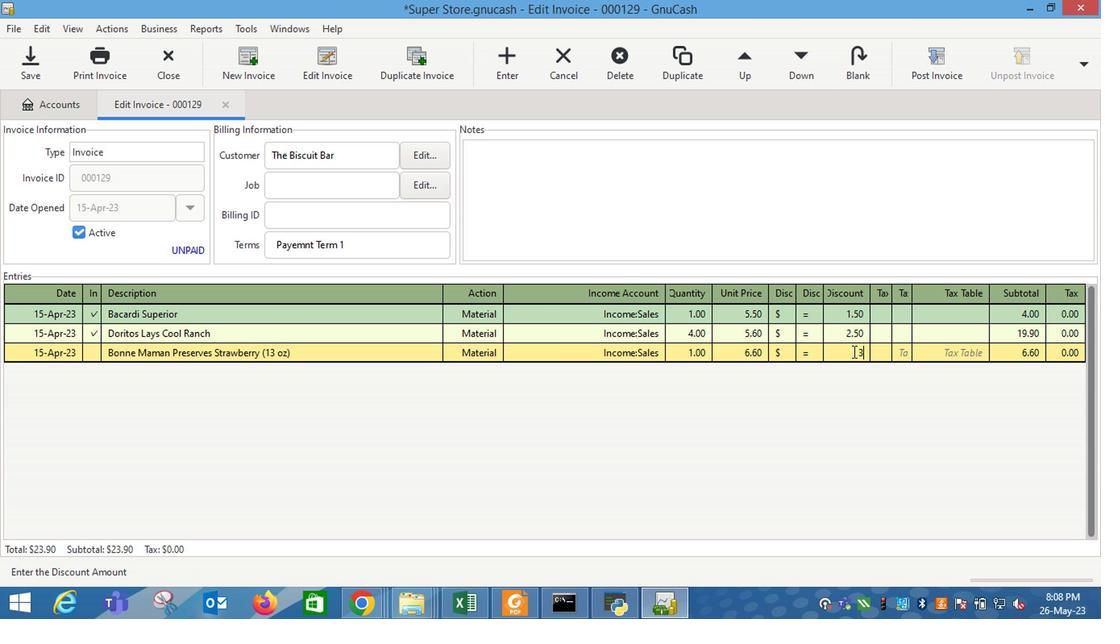 
Action: Mouse moved to (531, 262)
Screenshot: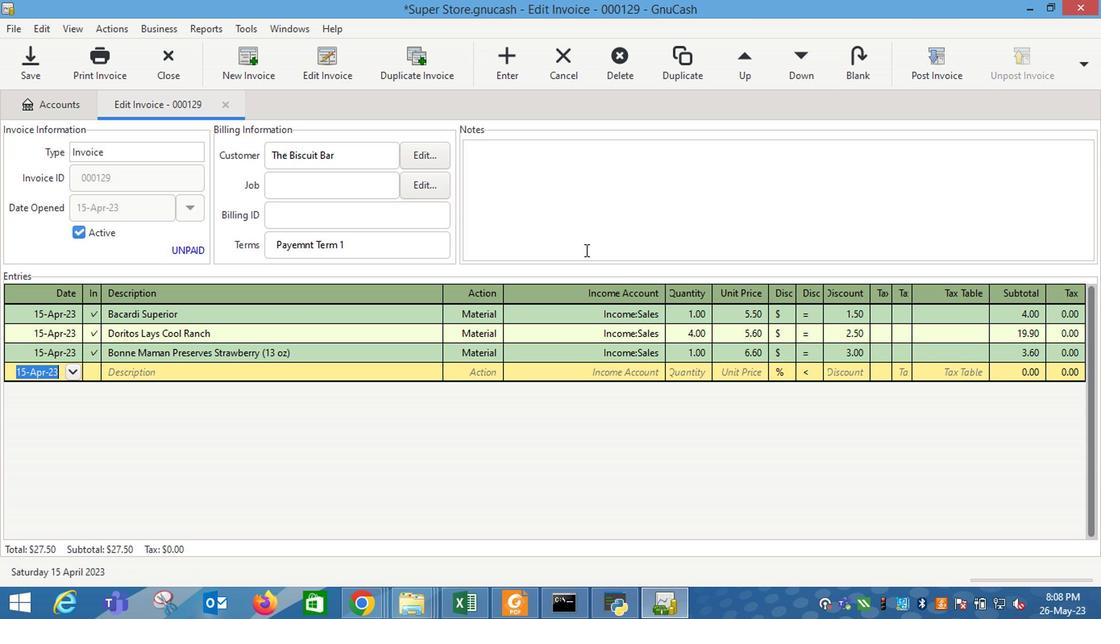 
Action: Mouse pressed left at (531, 262)
Screenshot: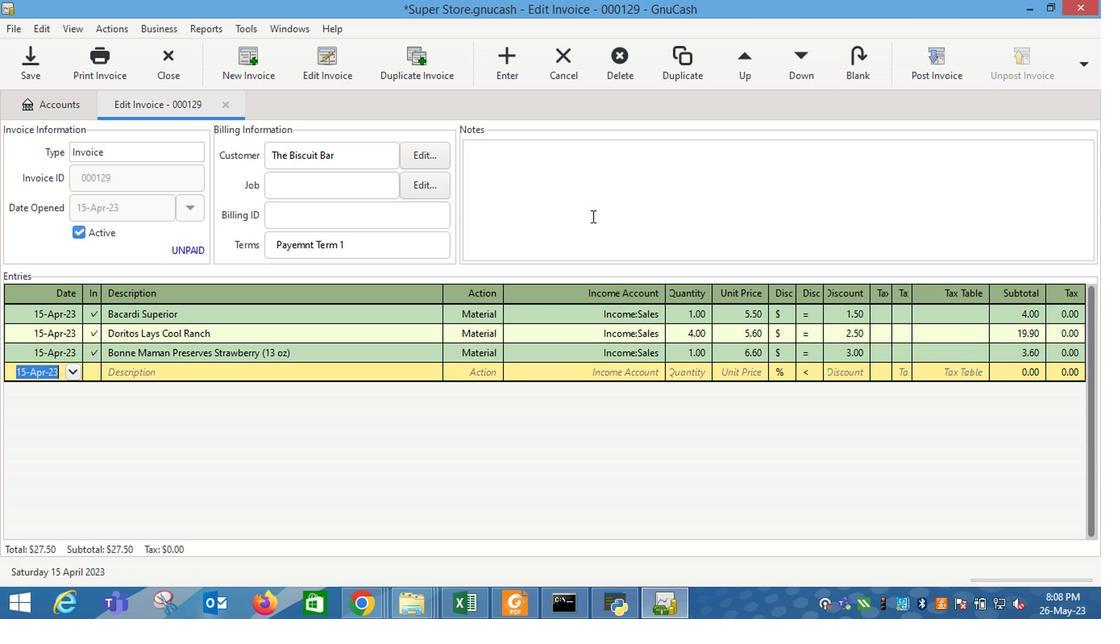 
Action: Key pressed <Key.shift_r>Looking<Key.space>forward<Key.space>to<Key.space>serving<Key.space>you<Key.space>again.
Screenshot: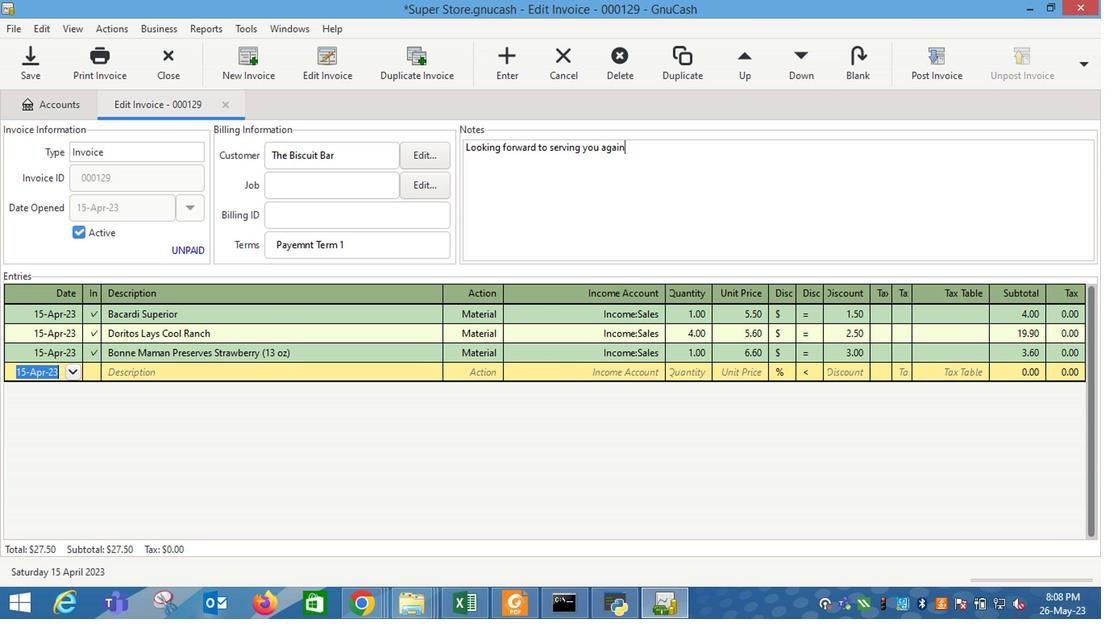 
Action: Mouse moved to (768, 161)
Screenshot: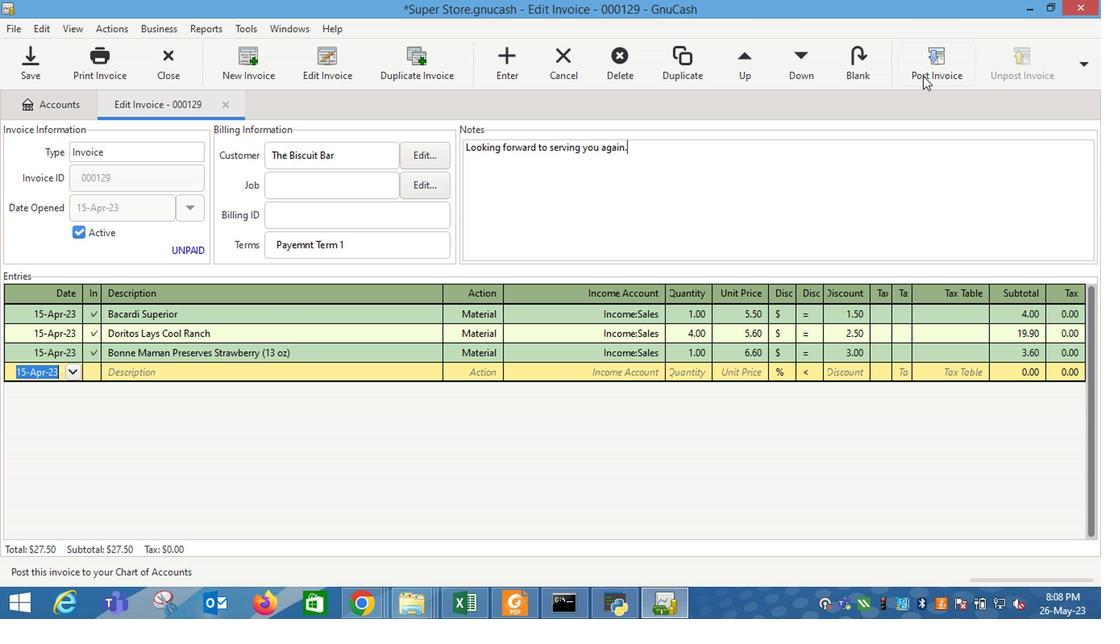 
Action: Mouse pressed left at (768, 161)
Screenshot: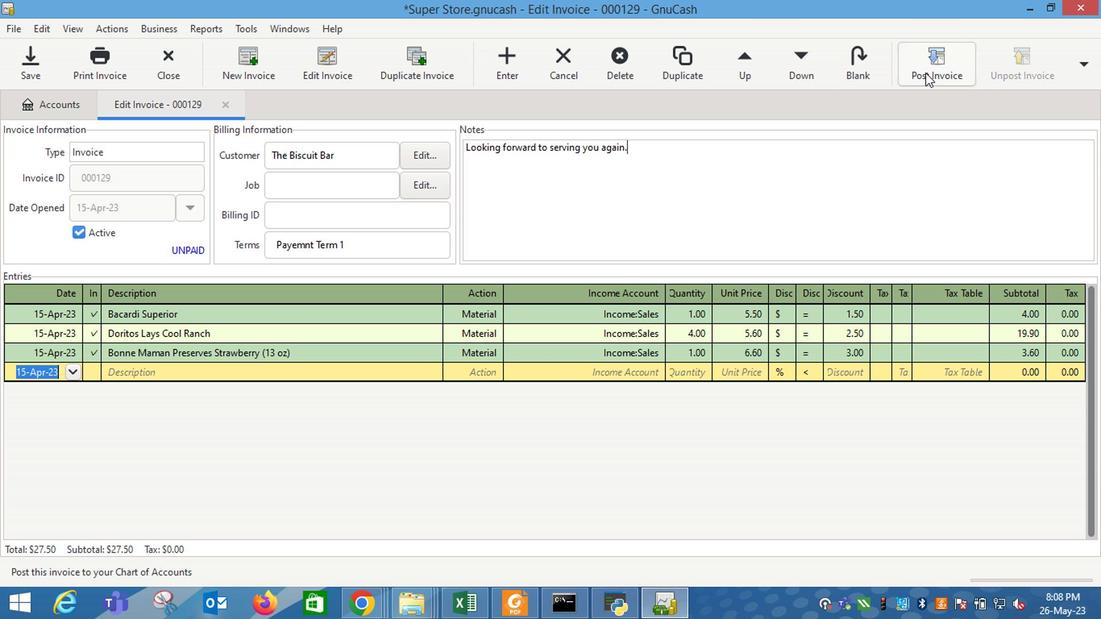 
Action: Mouse moved to (595, 303)
Screenshot: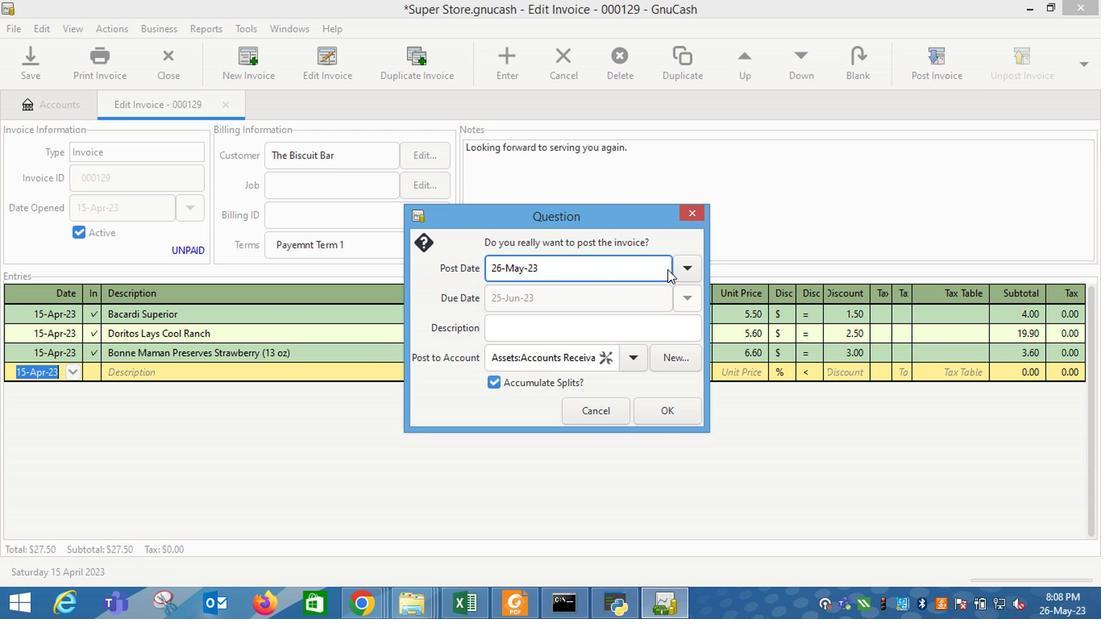 
Action: Mouse pressed left at (595, 303)
Screenshot: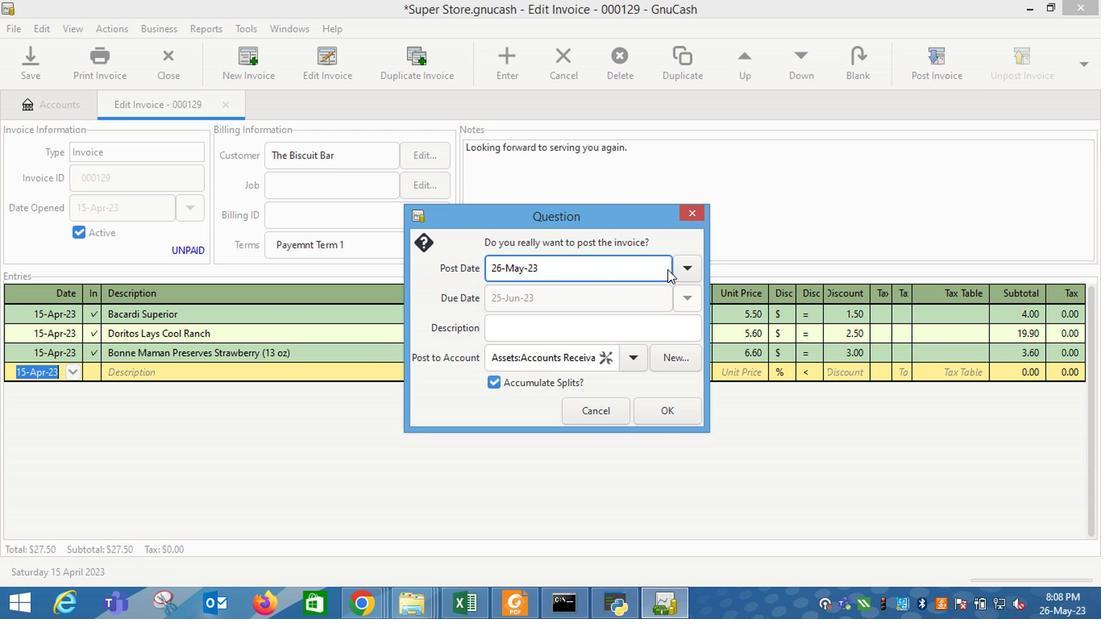 
Action: Mouse moved to (510, 319)
Screenshot: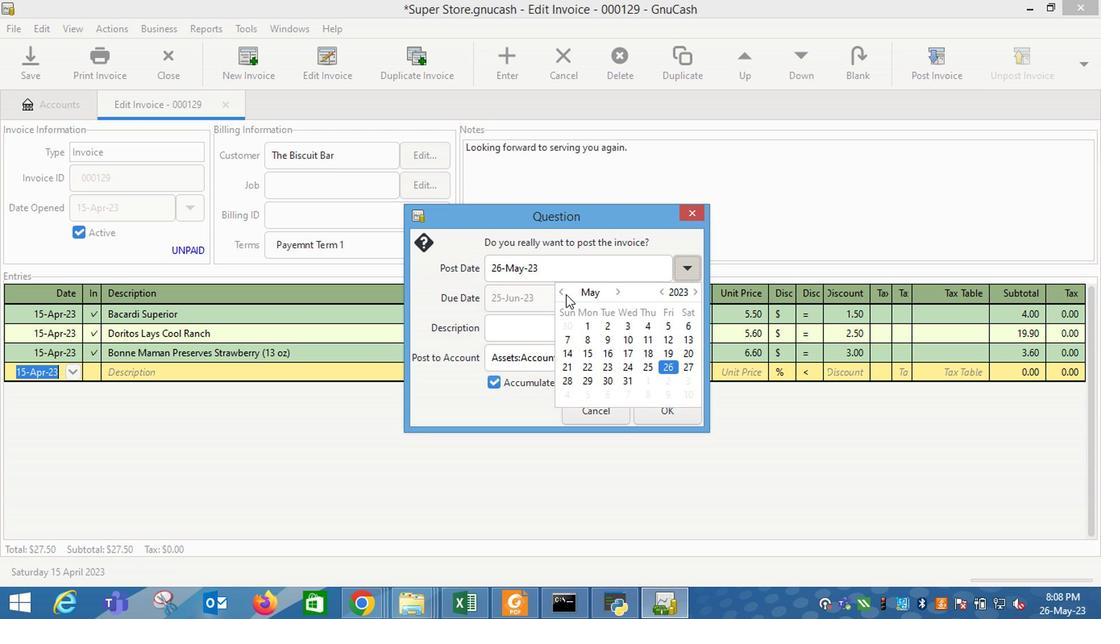 
Action: Mouse pressed left at (510, 319)
Screenshot: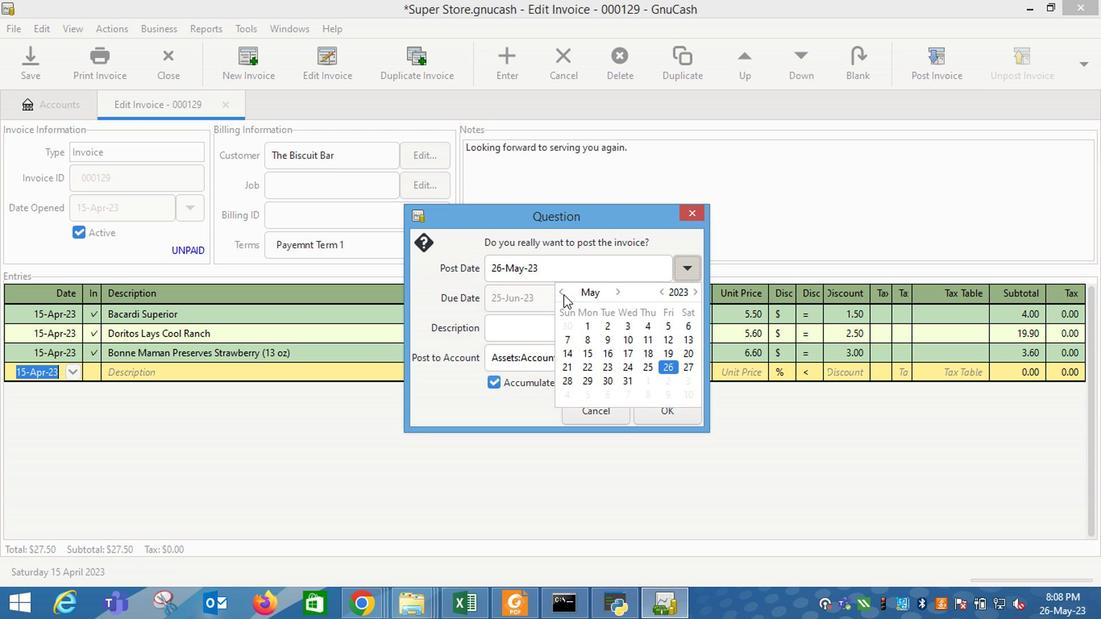 
Action: Mouse moved to (603, 357)
Screenshot: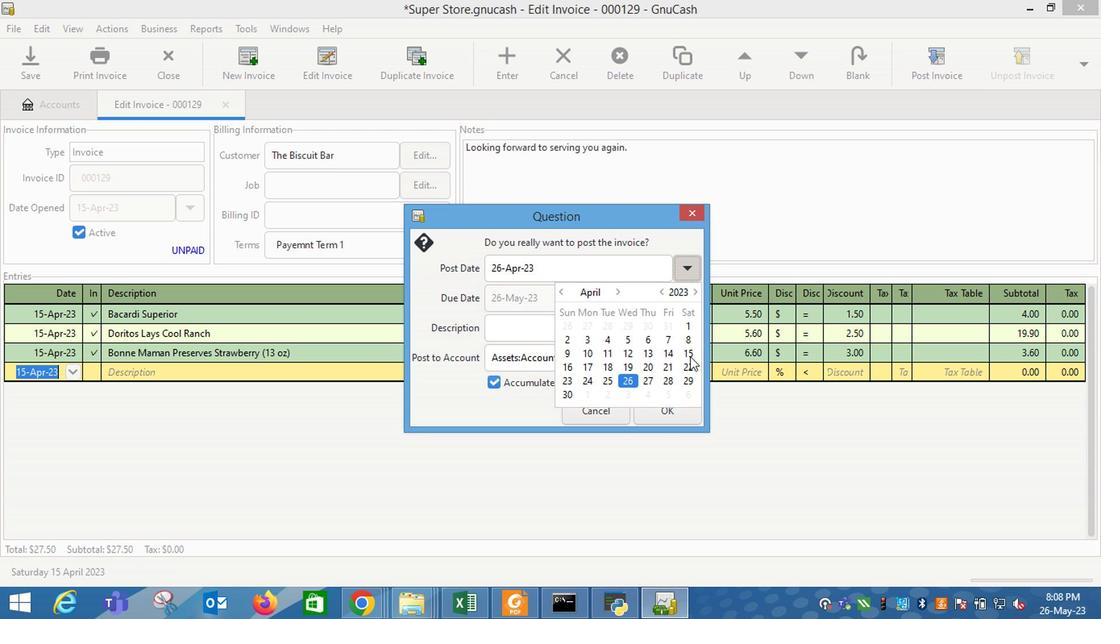 
Action: Mouse pressed left at (603, 357)
Screenshot: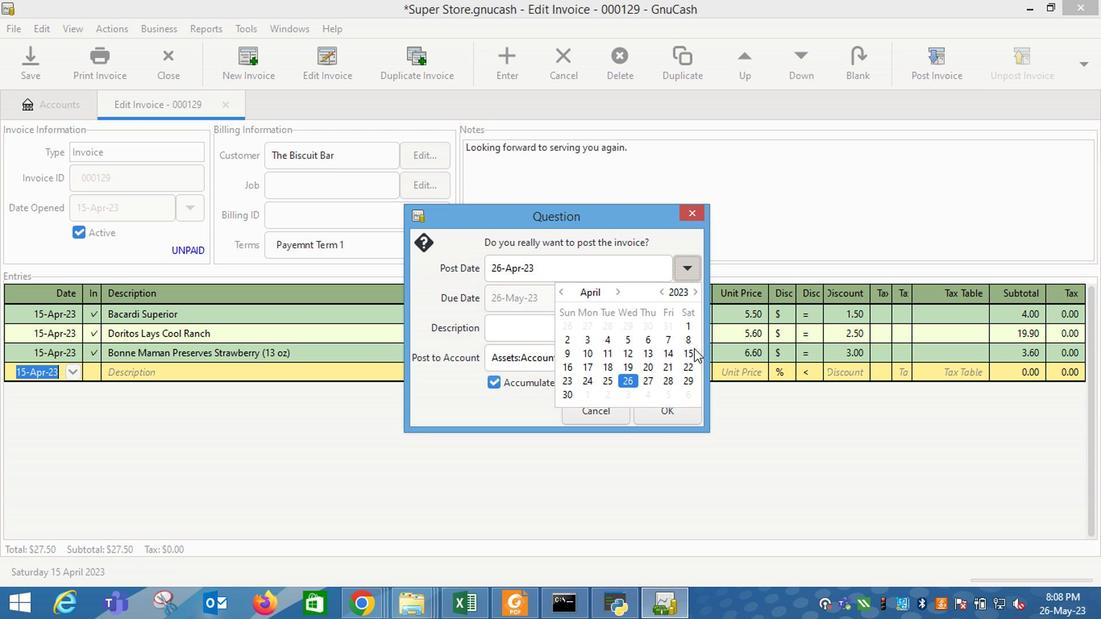 
Action: Mouse moved to (472, 341)
Screenshot: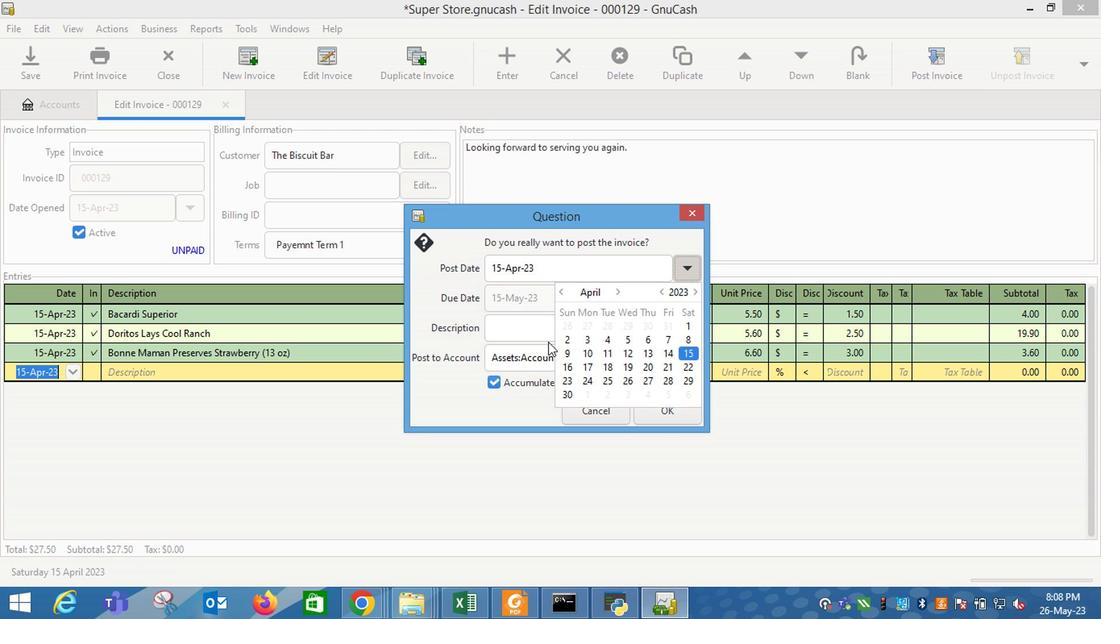 
Action: Mouse pressed left at (472, 341)
Screenshot: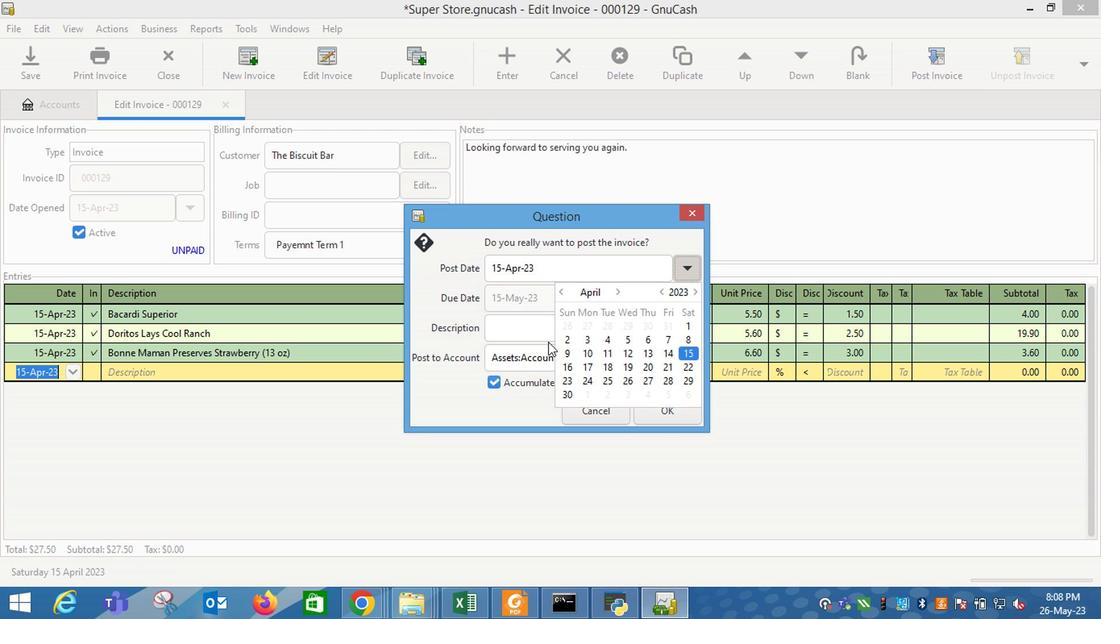 
Action: Mouse moved to (579, 403)
Screenshot: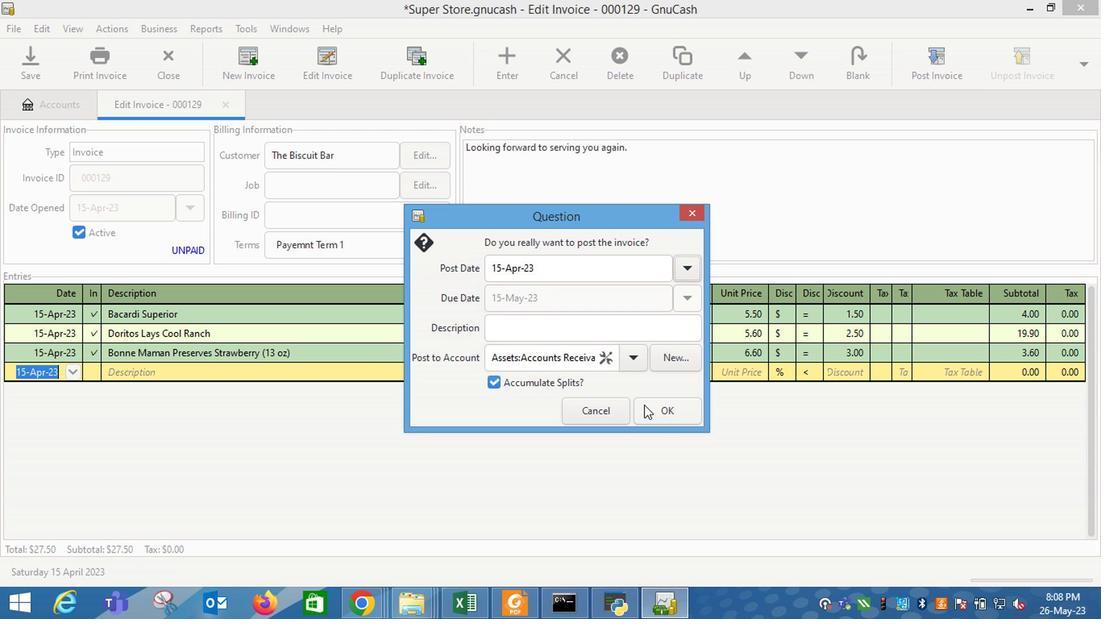 
Action: Mouse pressed left at (579, 403)
Screenshot: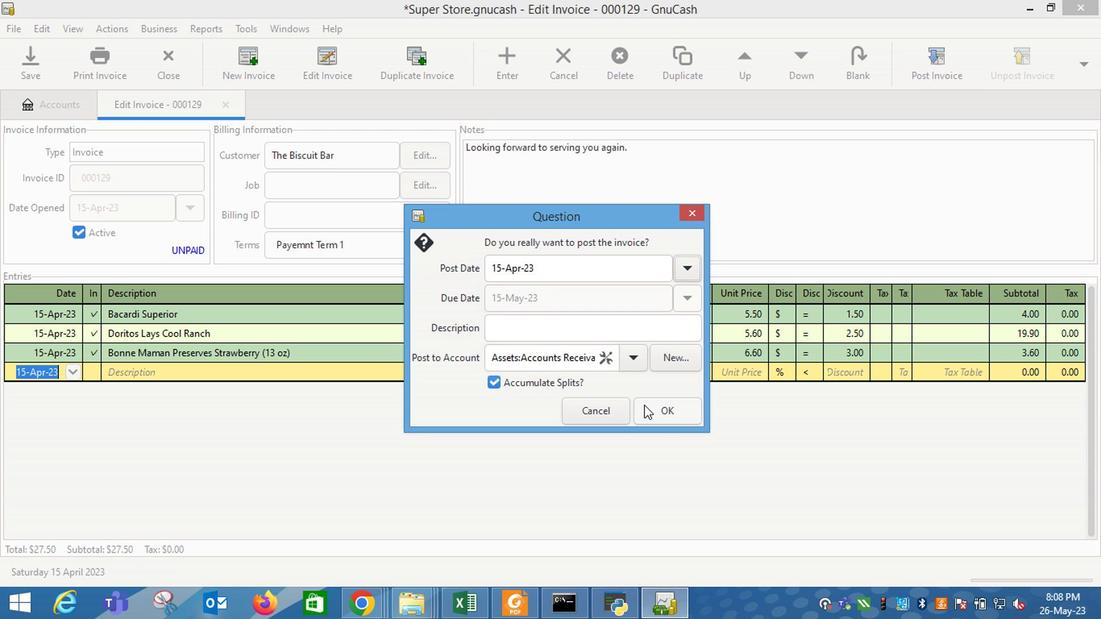 
Action: Mouse moved to (850, 157)
Screenshot: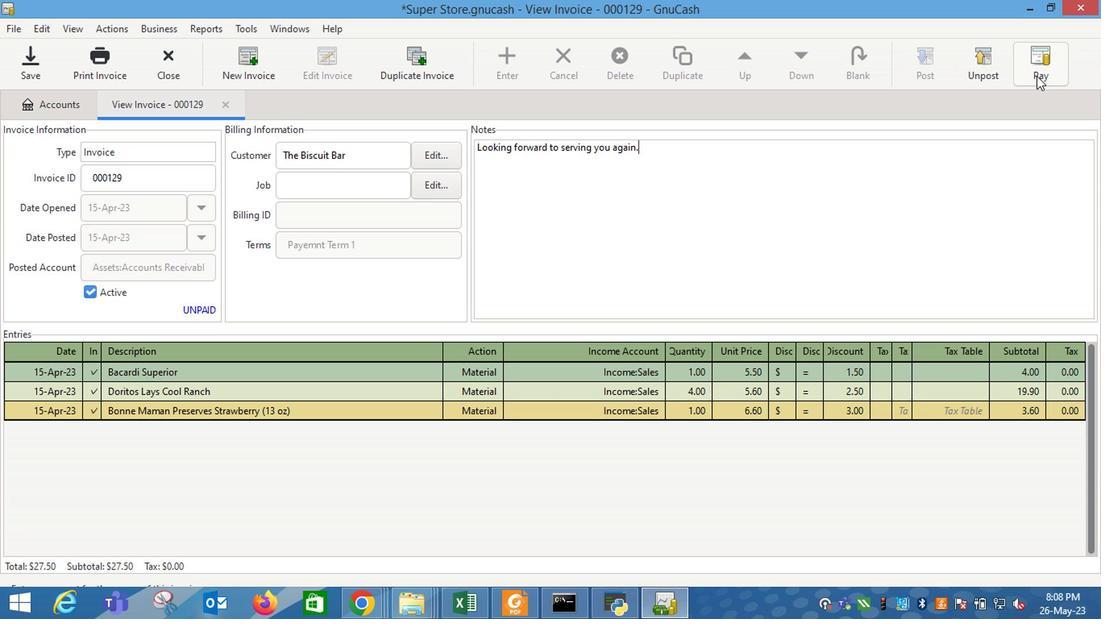 
Action: Mouse pressed left at (850, 157)
Screenshot: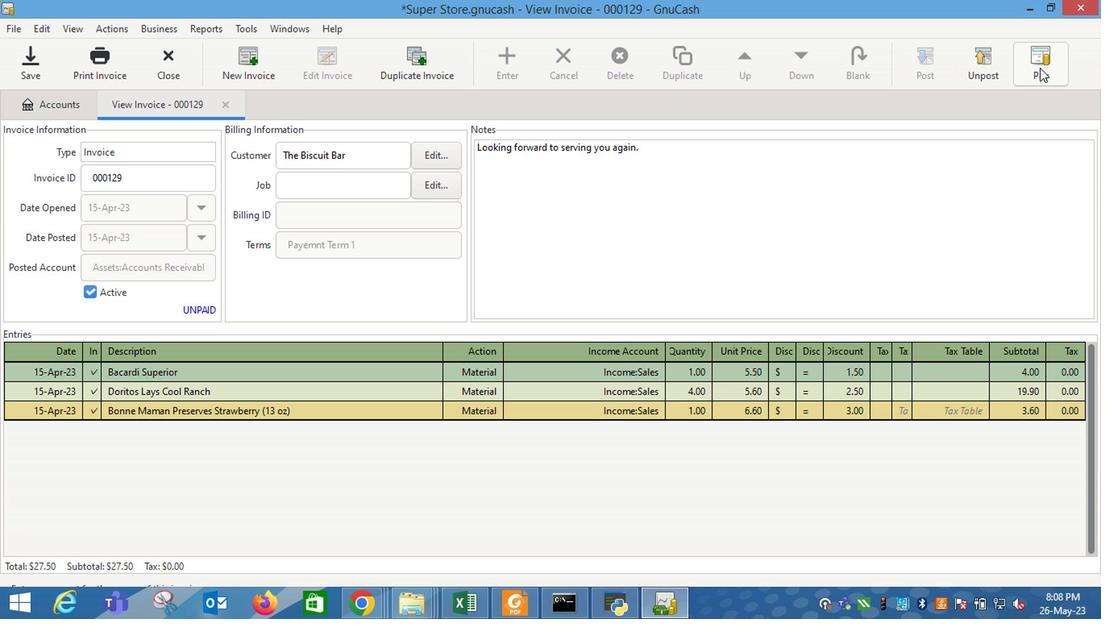 
Action: Mouse moved to (455, 338)
Screenshot: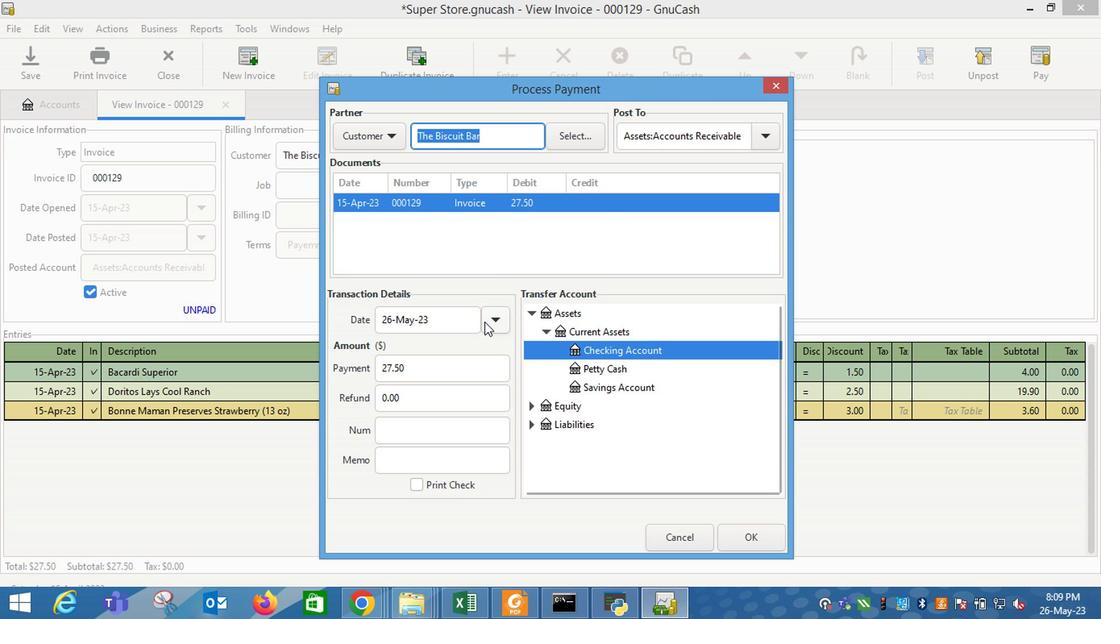 
Action: Mouse pressed left at (455, 338)
Screenshot: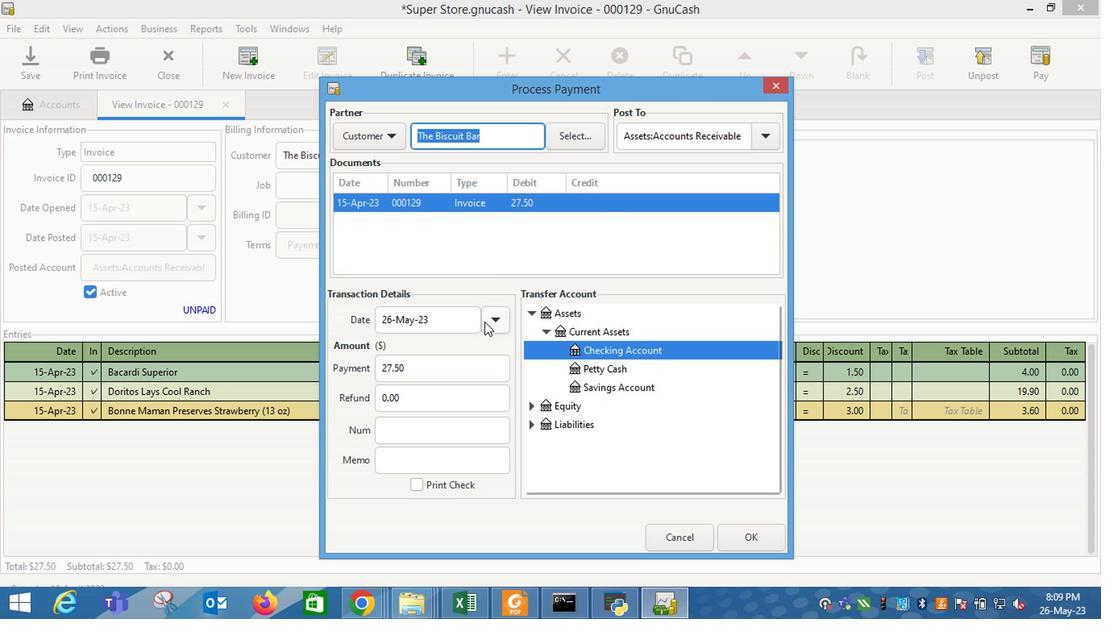 
Action: Mouse moved to (392, 397)
Screenshot: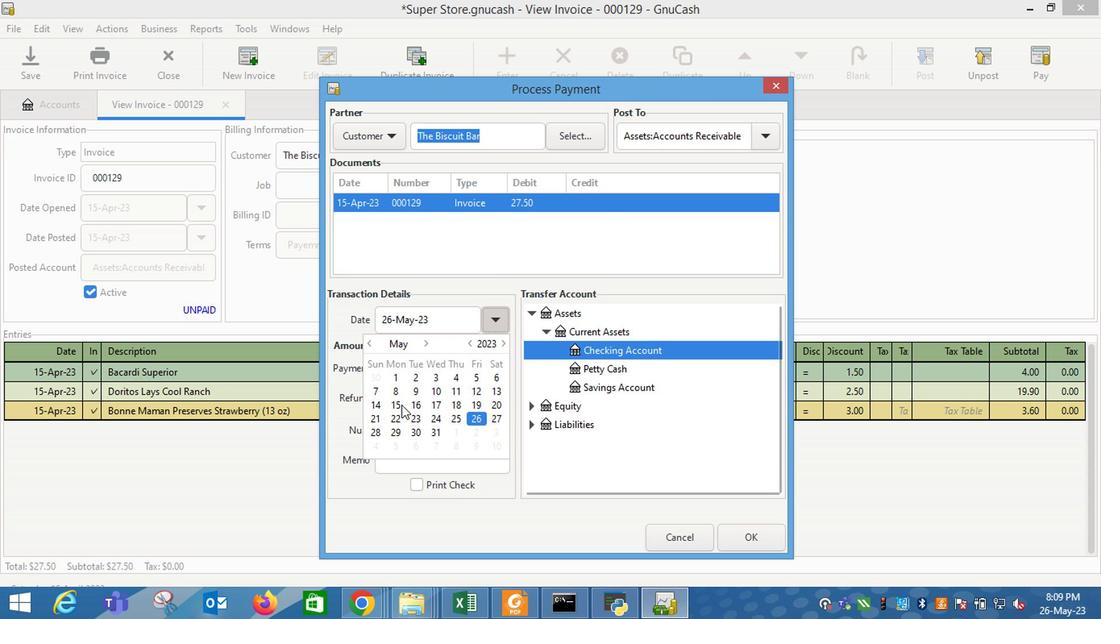 
Action: Mouse pressed left at (392, 397)
Screenshot: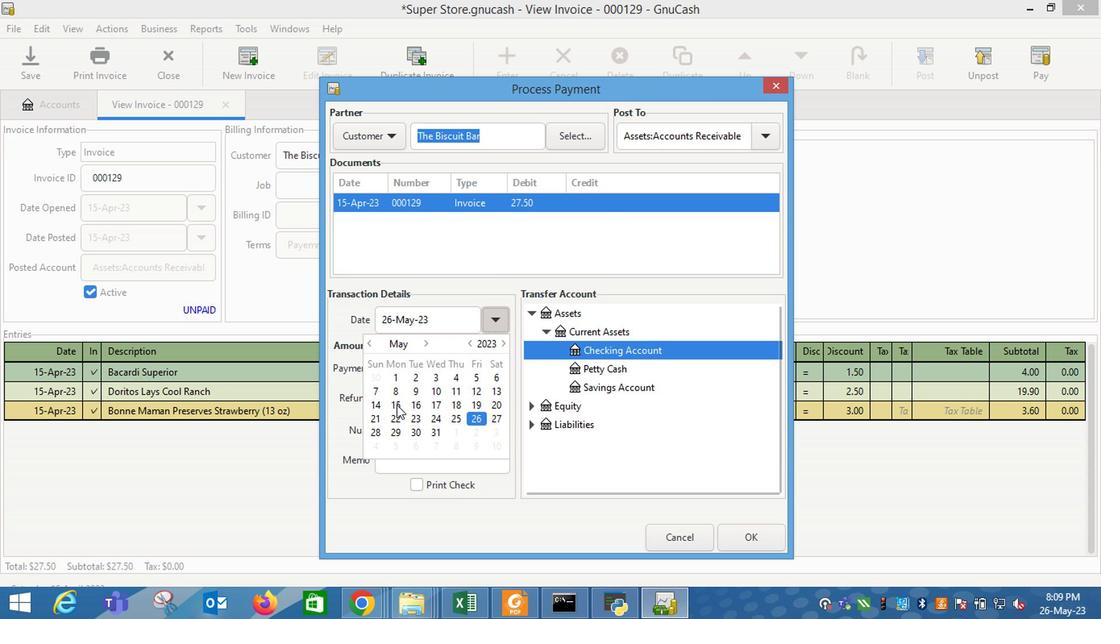 
Action: Mouse moved to (560, 353)
Screenshot: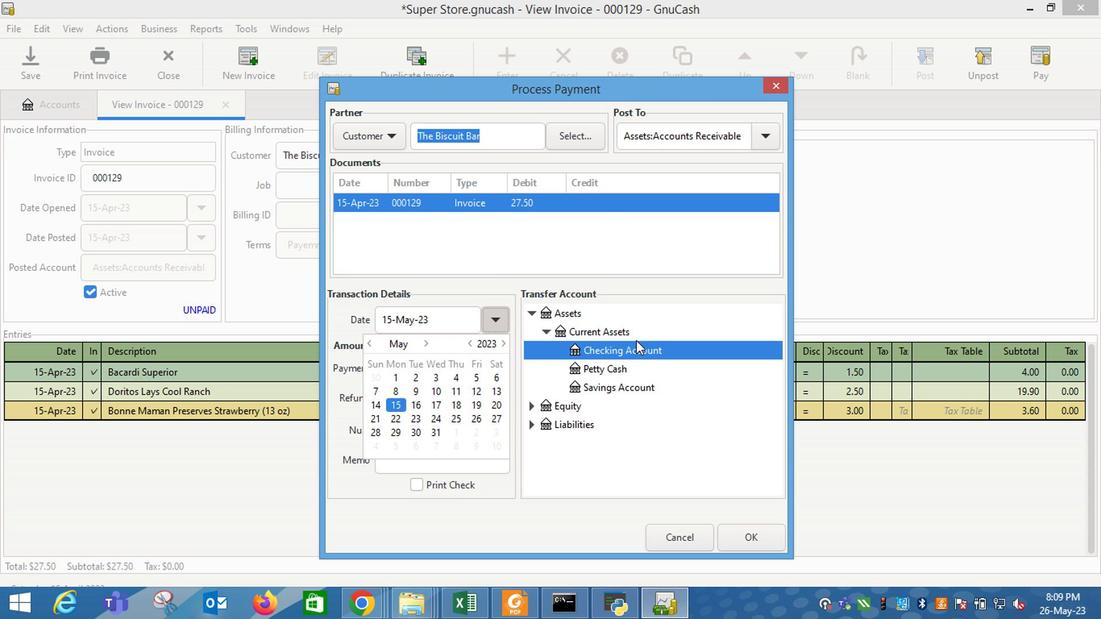 
Action: Mouse pressed left at (560, 353)
Screenshot: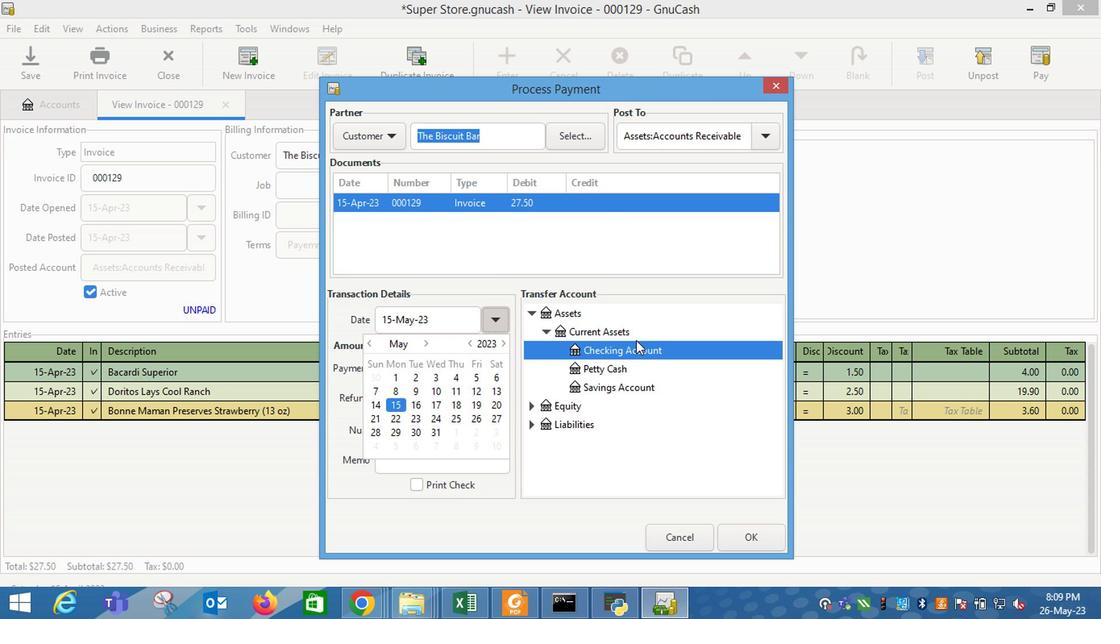 
Action: Mouse moved to (633, 491)
Screenshot: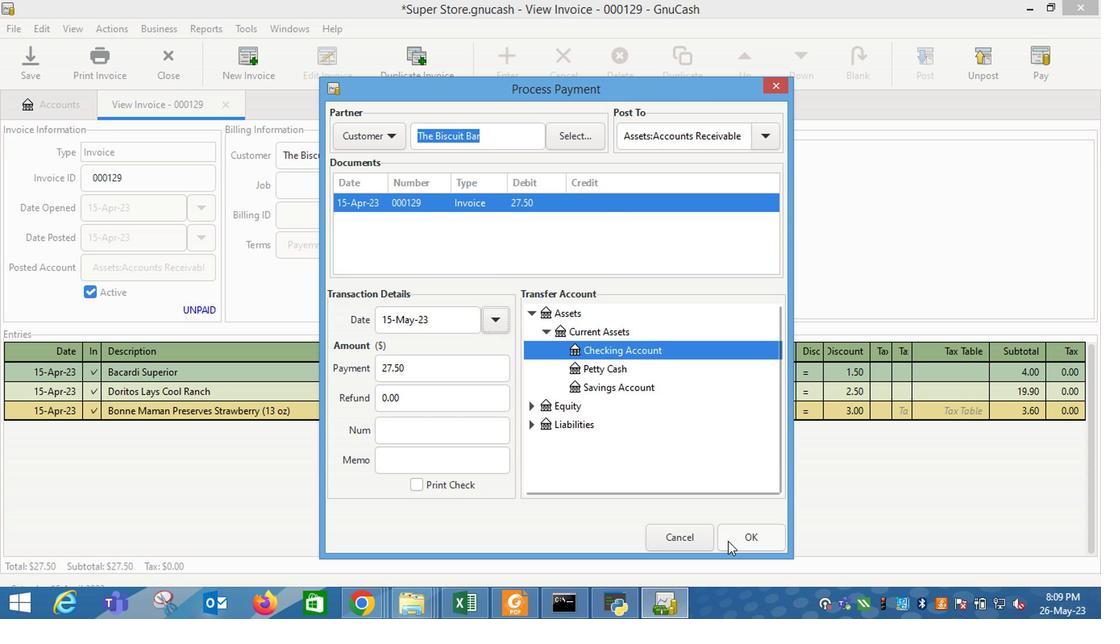 
Action: Mouse pressed left at (633, 491)
Screenshot: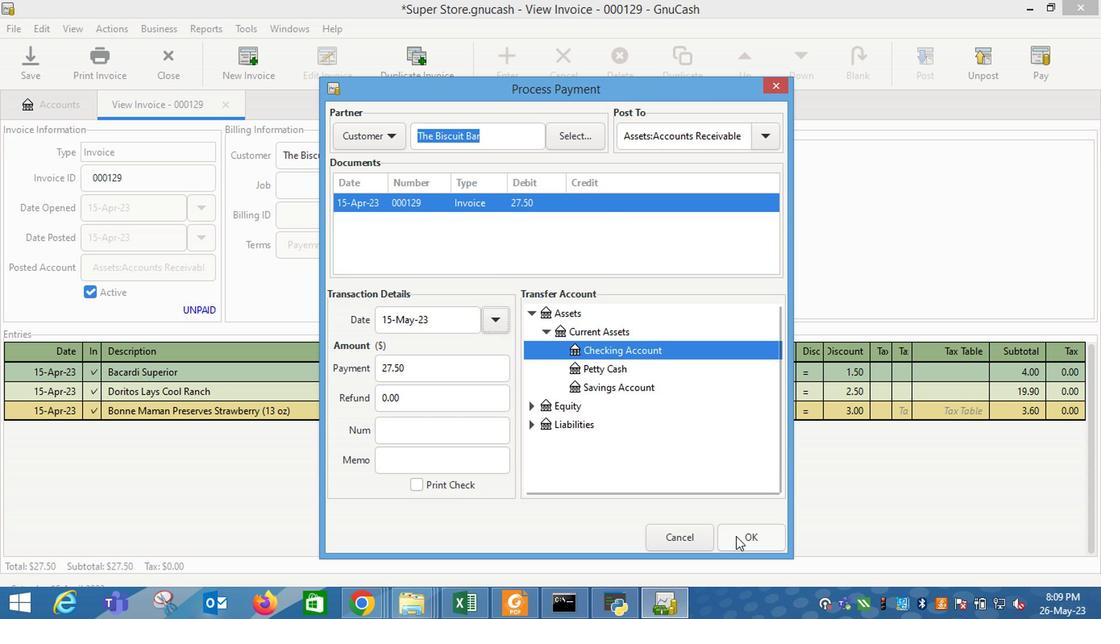 
Action: Mouse moved to (186, 157)
Screenshot: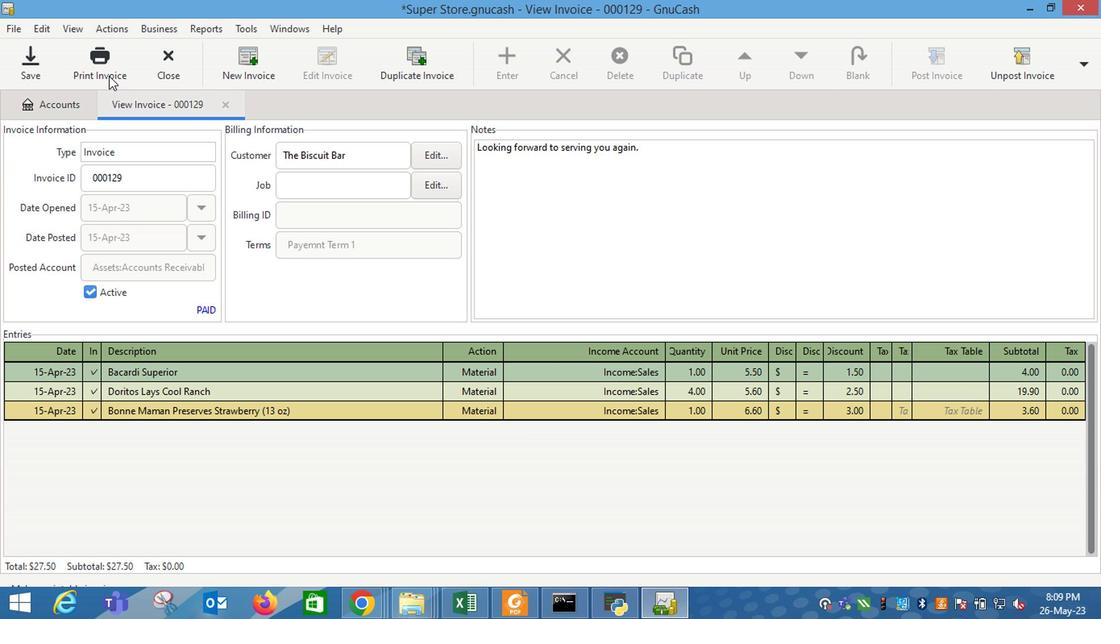 
Action: Mouse pressed left at (186, 157)
Screenshot: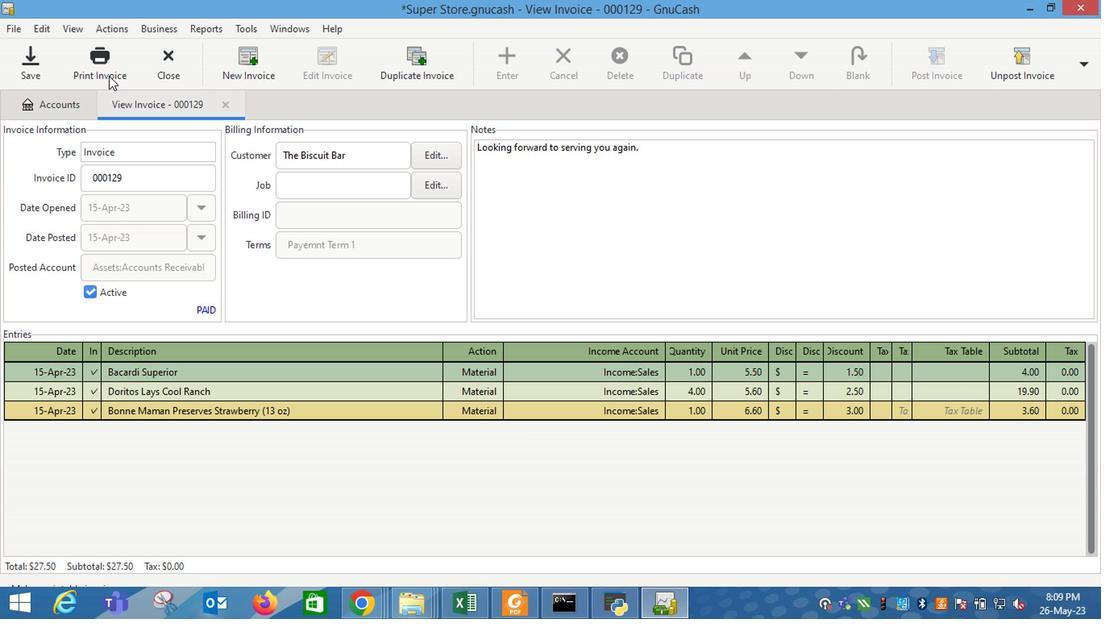 
Action: Mouse moved to (406, 155)
Screenshot: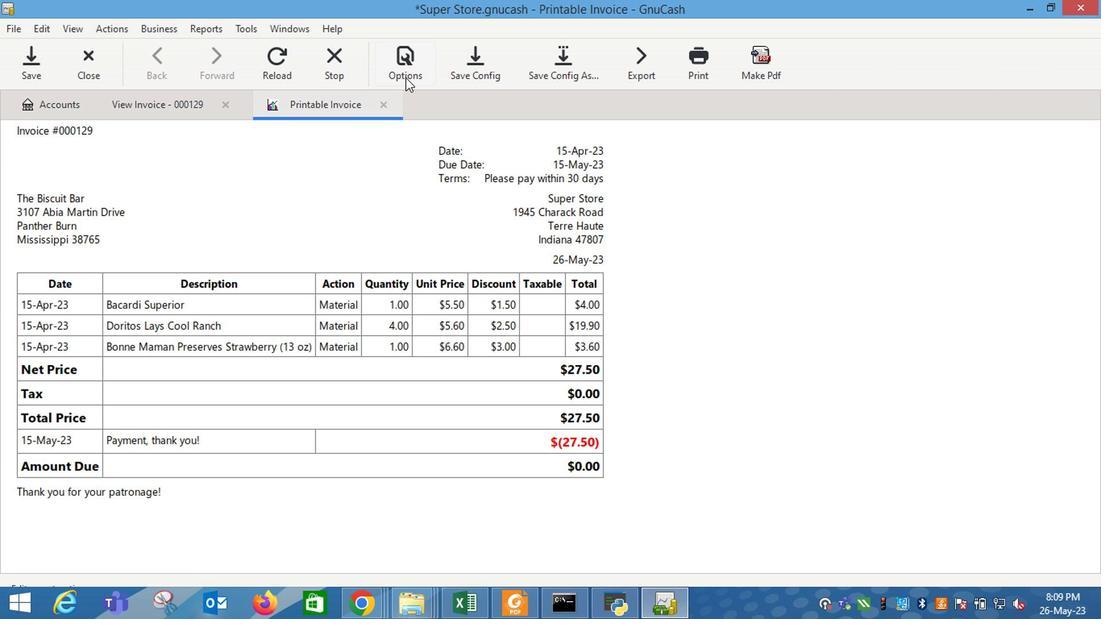 
Action: Mouse pressed left at (406, 155)
Screenshot: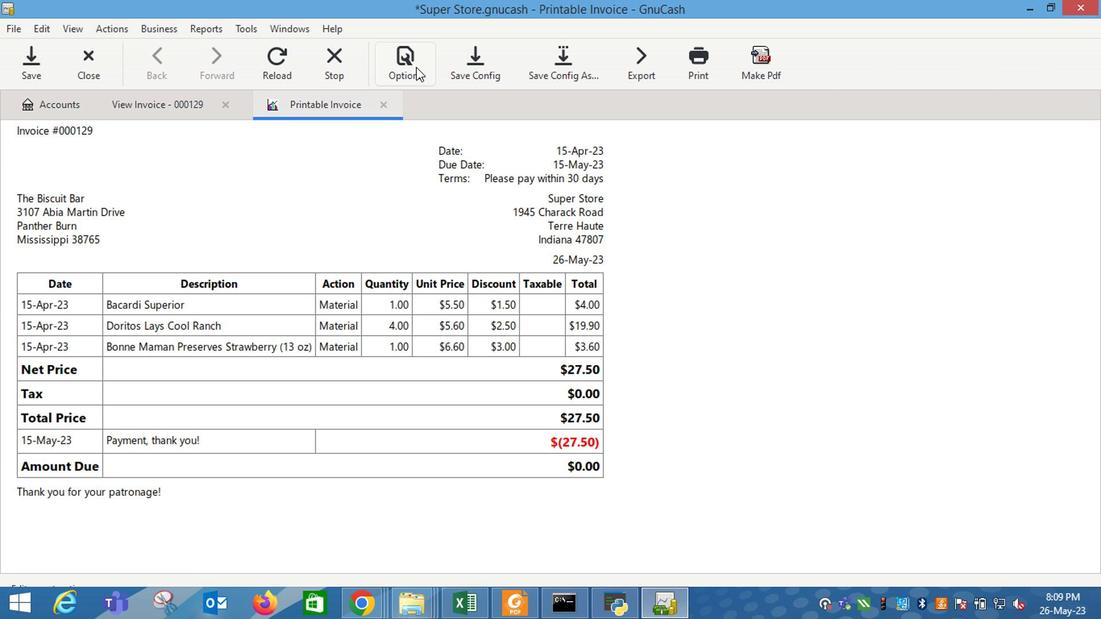 
Action: Mouse moved to (330, 224)
Screenshot: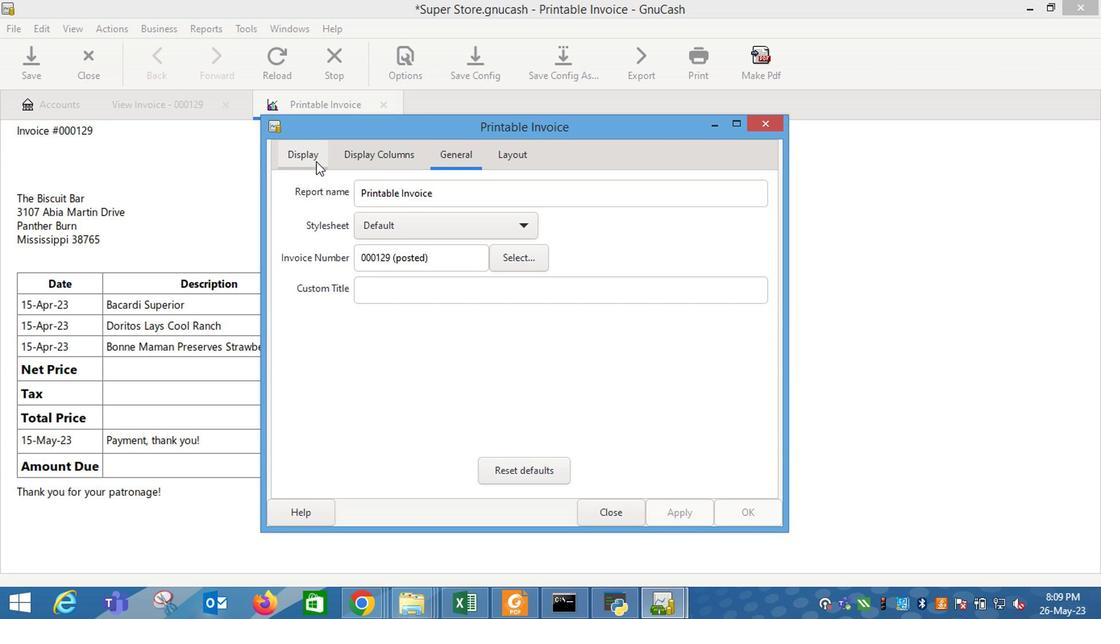 
Action: Mouse pressed left at (330, 224)
Screenshot: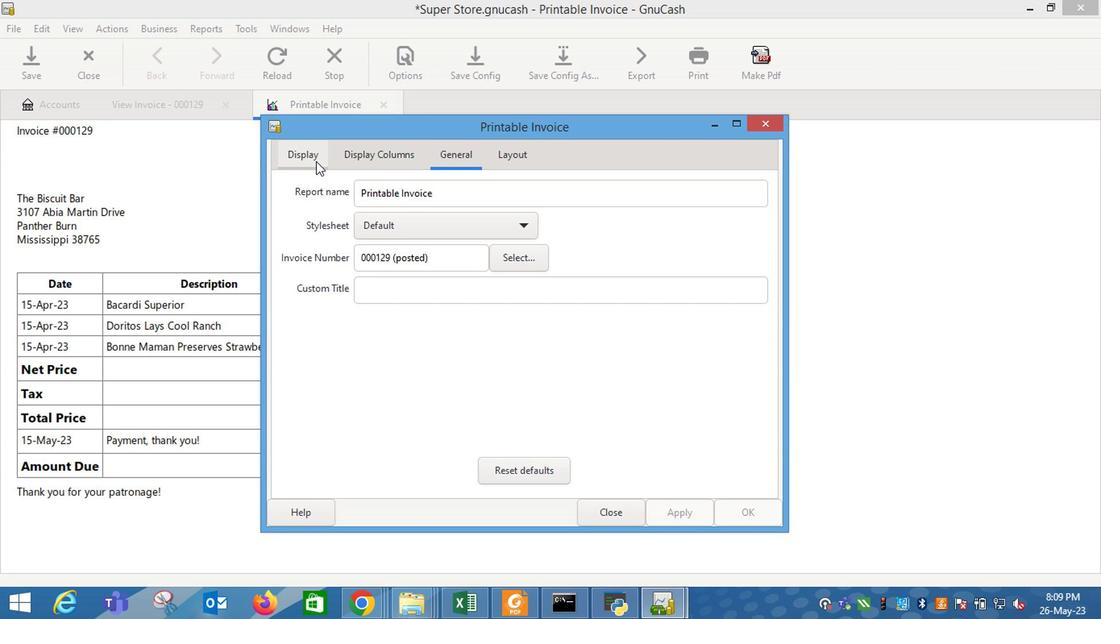 
Action: Mouse moved to (418, 348)
Screenshot: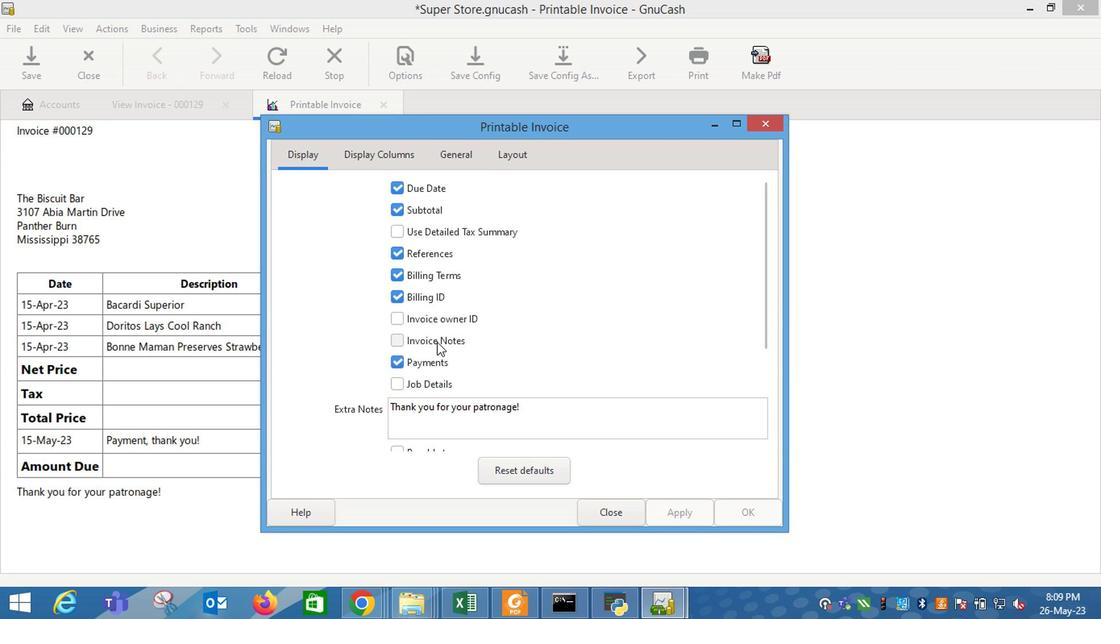 
Action: Mouse pressed left at (418, 348)
Screenshot: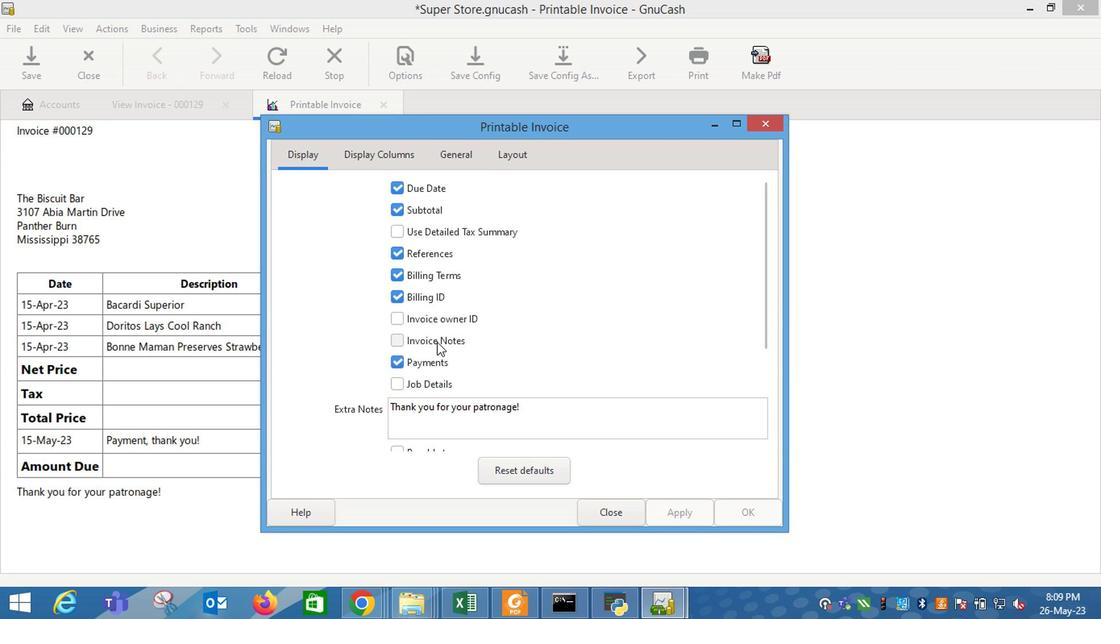 
Action: Mouse moved to (583, 473)
Screenshot: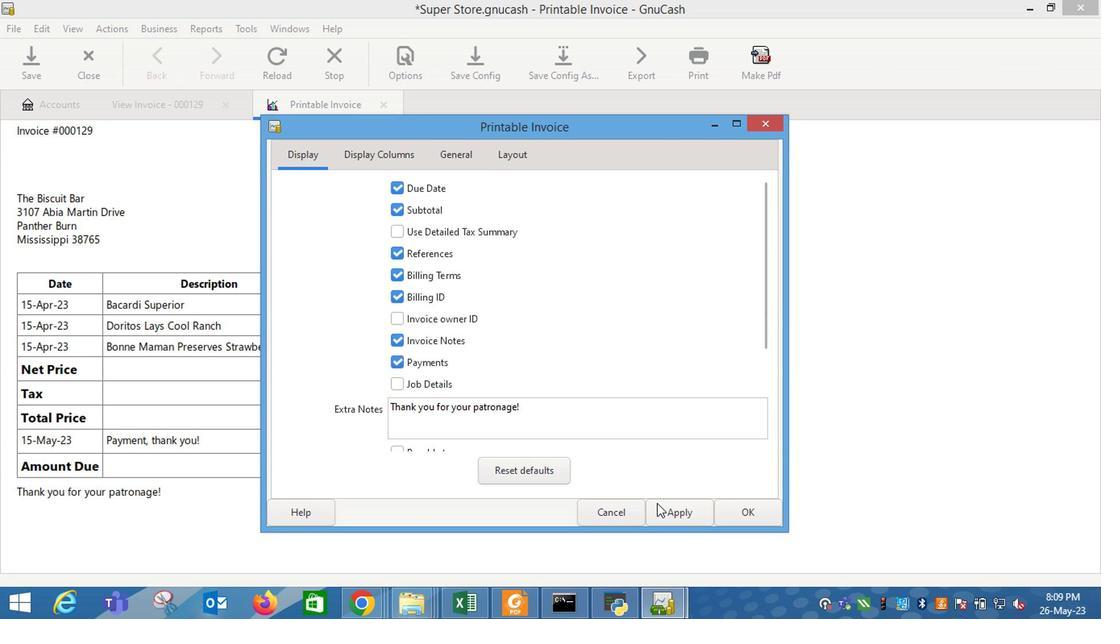 
Action: Mouse pressed left at (583, 473)
Screenshot: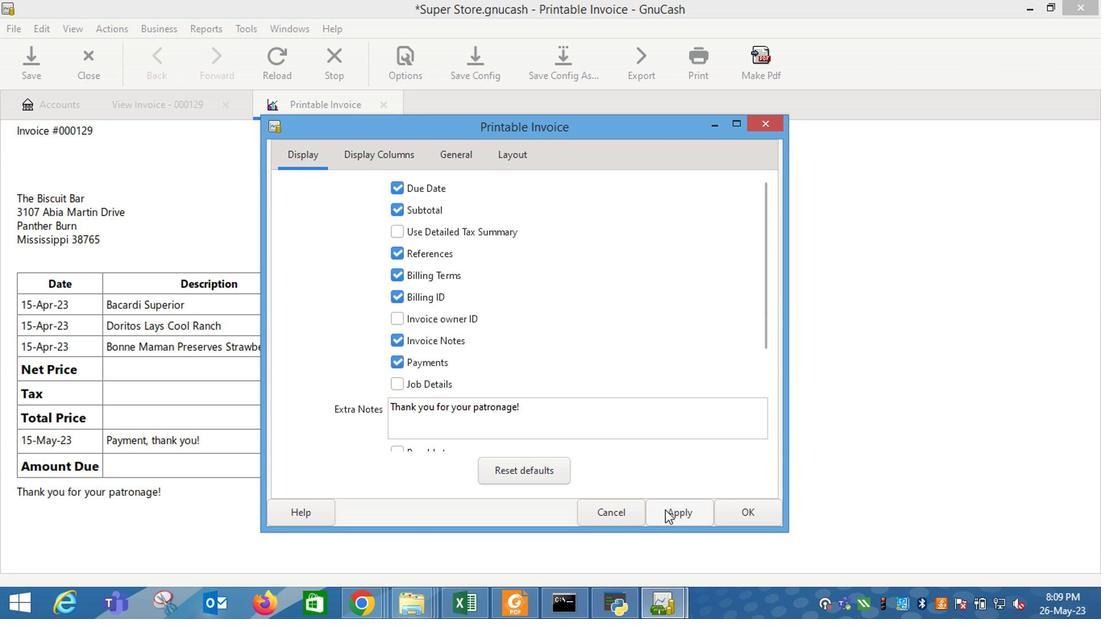 
Action: Mouse moved to (543, 474)
Screenshot: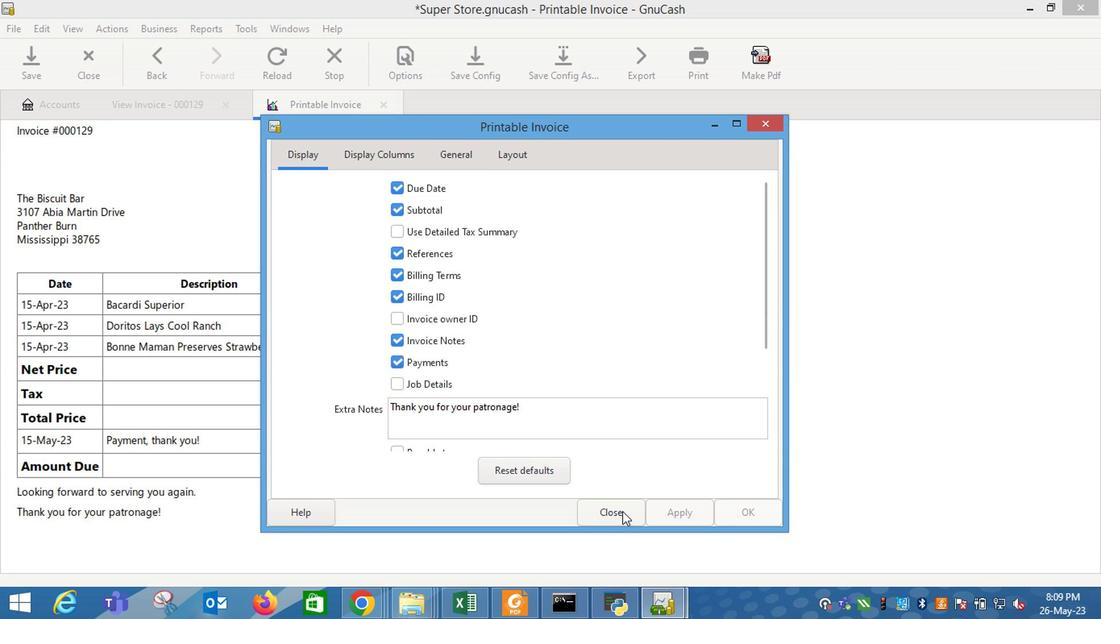 
Action: Mouse pressed left at (543, 474)
Screenshot: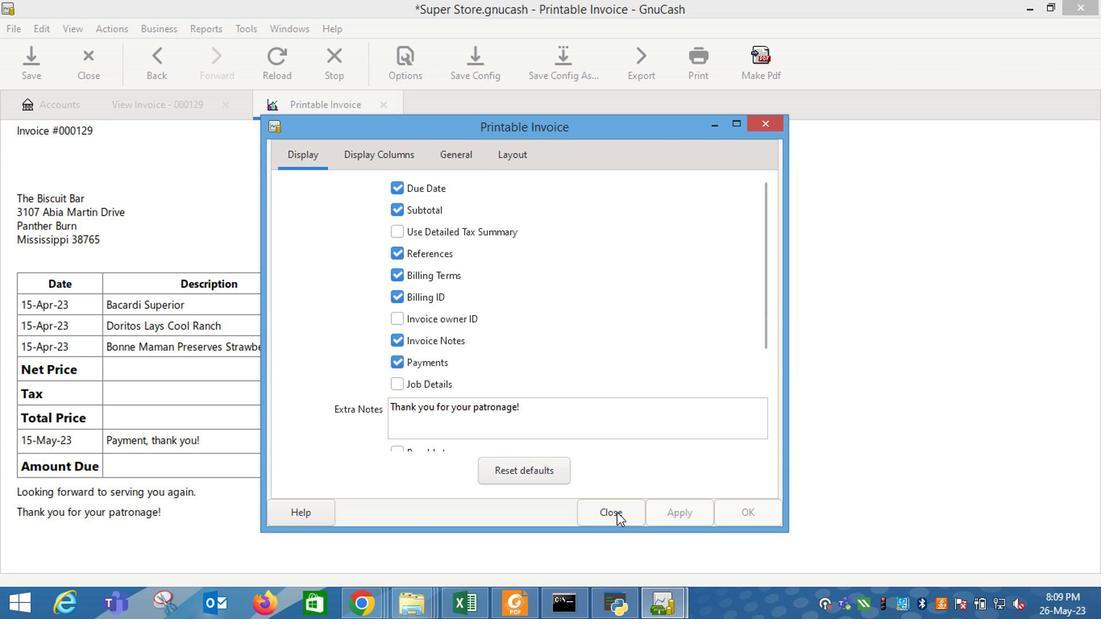 
Action: Mouse moved to (368, 363)
Screenshot: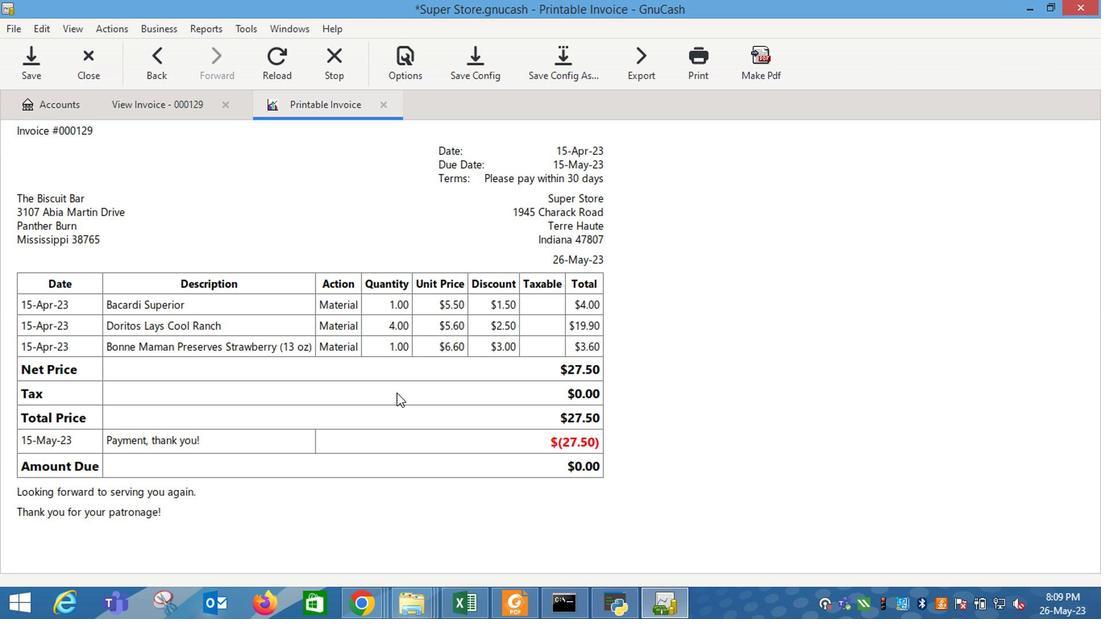 
